 Task: Look for Airbnb options in Szarvas, Hungary from 2nd December, 2023 to 5th December, 2023 for 1 adult.1  bedroom having 1 bed and 1 bathroom. Property type can be hotel. Booking option can be shelf check-in. Look for 3 properties as per requirement.
Action: Mouse moved to (450, 95)
Screenshot: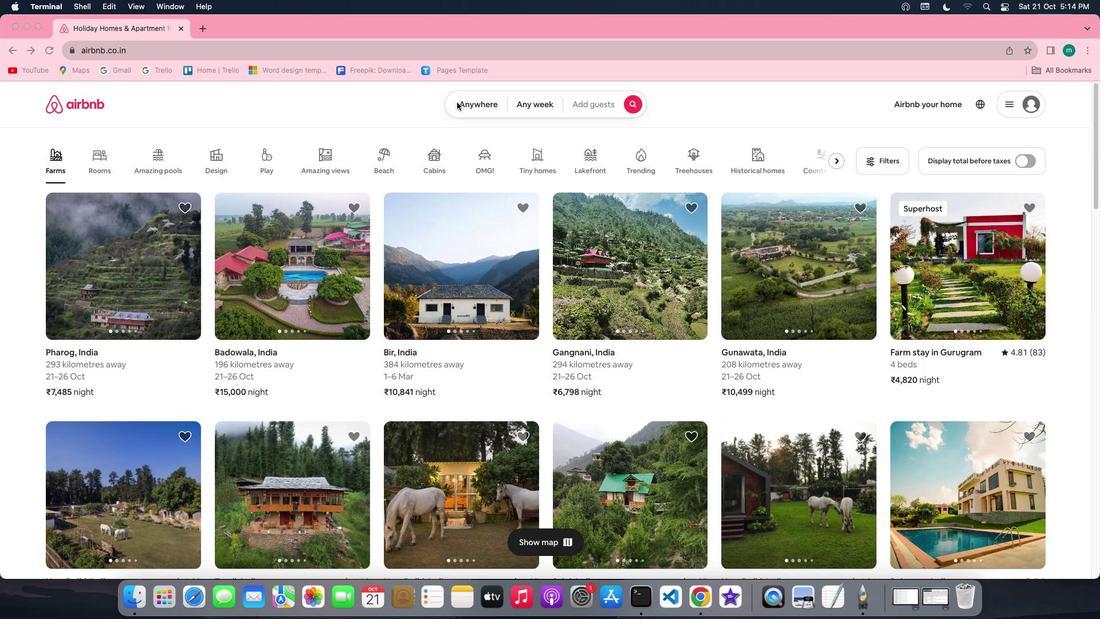 
Action: Mouse pressed left at (450, 95)
Screenshot: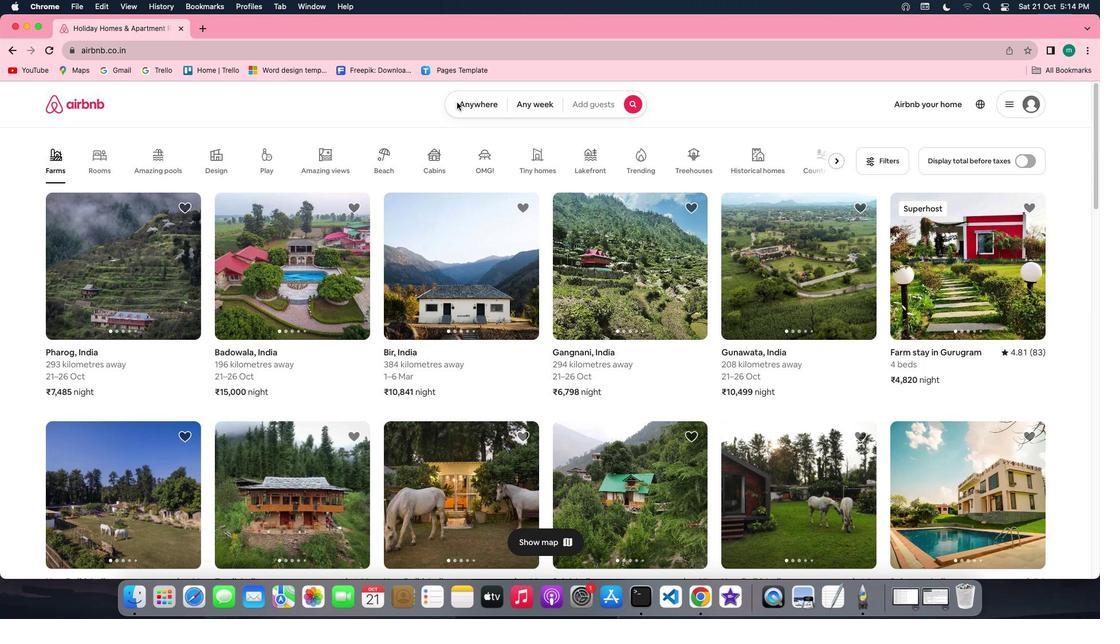 
Action: Mouse pressed left at (450, 95)
Screenshot: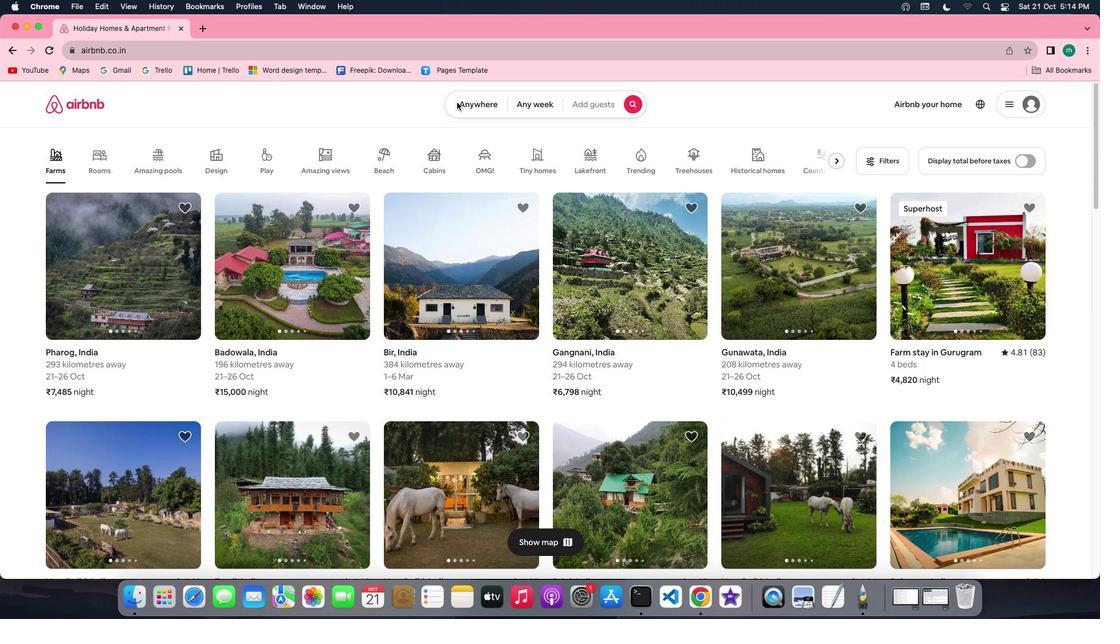 
Action: Mouse moved to (408, 138)
Screenshot: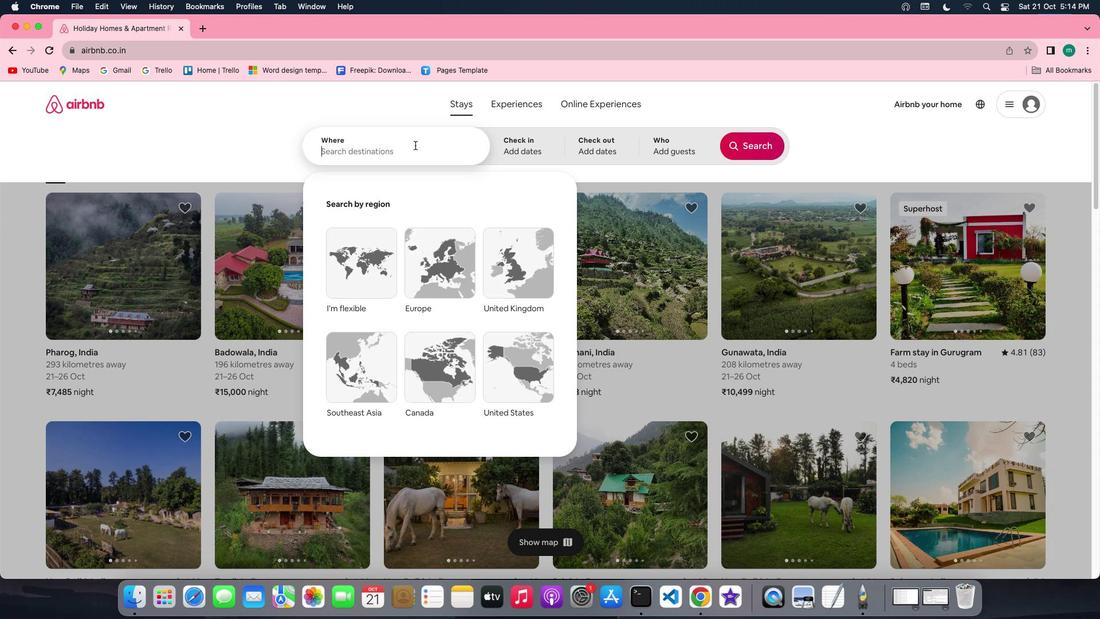 
Action: Mouse pressed left at (408, 138)
Screenshot: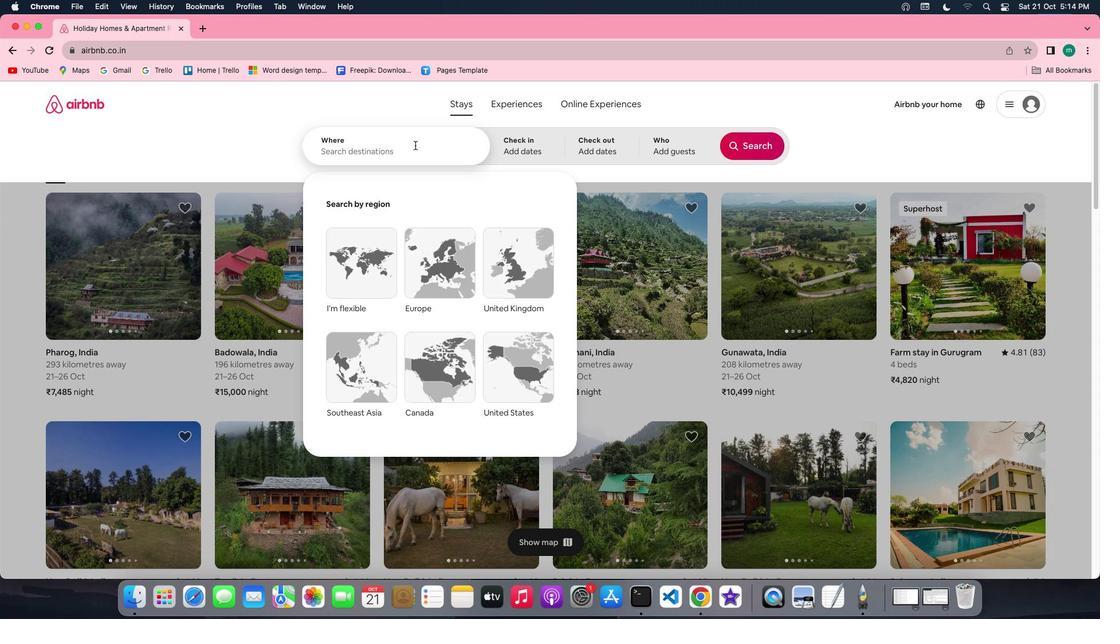 
Action: Key pressed Key.shift'S''z''a''r''v''a''s'','Key.spaceKey.shift'h''u''n''g''a''r''y'
Screenshot: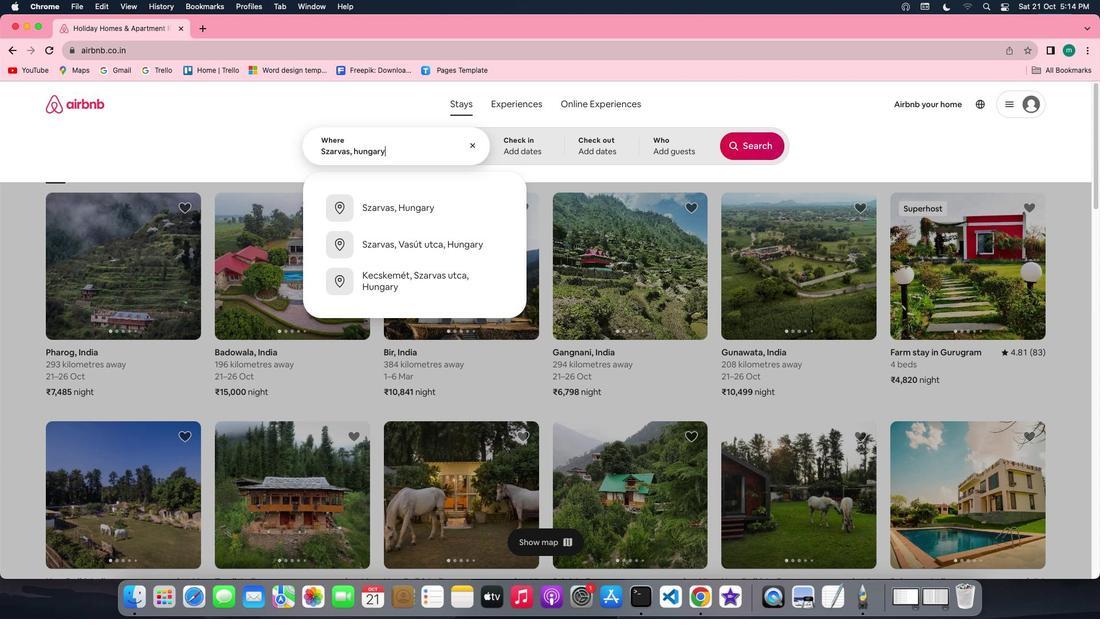 
Action: Mouse moved to (506, 134)
Screenshot: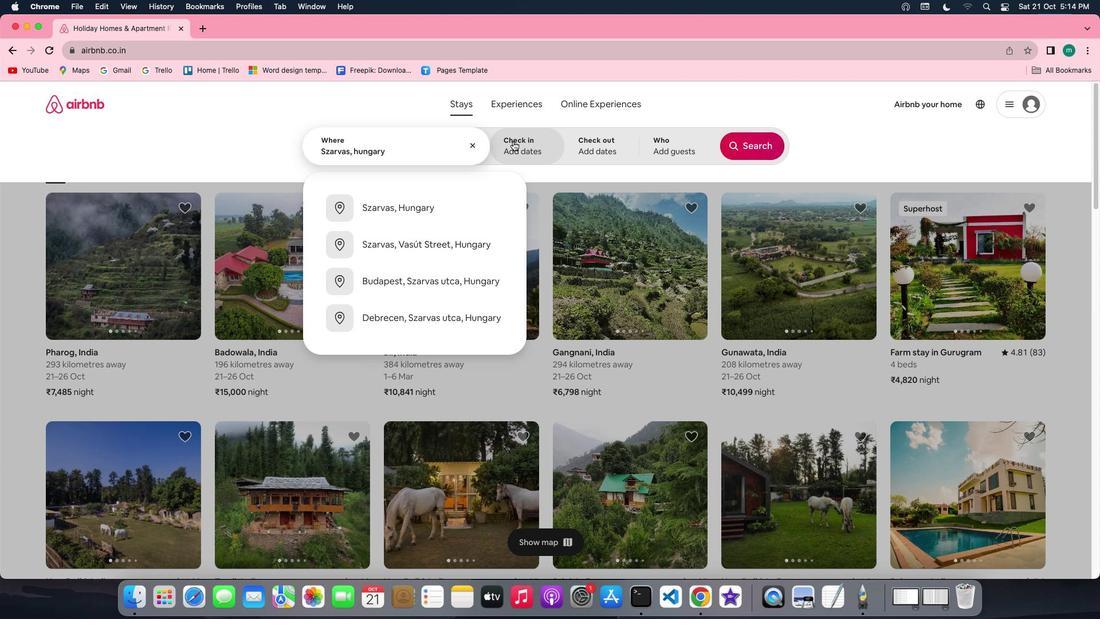 
Action: Mouse pressed left at (506, 134)
Screenshot: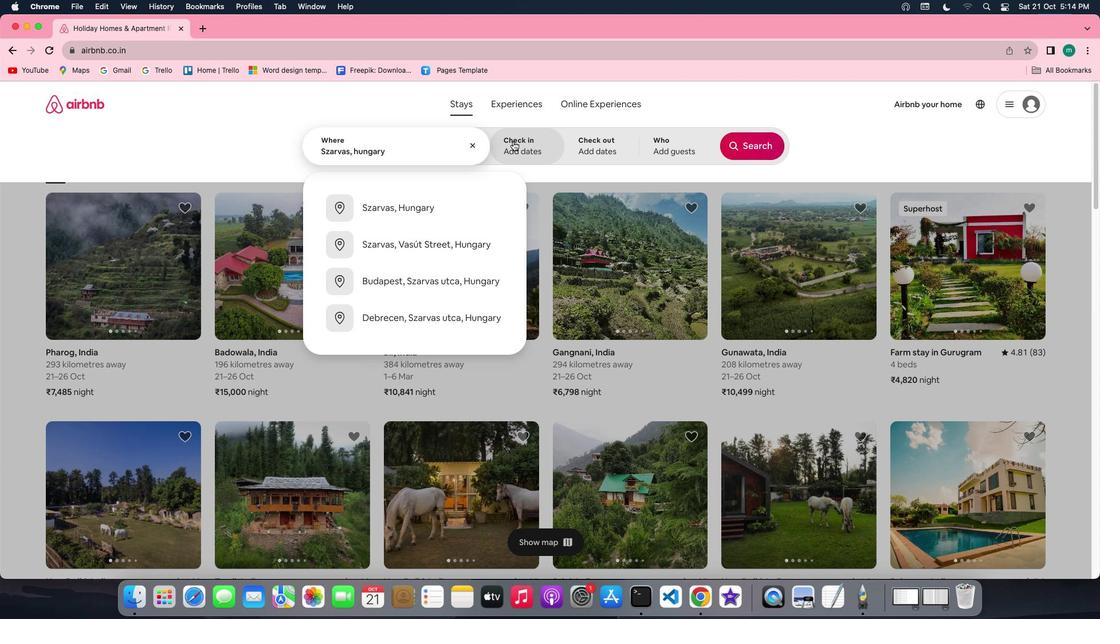 
Action: Mouse moved to (740, 225)
Screenshot: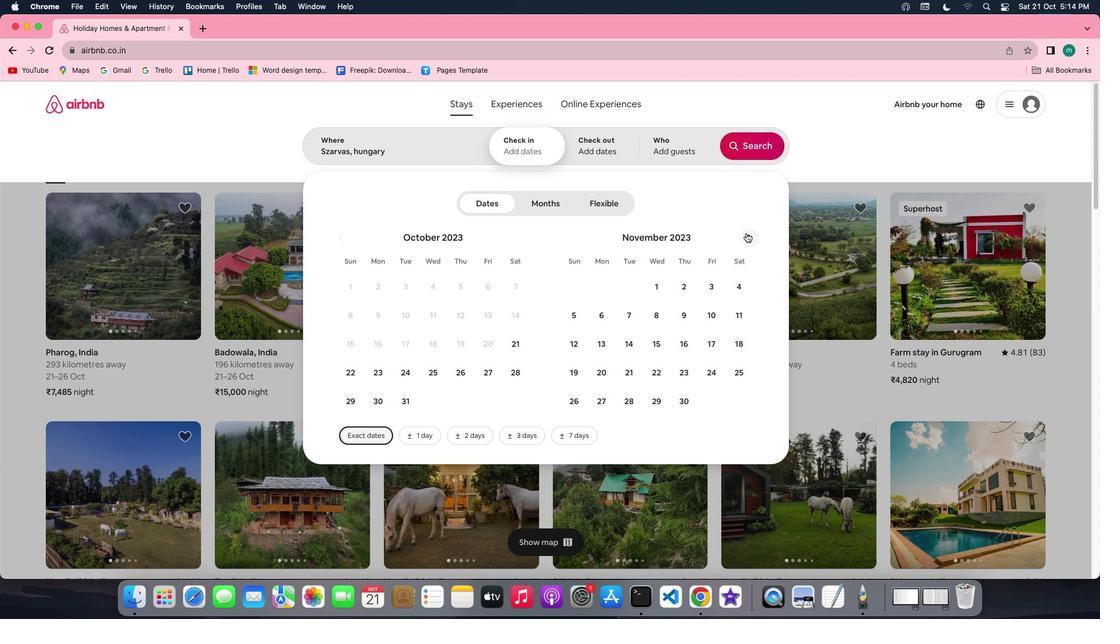 
Action: Mouse pressed left at (740, 225)
Screenshot: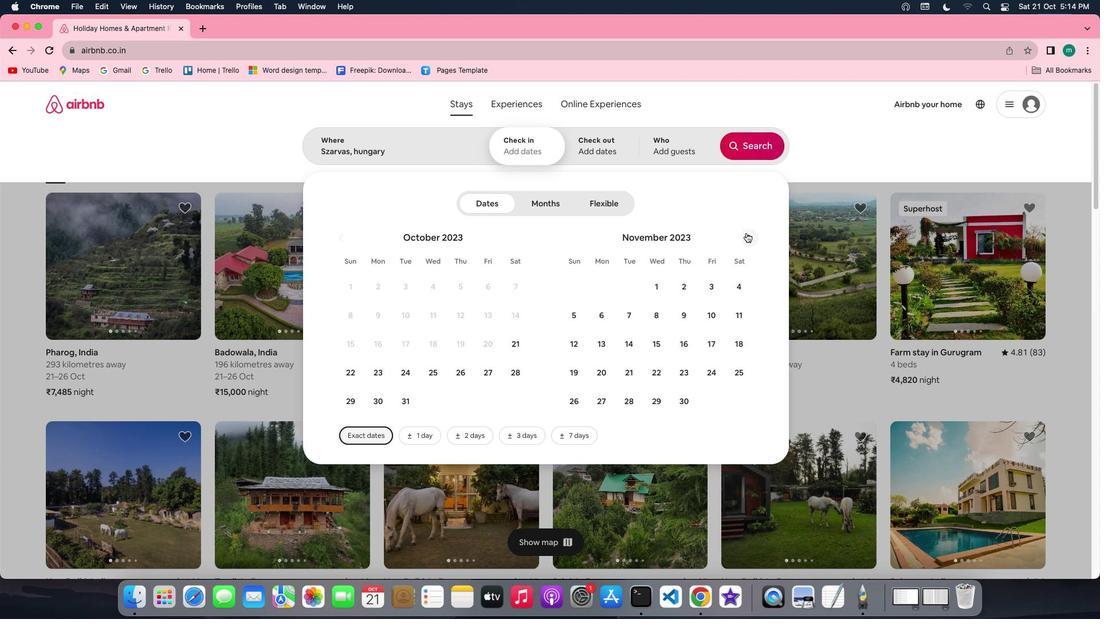 
Action: Mouse moved to (727, 278)
Screenshot: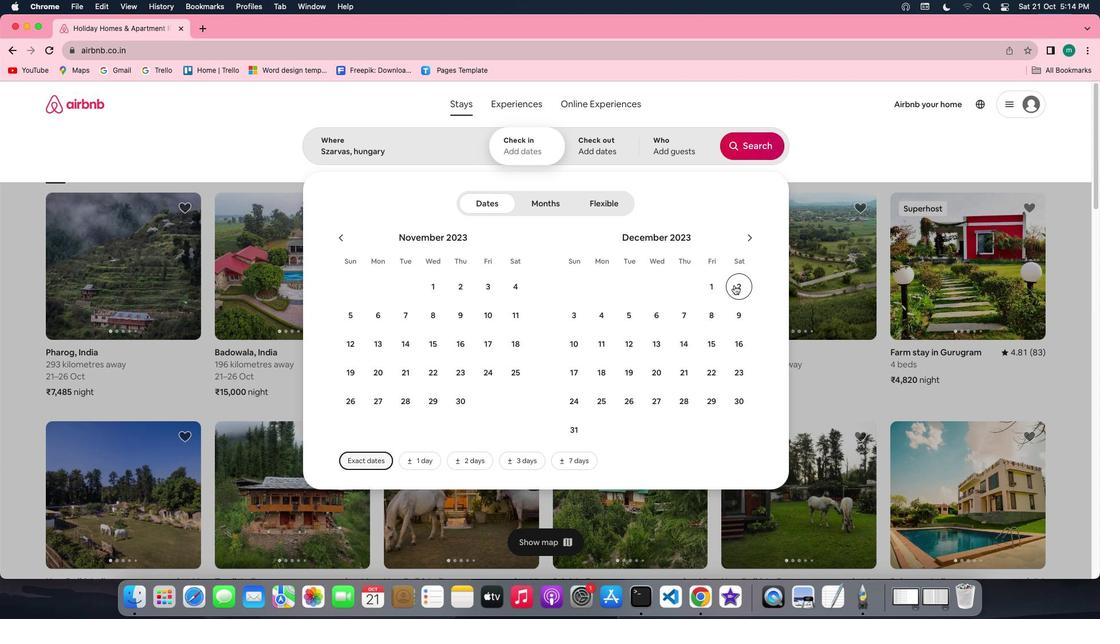 
Action: Mouse pressed left at (727, 278)
Screenshot: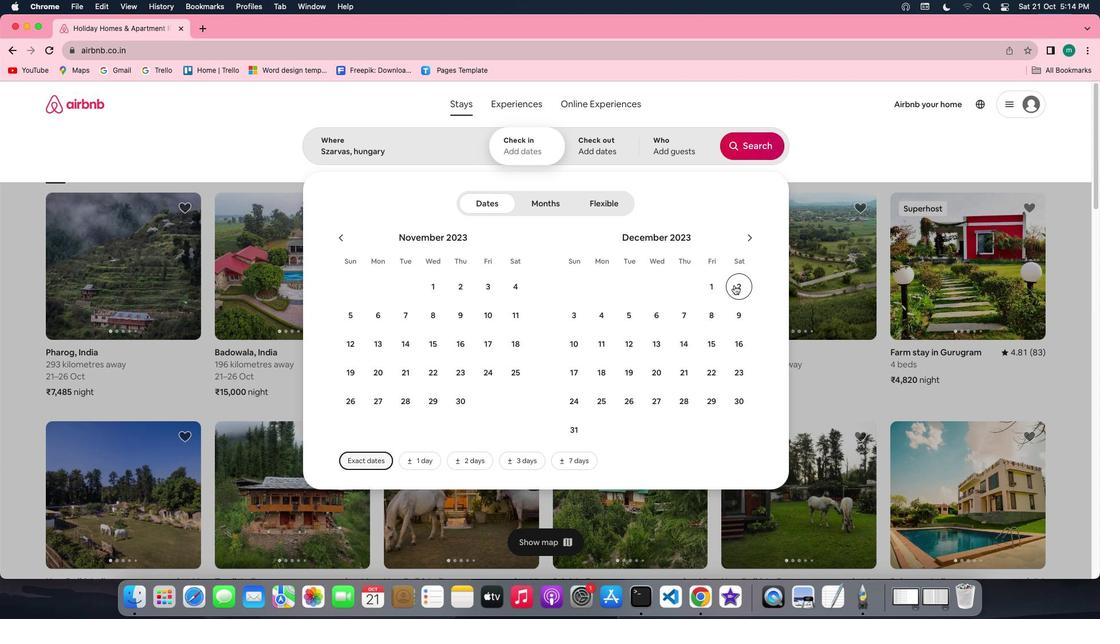
Action: Mouse moved to (638, 305)
Screenshot: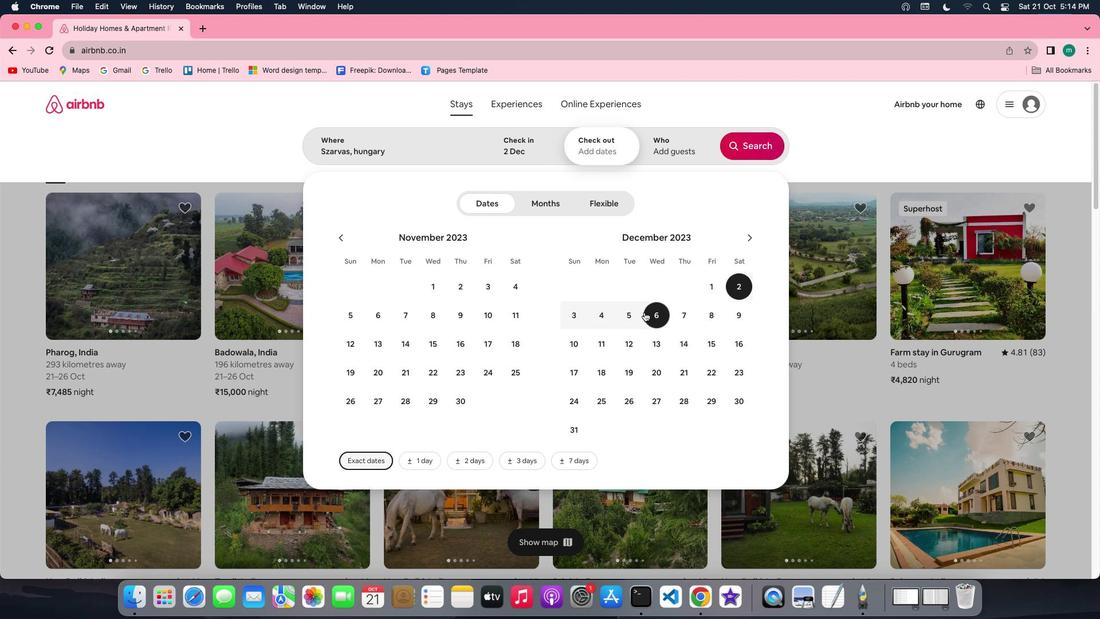 
Action: Mouse pressed left at (638, 305)
Screenshot: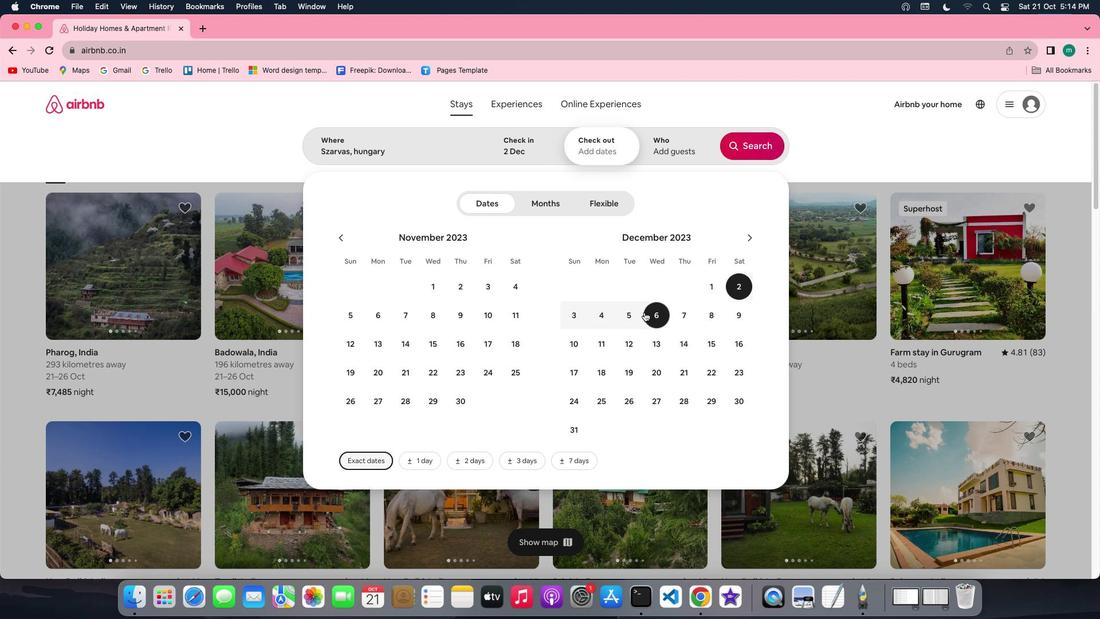 
Action: Mouse moved to (624, 307)
Screenshot: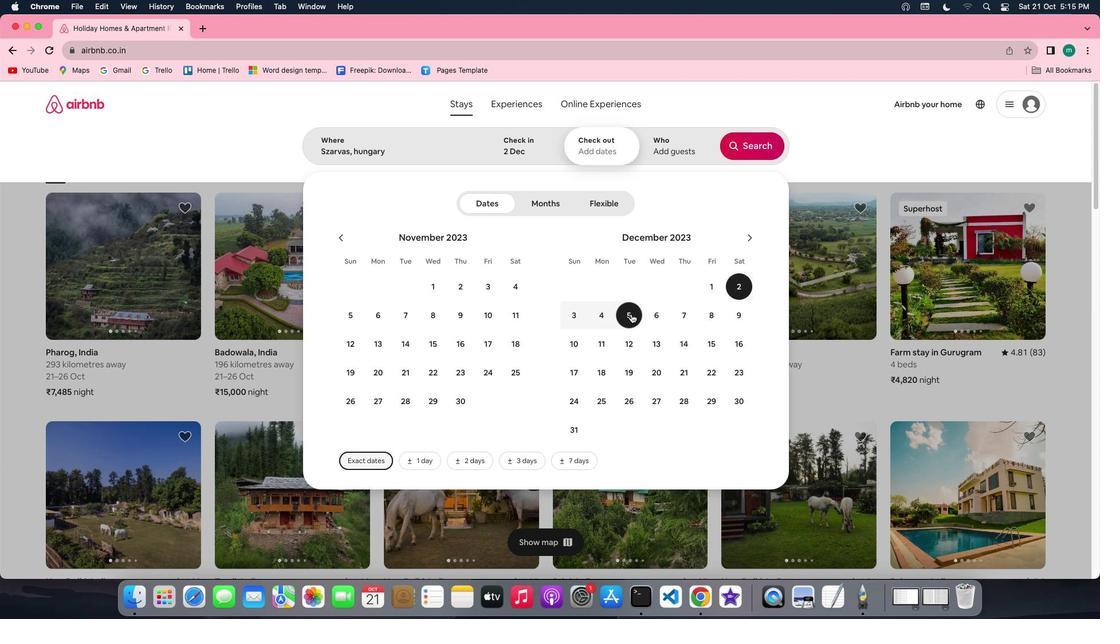 
Action: Mouse pressed left at (624, 307)
Screenshot: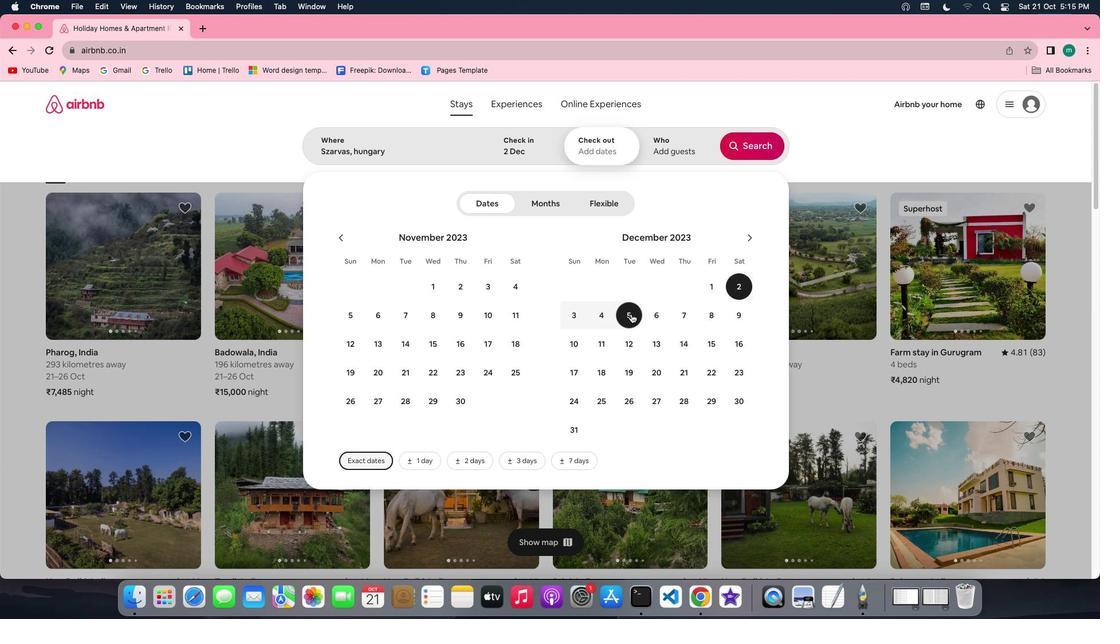 
Action: Mouse moved to (649, 139)
Screenshot: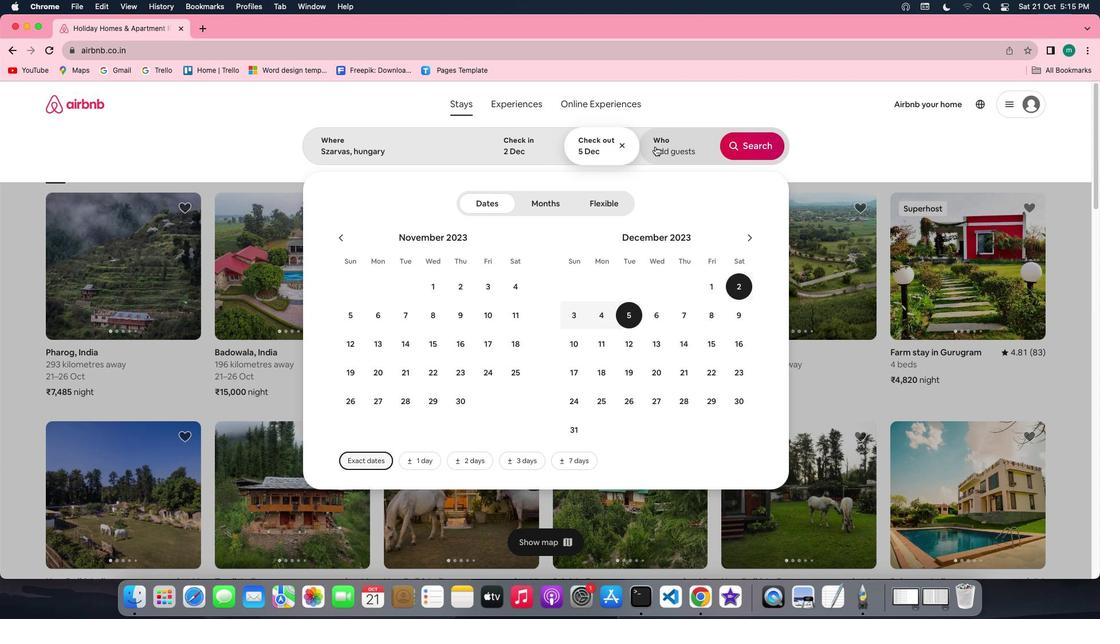 
Action: Mouse pressed left at (649, 139)
Screenshot: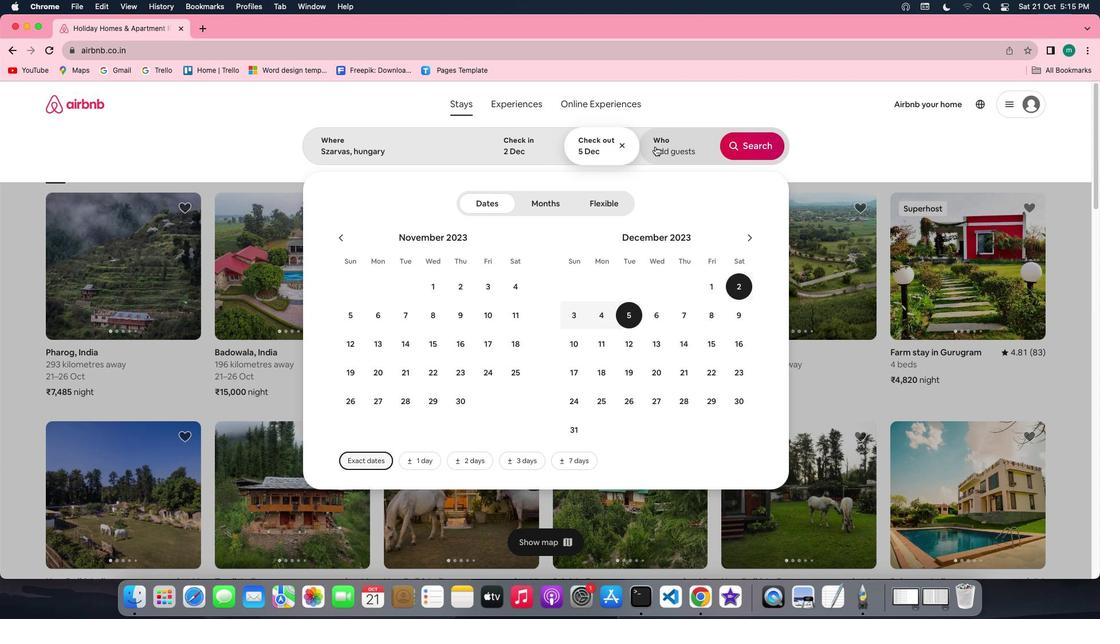 
Action: Mouse moved to (742, 198)
Screenshot: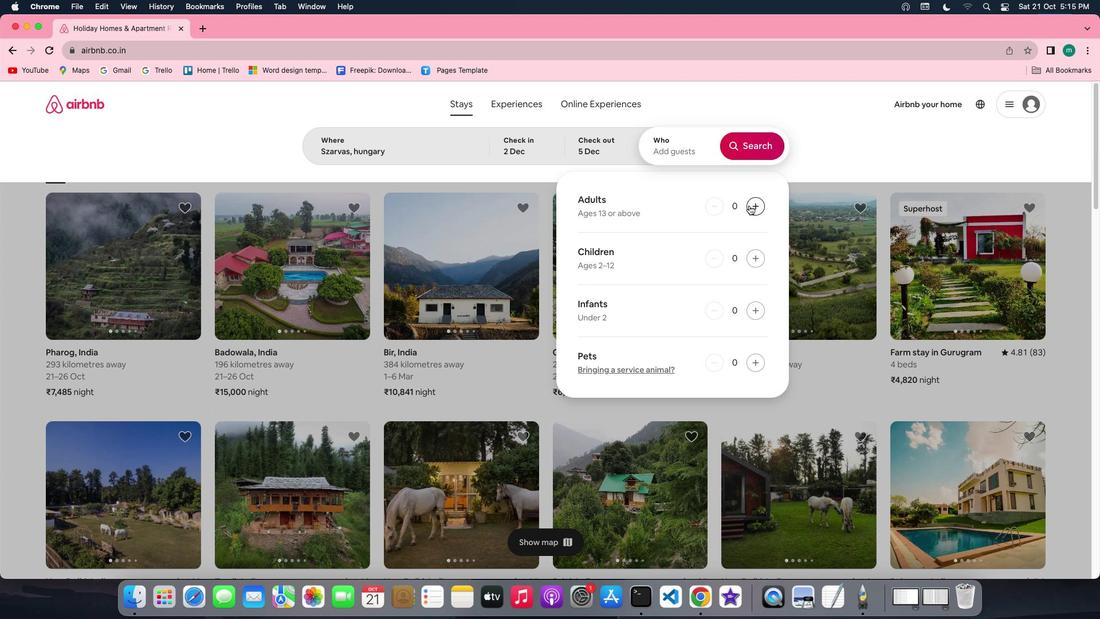 
Action: Mouse pressed left at (742, 198)
Screenshot: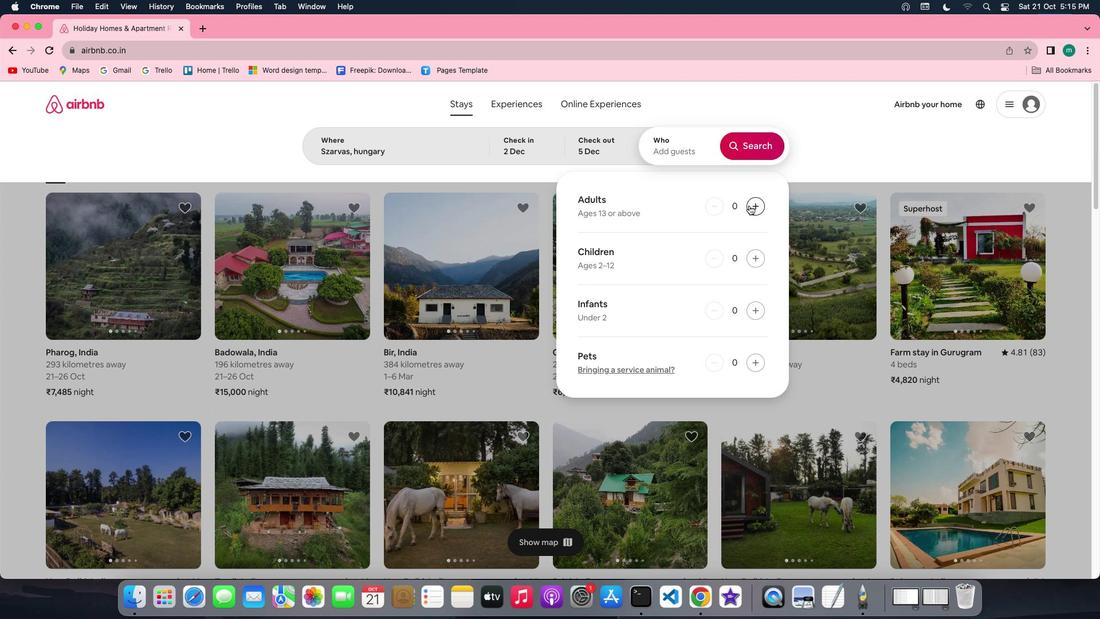 
Action: Mouse moved to (746, 139)
Screenshot: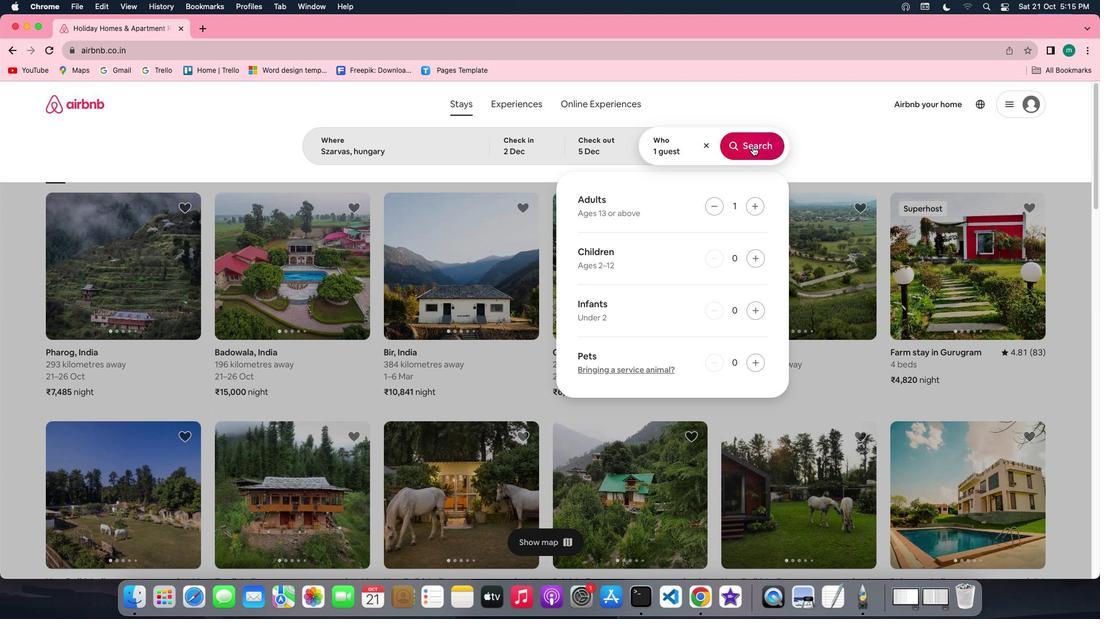 
Action: Mouse pressed left at (746, 139)
Screenshot: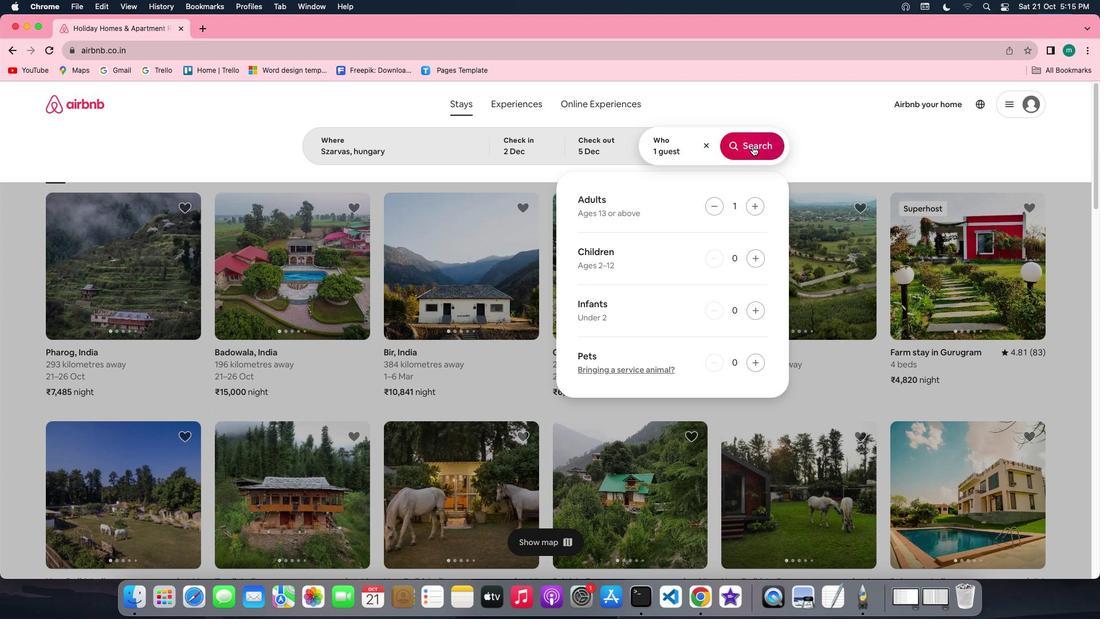 
Action: Mouse moved to (921, 145)
Screenshot: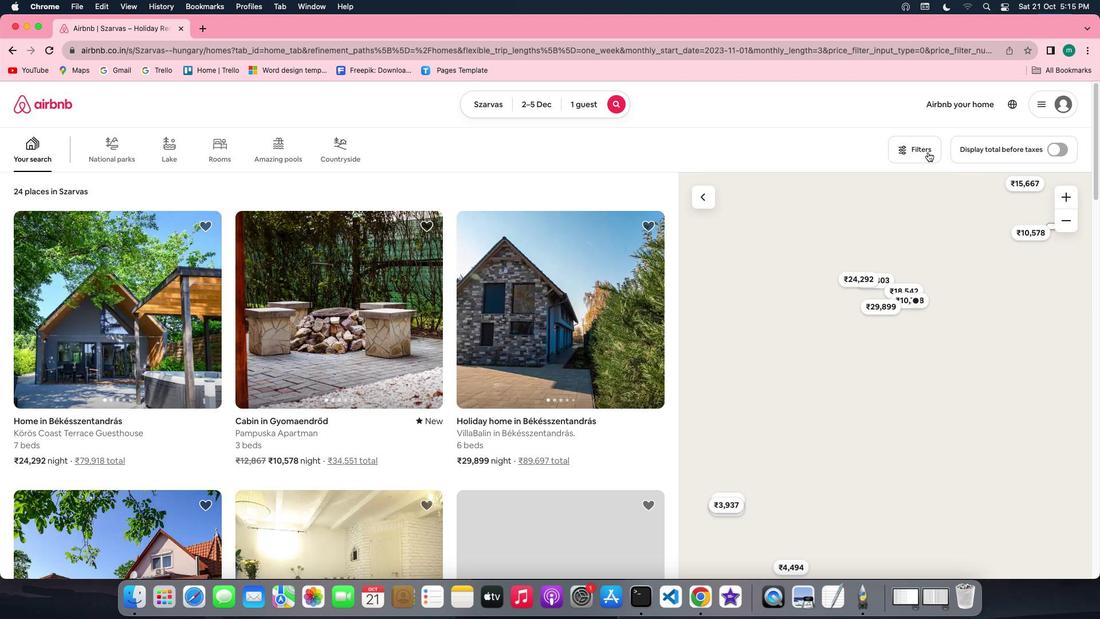 
Action: Mouse pressed left at (921, 145)
Screenshot: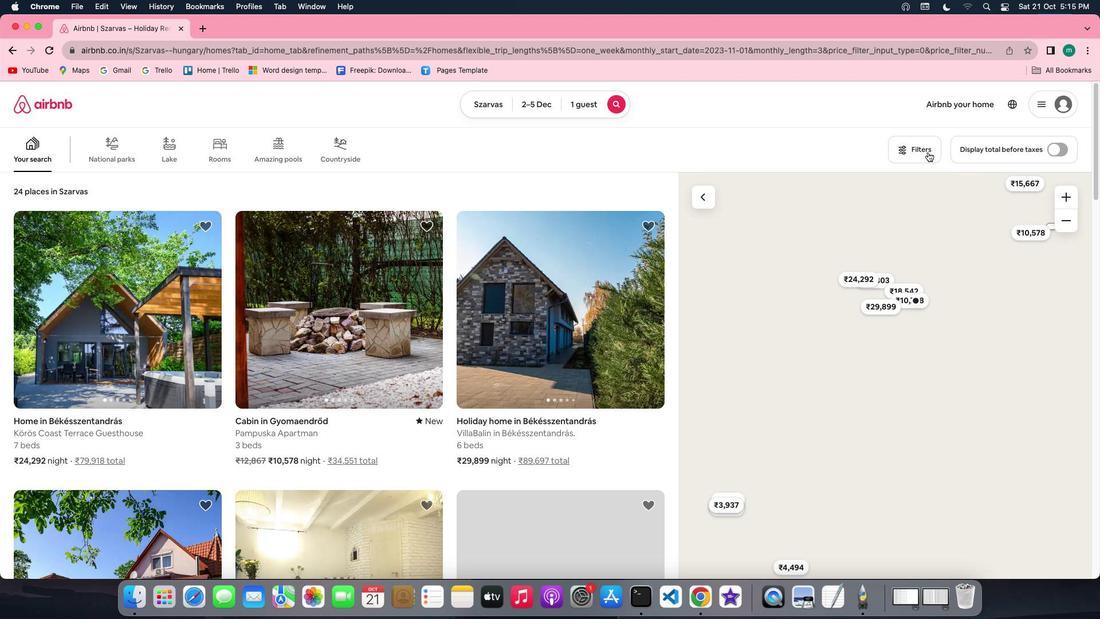 
Action: Mouse moved to (619, 315)
Screenshot: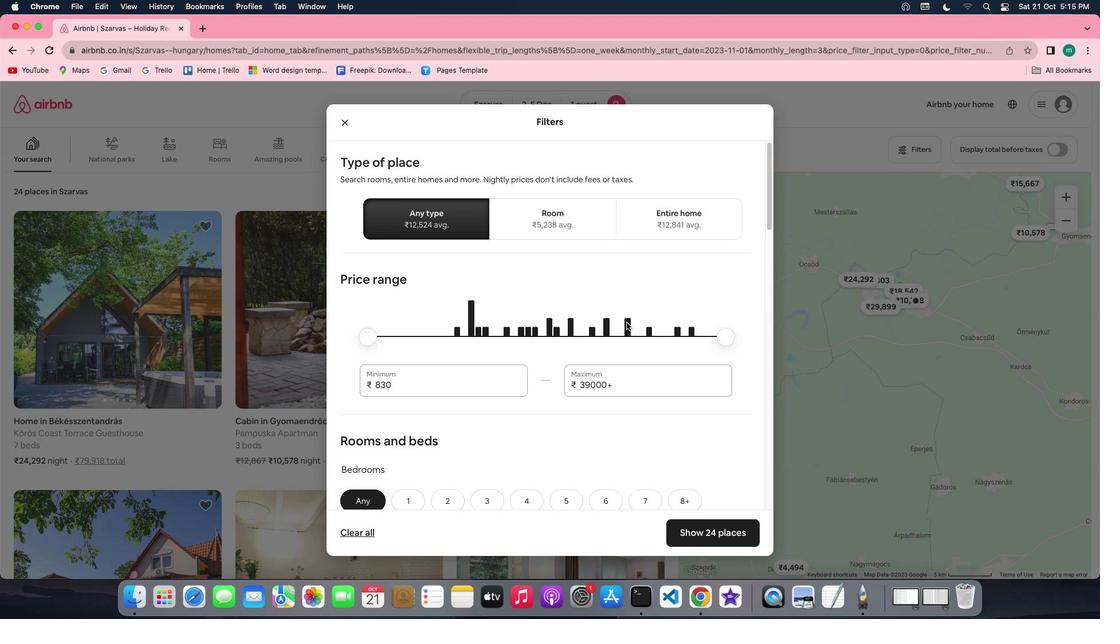 
Action: Mouse scrolled (619, 315) with delta (-6, -6)
Screenshot: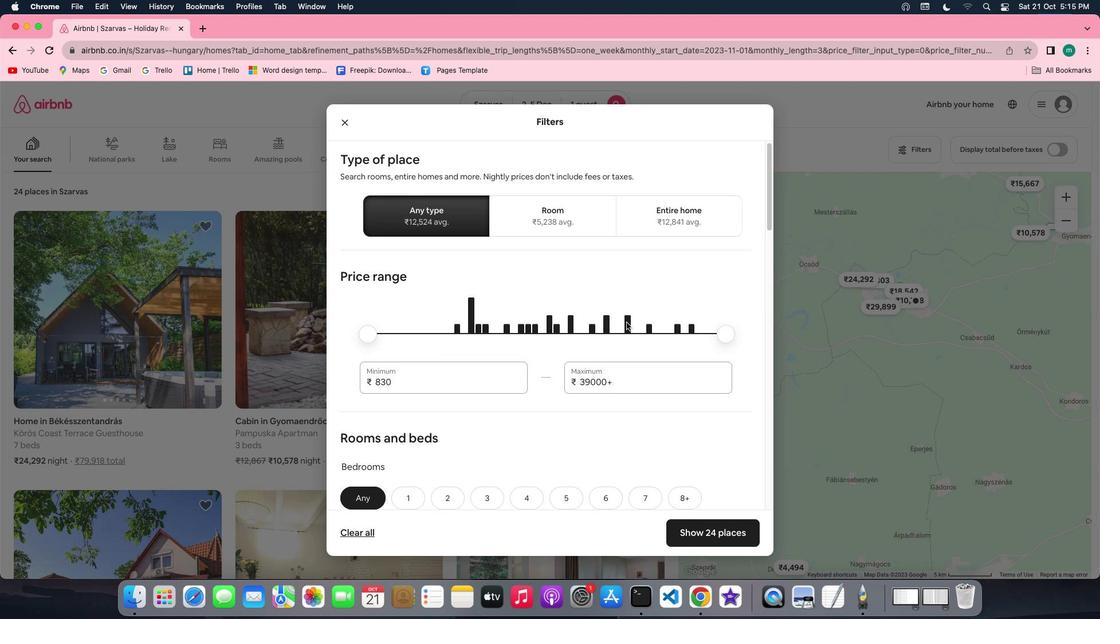 
Action: Mouse scrolled (619, 315) with delta (-6, -6)
Screenshot: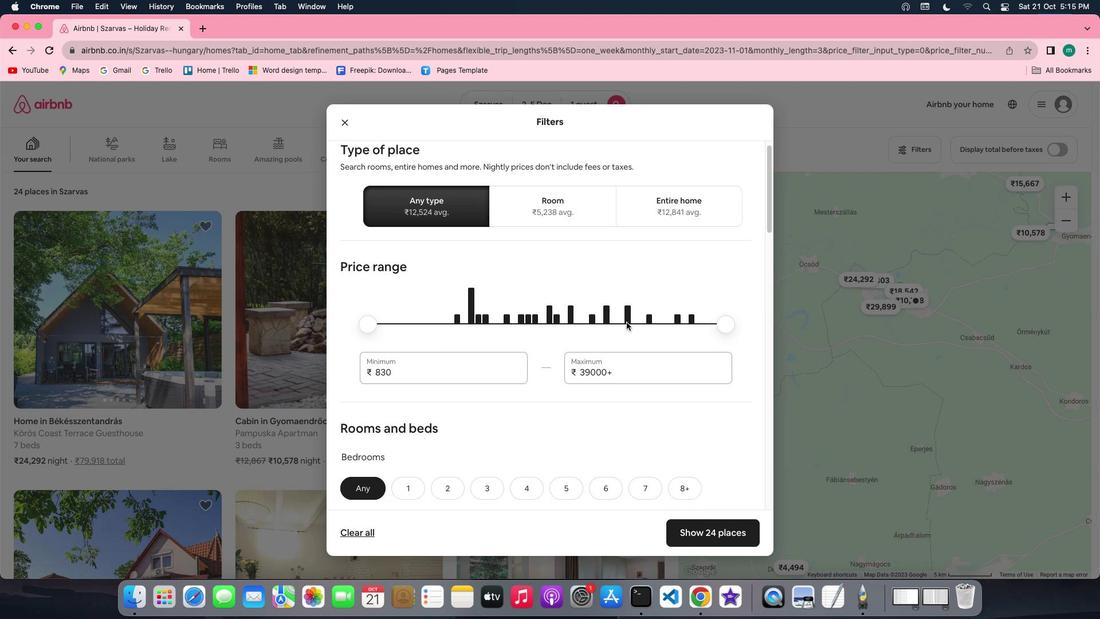 
Action: Mouse scrolled (619, 315) with delta (-6, -8)
Screenshot: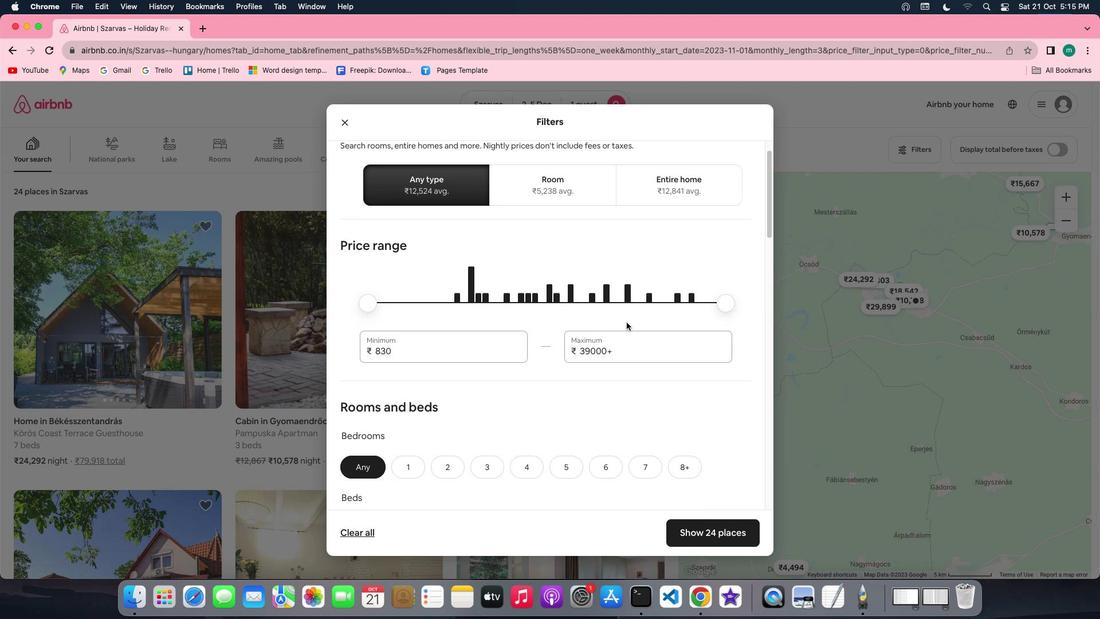 
Action: Mouse scrolled (619, 315) with delta (-6, -8)
Screenshot: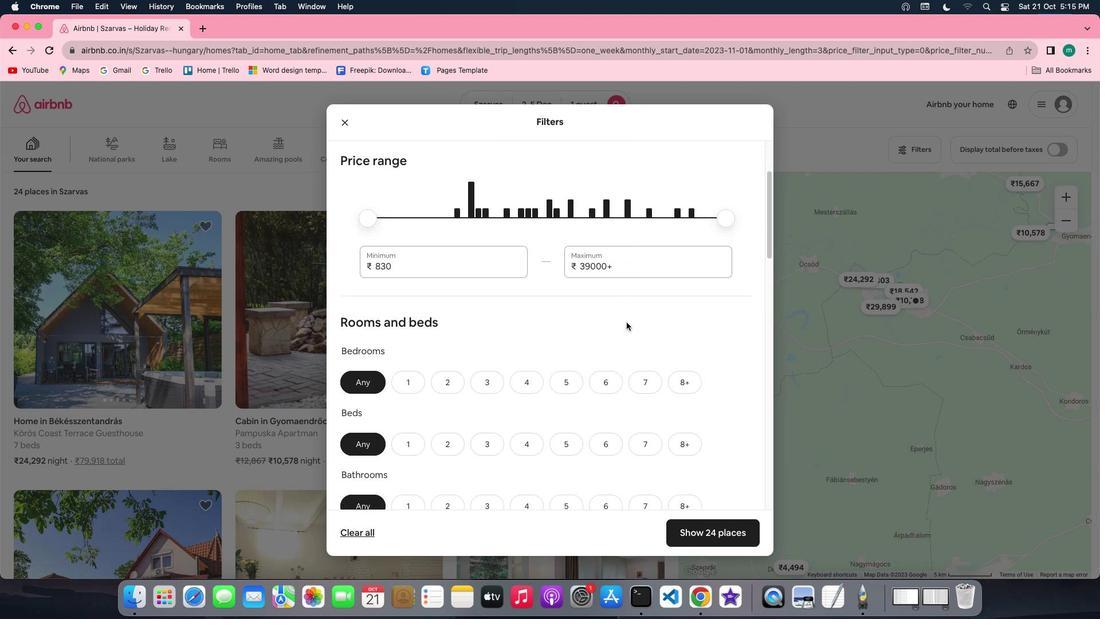 
Action: Mouse scrolled (619, 315) with delta (-6, -6)
Screenshot: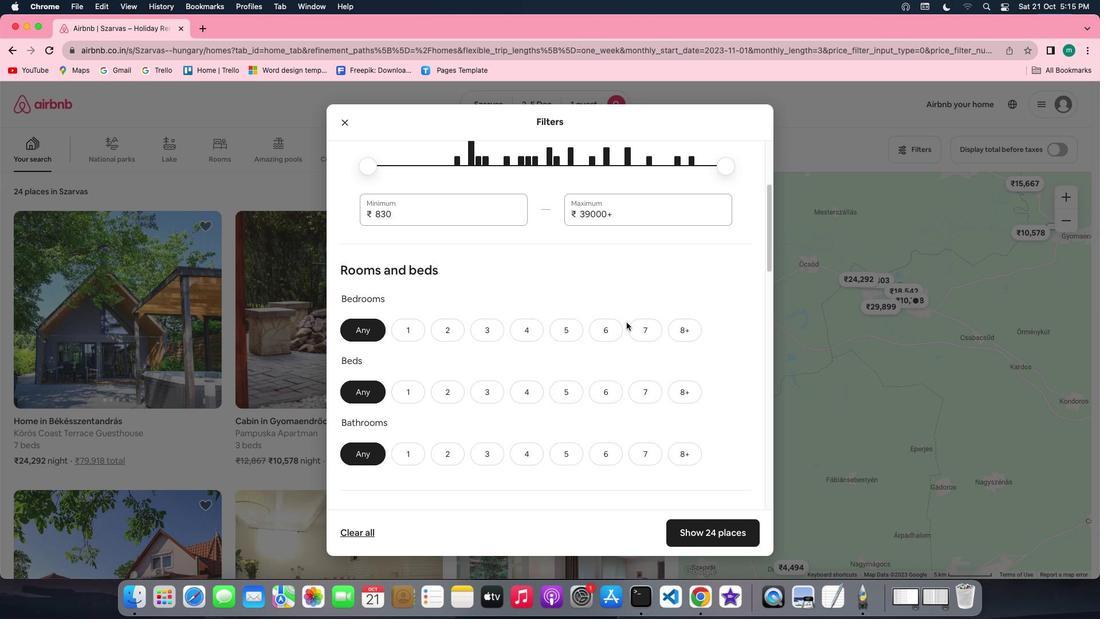 
Action: Mouse scrolled (619, 315) with delta (-6, -6)
Screenshot: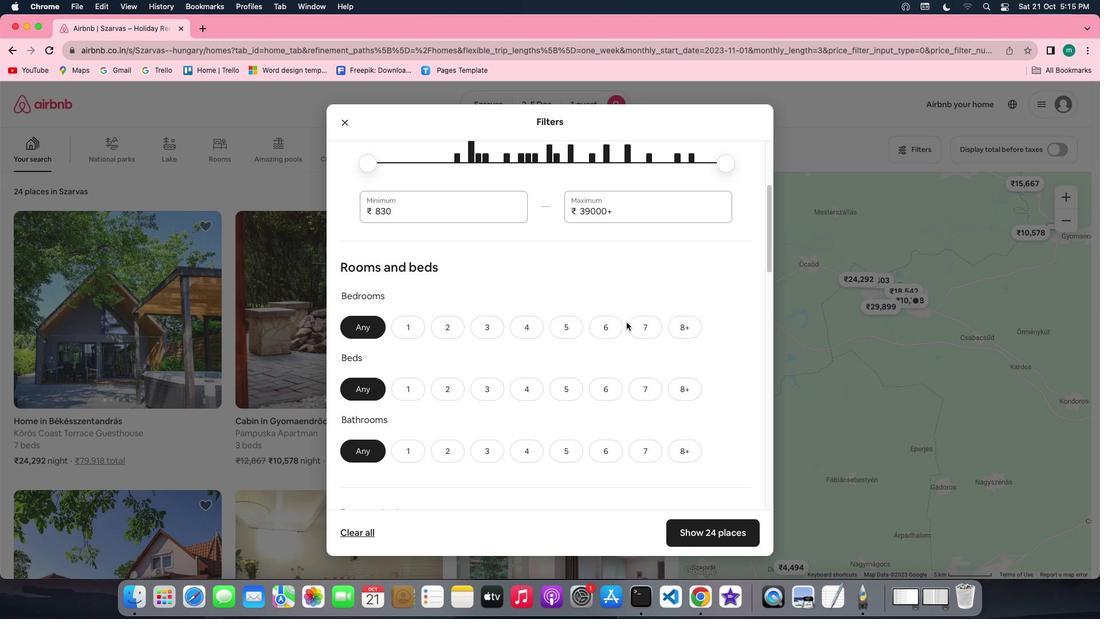 
Action: Mouse scrolled (619, 315) with delta (-6, -6)
Screenshot: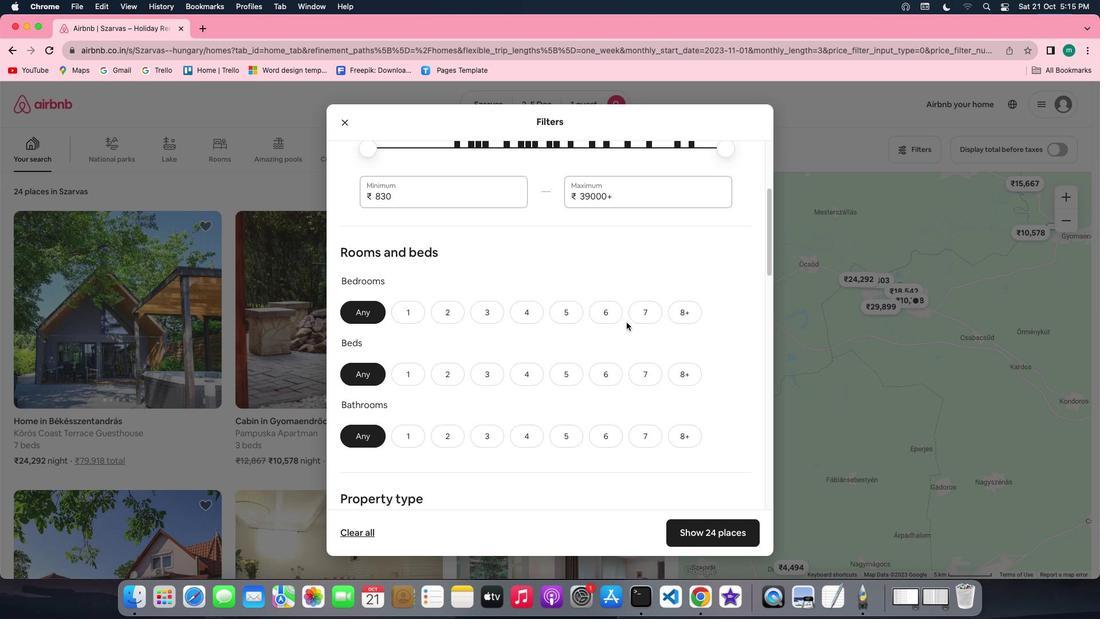 
Action: Mouse scrolled (619, 315) with delta (-6, -6)
Screenshot: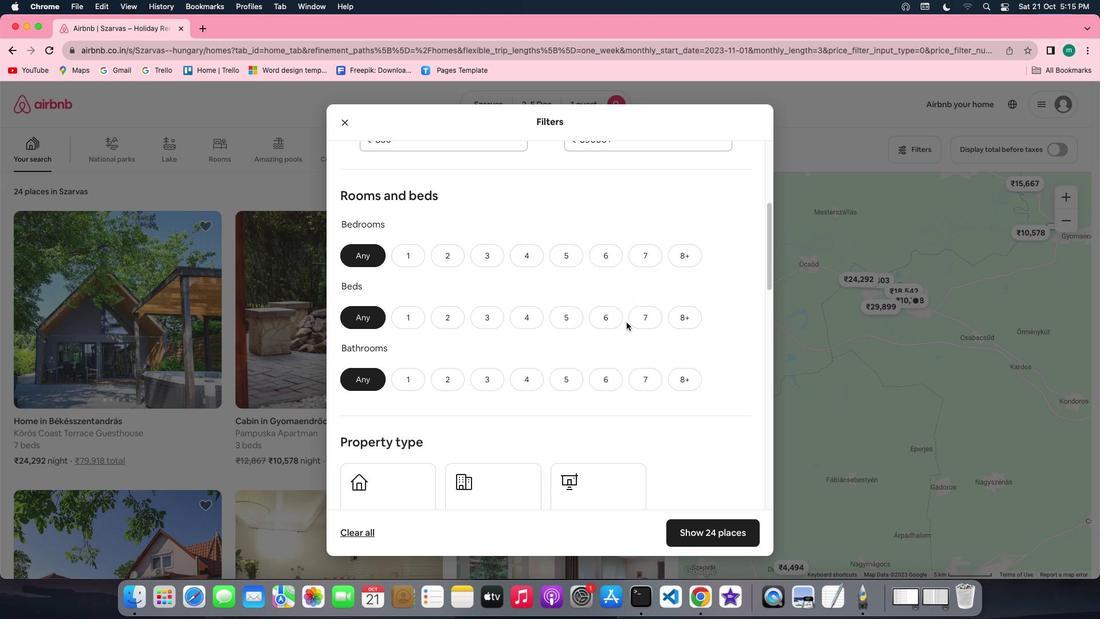 
Action: Mouse moved to (395, 222)
Screenshot: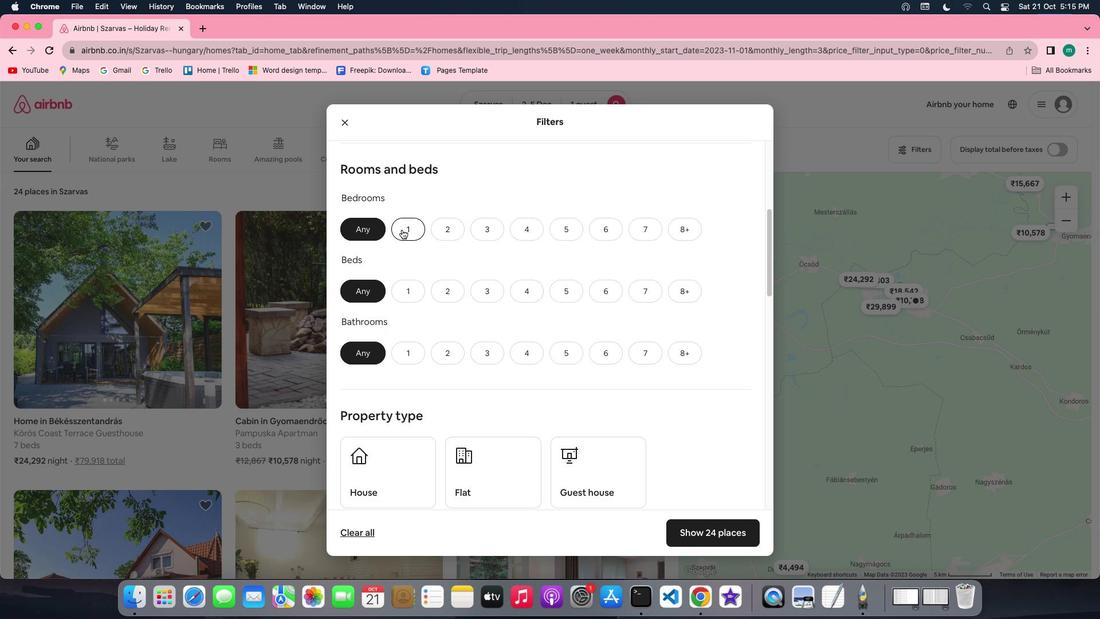 
Action: Mouse pressed left at (395, 222)
Screenshot: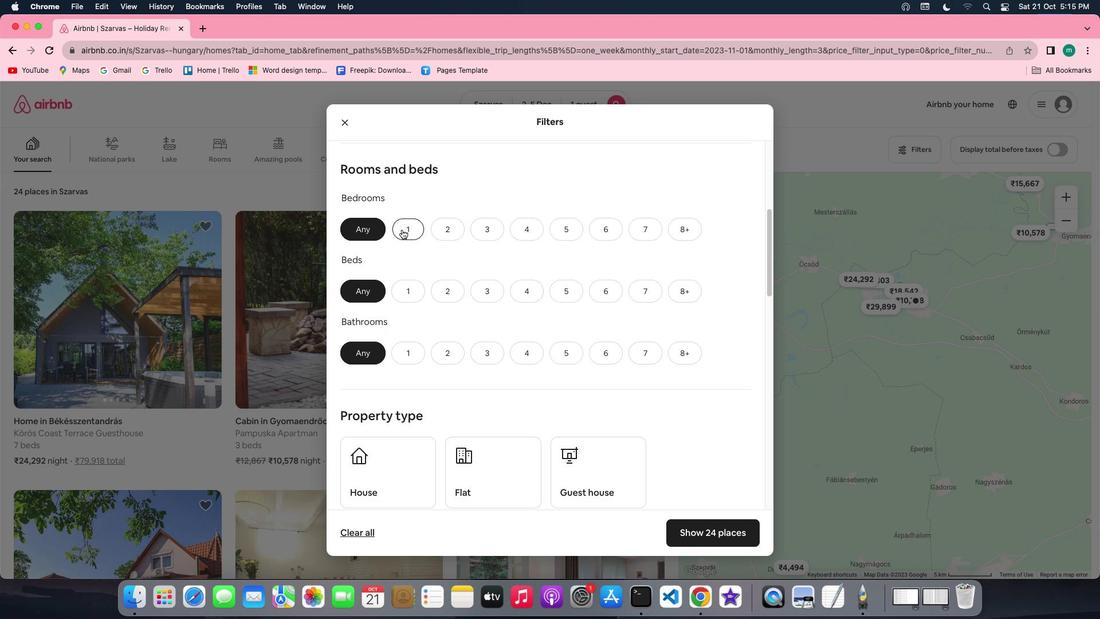 
Action: Mouse moved to (397, 283)
Screenshot: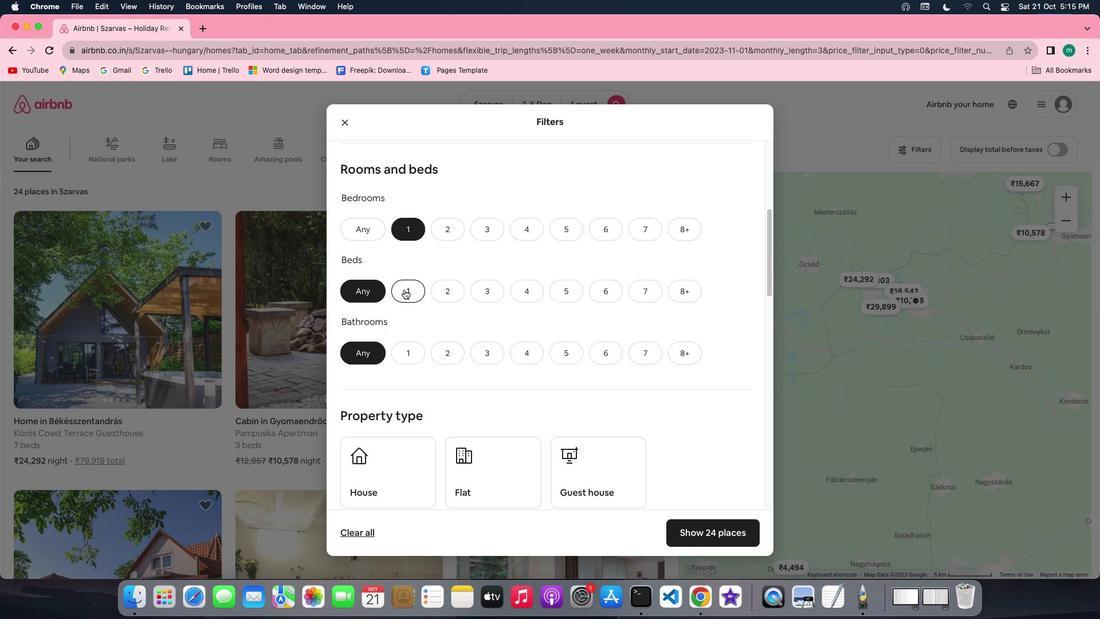 
Action: Mouse pressed left at (397, 283)
Screenshot: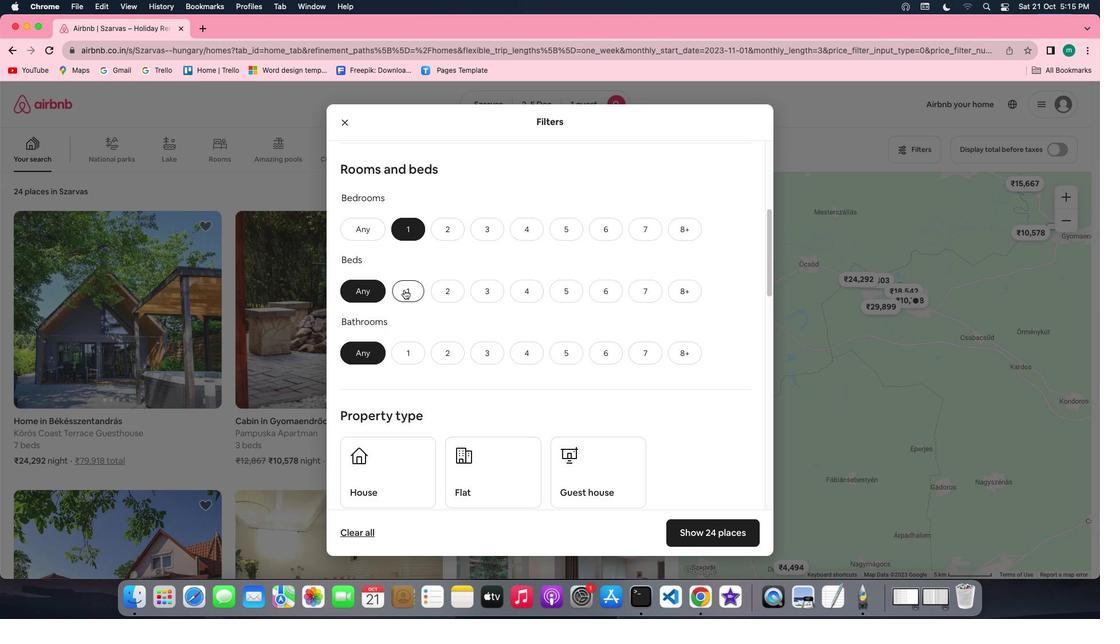 
Action: Mouse moved to (403, 345)
Screenshot: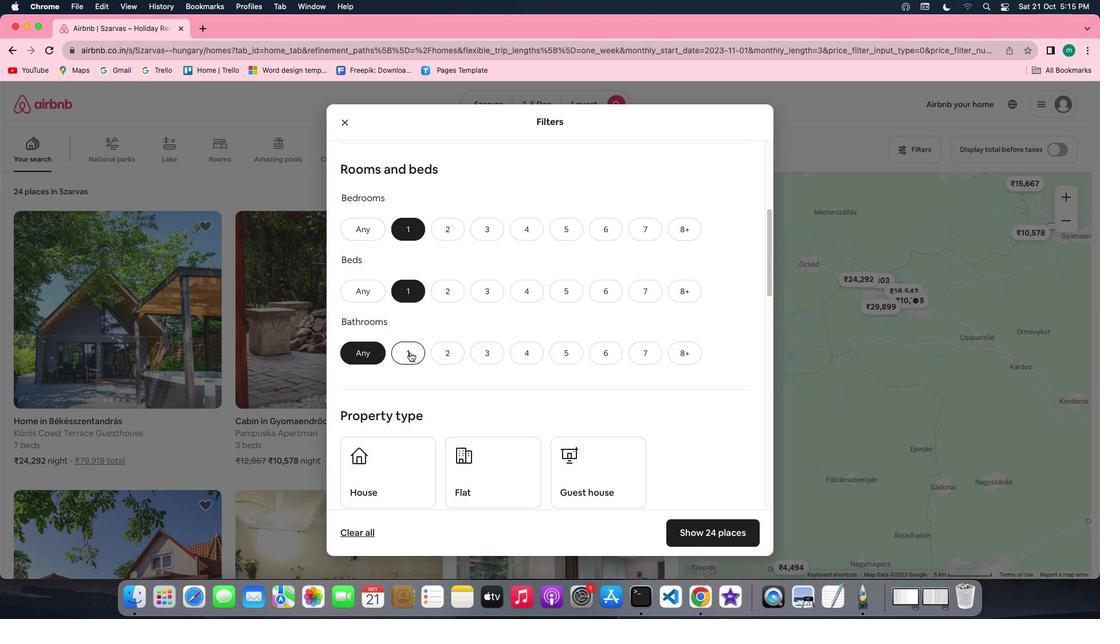 
Action: Mouse pressed left at (403, 345)
Screenshot: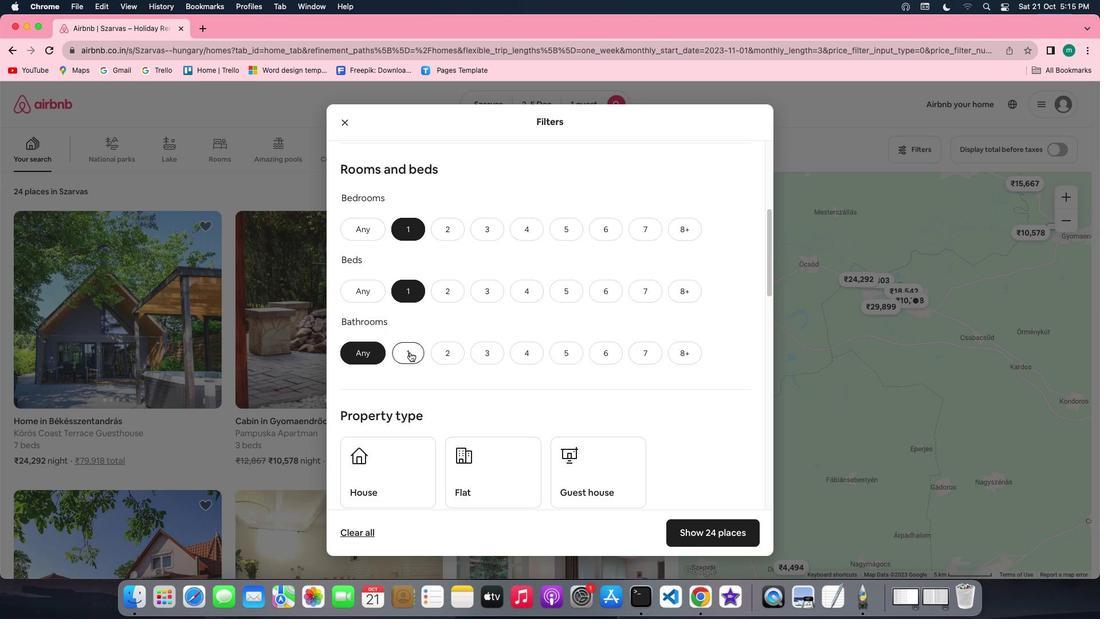 
Action: Mouse moved to (602, 364)
Screenshot: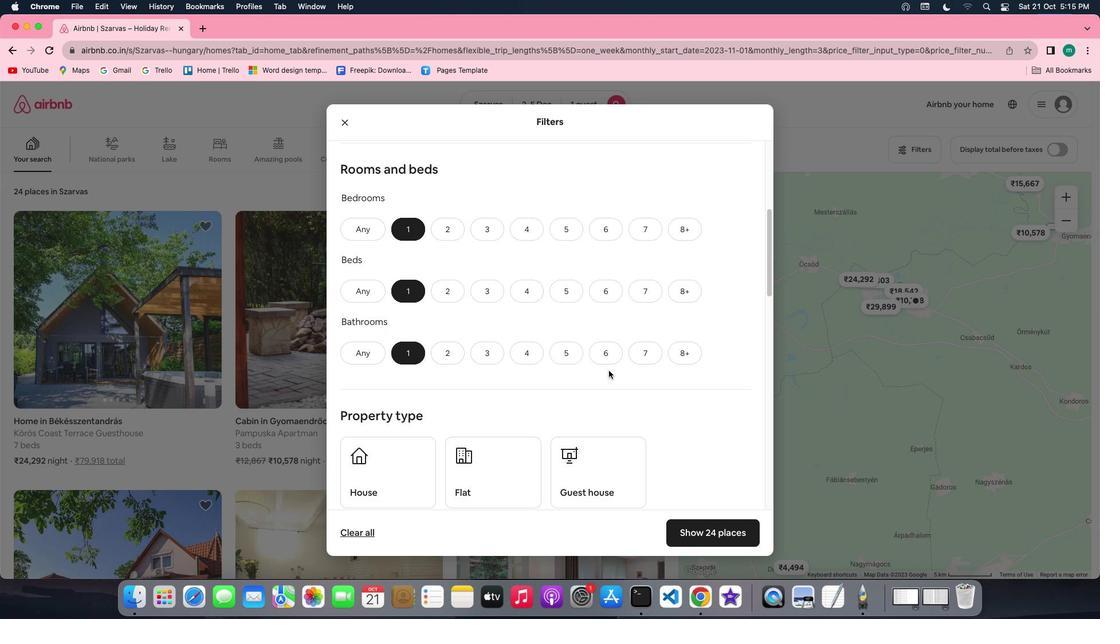 
Action: Mouse scrolled (602, 364) with delta (-6, -6)
Screenshot: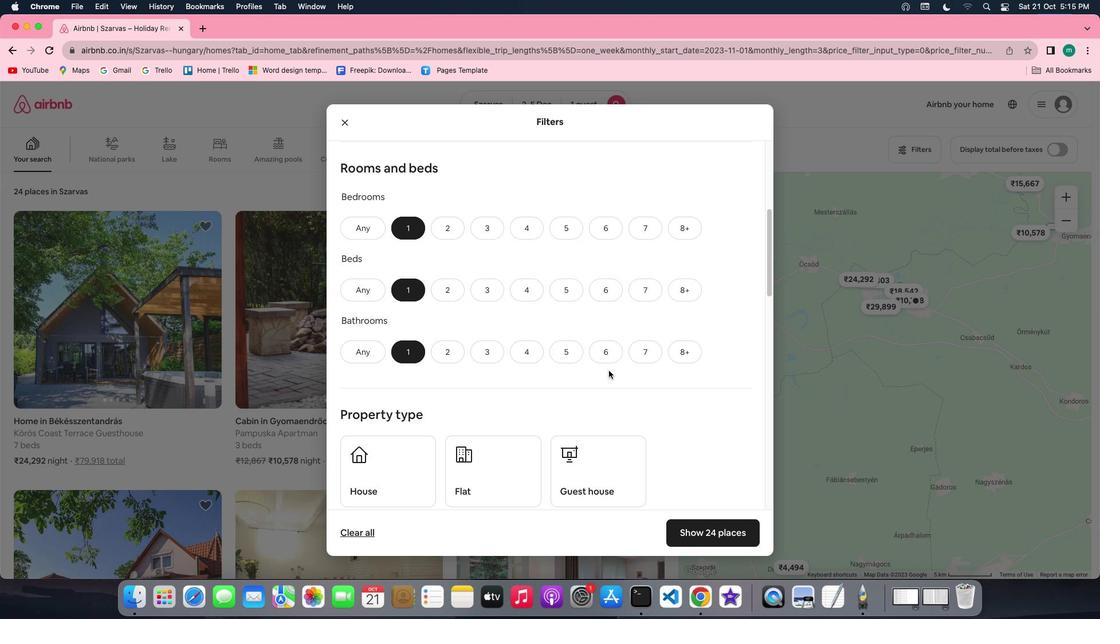 
Action: Mouse scrolled (602, 364) with delta (-6, -6)
Screenshot: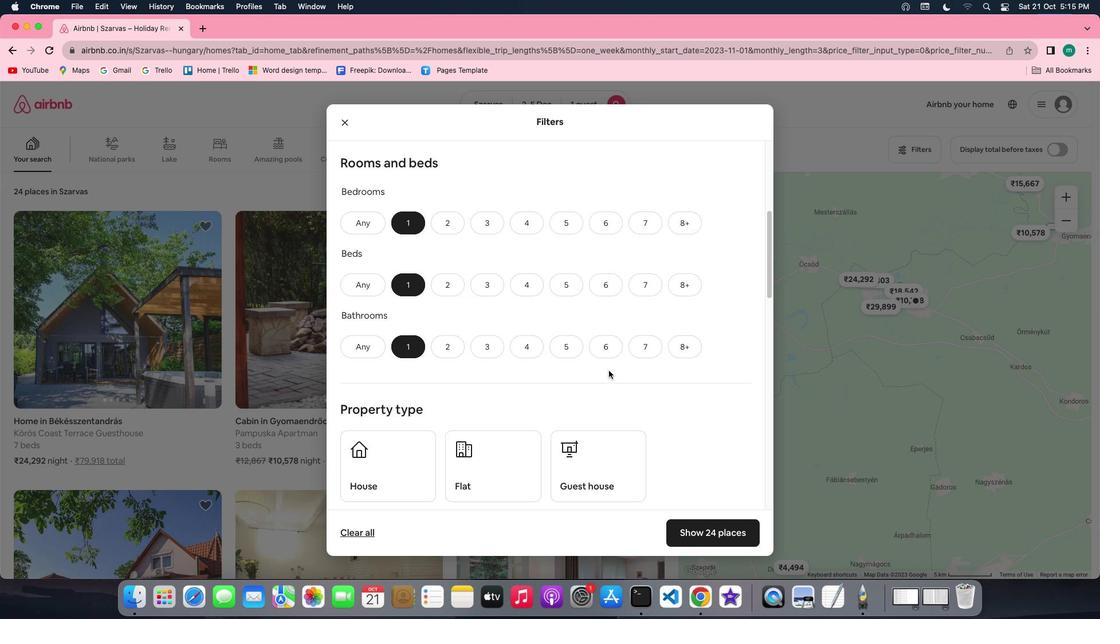 
Action: Mouse scrolled (602, 364) with delta (-6, -6)
Screenshot: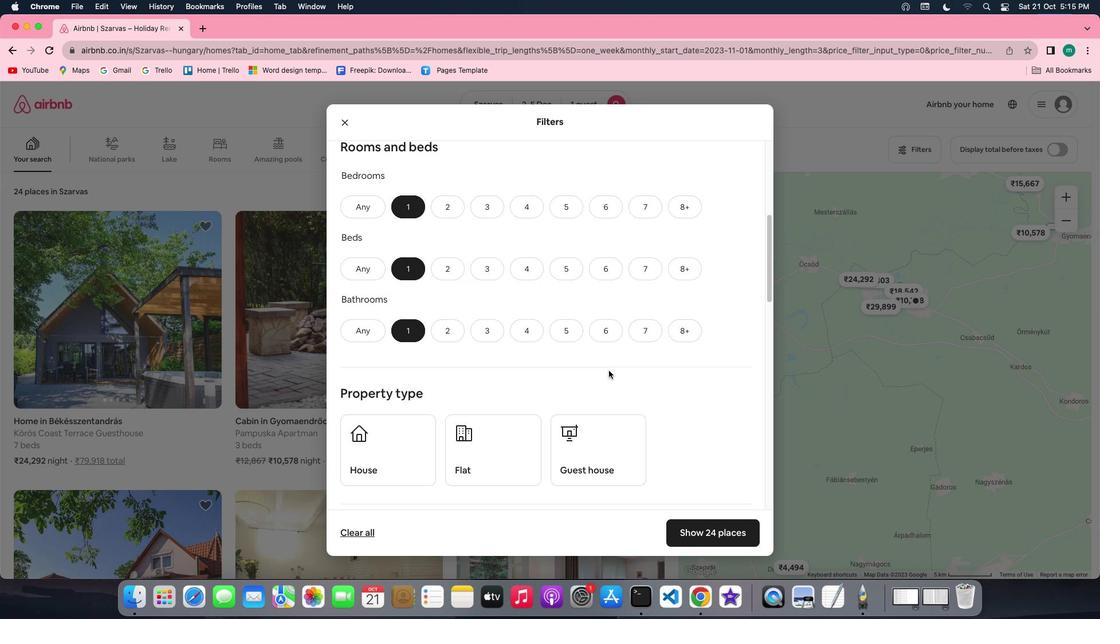 
Action: Mouse scrolled (602, 364) with delta (-6, -6)
Screenshot: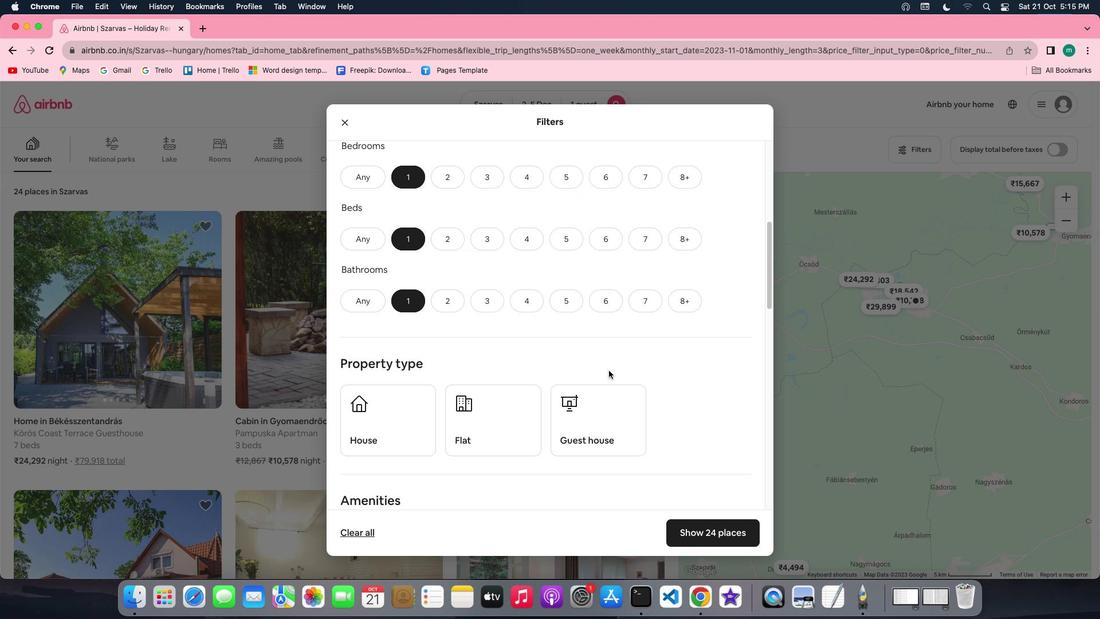 
Action: Mouse scrolled (602, 364) with delta (-6, -6)
Screenshot: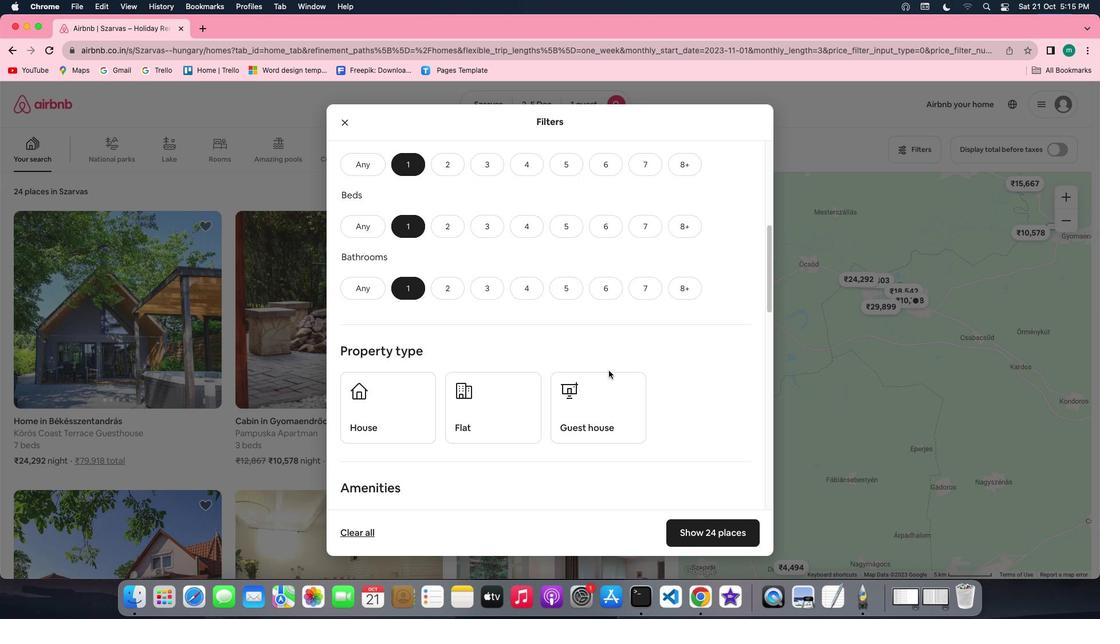 
Action: Mouse scrolled (602, 364) with delta (-6, -6)
Screenshot: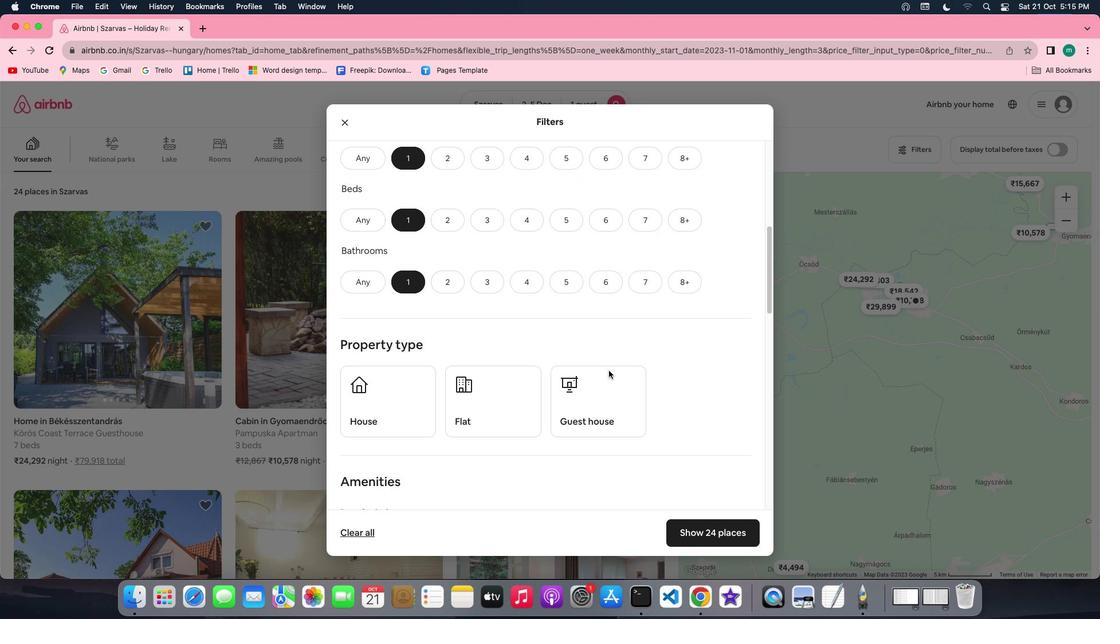 
Action: Mouse scrolled (602, 364) with delta (-6, -6)
Screenshot: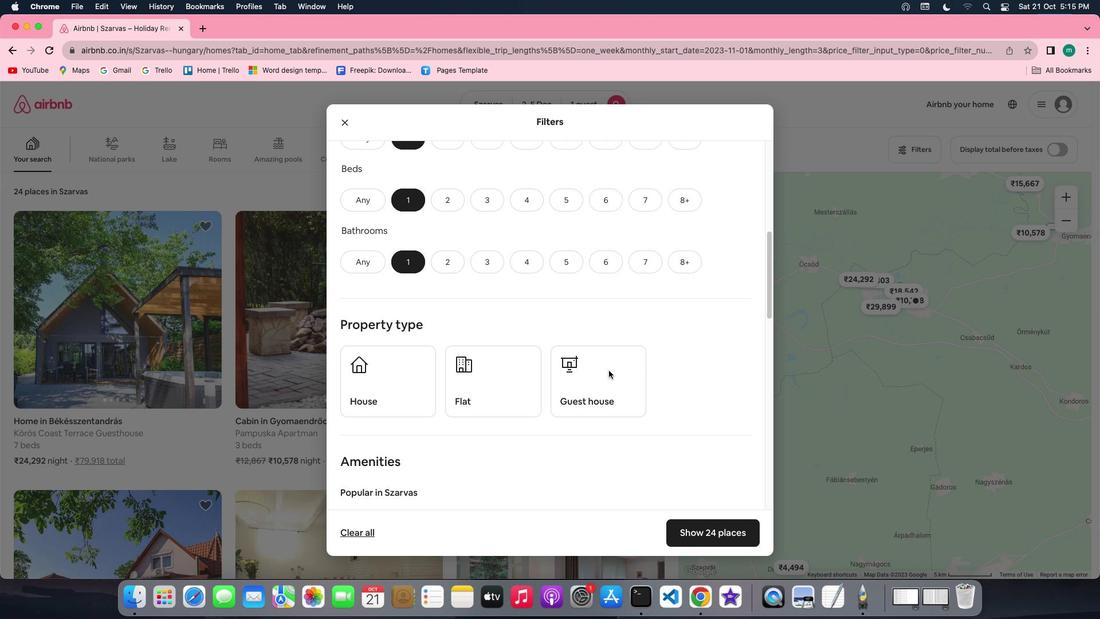 
Action: Mouse scrolled (602, 364) with delta (-6, -6)
Screenshot: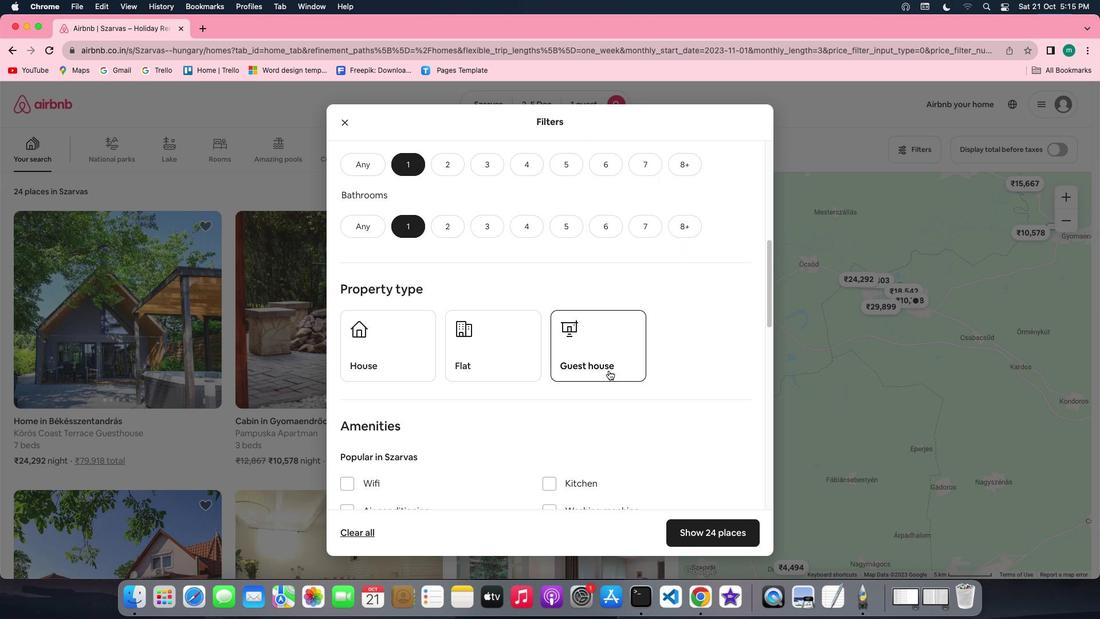 
Action: Mouse scrolled (602, 364) with delta (-6, -6)
Screenshot: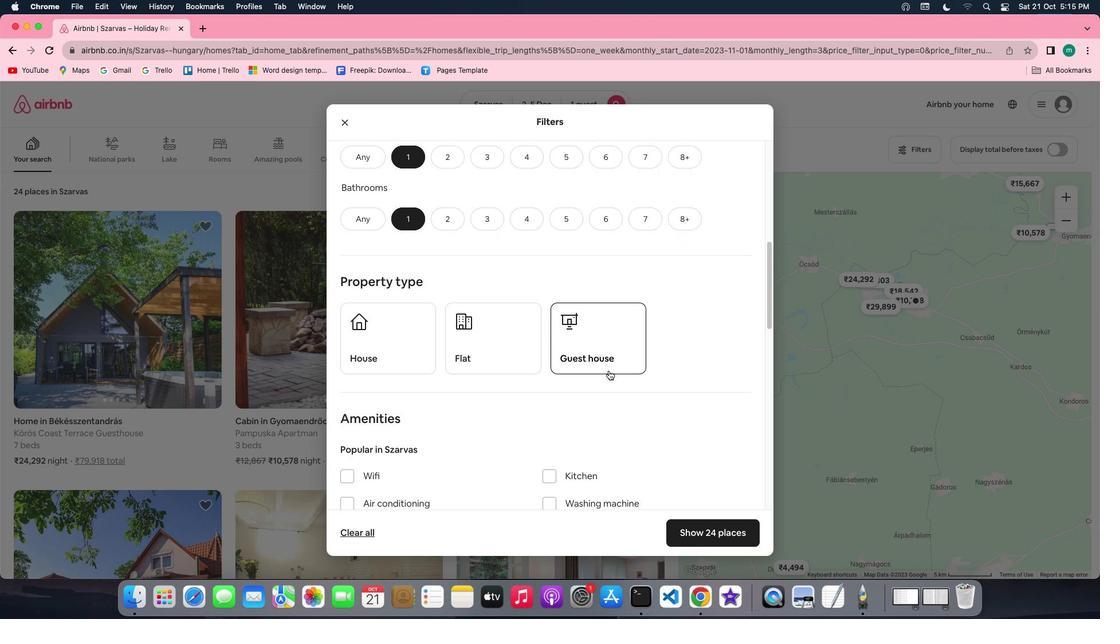 
Action: Mouse scrolled (602, 364) with delta (-6, -7)
Screenshot: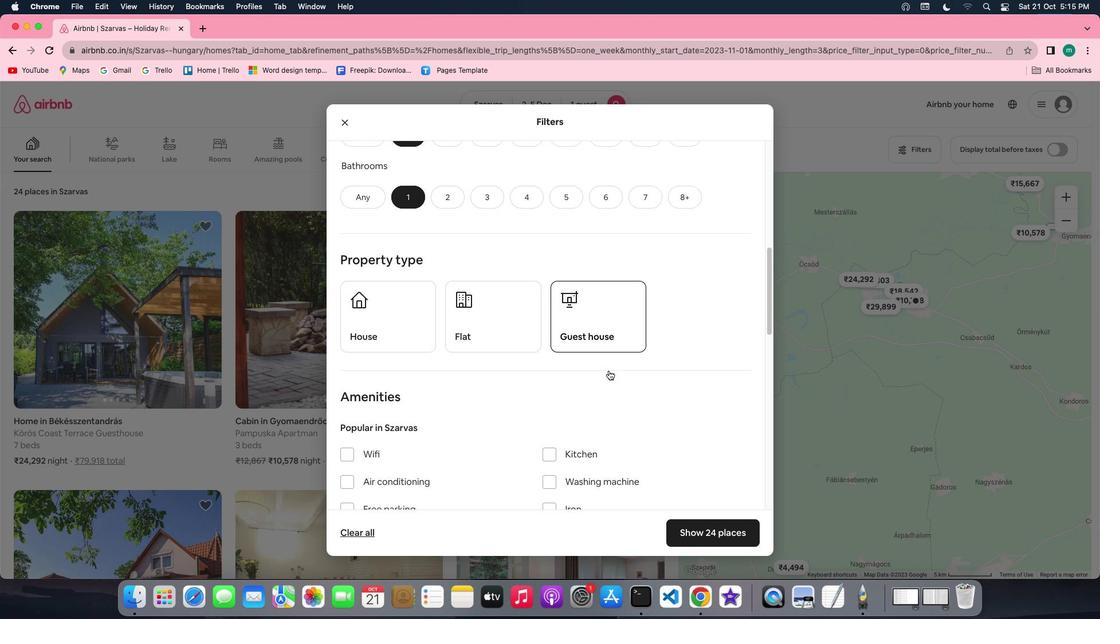 
Action: Mouse moved to (681, 344)
Screenshot: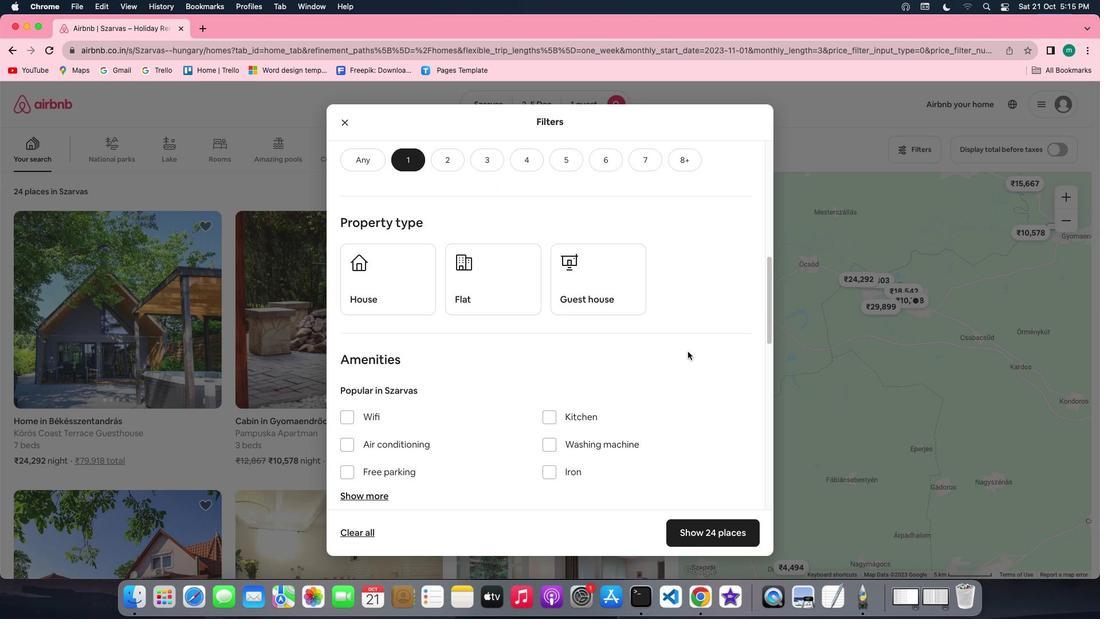 
Action: Mouse scrolled (681, 344) with delta (-6, -6)
Screenshot: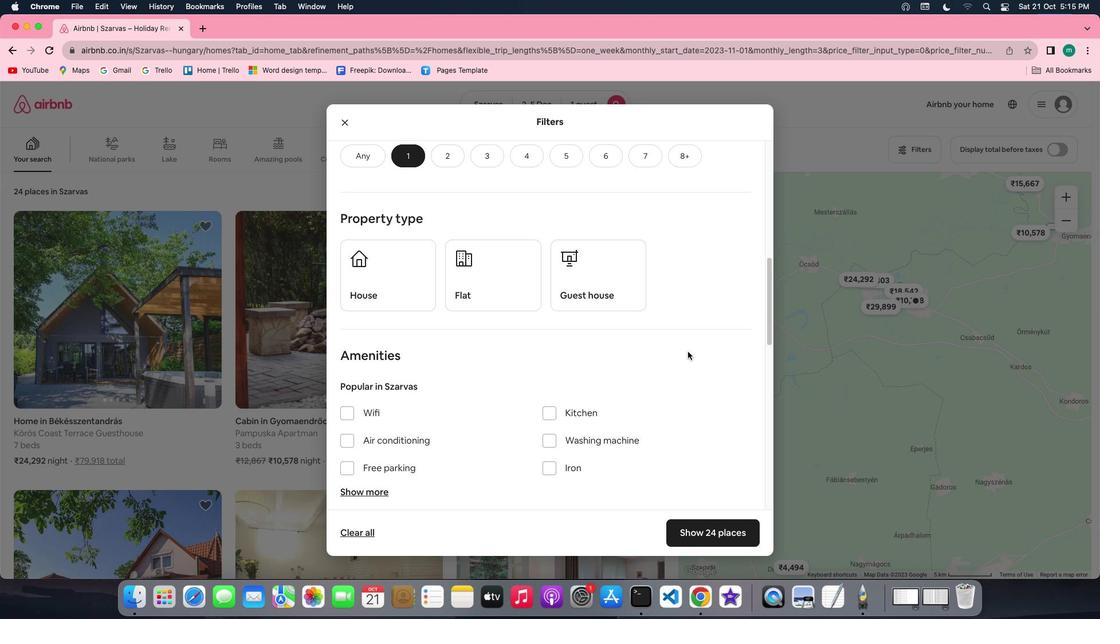 
Action: Mouse scrolled (681, 344) with delta (-6, -6)
Screenshot: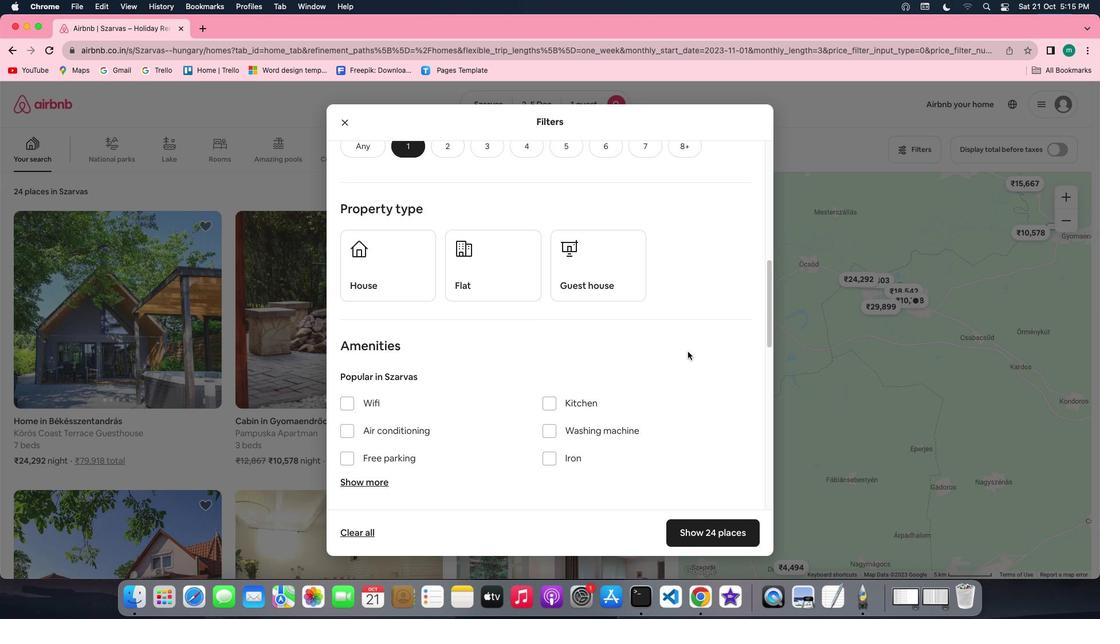 
Action: Mouse scrolled (681, 344) with delta (-6, -7)
Screenshot: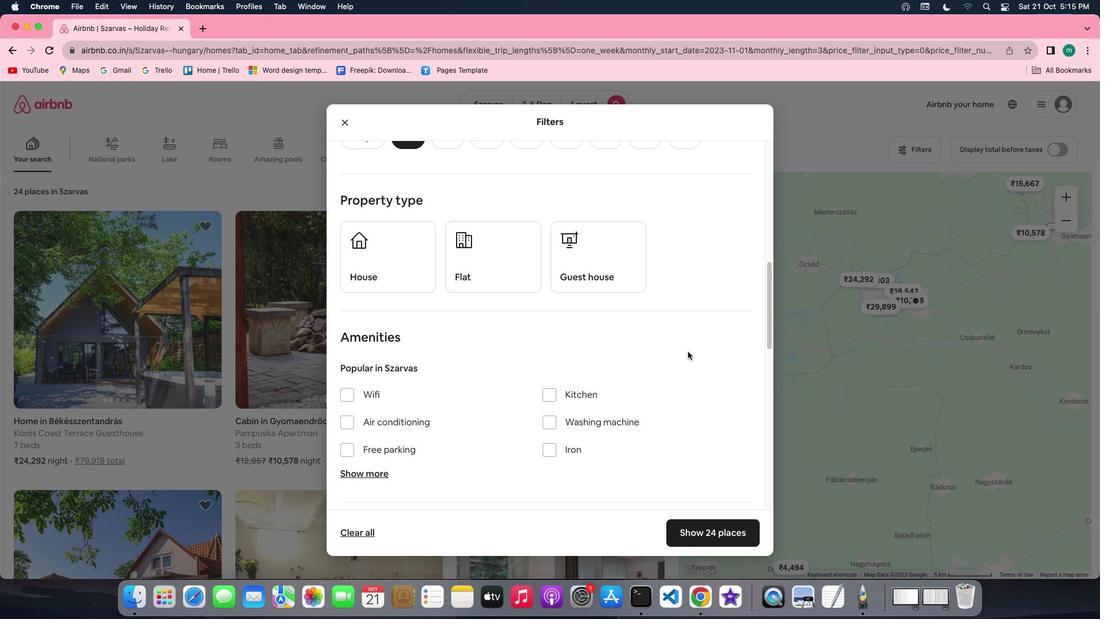 
Action: Mouse scrolled (681, 344) with delta (-6, -8)
Screenshot: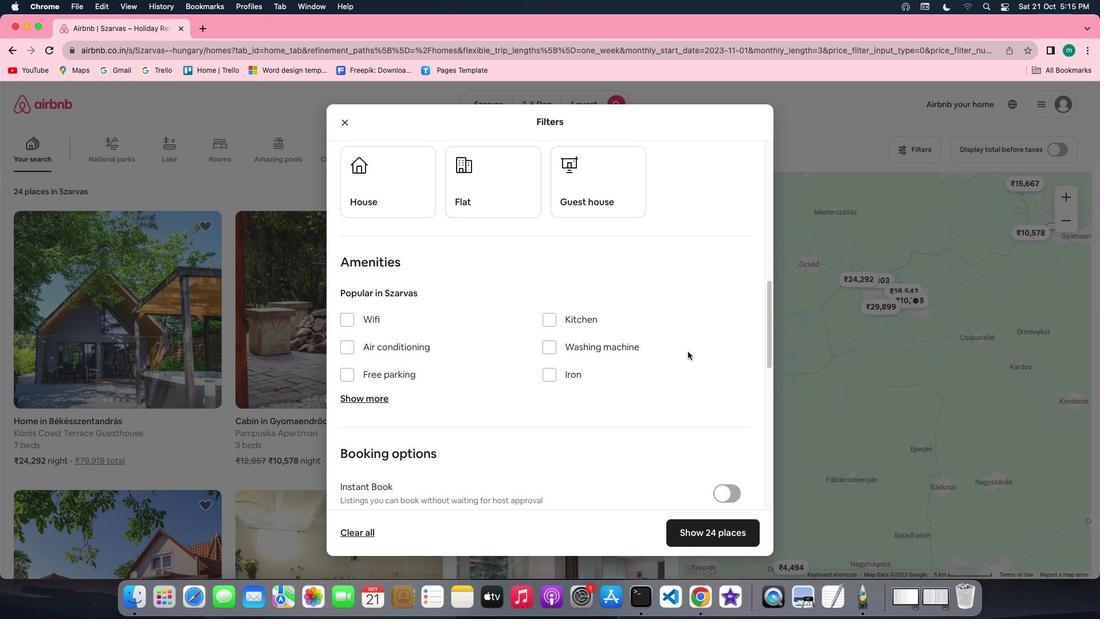 
Action: Mouse moved to (710, 335)
Screenshot: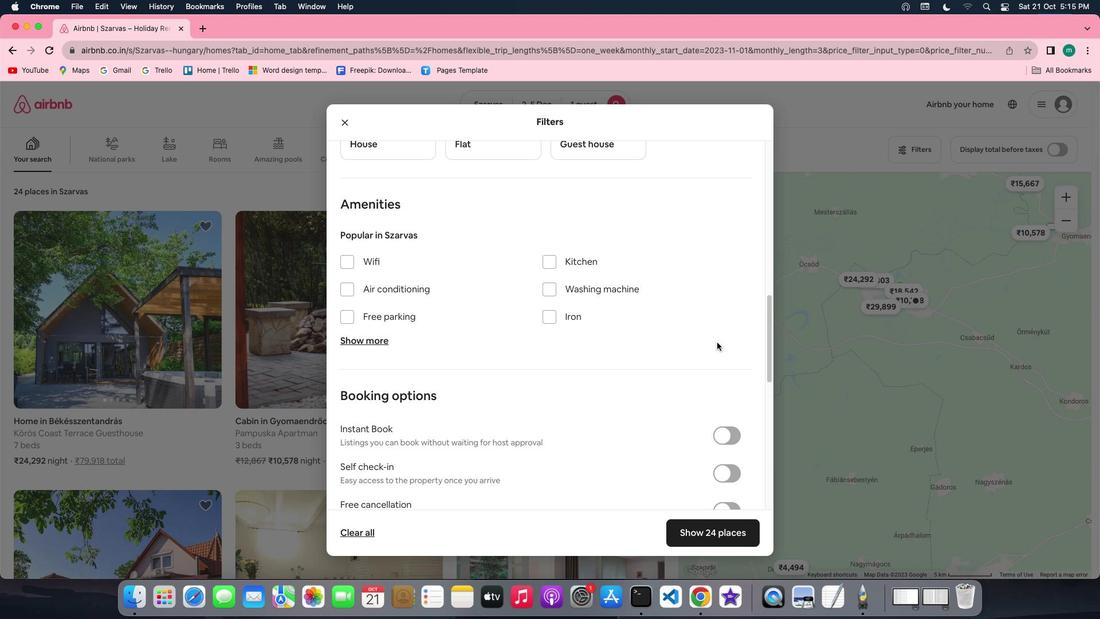 
Action: Mouse scrolled (710, 335) with delta (-6, -6)
Screenshot: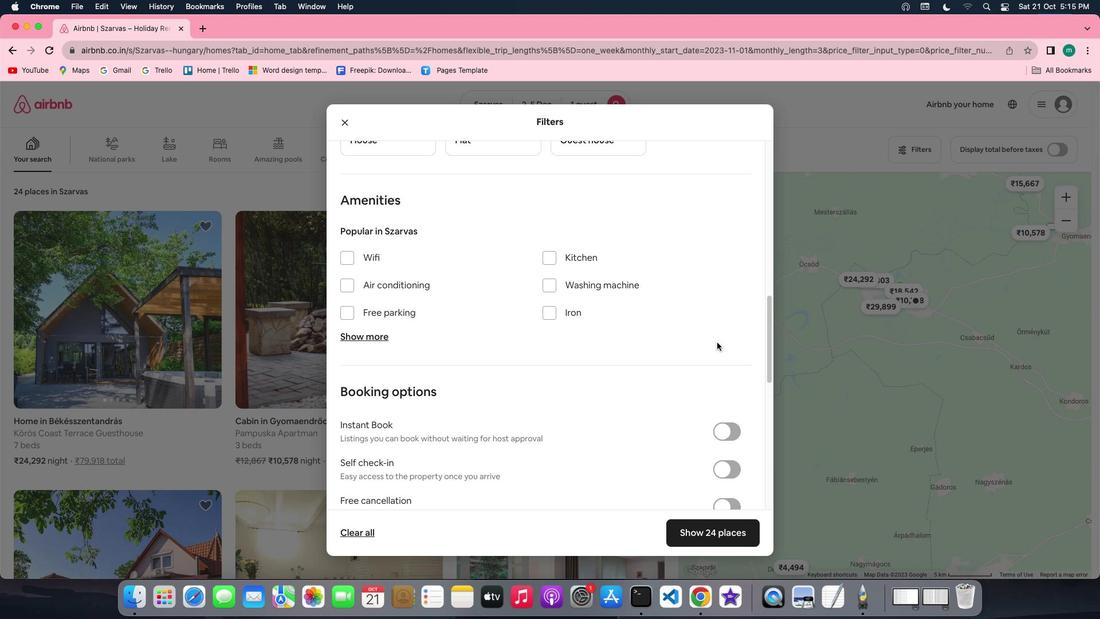 
Action: Mouse scrolled (710, 335) with delta (-6, -6)
Screenshot: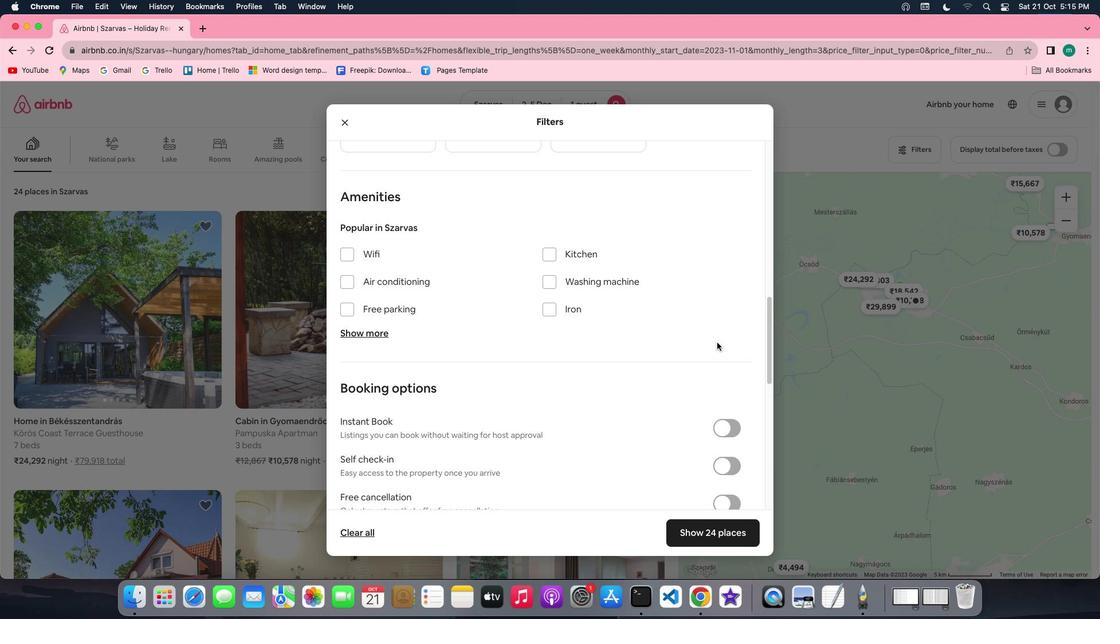 
Action: Mouse scrolled (710, 335) with delta (-6, -7)
Screenshot: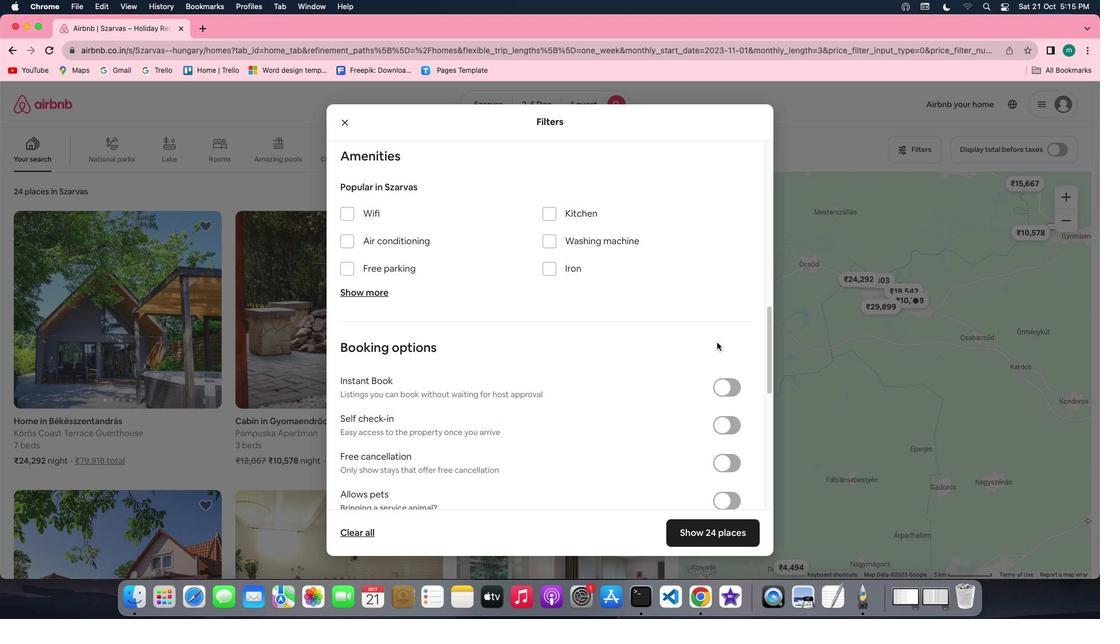 
Action: Mouse scrolled (710, 335) with delta (-6, -6)
Screenshot: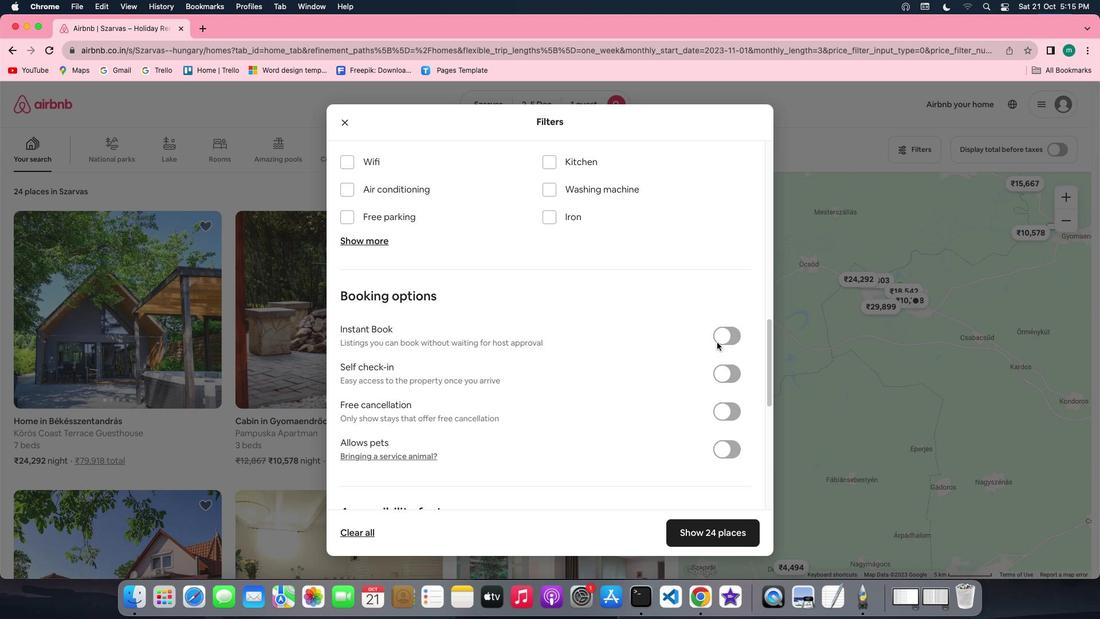 
Action: Mouse scrolled (710, 335) with delta (-6, -5)
Screenshot: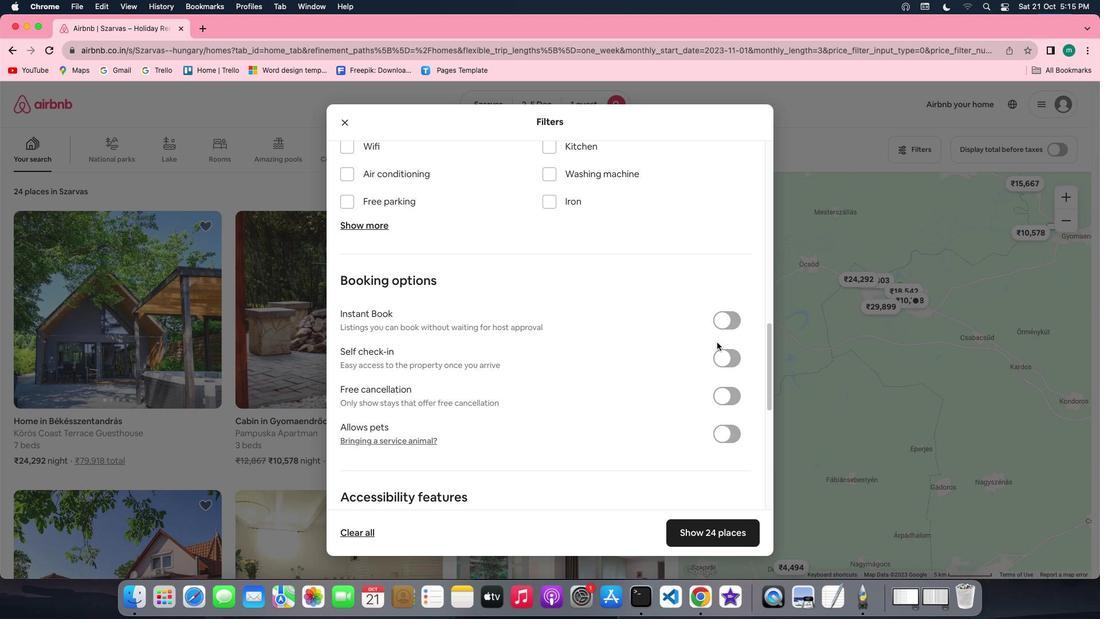 
Action: Mouse scrolled (710, 335) with delta (-6, -5)
Screenshot: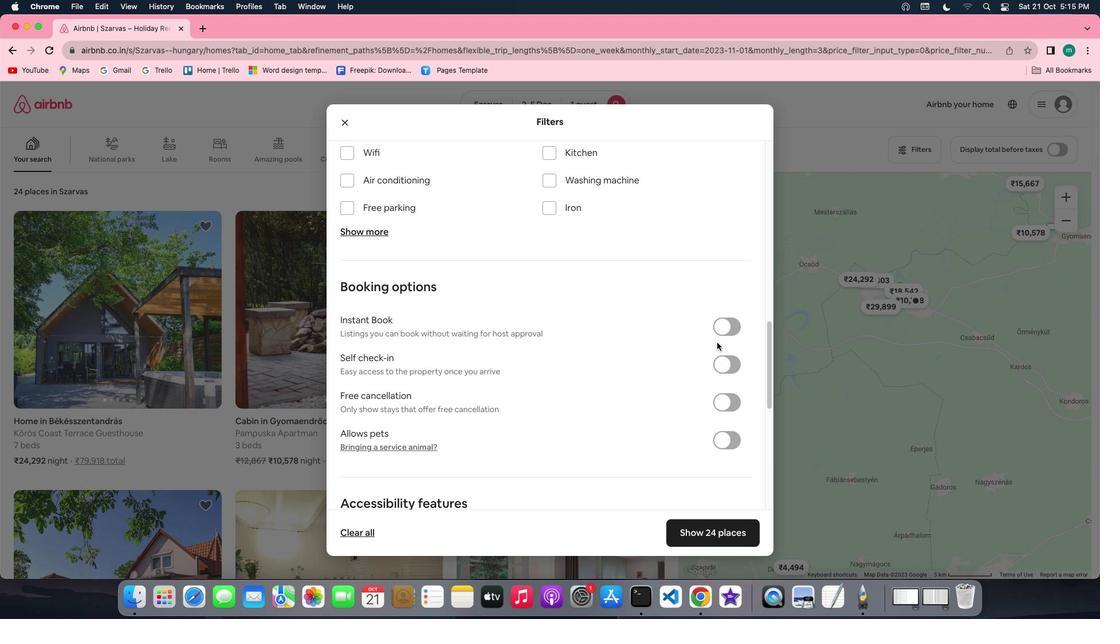 
Action: Mouse moved to (710, 335)
Screenshot: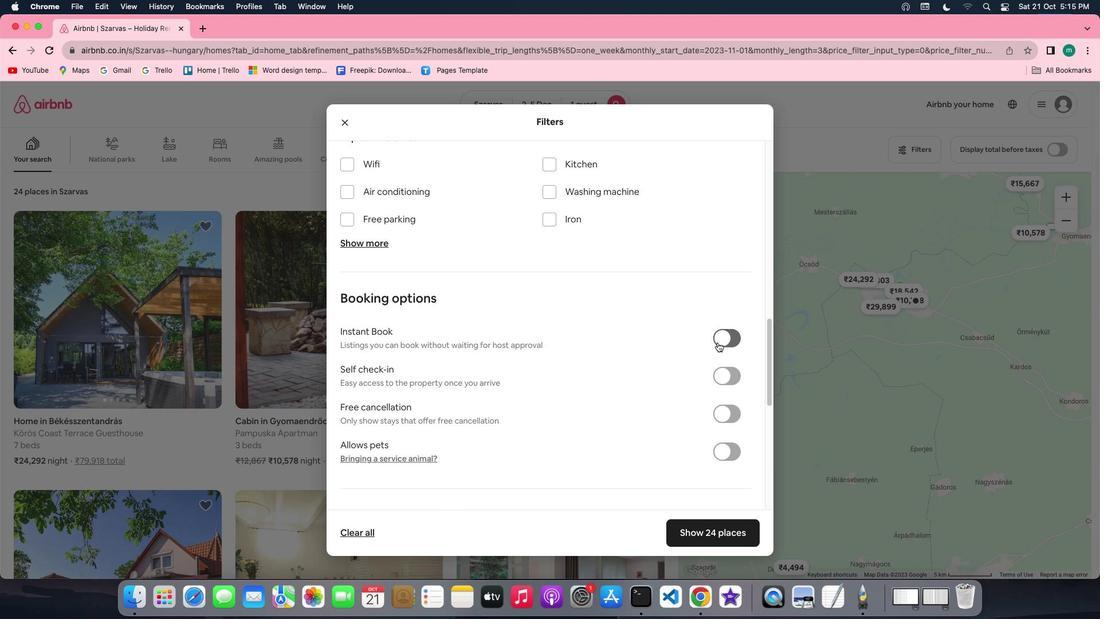 
Action: Mouse scrolled (710, 335) with delta (-6, -5)
Screenshot: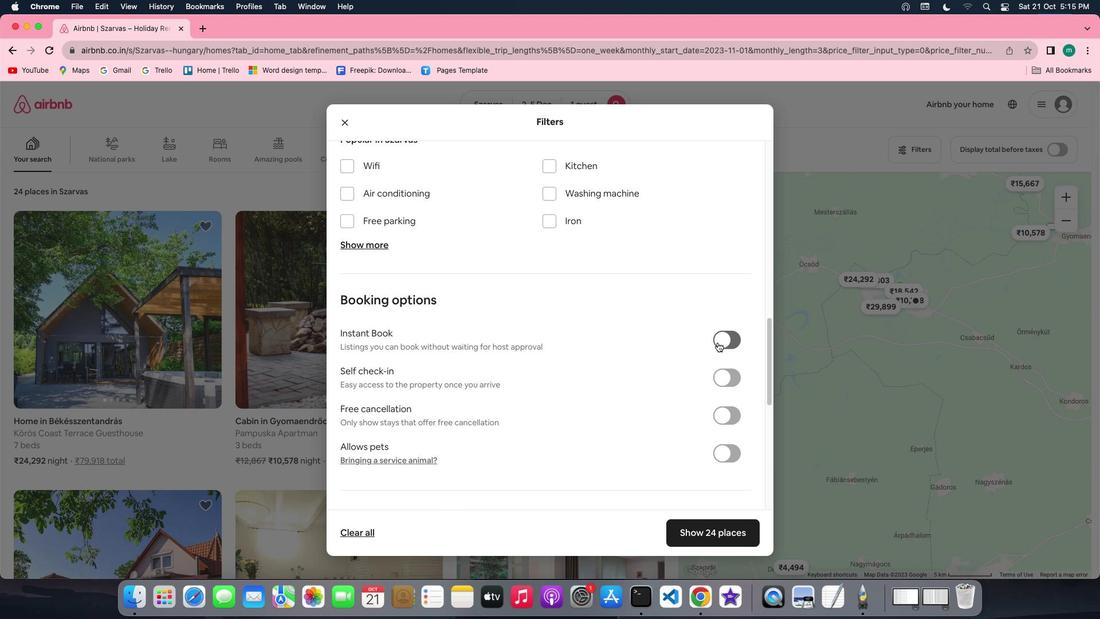 
Action: Mouse scrolled (710, 335) with delta (-6, -5)
Screenshot: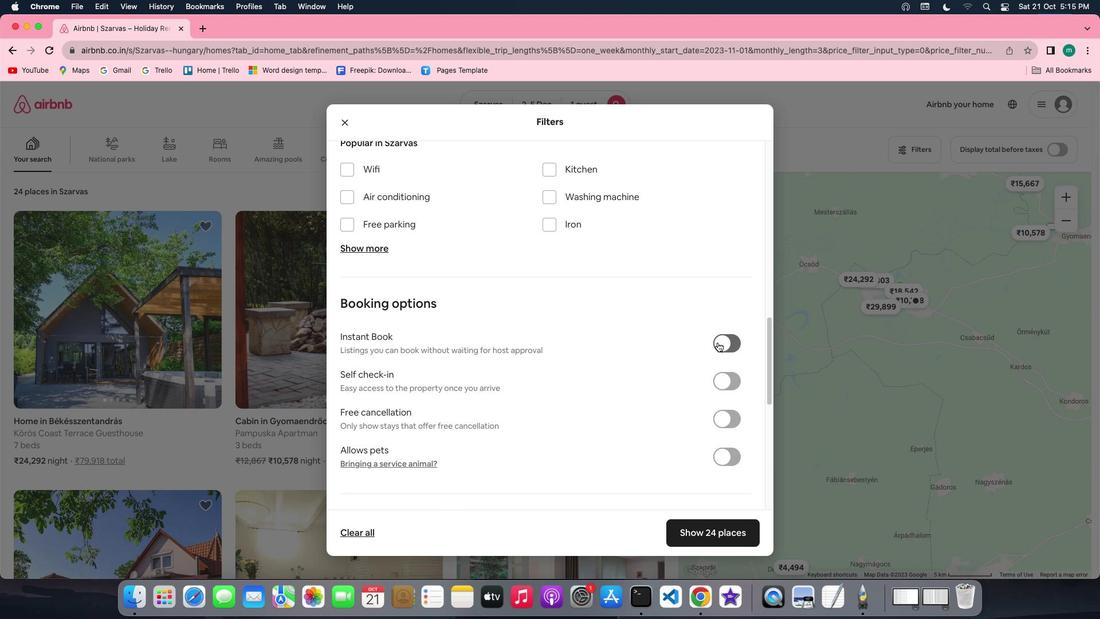 
Action: Mouse scrolled (710, 335) with delta (-6, -6)
Screenshot: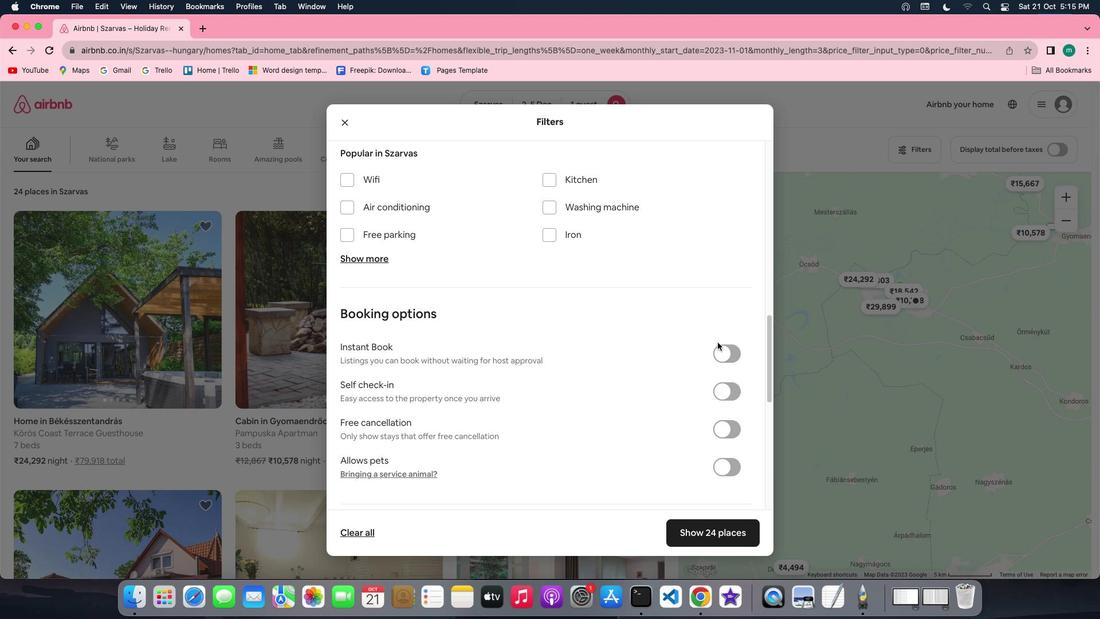 
Action: Mouse scrolled (710, 335) with delta (-6, -6)
Screenshot: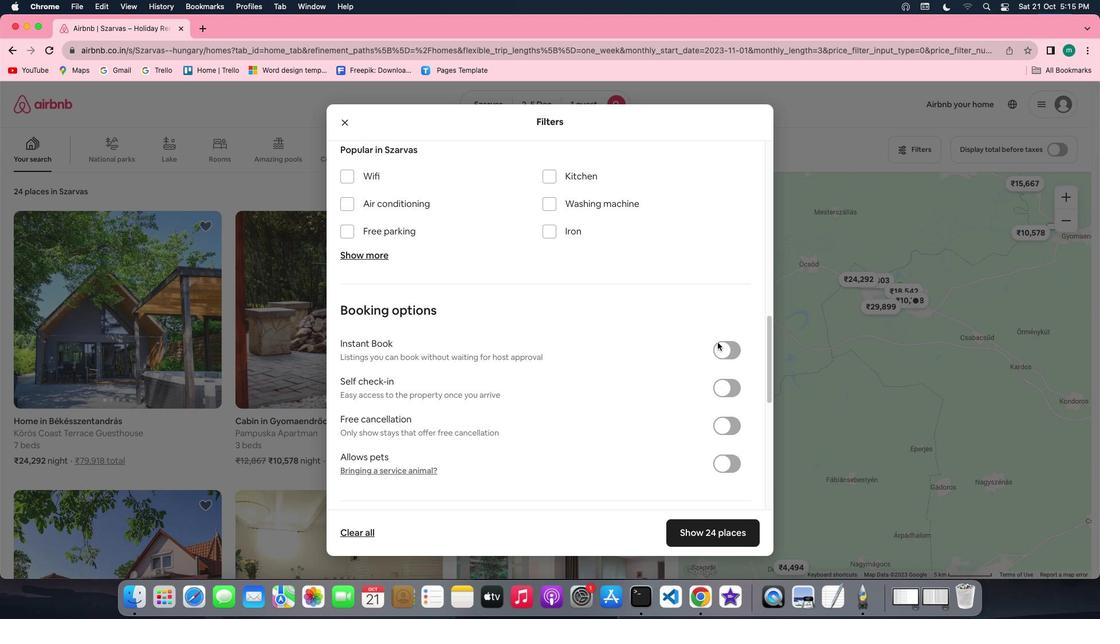 
Action: Mouse scrolled (710, 335) with delta (-6, -6)
Screenshot: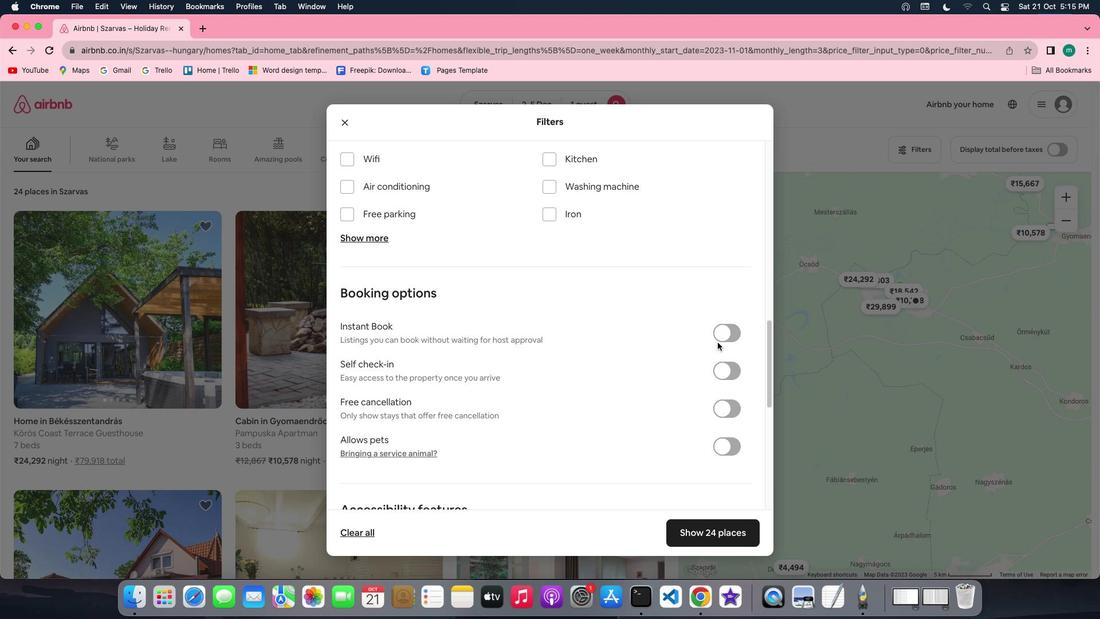 
Action: Mouse scrolled (710, 335) with delta (-6, -6)
Screenshot: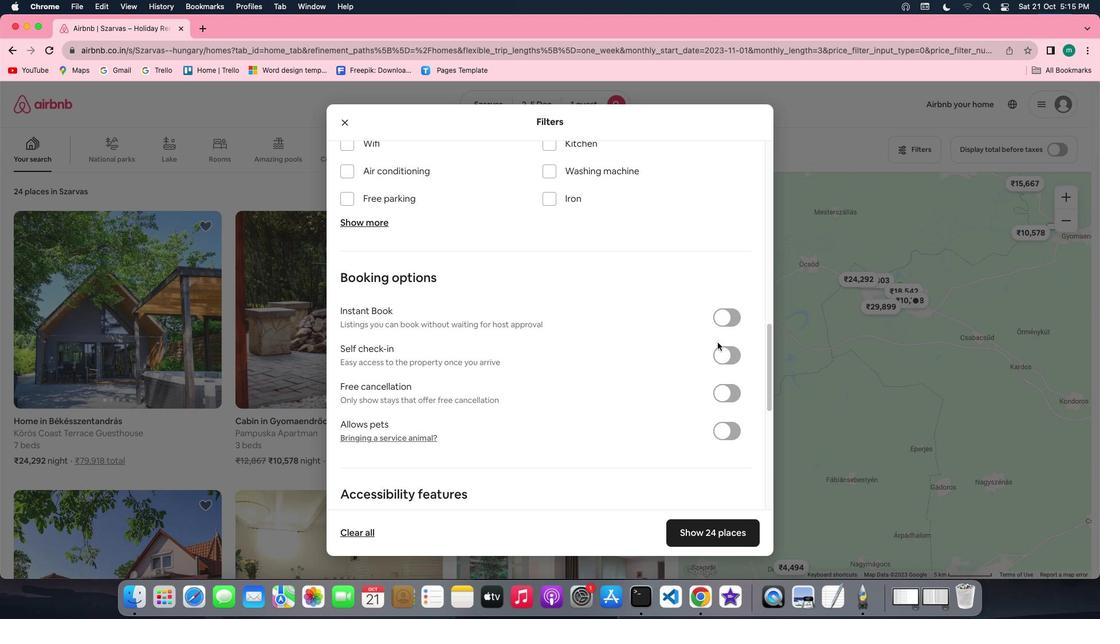 
Action: Mouse scrolled (710, 335) with delta (-6, -6)
Screenshot: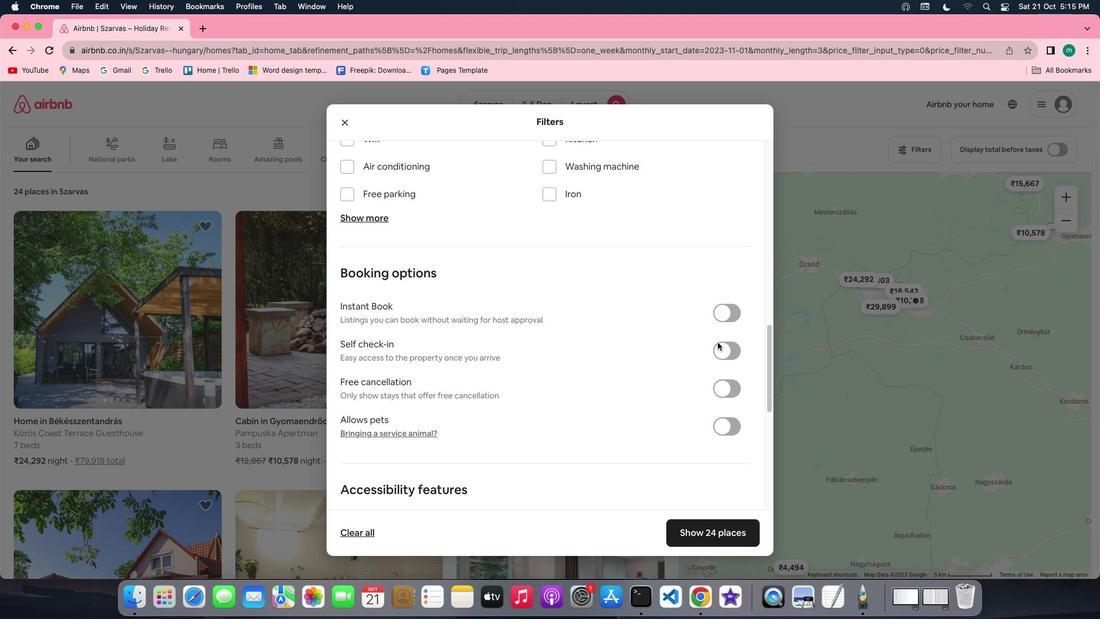 
Action: Mouse scrolled (710, 335) with delta (-6, -6)
Screenshot: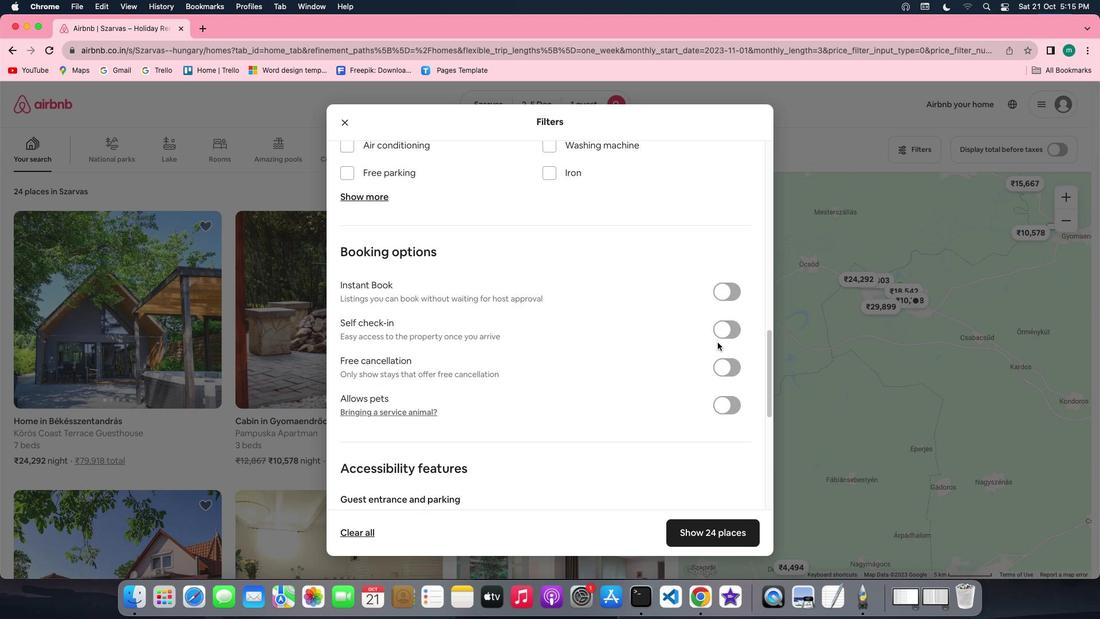 
Action: Mouse moved to (716, 282)
Screenshot: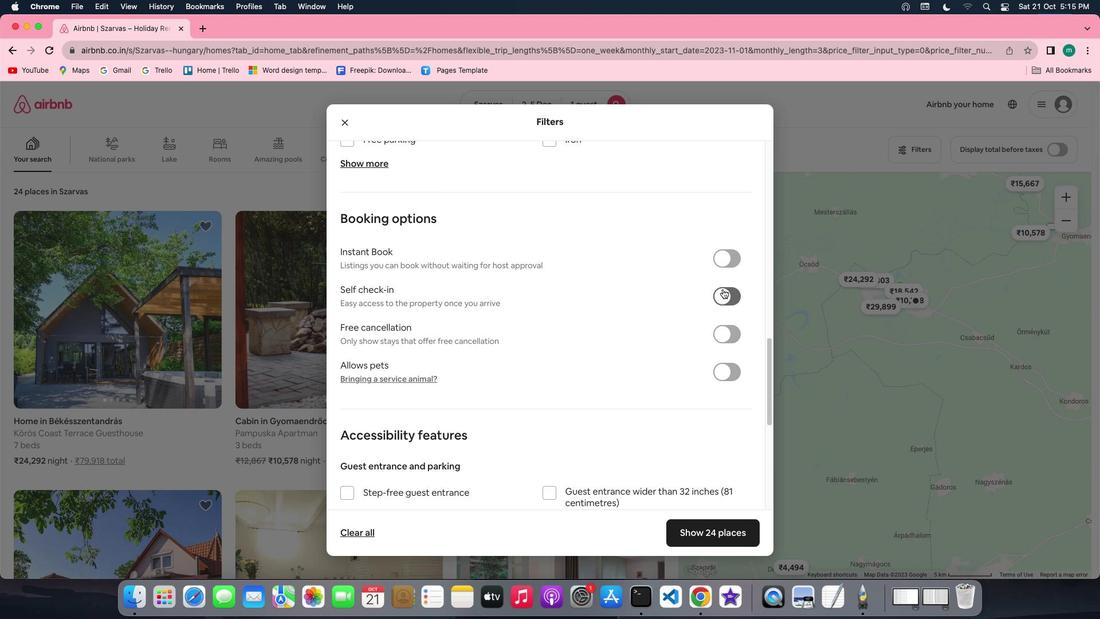 
Action: Mouse pressed left at (716, 282)
Screenshot: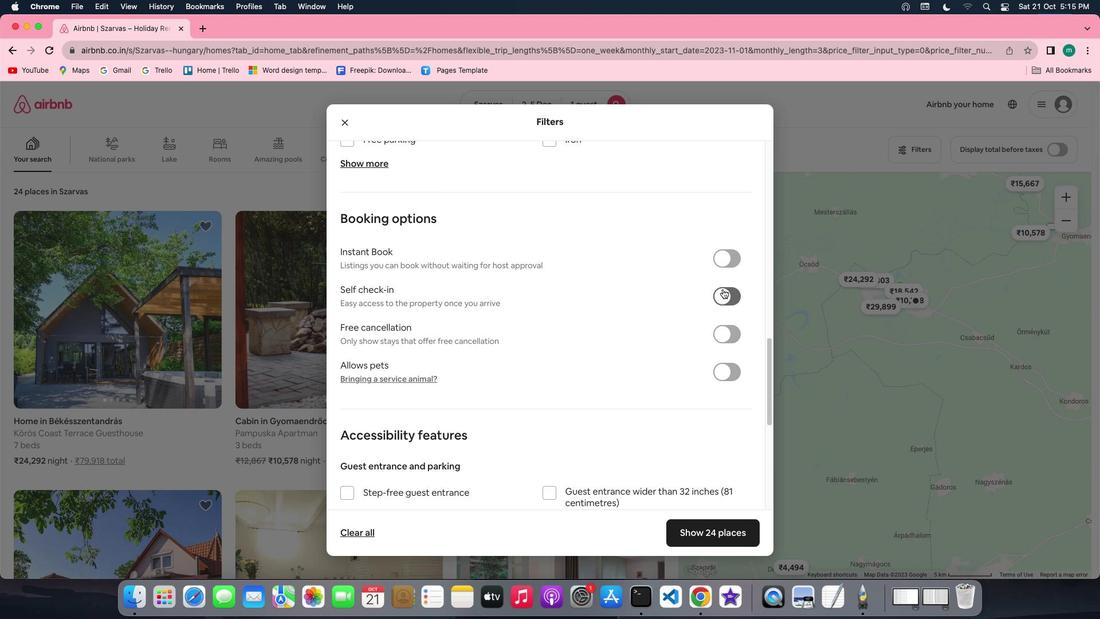
Action: Mouse moved to (657, 370)
Screenshot: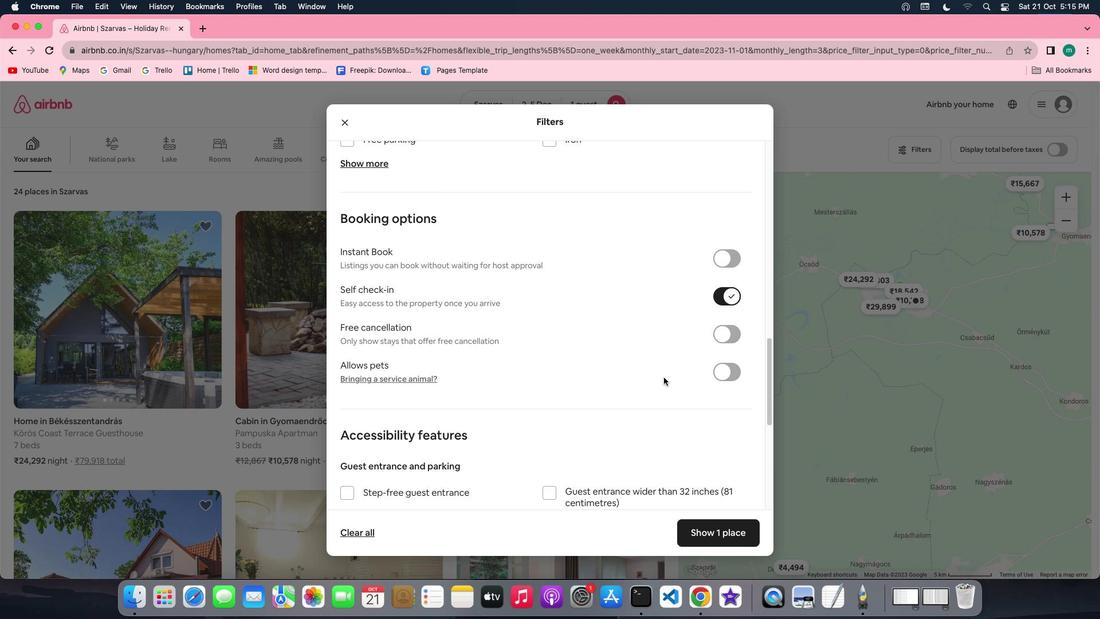 
Action: Mouse scrolled (657, 370) with delta (-6, -6)
Screenshot: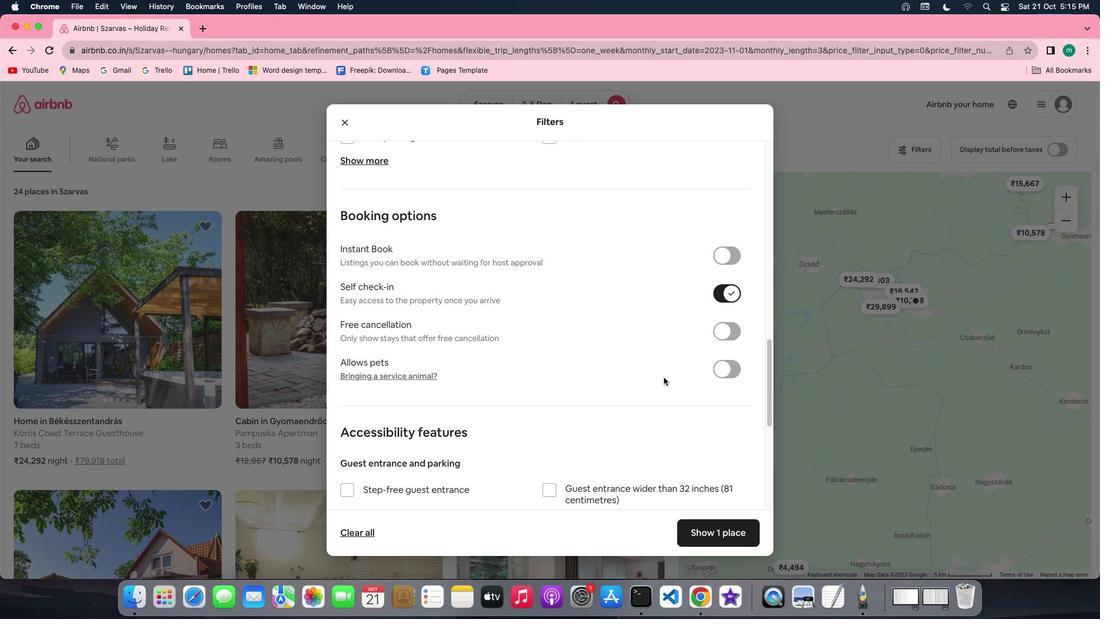 
Action: Mouse scrolled (657, 370) with delta (-6, -6)
Screenshot: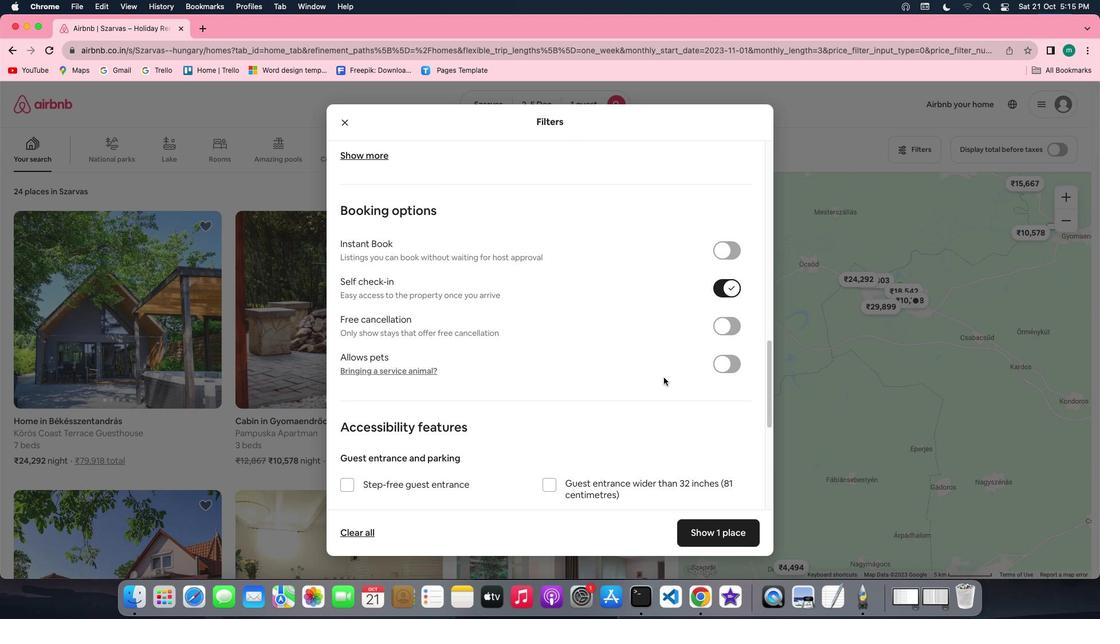 
Action: Mouse scrolled (657, 370) with delta (-6, -7)
Screenshot: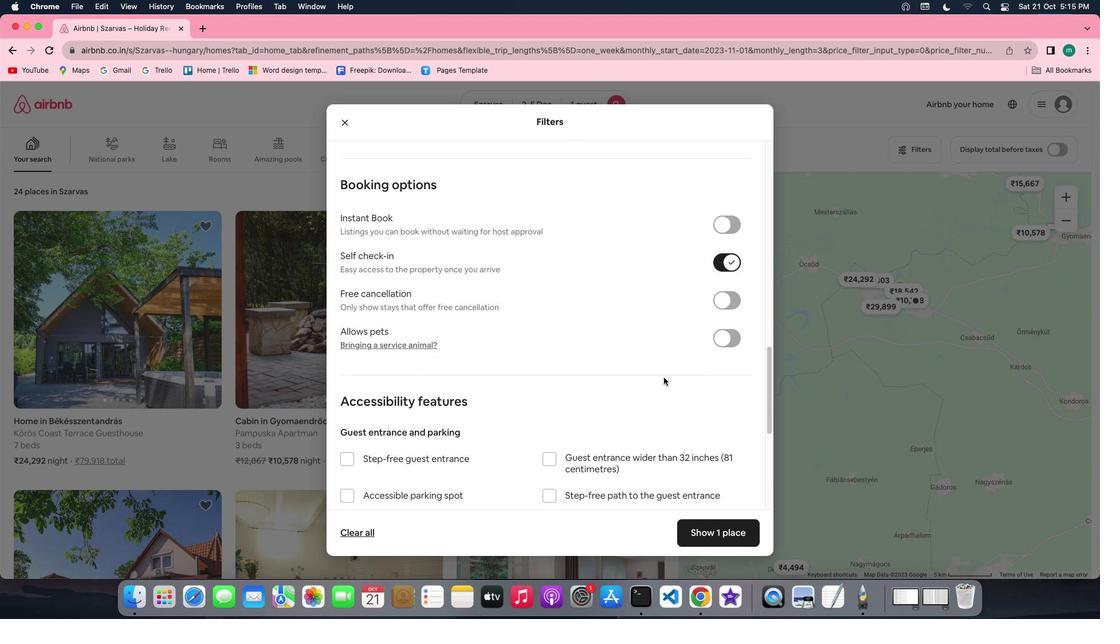 
Action: Mouse scrolled (657, 370) with delta (-6, -6)
Screenshot: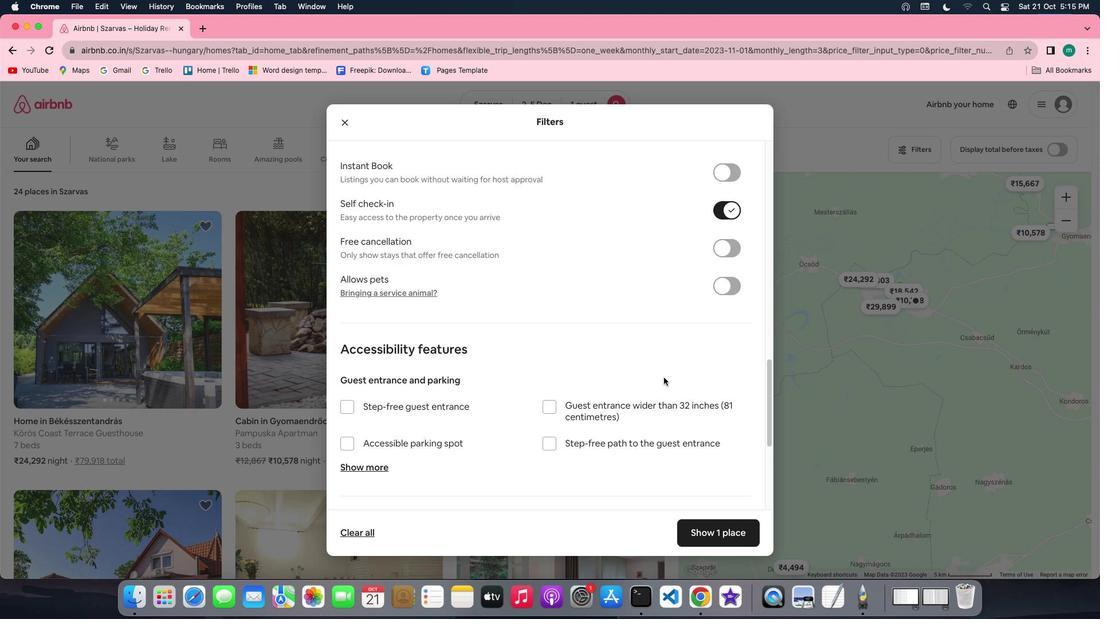 
Action: Mouse scrolled (657, 370) with delta (-6, -6)
Screenshot: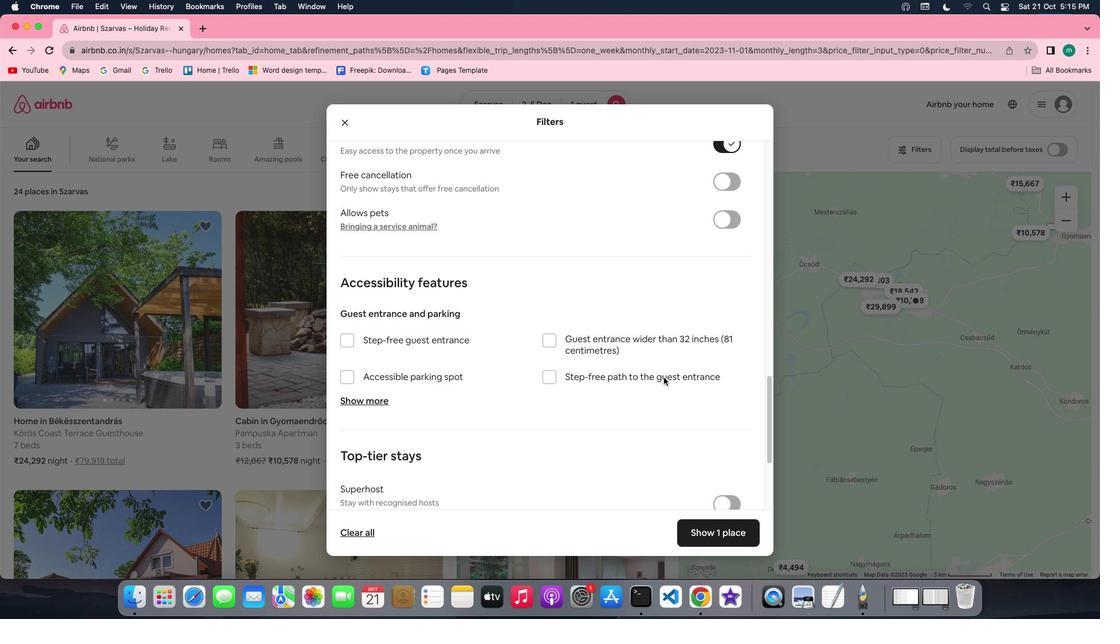 
Action: Mouse scrolled (657, 370) with delta (-6, -8)
Screenshot: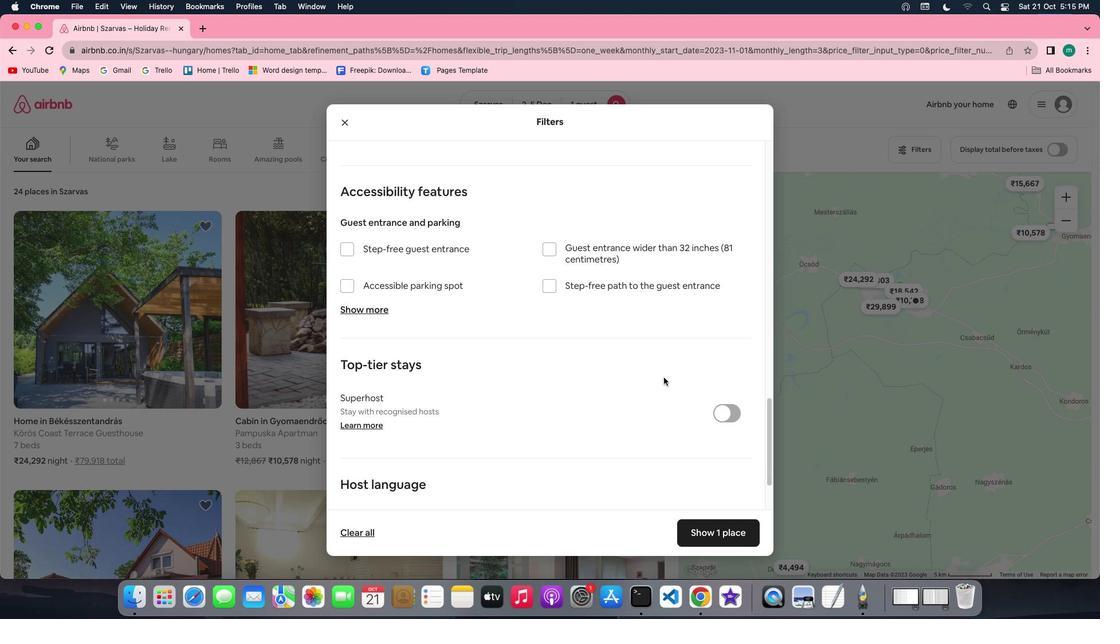 
Action: Mouse scrolled (657, 370) with delta (-6, -9)
Screenshot: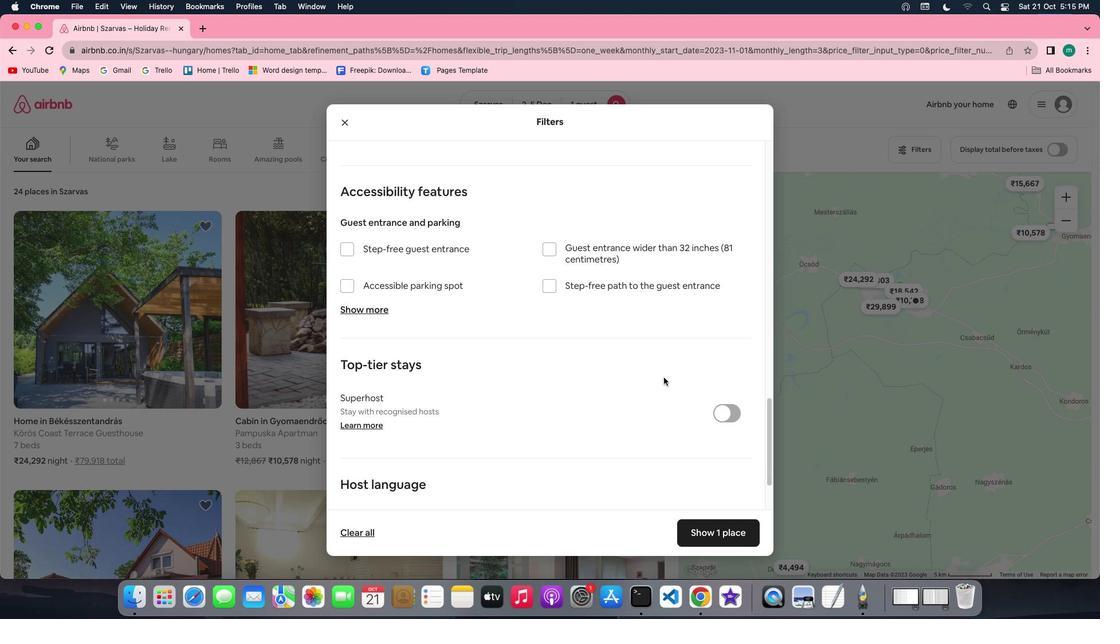 
Action: Mouse scrolled (657, 370) with delta (-6, -9)
Screenshot: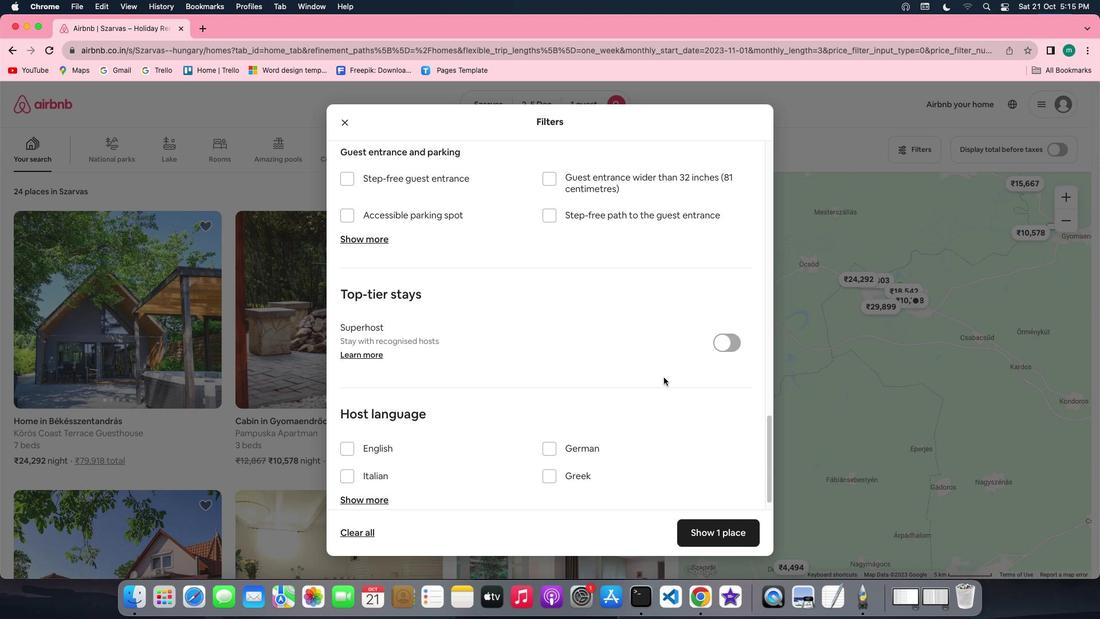 
Action: Mouse scrolled (657, 370) with delta (-6, -9)
Screenshot: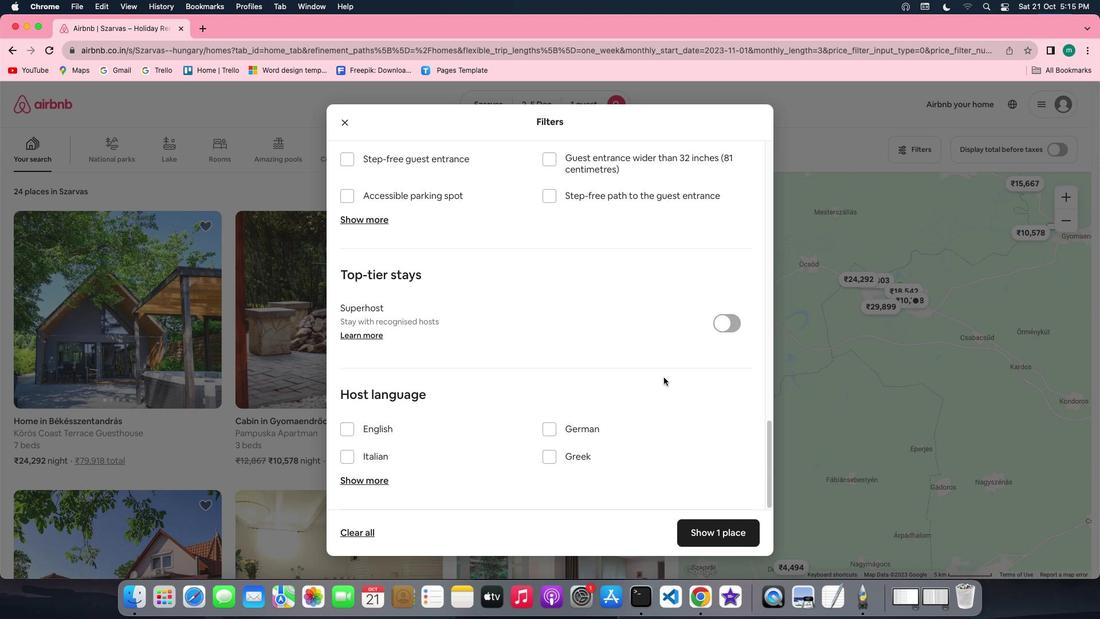 
Action: Mouse scrolled (657, 370) with delta (-6, -6)
Screenshot: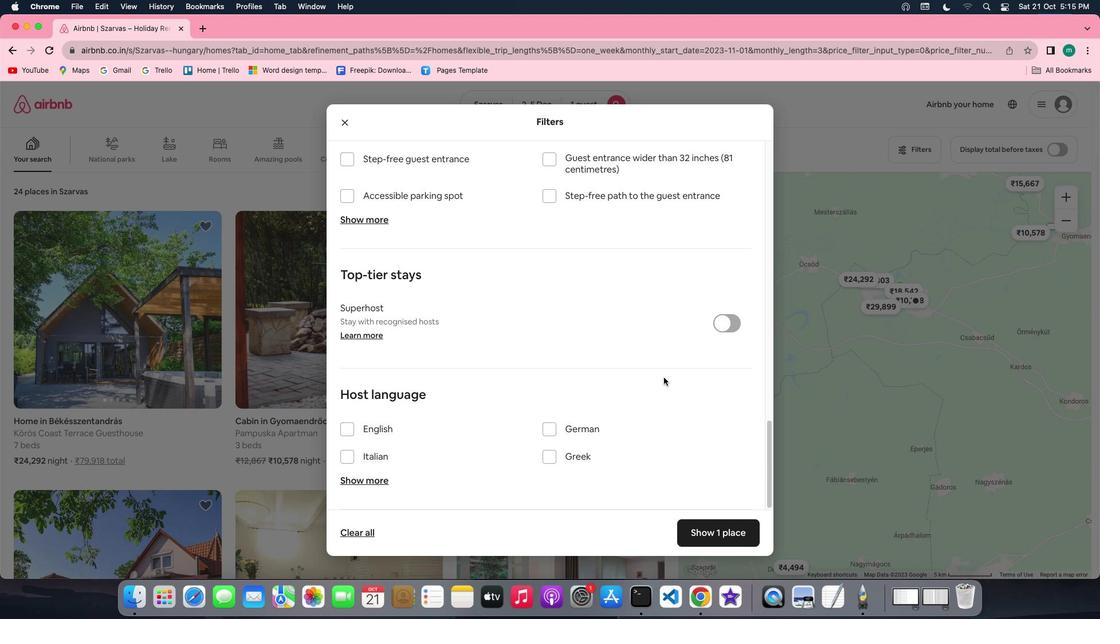 
Action: Mouse scrolled (657, 370) with delta (-6, -6)
Screenshot: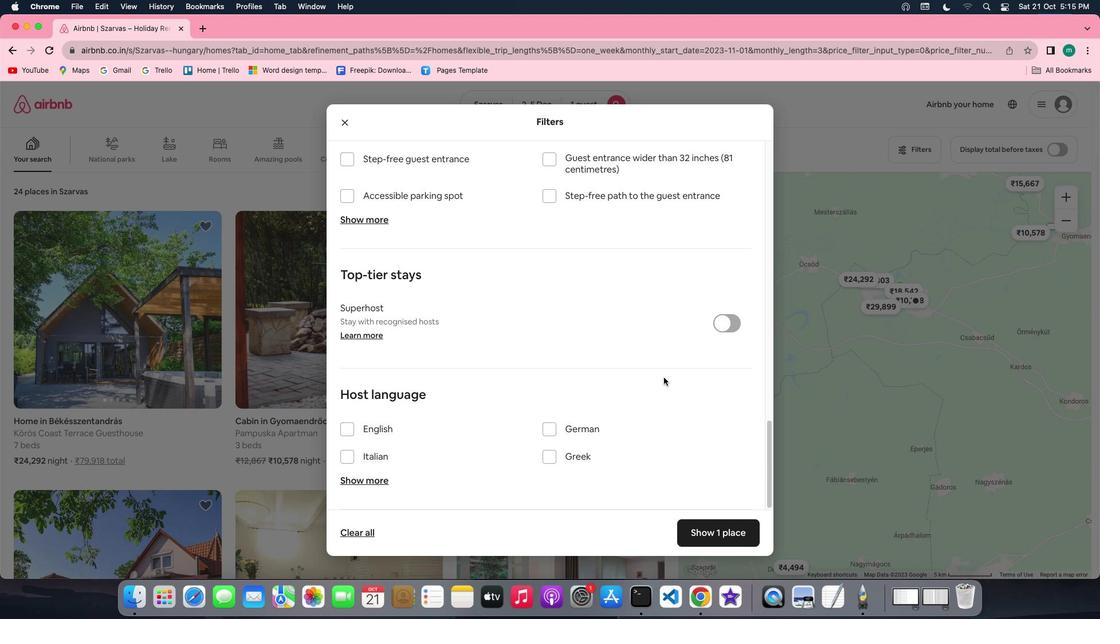 
Action: Mouse scrolled (657, 370) with delta (-6, -8)
Screenshot: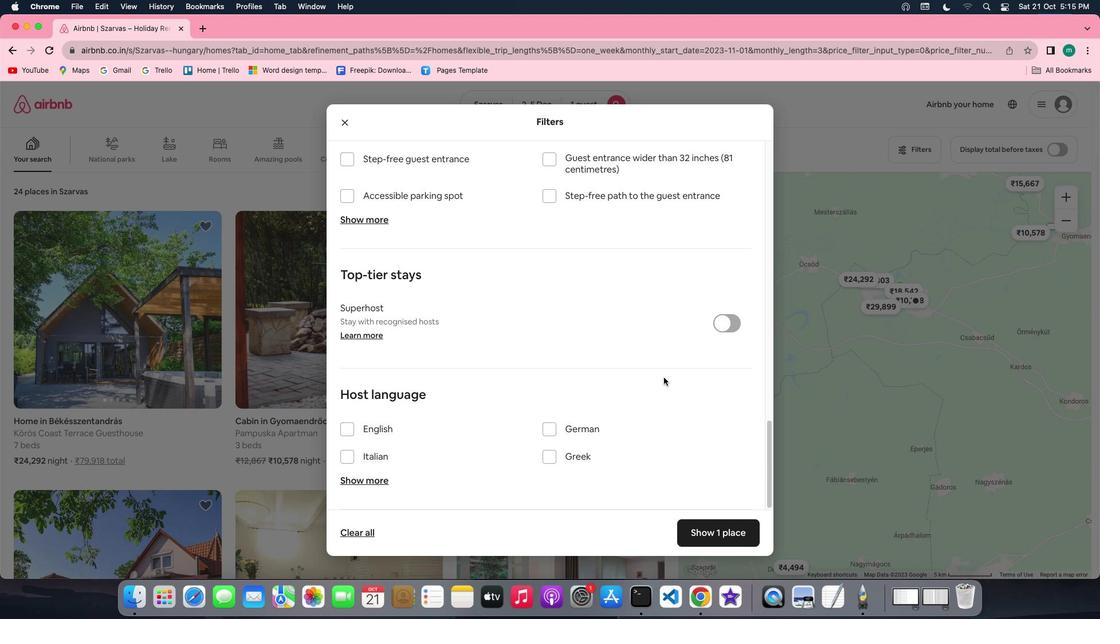 
Action: Mouse scrolled (657, 370) with delta (-6, -9)
Screenshot: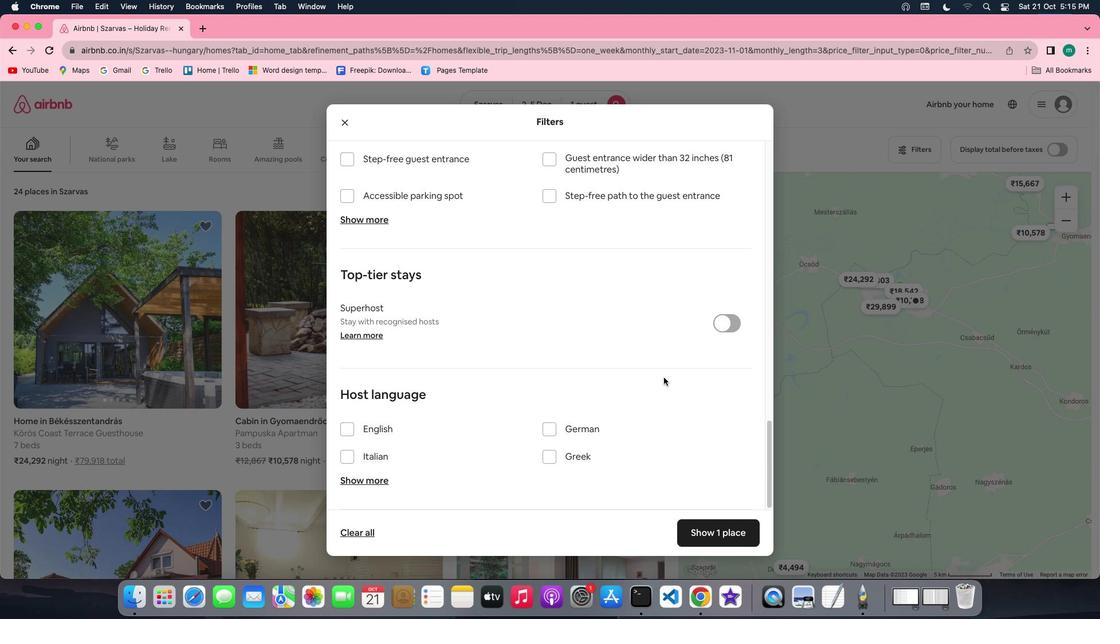 
Action: Mouse moved to (706, 526)
Screenshot: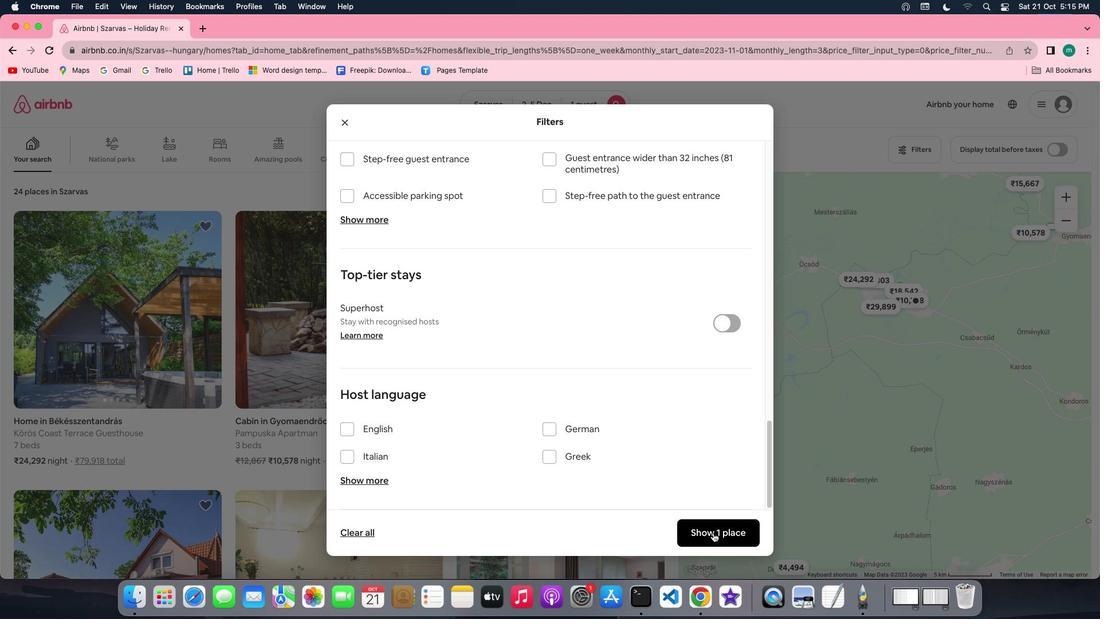 
Action: Mouse pressed left at (706, 526)
Screenshot: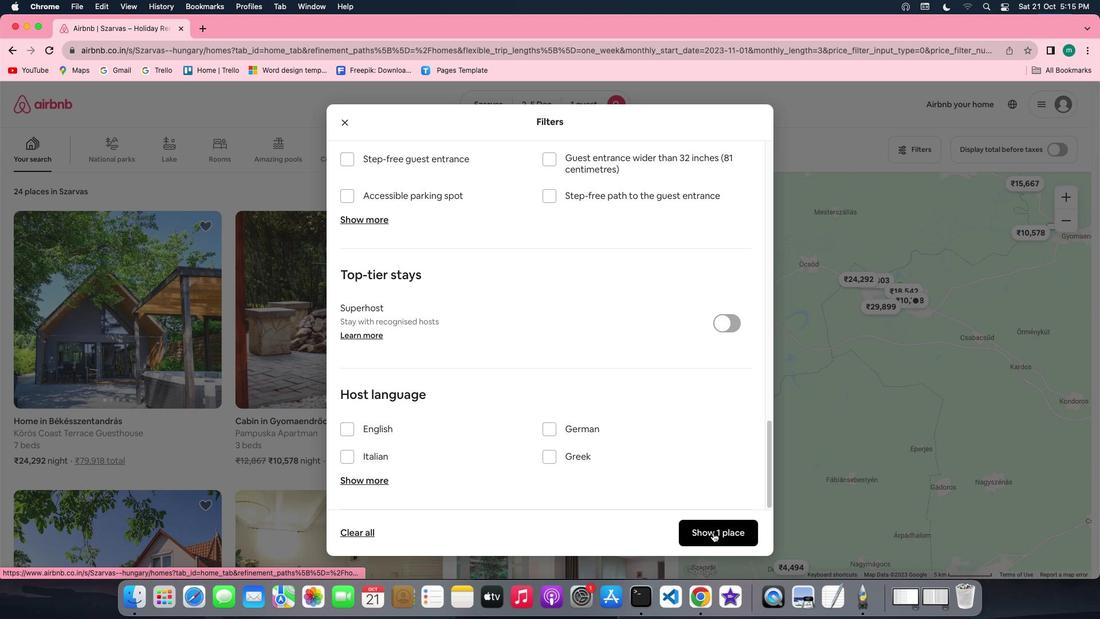 
Action: Mouse moved to (135, 300)
Screenshot: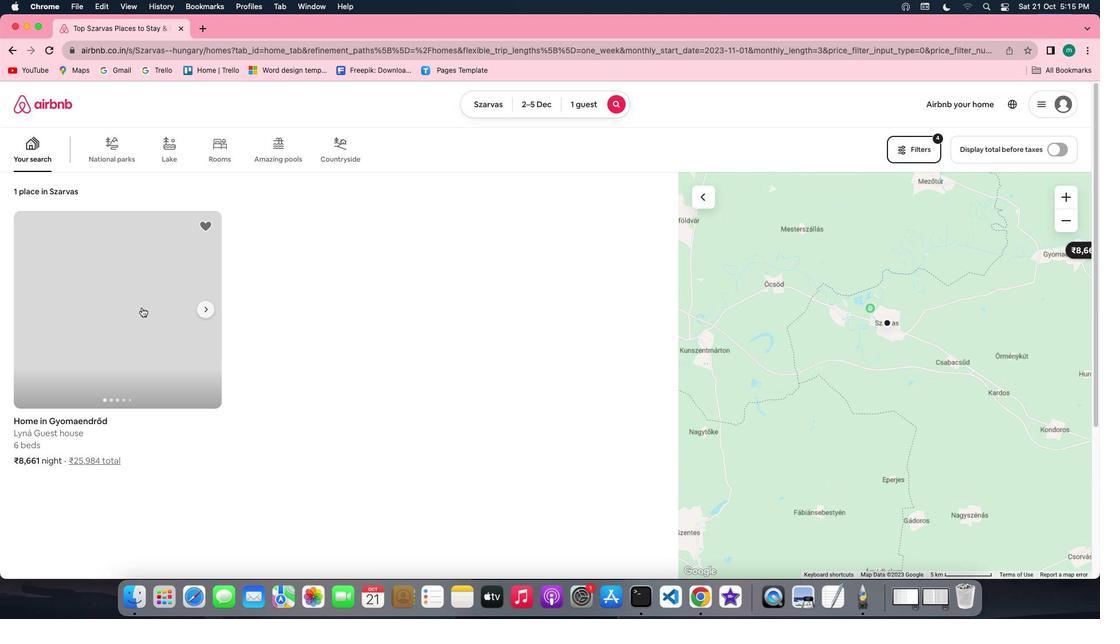 
Action: Mouse pressed left at (135, 300)
Screenshot: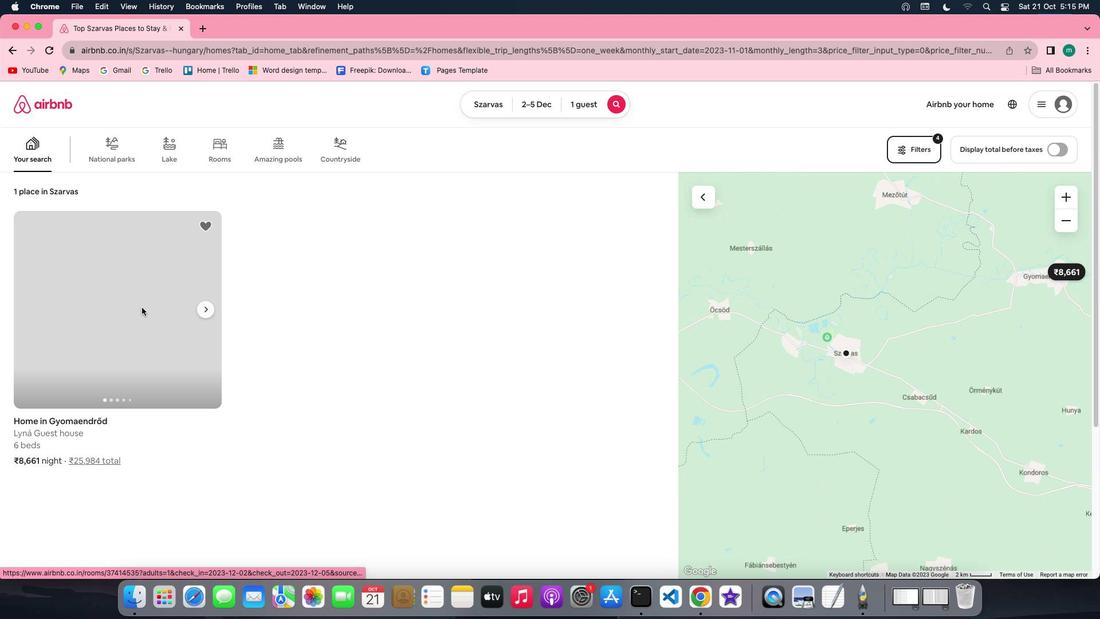 
Action: Mouse moved to (835, 425)
Screenshot: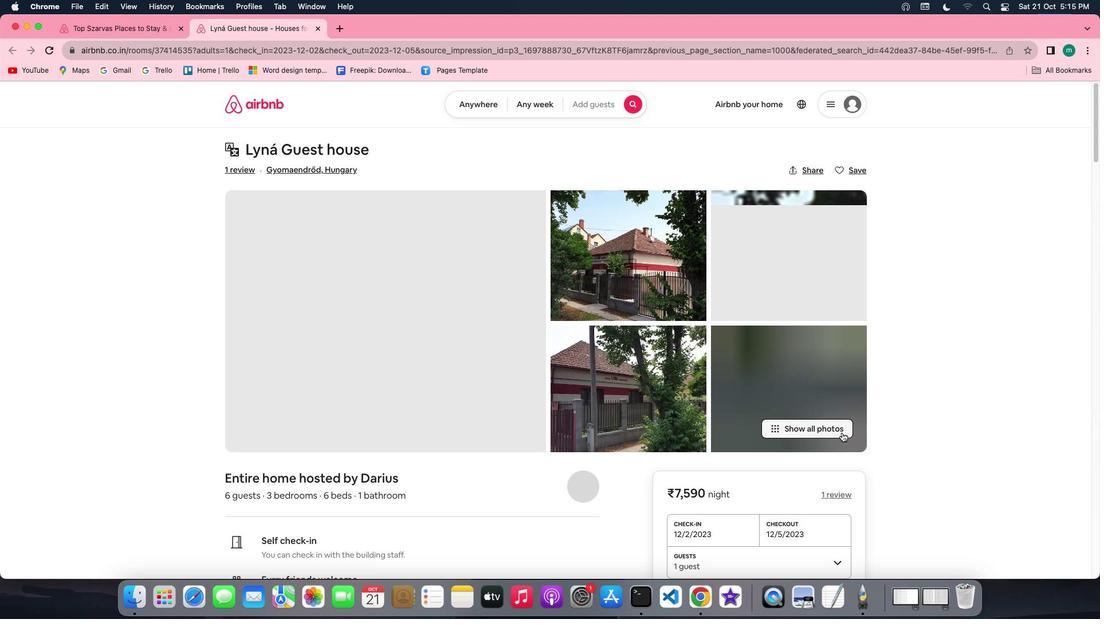 
Action: Mouse pressed left at (835, 425)
Screenshot: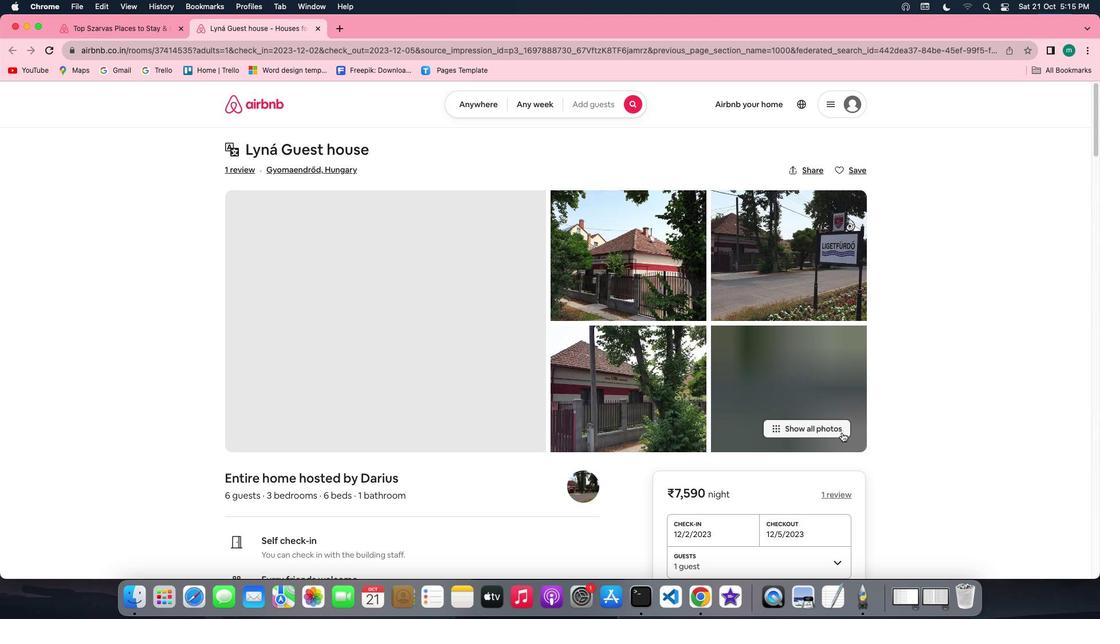 
Action: Mouse moved to (596, 321)
Screenshot: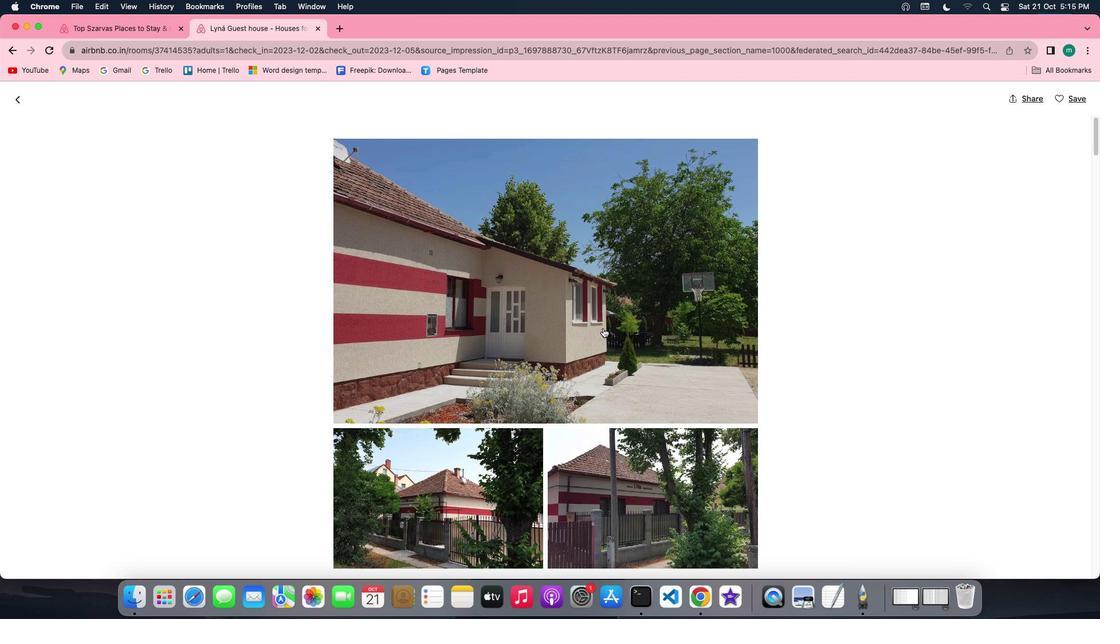 
Action: Mouse scrolled (596, 321) with delta (-6, -6)
Screenshot: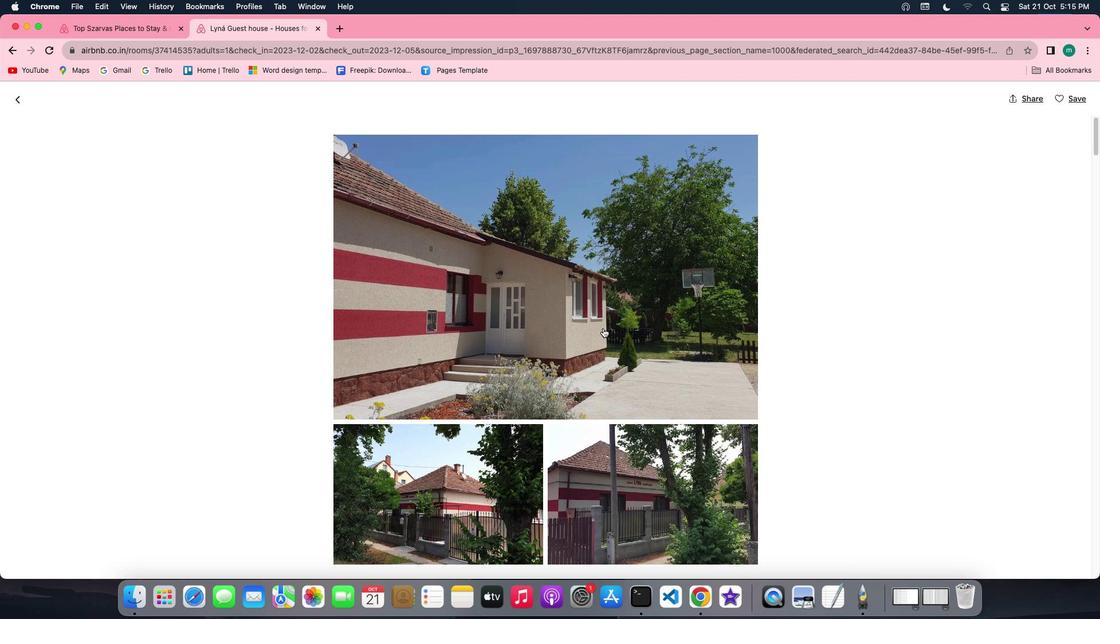 
Action: Mouse scrolled (596, 321) with delta (-6, -6)
Screenshot: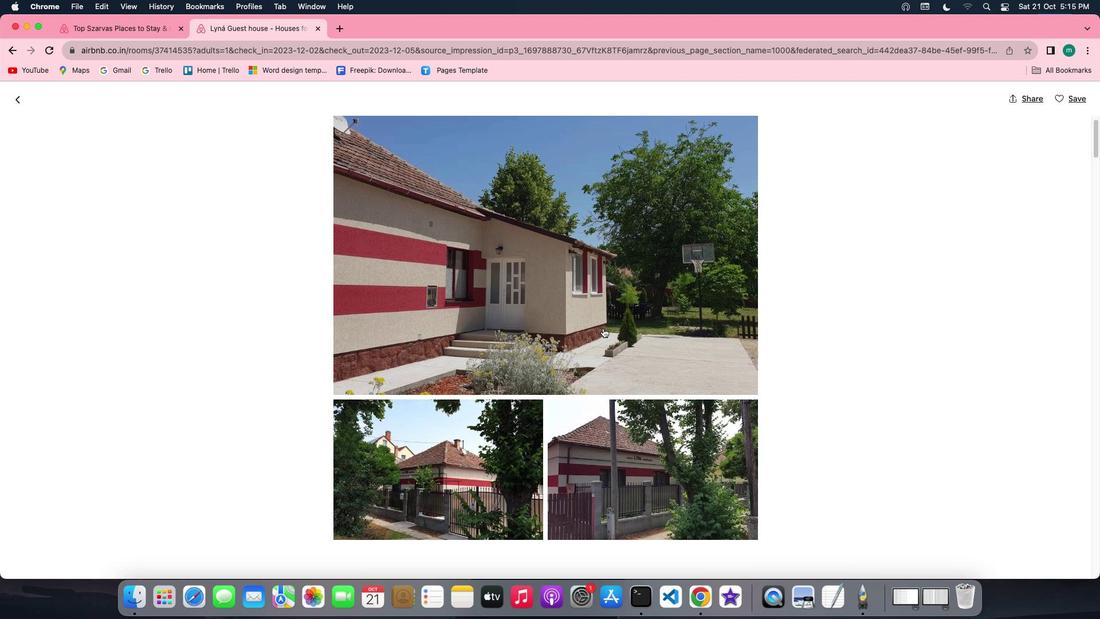 
Action: Mouse scrolled (596, 321) with delta (-6, -8)
Screenshot: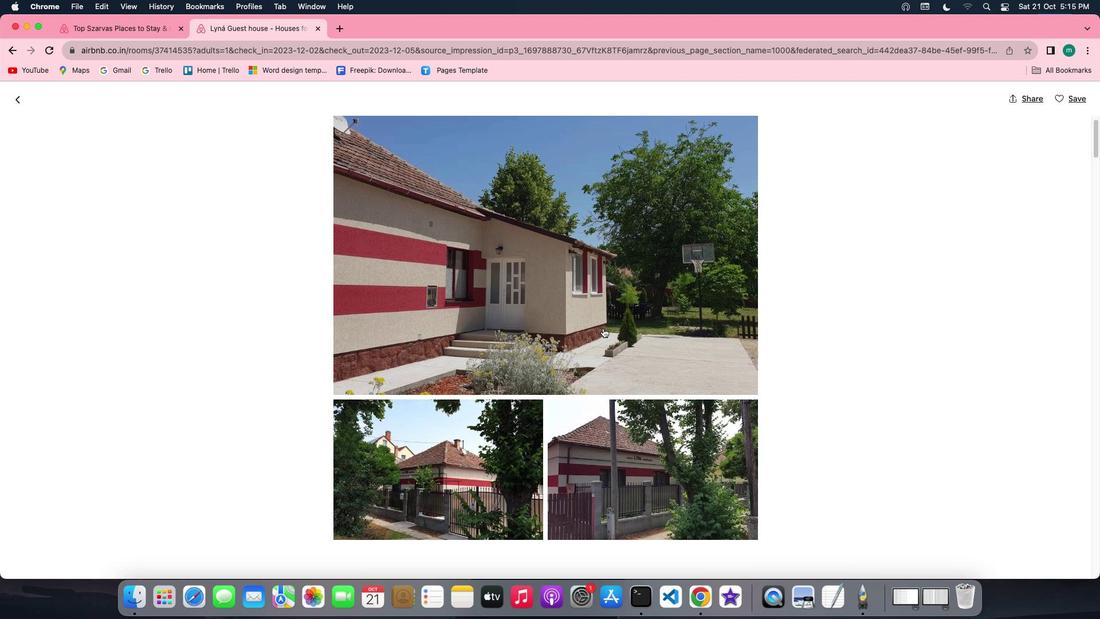 
Action: Mouse scrolled (596, 321) with delta (-6, -9)
Screenshot: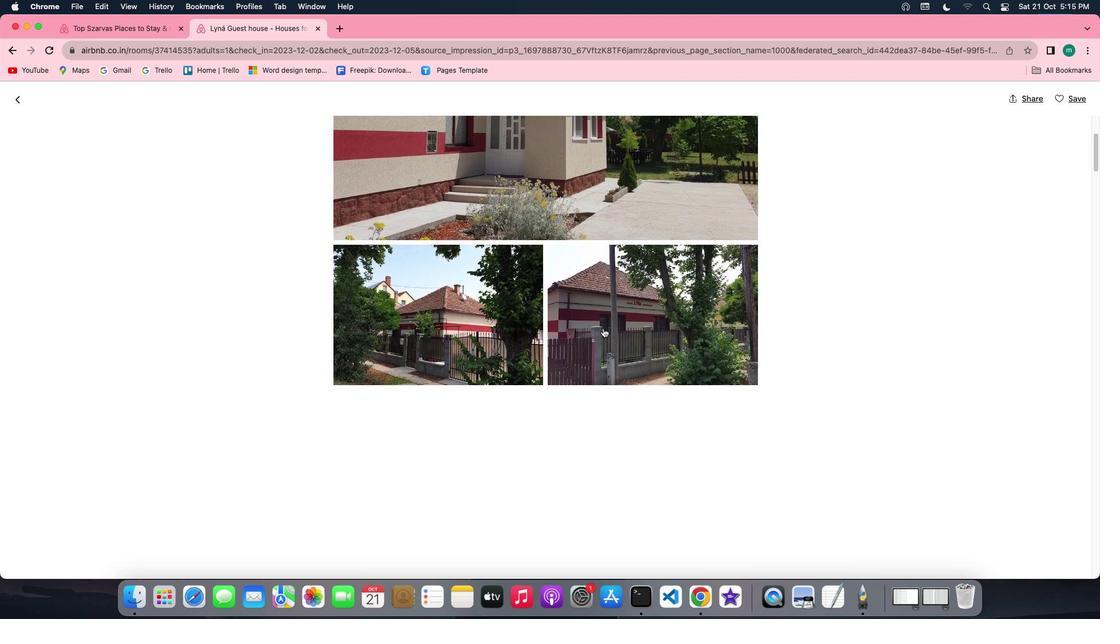 
Action: Mouse scrolled (596, 321) with delta (-6, -8)
Screenshot: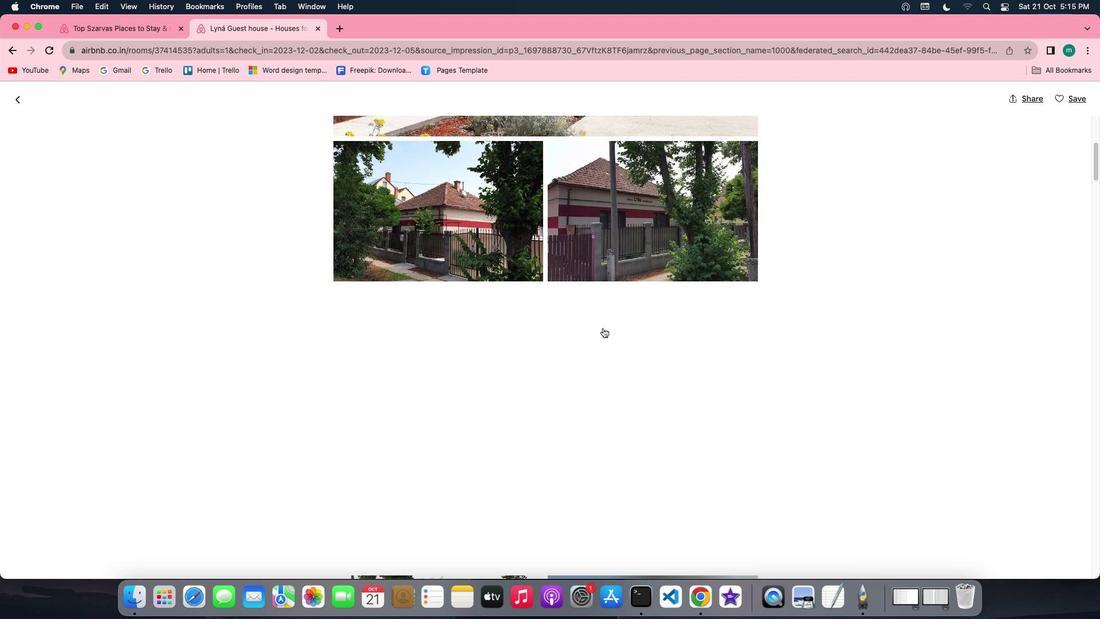 
Action: Mouse moved to (596, 321)
Screenshot: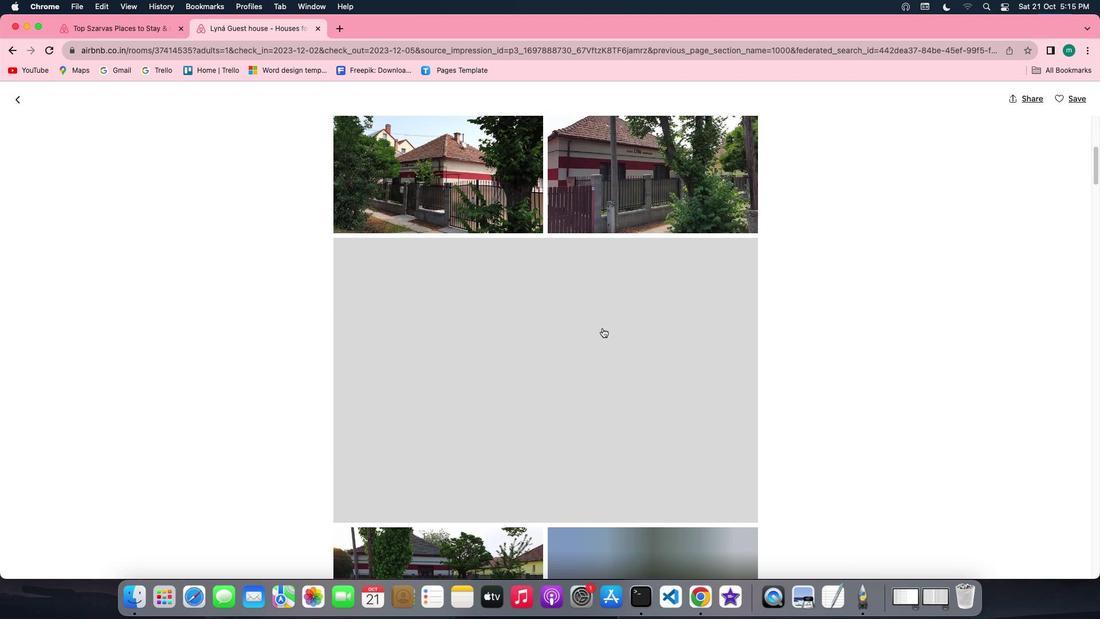 
Action: Mouse scrolled (596, 321) with delta (-6, -6)
Screenshot: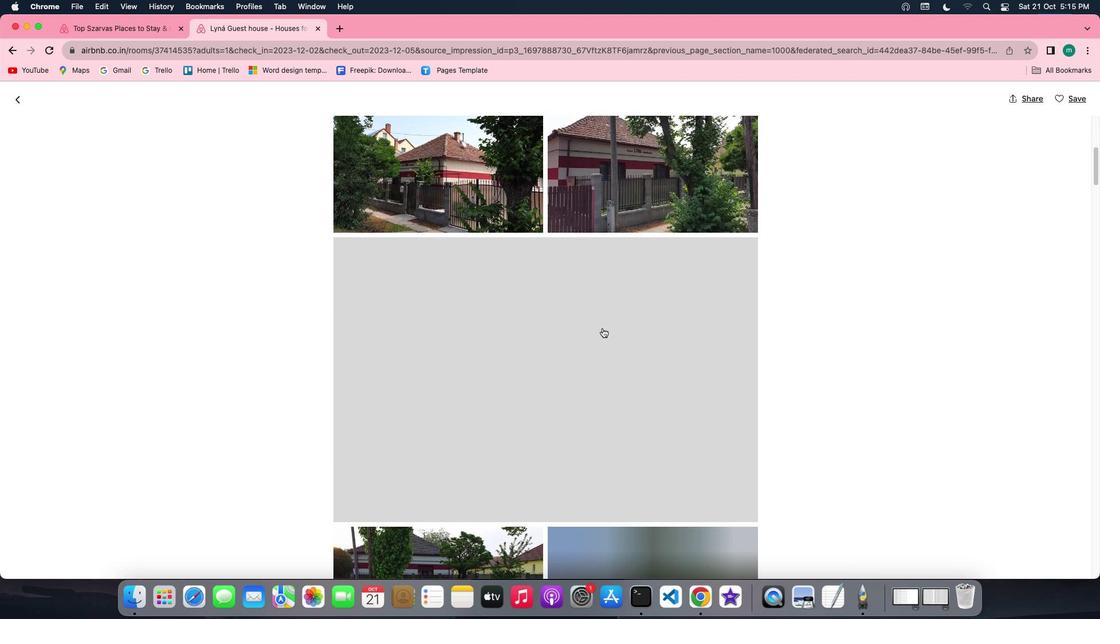 
Action: Mouse moved to (602, 352)
Screenshot: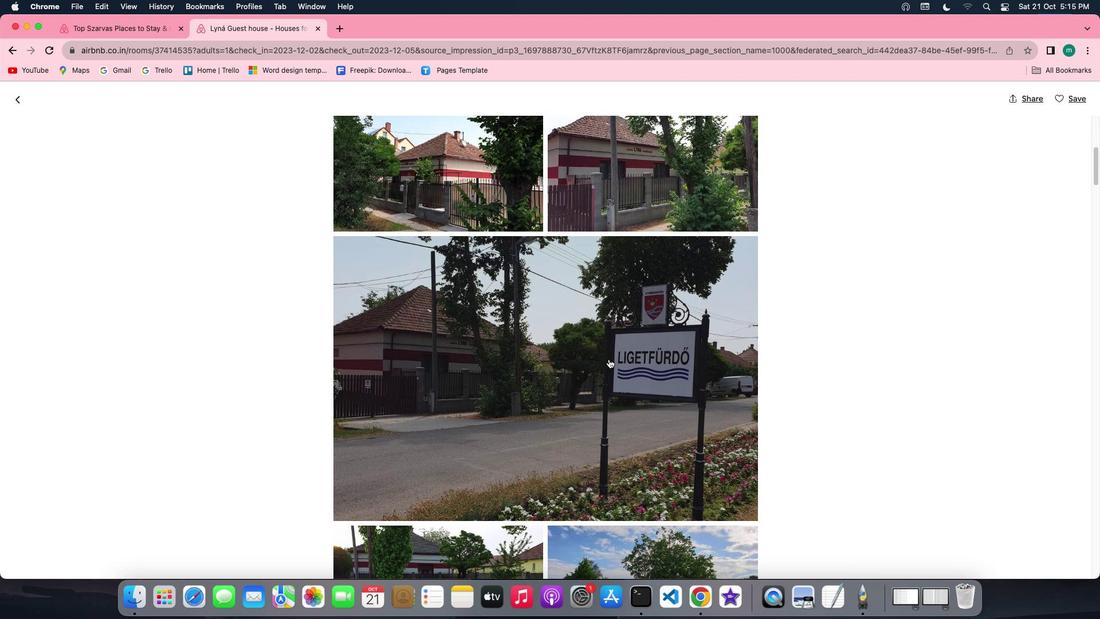 
Action: Mouse scrolled (602, 352) with delta (-6, -6)
Screenshot: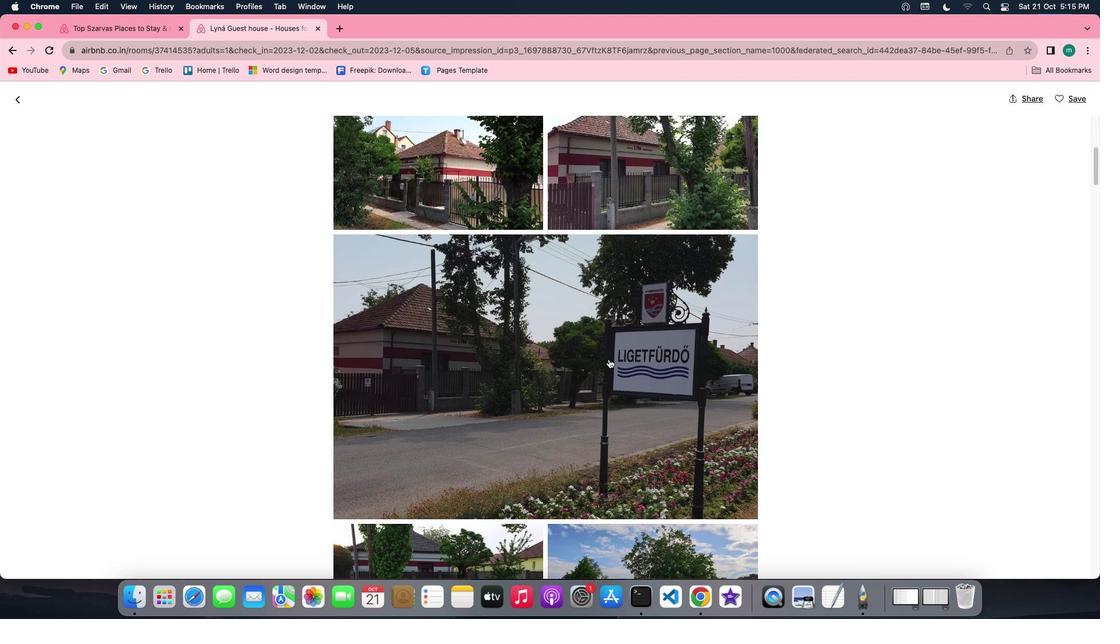 
Action: Mouse scrolled (602, 352) with delta (-6, -6)
Screenshot: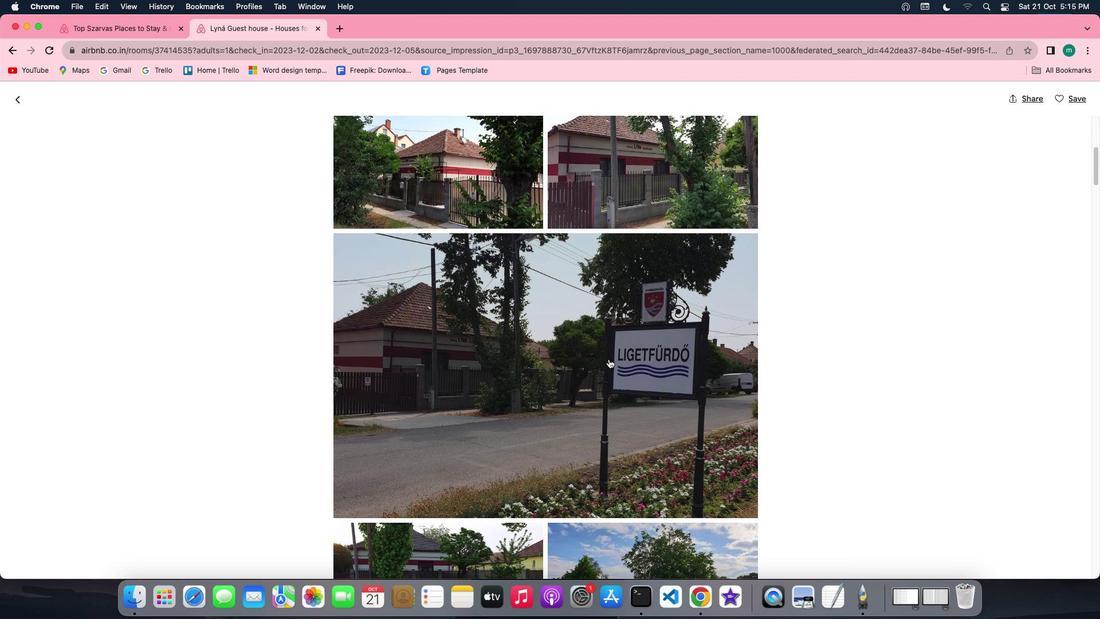 
Action: Mouse scrolled (602, 352) with delta (-6, -7)
Screenshot: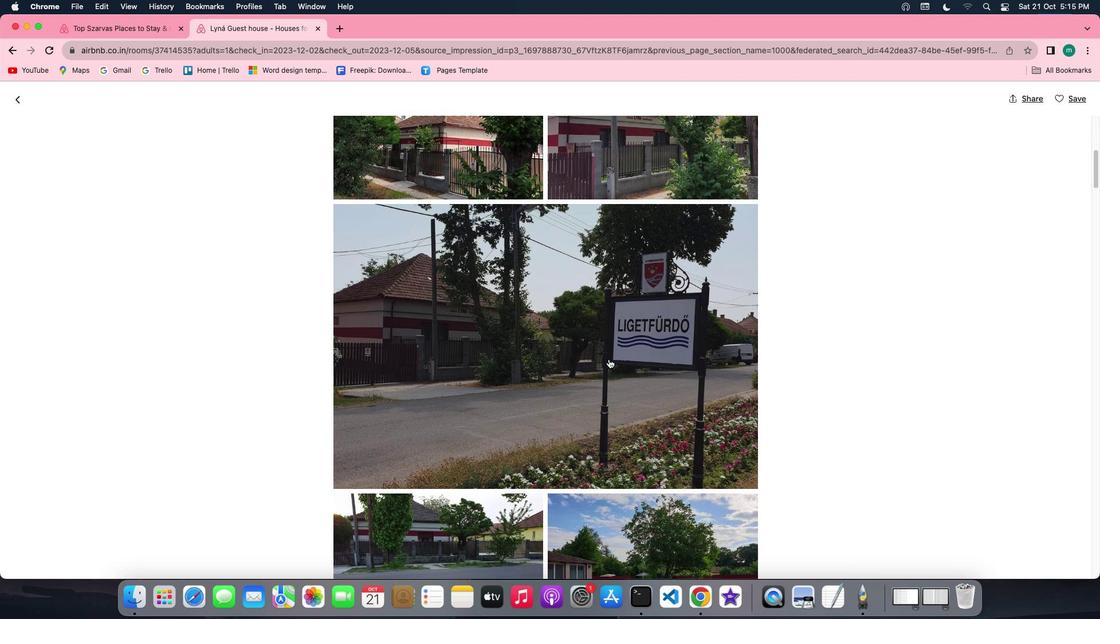 
Action: Mouse scrolled (602, 352) with delta (-6, -8)
Screenshot: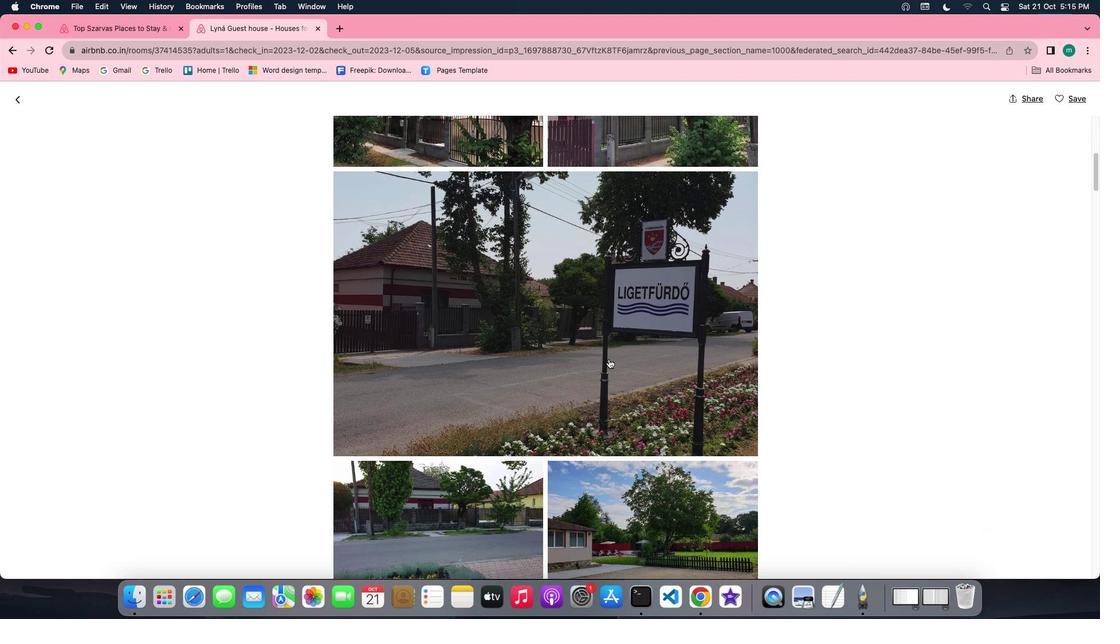 
Action: Mouse scrolled (602, 352) with delta (-6, -8)
Screenshot: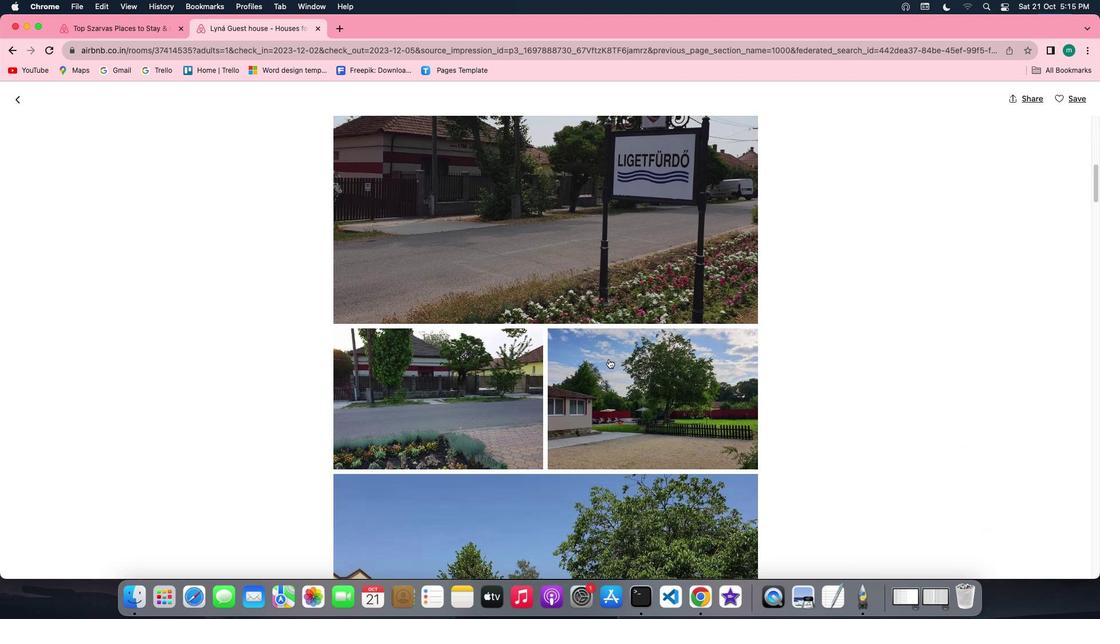 
Action: Mouse scrolled (602, 352) with delta (-6, -6)
Screenshot: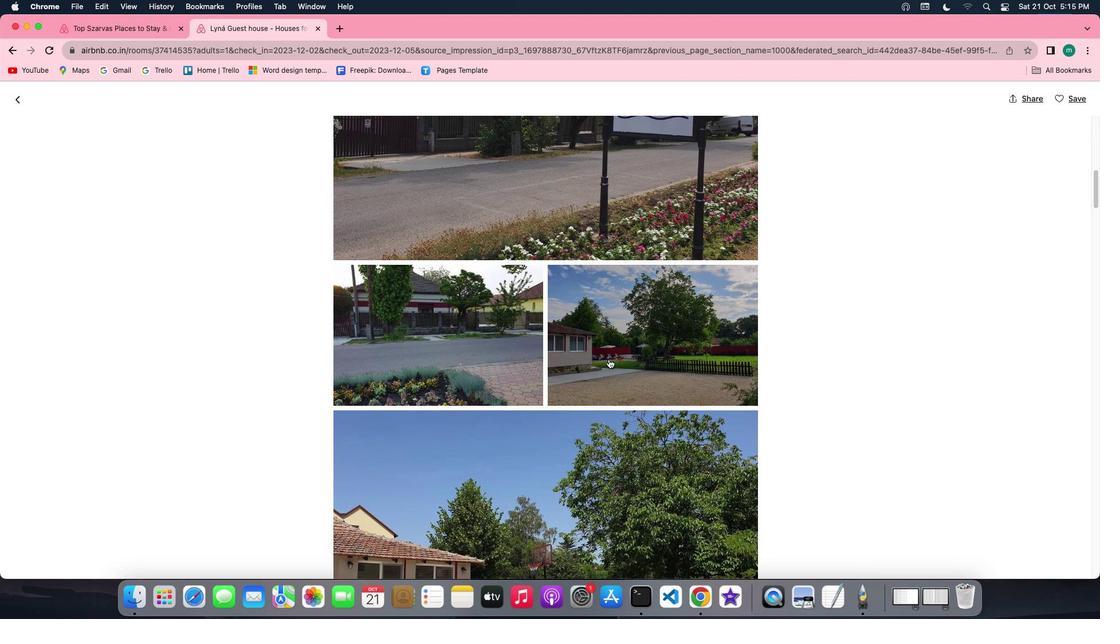 
Action: Mouse scrolled (602, 352) with delta (-6, -6)
Screenshot: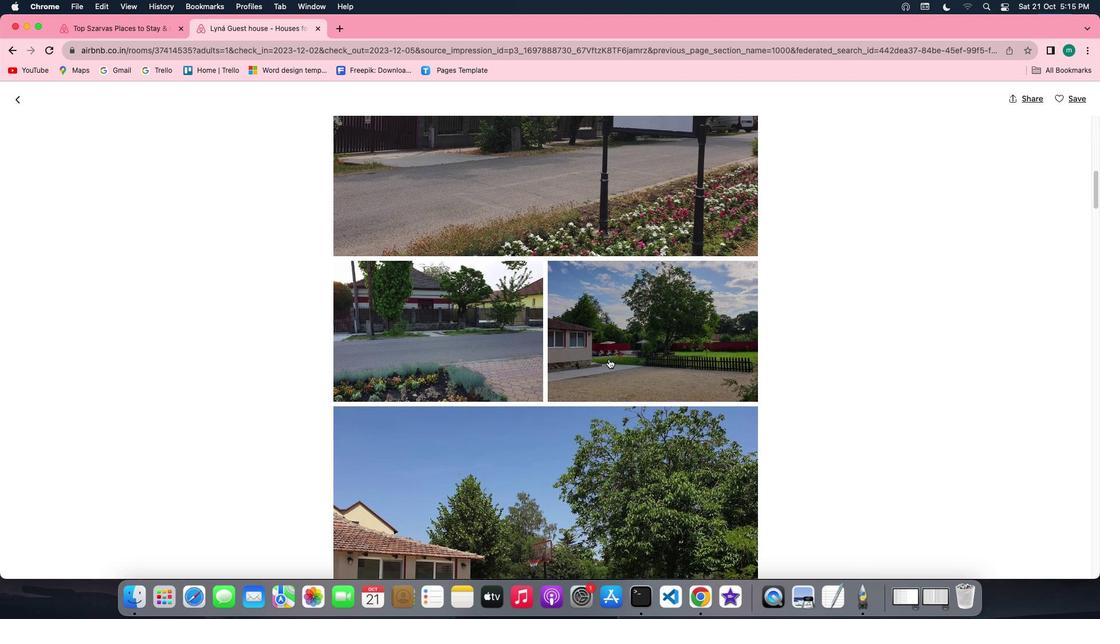 
Action: Mouse scrolled (602, 352) with delta (-6, -7)
Screenshot: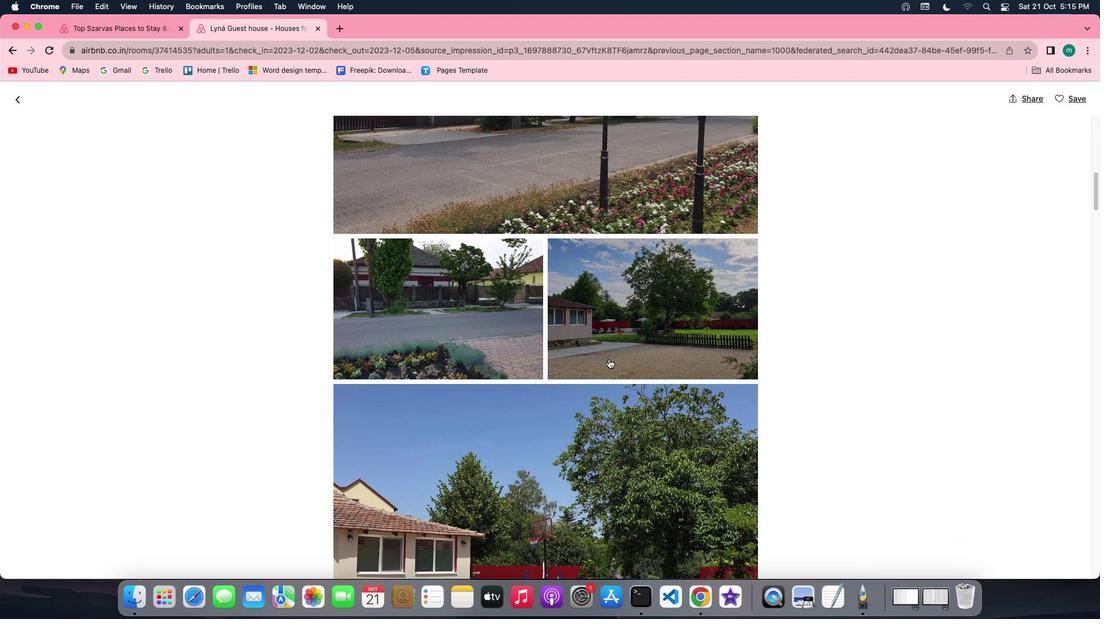 
Action: Mouse scrolled (602, 352) with delta (-6, -6)
Screenshot: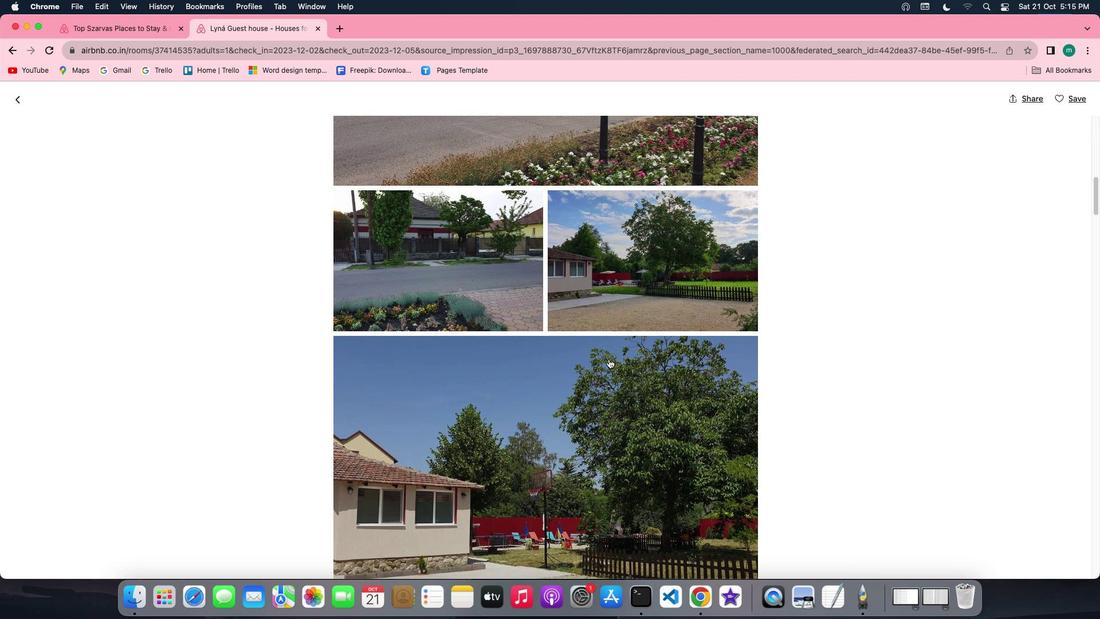 
Action: Mouse scrolled (602, 352) with delta (-6, -6)
Screenshot: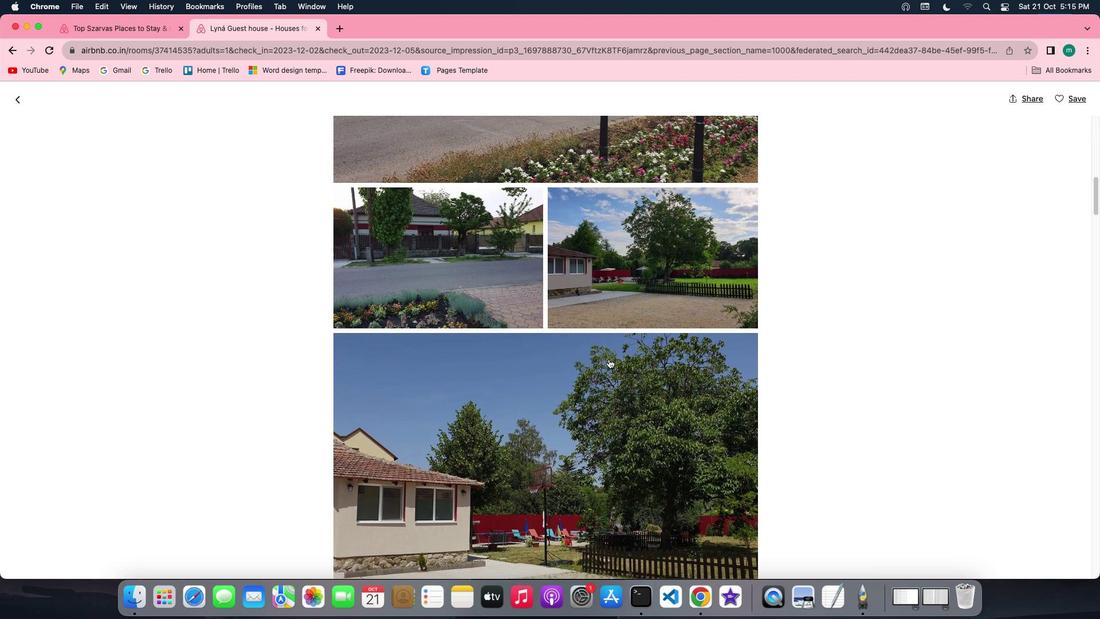 
Action: Mouse scrolled (602, 352) with delta (-6, -6)
Screenshot: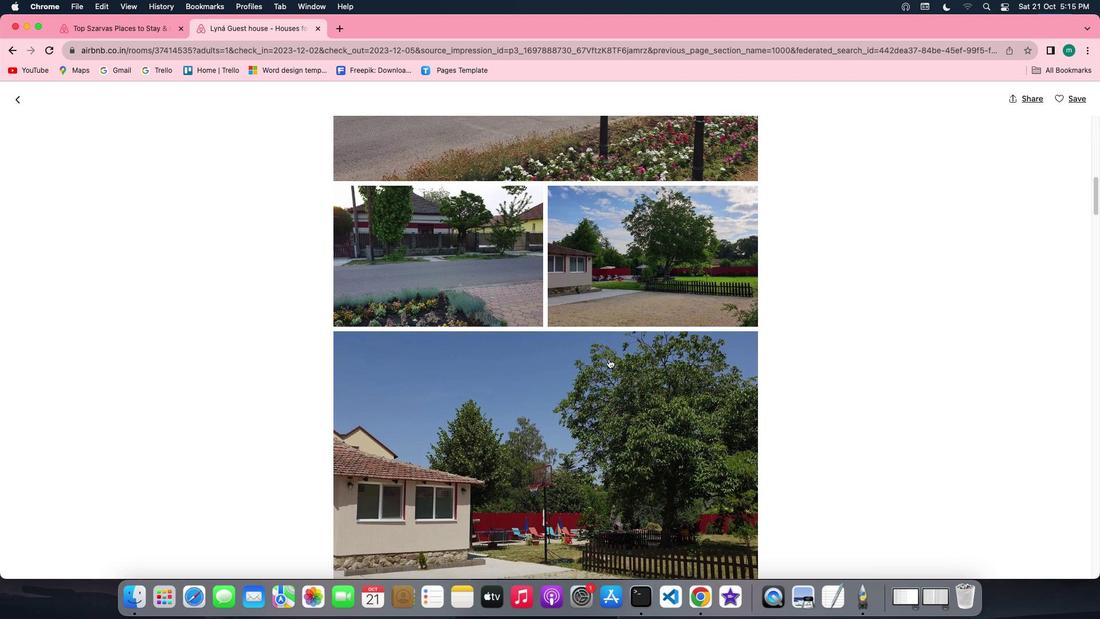 
Action: Mouse scrolled (602, 352) with delta (-6, -6)
Screenshot: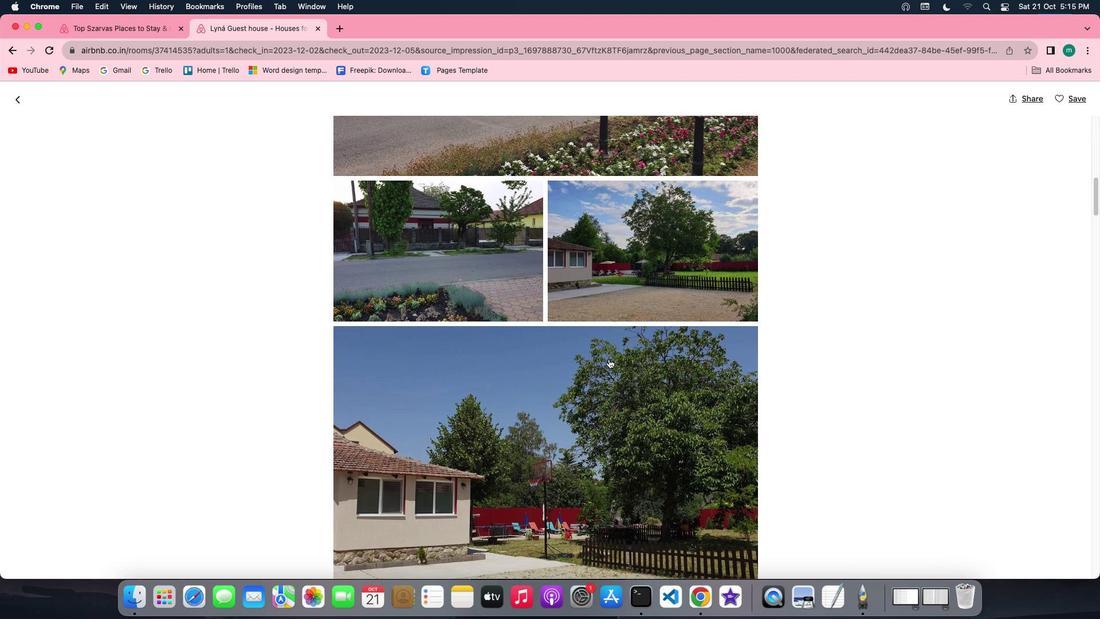 
Action: Mouse moved to (604, 347)
Screenshot: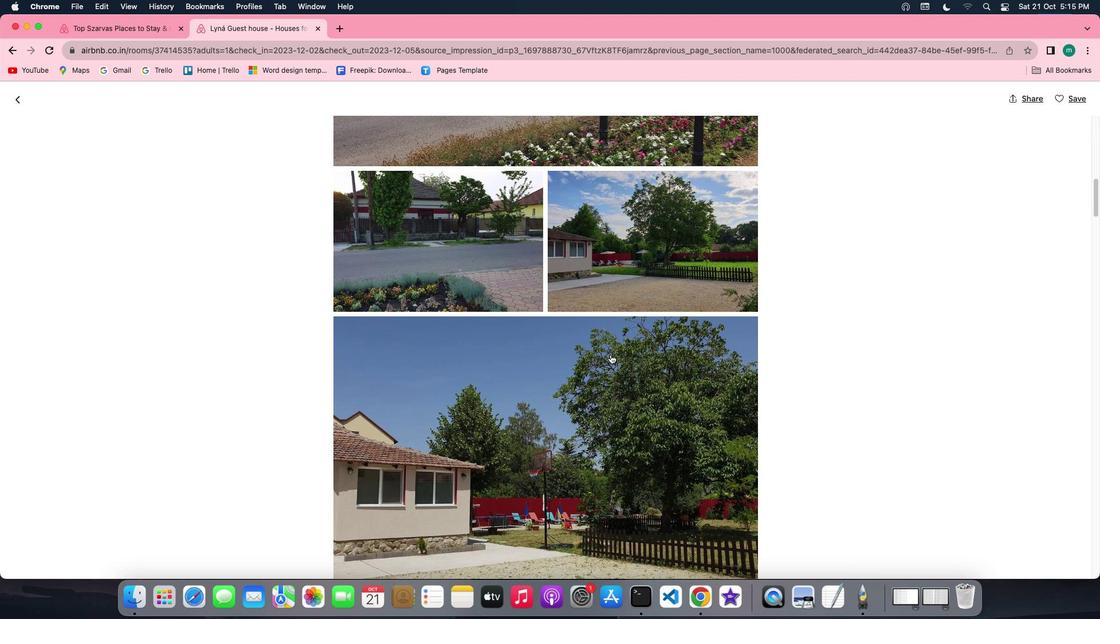 
Action: Mouse scrolled (604, 347) with delta (-6, -6)
Screenshot: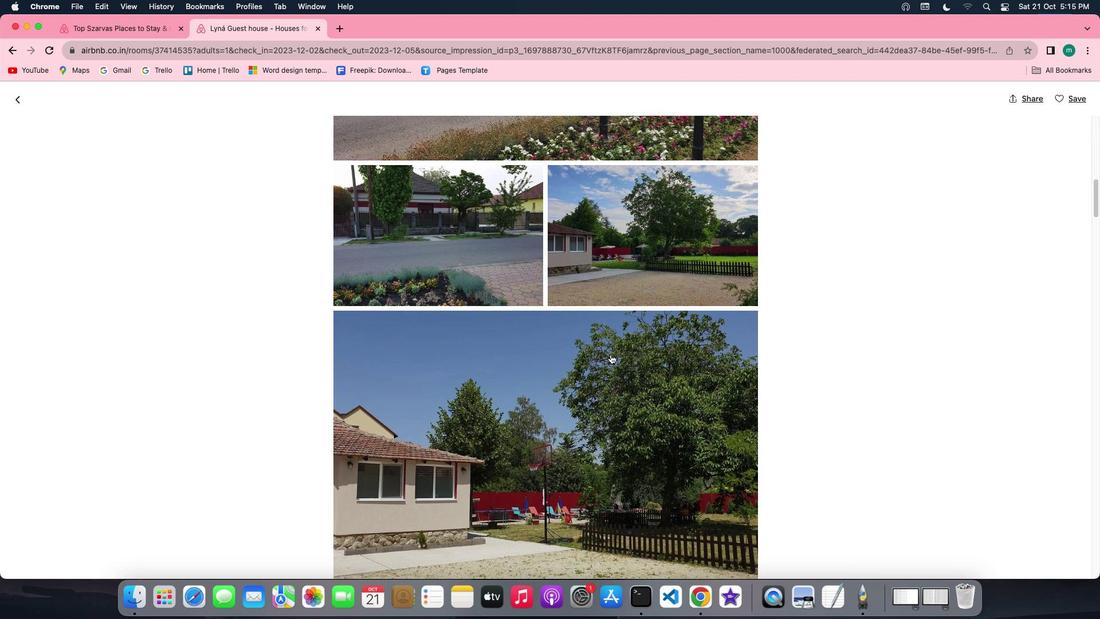 
Action: Mouse scrolled (604, 347) with delta (-6, -6)
Screenshot: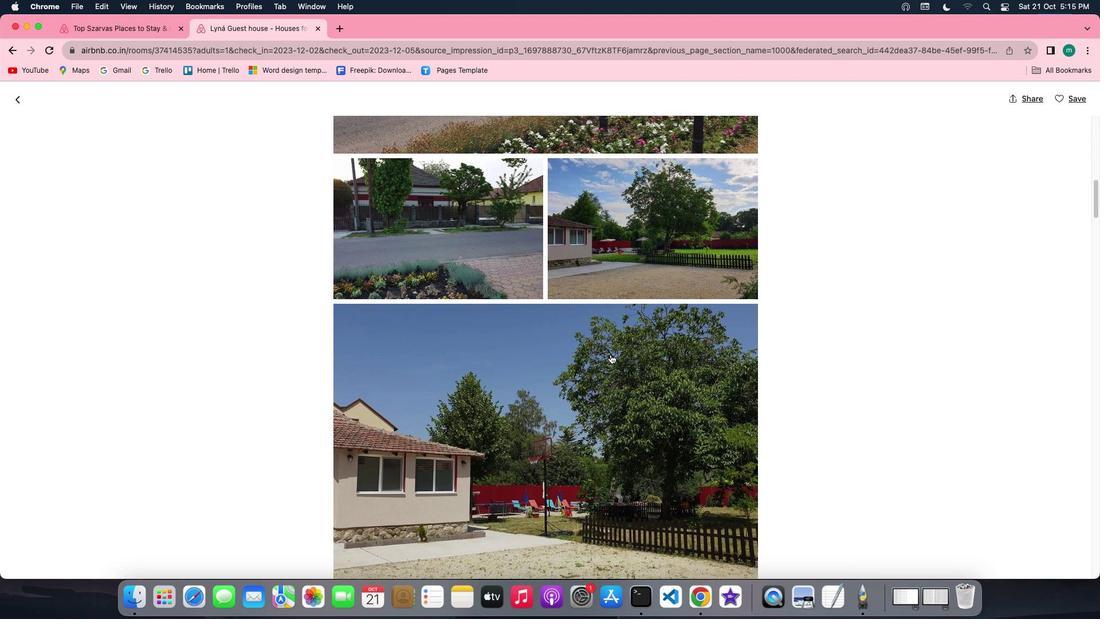 
Action: Mouse scrolled (604, 347) with delta (-6, -8)
Screenshot: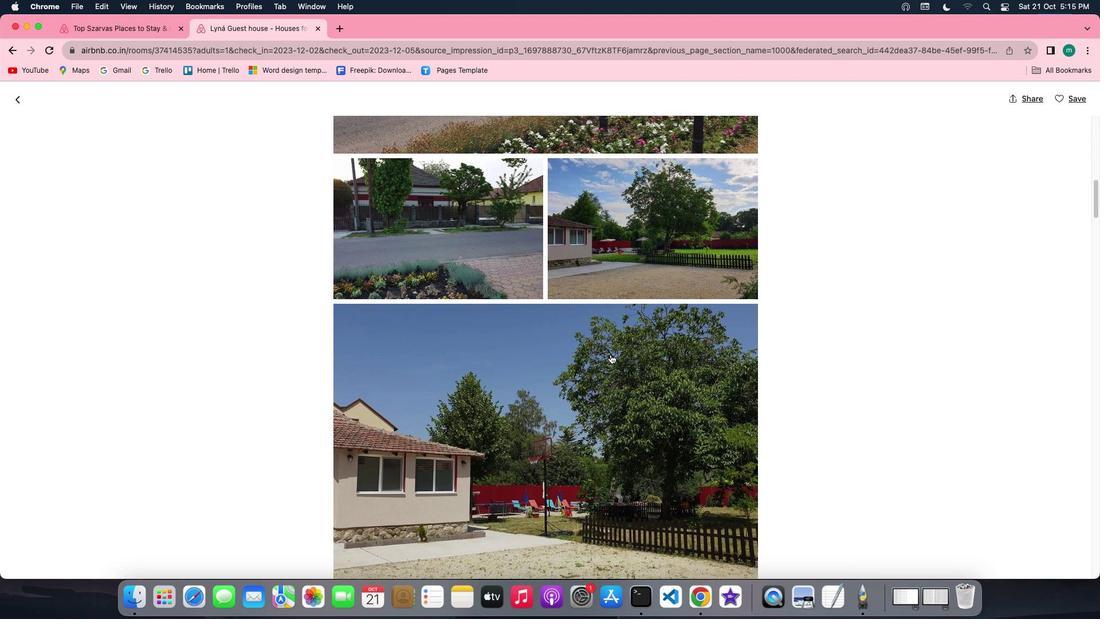 
Action: Mouse scrolled (604, 347) with delta (-6, -8)
Screenshot: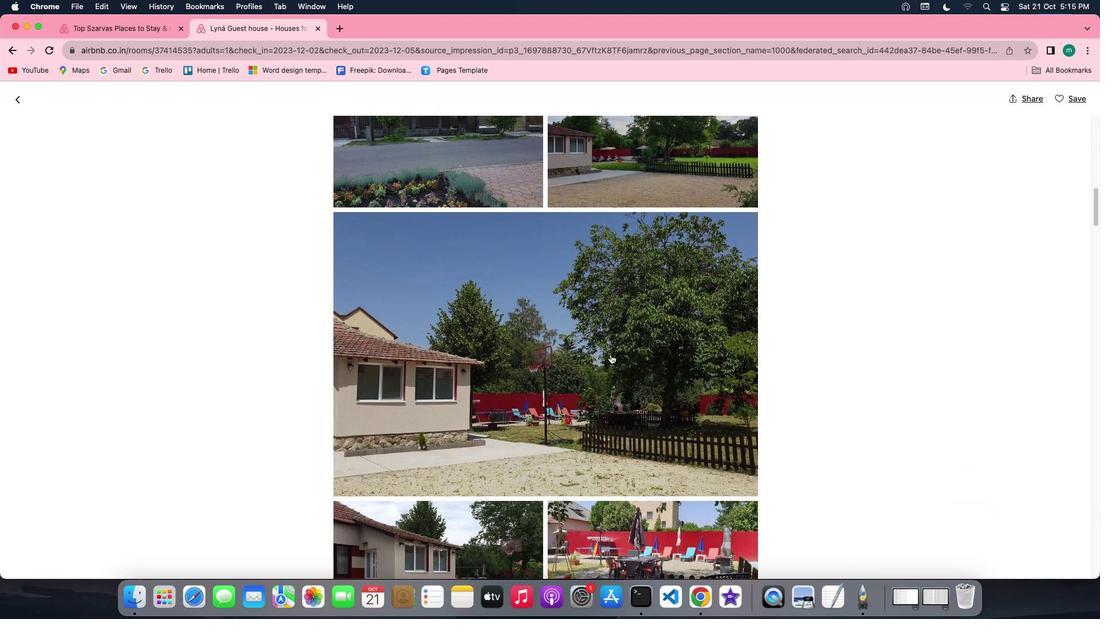 
Action: Mouse scrolled (604, 347) with delta (-6, -8)
Screenshot: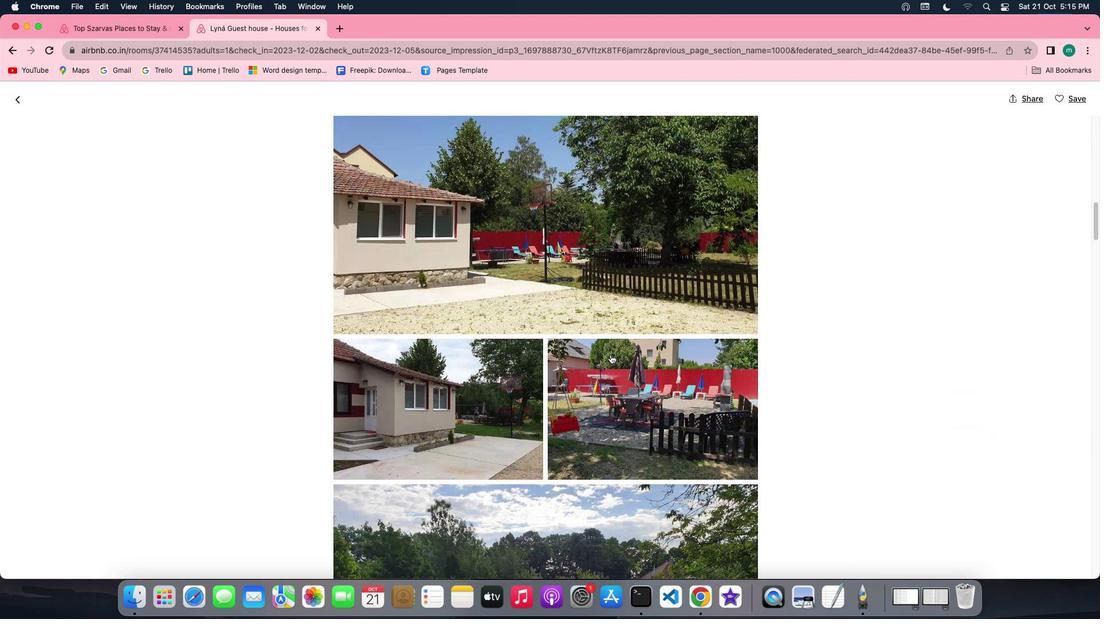 
Action: Mouse moved to (604, 347)
Screenshot: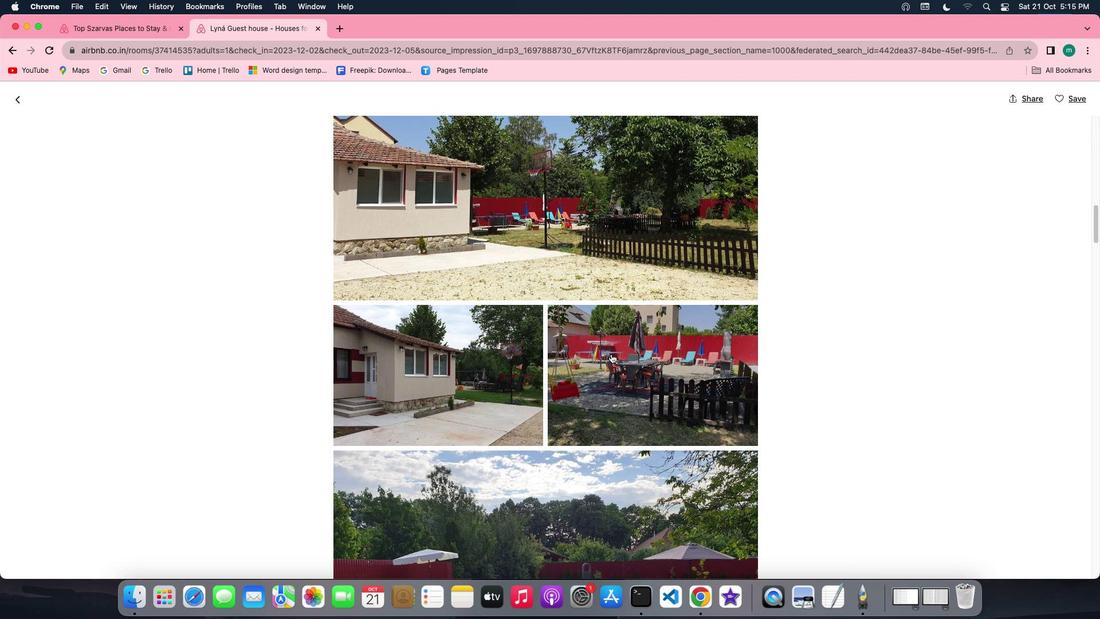 
Action: Mouse scrolled (604, 347) with delta (-6, -6)
Screenshot: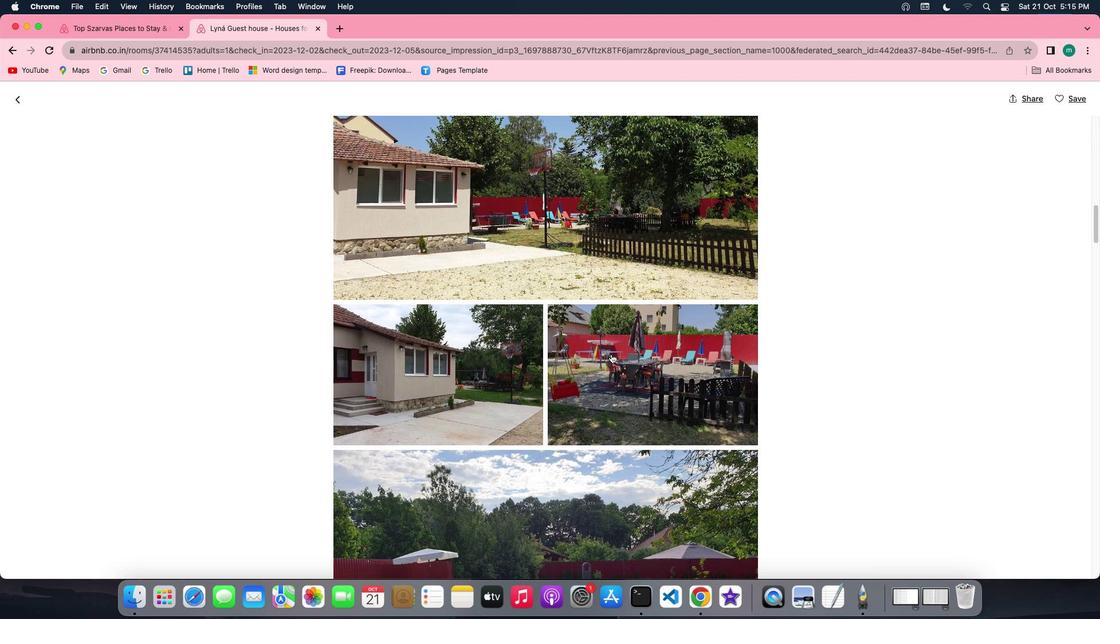 
Action: Mouse scrolled (604, 347) with delta (-6, -6)
Screenshot: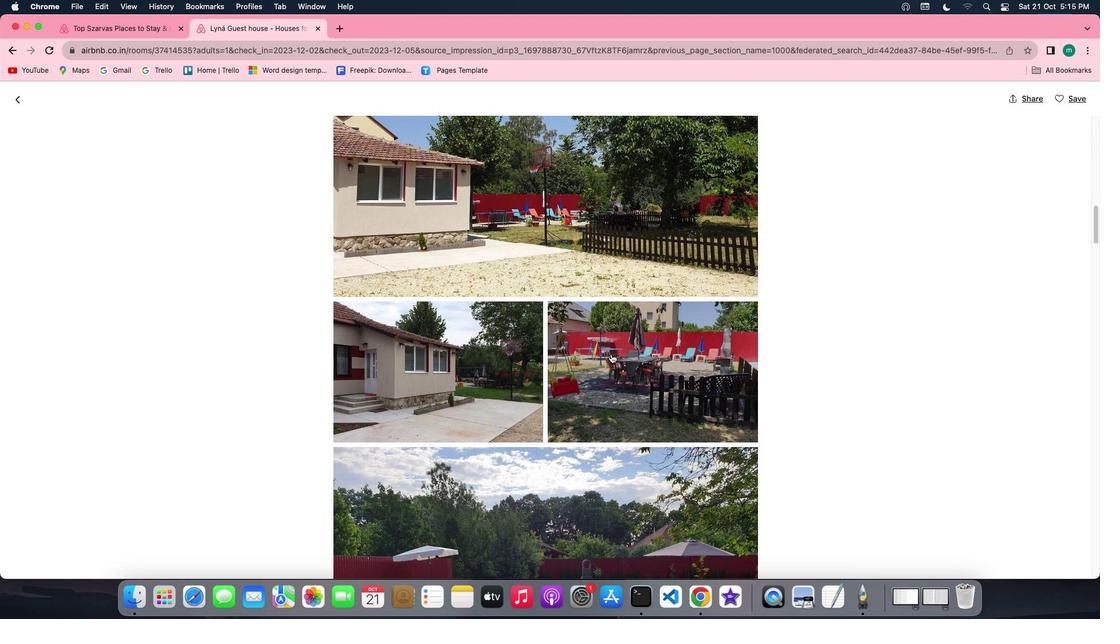 
Action: Mouse scrolled (604, 347) with delta (-6, -7)
Screenshot: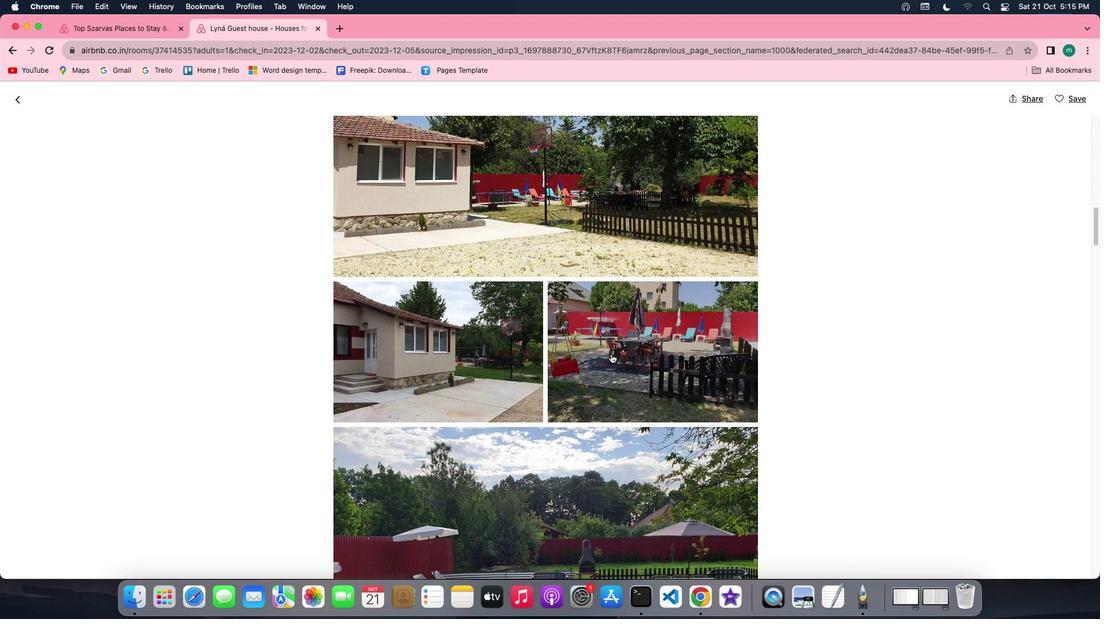 
Action: Mouse moved to (606, 330)
Screenshot: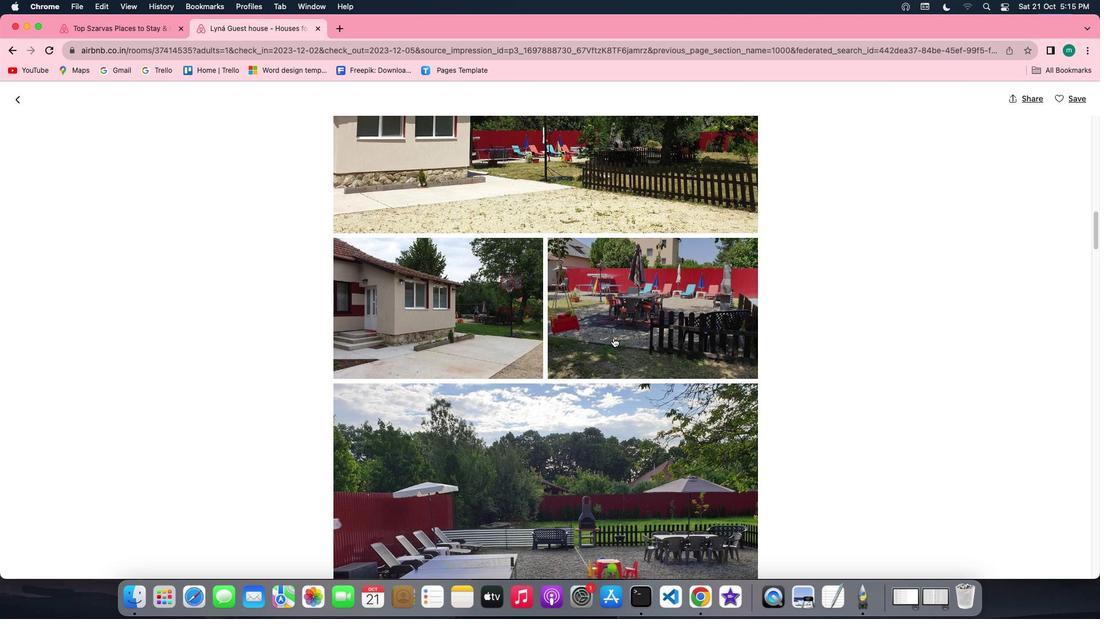 
Action: Mouse scrolled (606, 330) with delta (-6, -6)
Screenshot: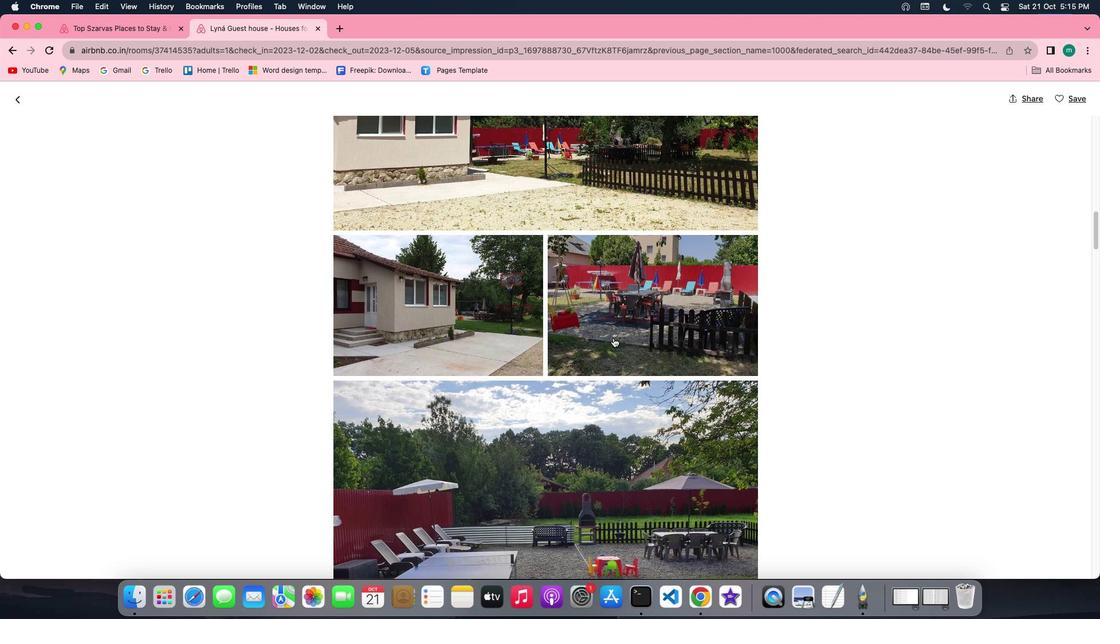 
Action: Mouse scrolled (606, 330) with delta (-6, -6)
Screenshot: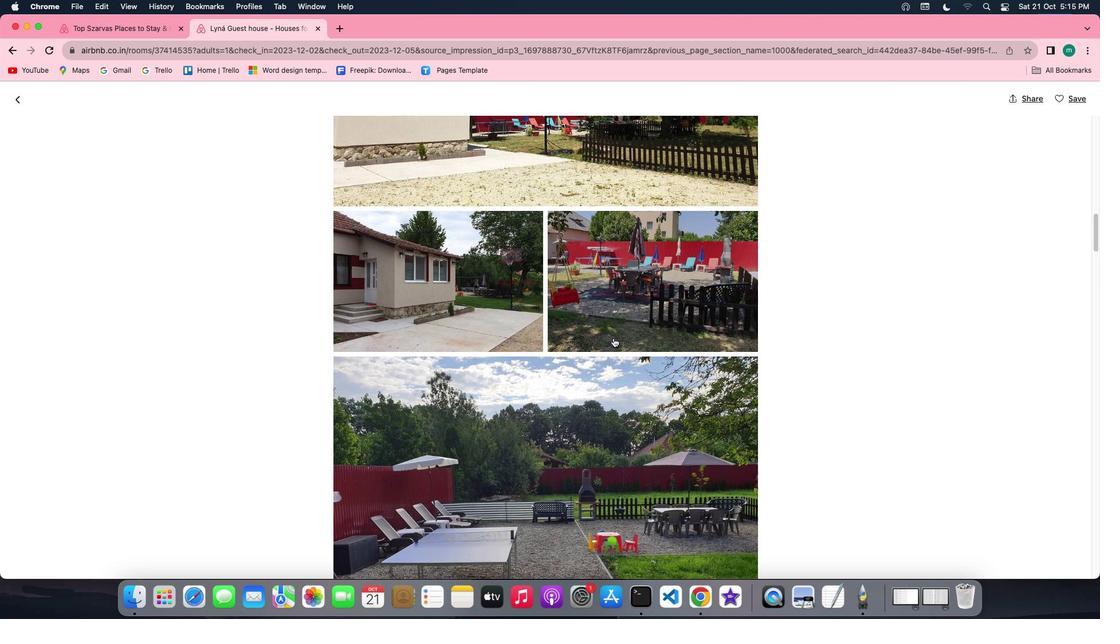 
Action: Mouse scrolled (606, 330) with delta (-6, -8)
Screenshot: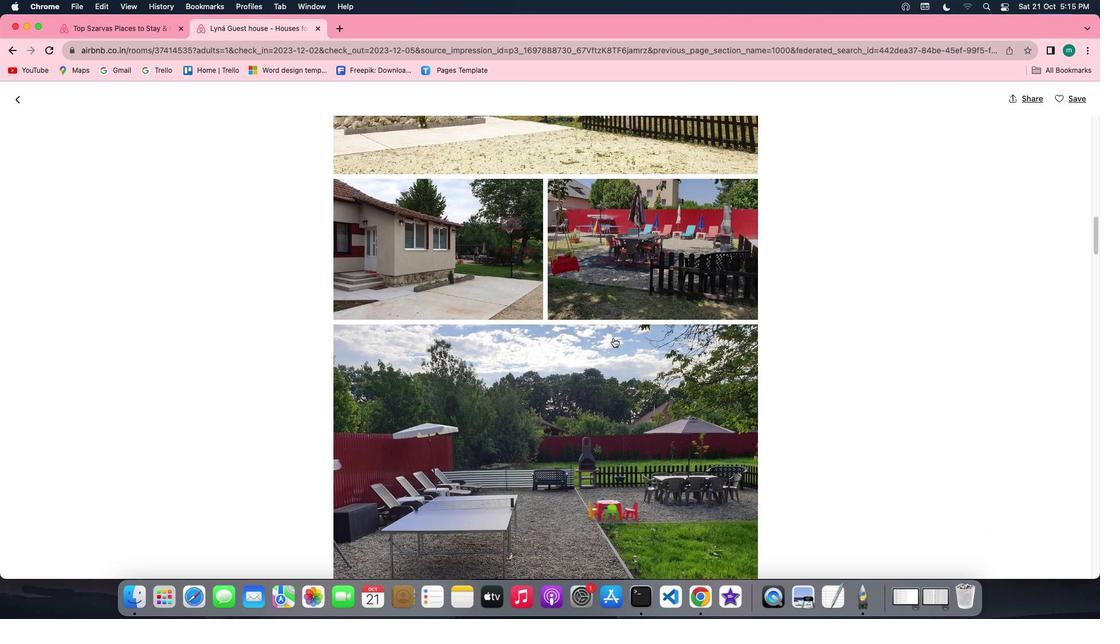 
Action: Mouse scrolled (606, 330) with delta (-6, -9)
Screenshot: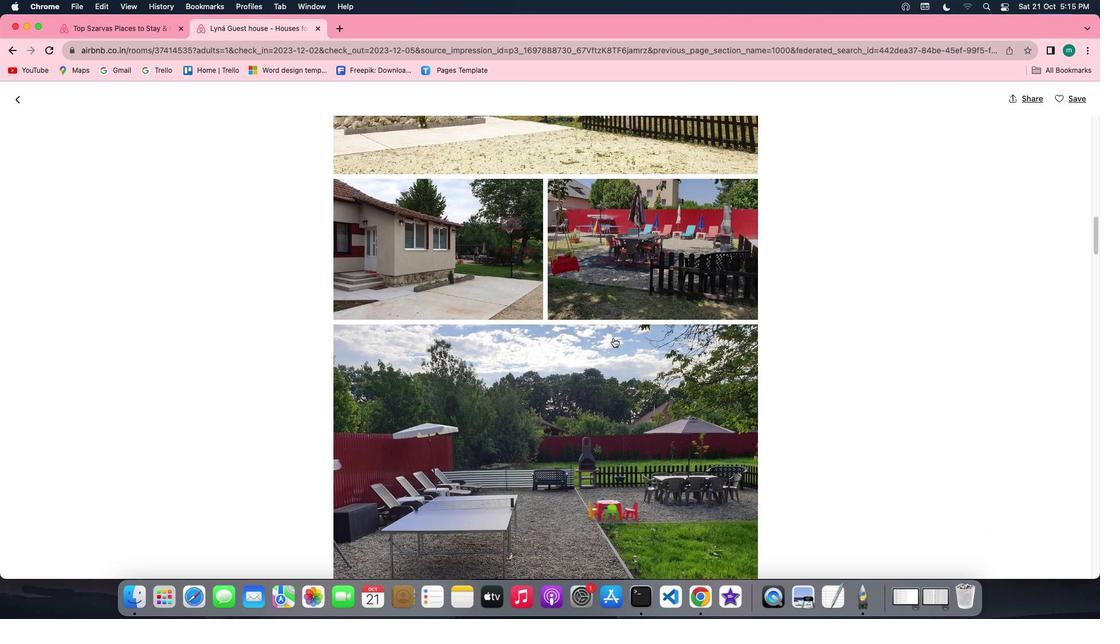 
Action: Mouse moved to (602, 335)
Screenshot: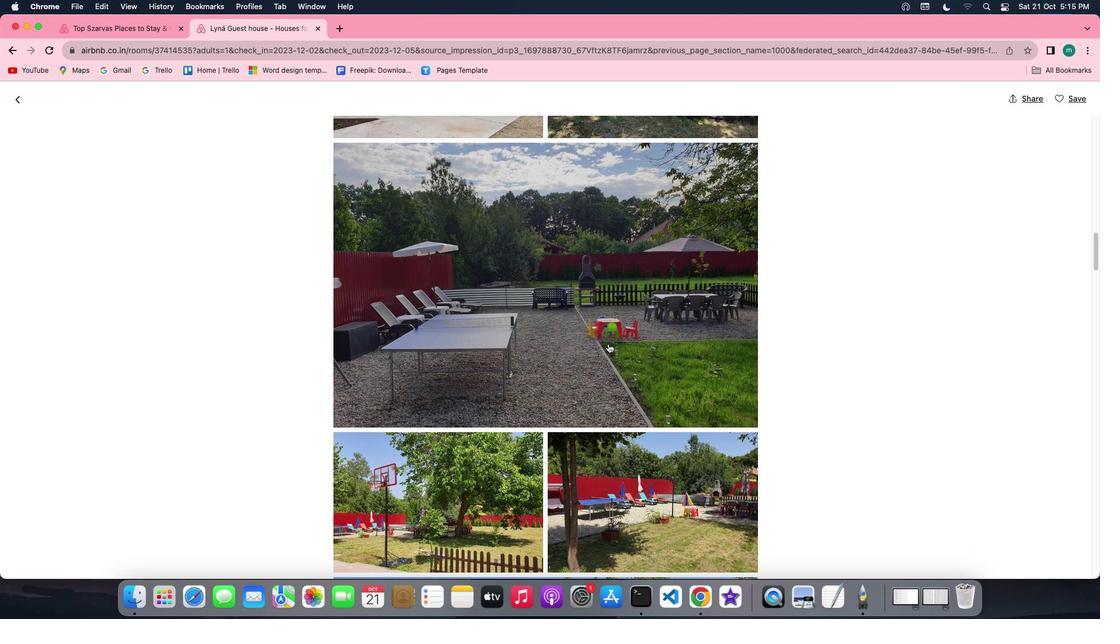 
Action: Mouse scrolled (602, 335) with delta (-6, -6)
Screenshot: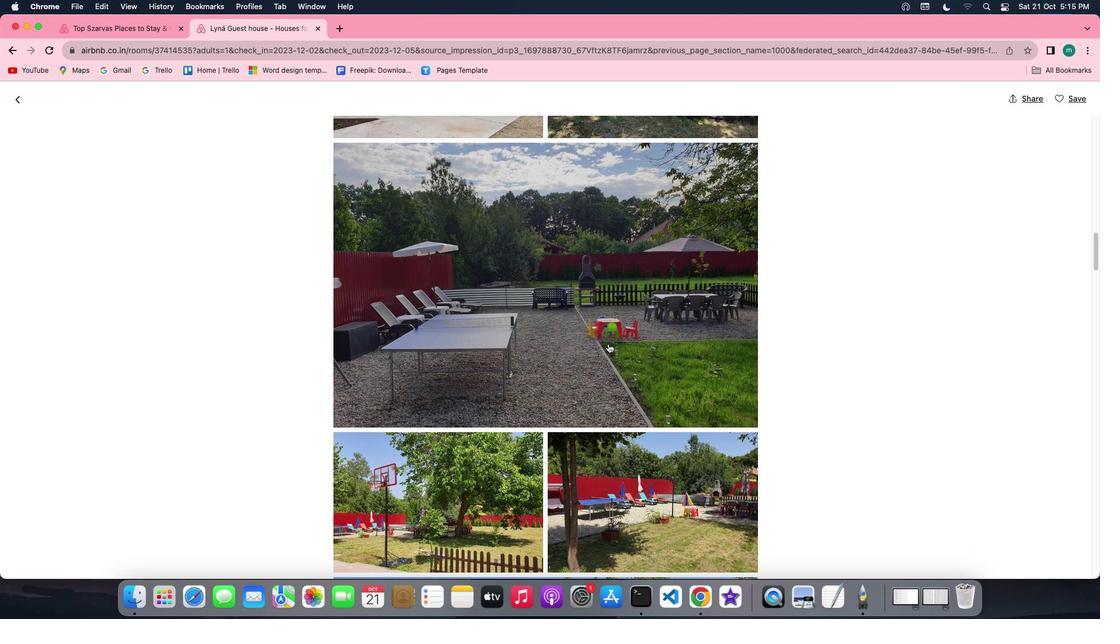 
Action: Mouse moved to (602, 335)
Screenshot: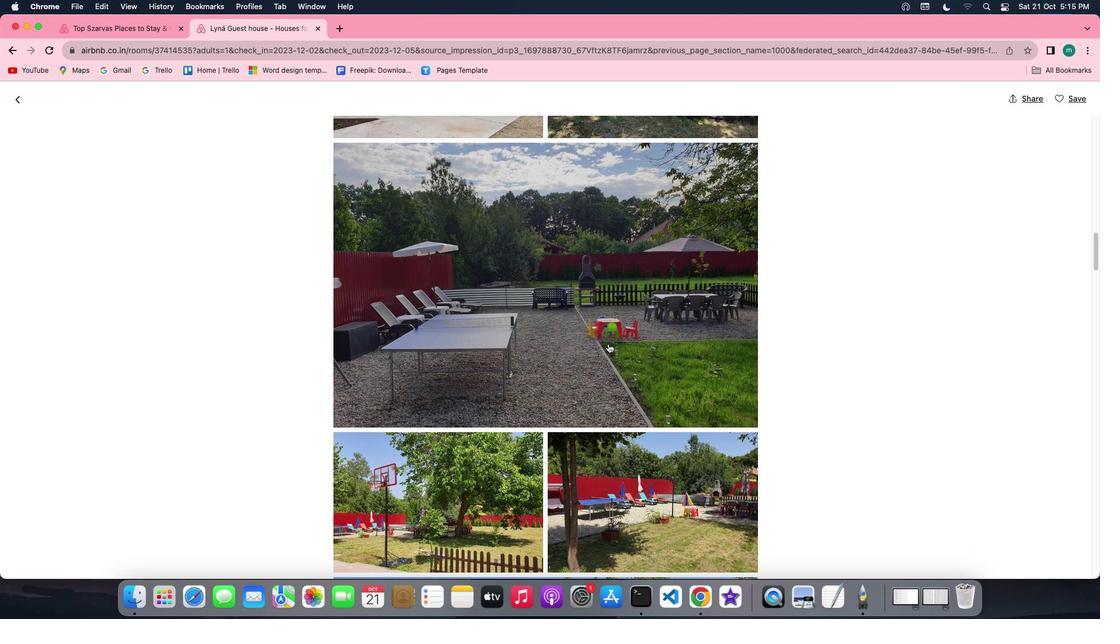 
Action: Mouse scrolled (602, 335) with delta (-6, -6)
Screenshot: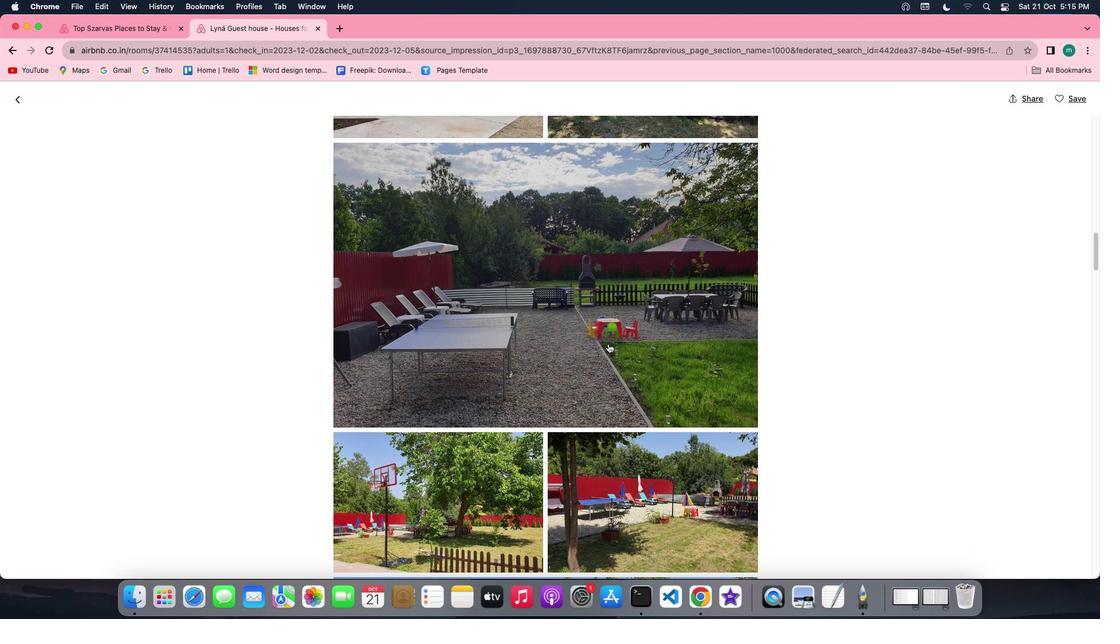 
Action: Mouse moved to (602, 336)
Screenshot: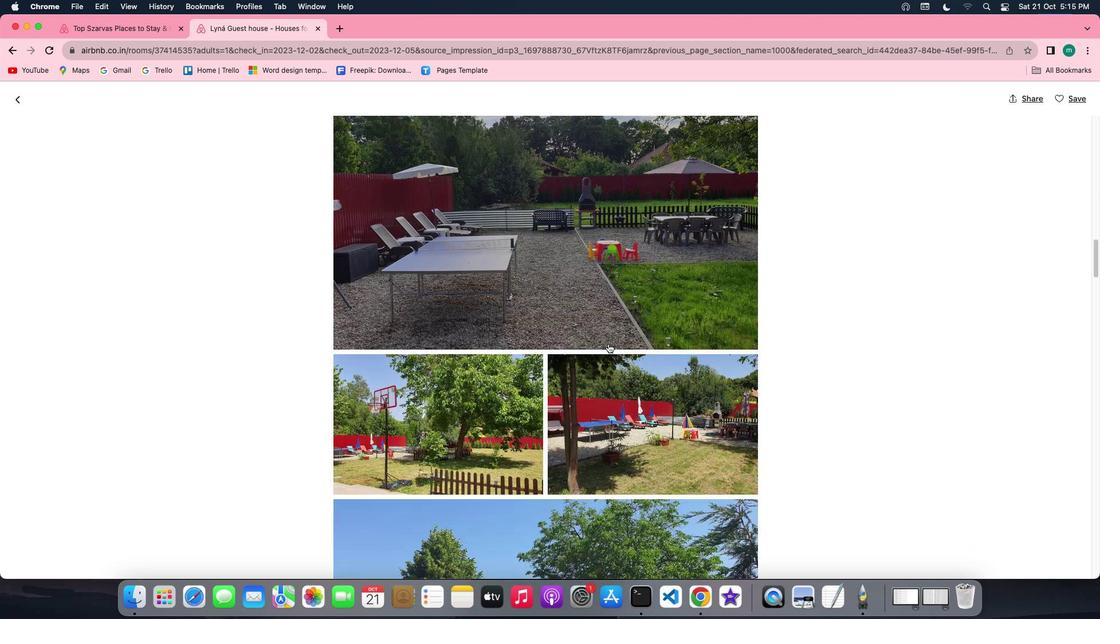 
Action: Mouse scrolled (602, 336) with delta (-6, -8)
Screenshot: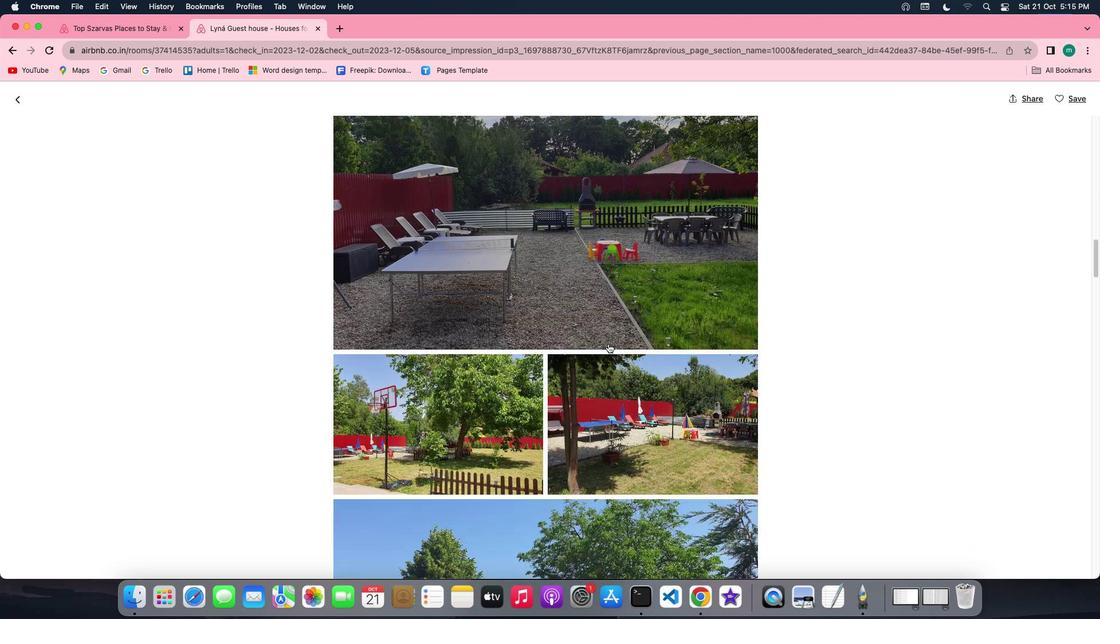 
Action: Mouse moved to (601, 336)
Screenshot: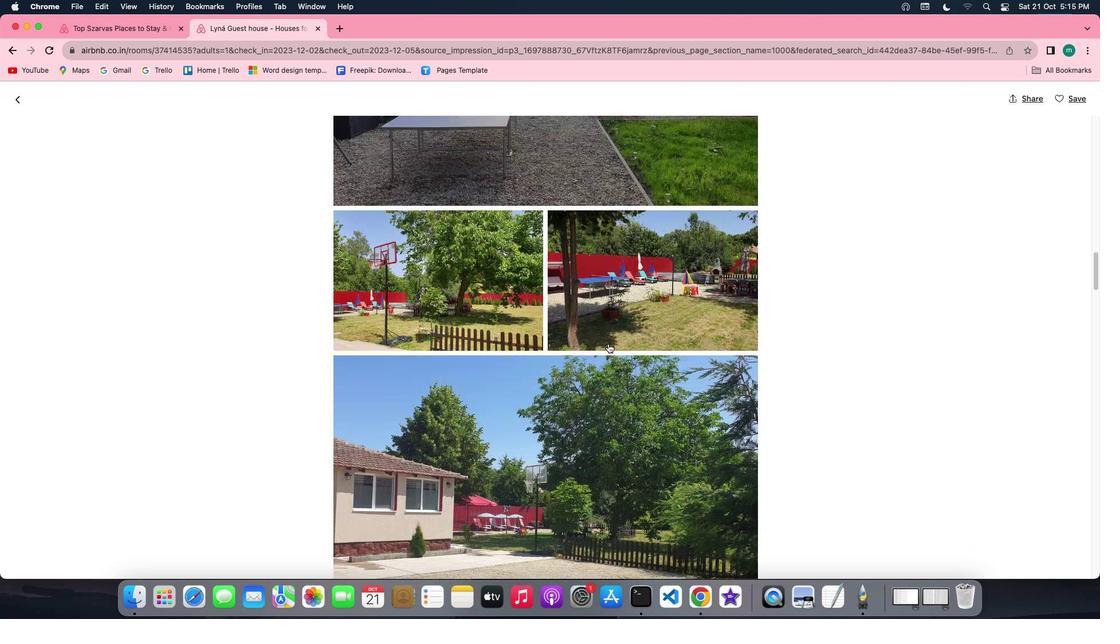 
Action: Mouse scrolled (601, 336) with delta (-6, -9)
Screenshot: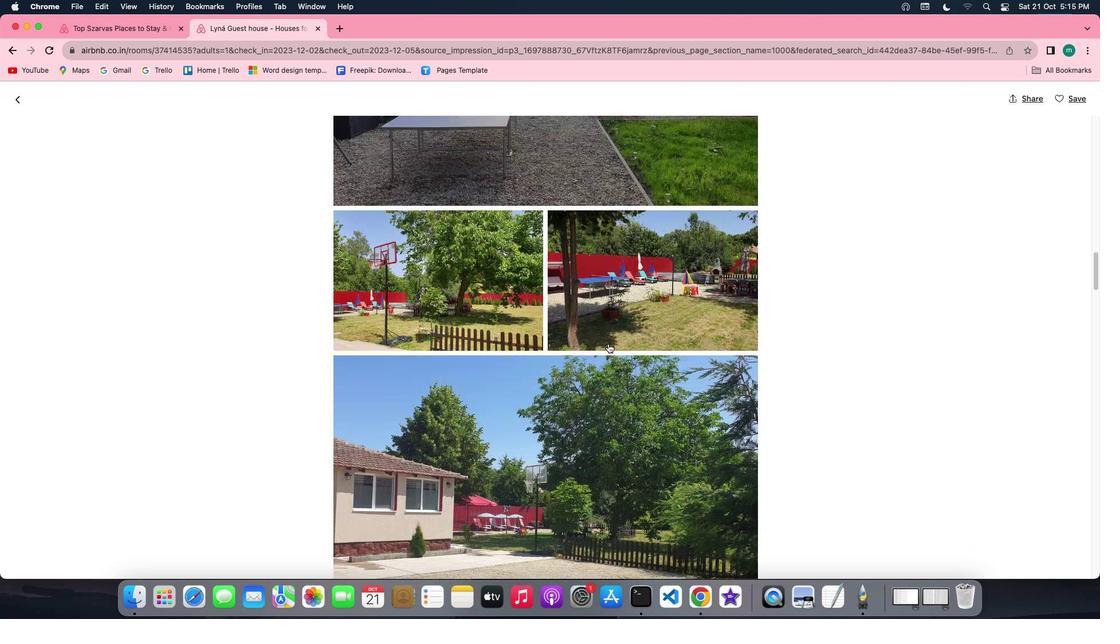 
Action: Mouse scrolled (601, 336) with delta (-6, -9)
Screenshot: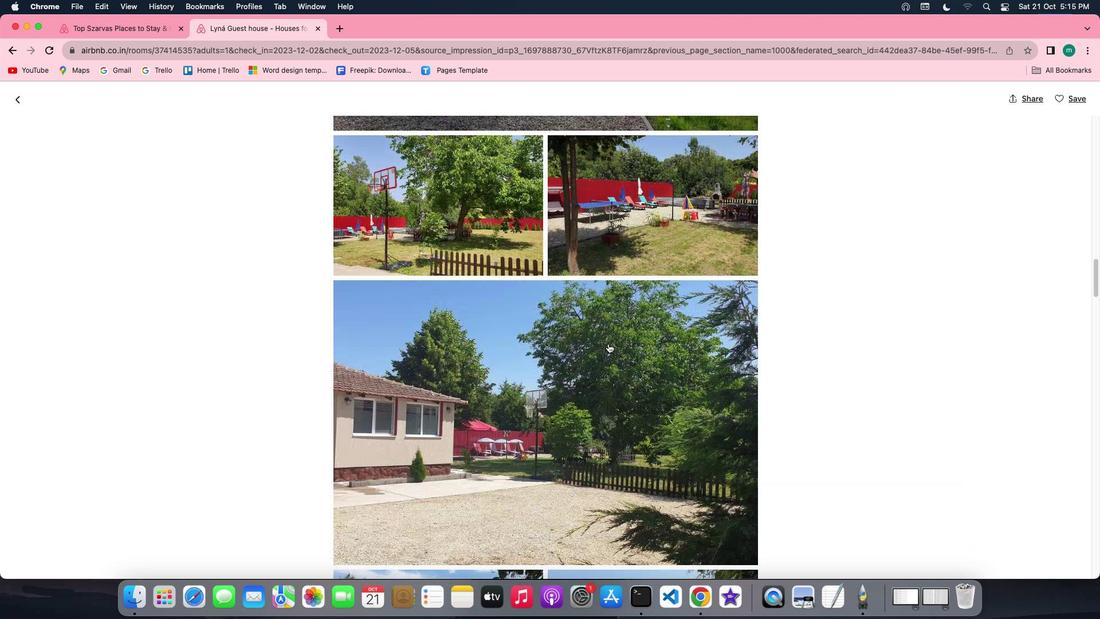 
Action: Mouse scrolled (601, 336) with delta (-6, -6)
Screenshot: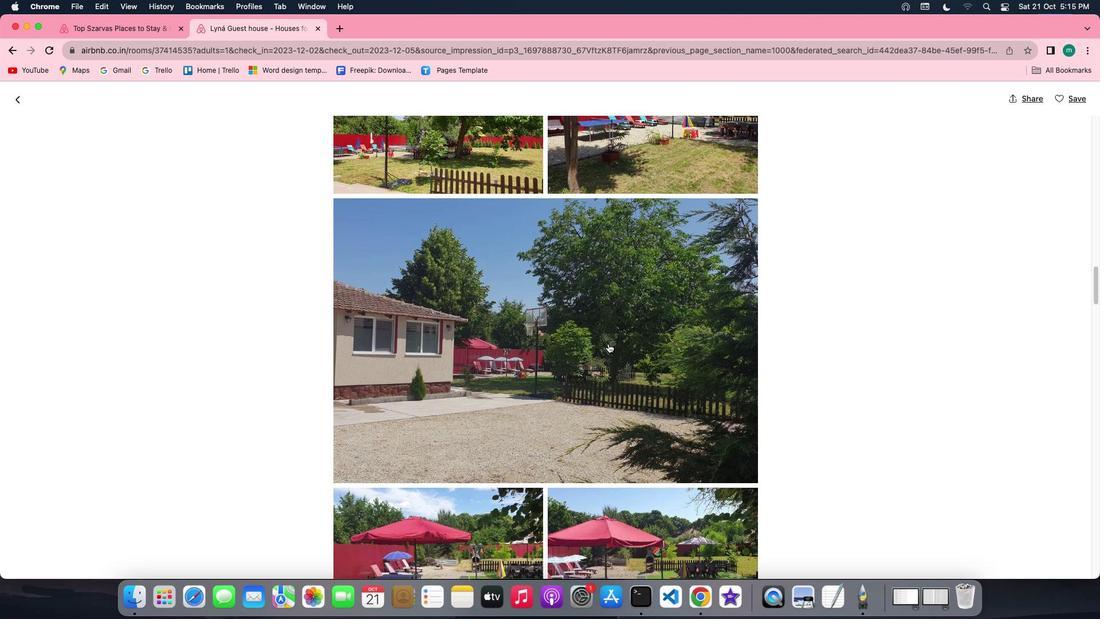 
Action: Mouse scrolled (601, 336) with delta (-6, -6)
Screenshot: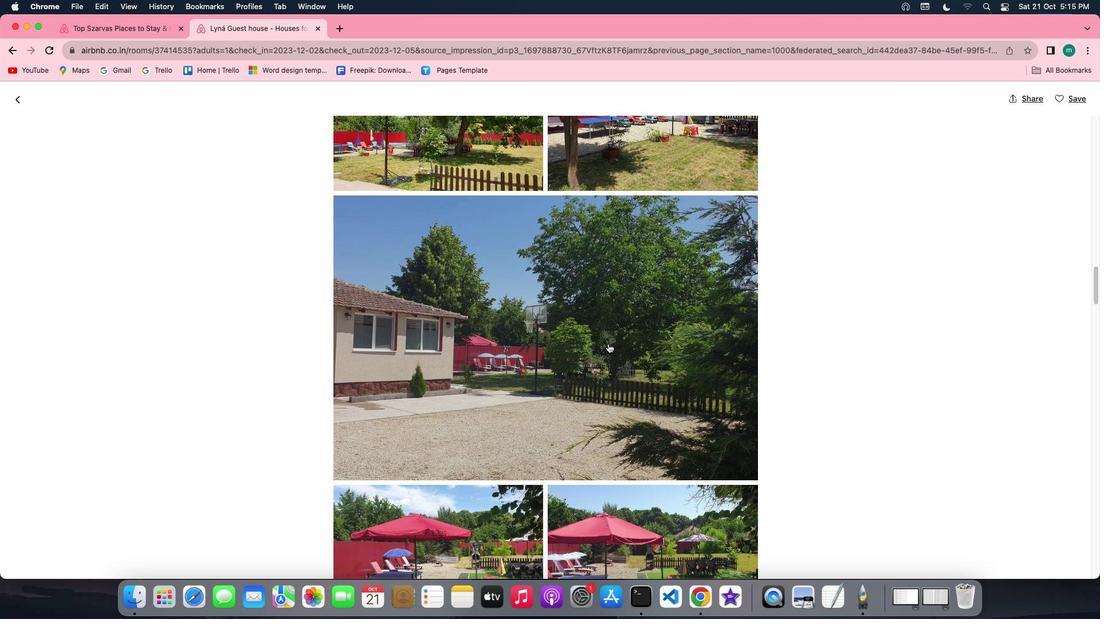 
Action: Mouse scrolled (601, 336) with delta (-6, -7)
Screenshot: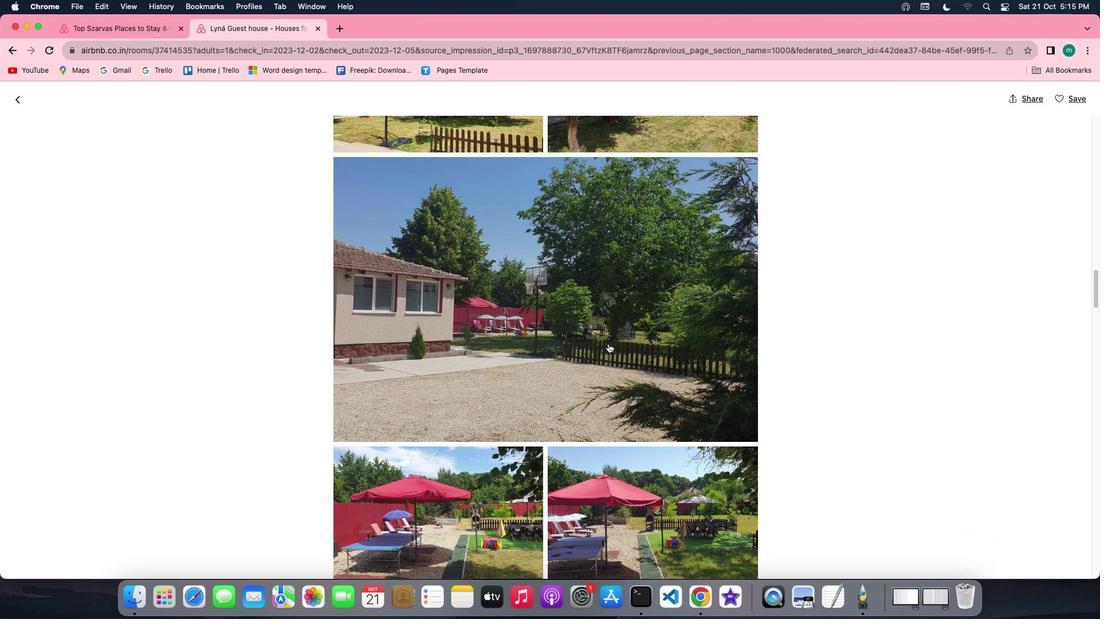 
Action: Mouse scrolled (601, 336) with delta (-6, -8)
Screenshot: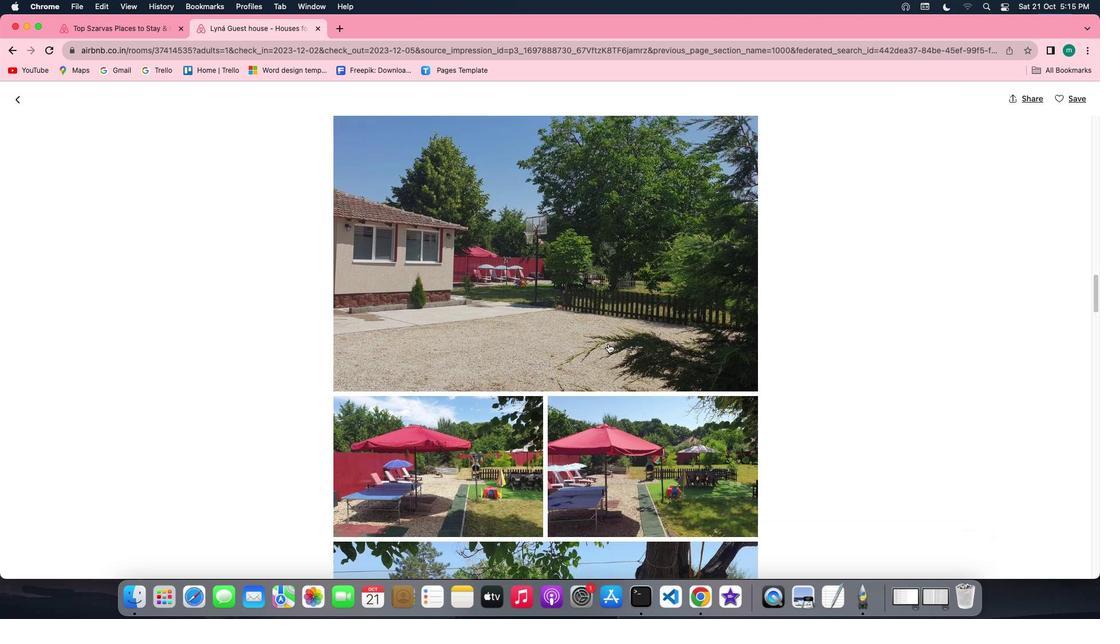 
Action: Mouse scrolled (601, 336) with delta (-6, -8)
Screenshot: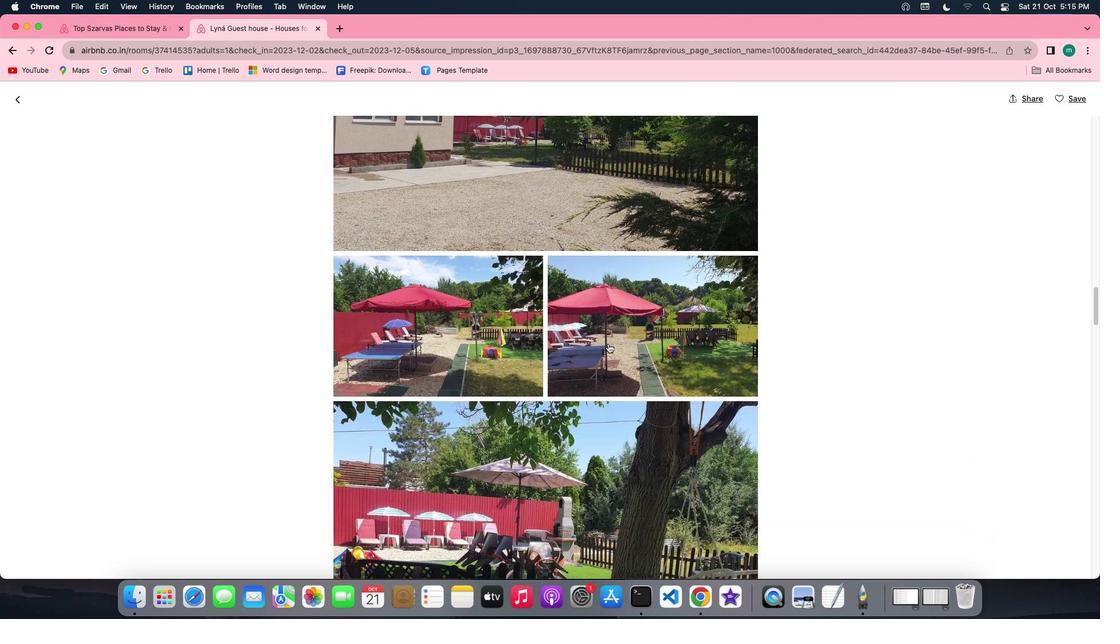 
Action: Mouse moved to (602, 336)
Screenshot: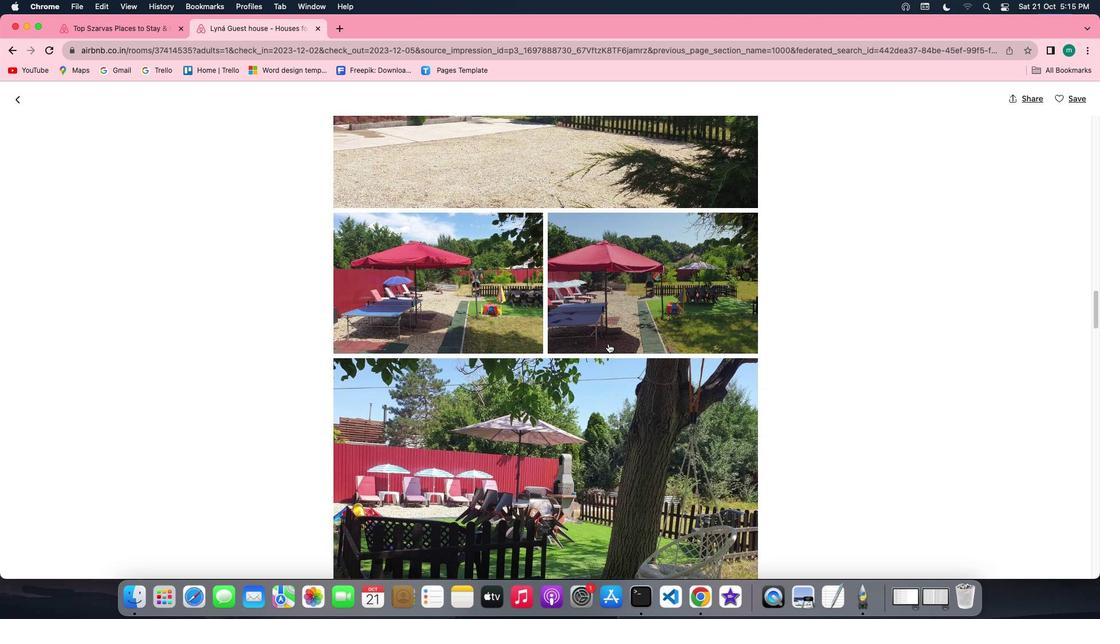 
Action: Mouse scrolled (602, 336) with delta (-6, -6)
Screenshot: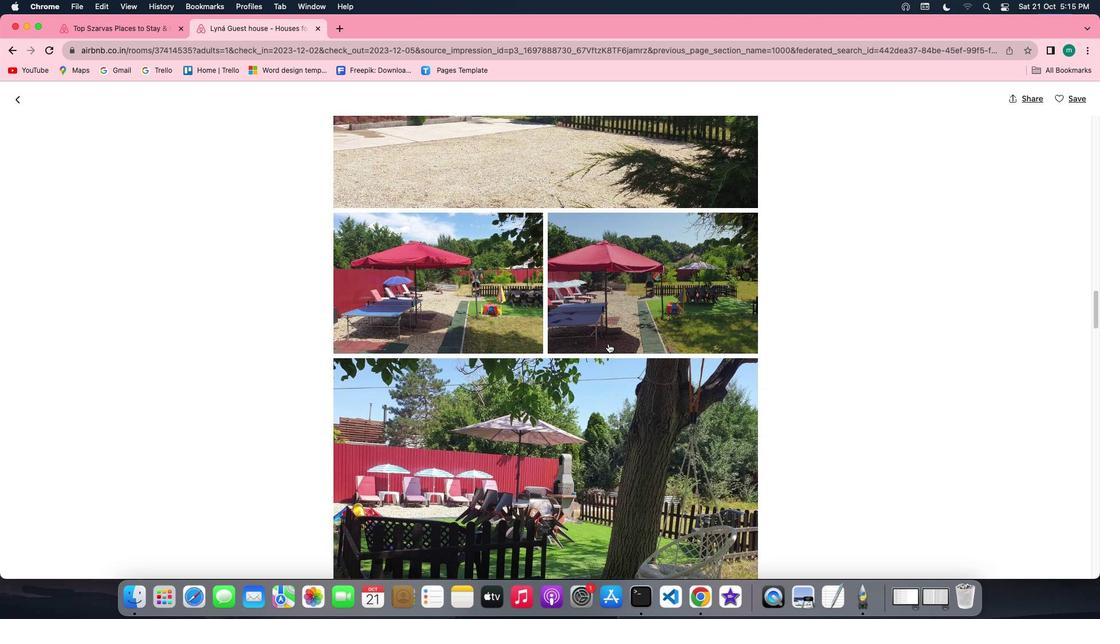 
Action: Mouse scrolled (602, 336) with delta (-6, -6)
Screenshot: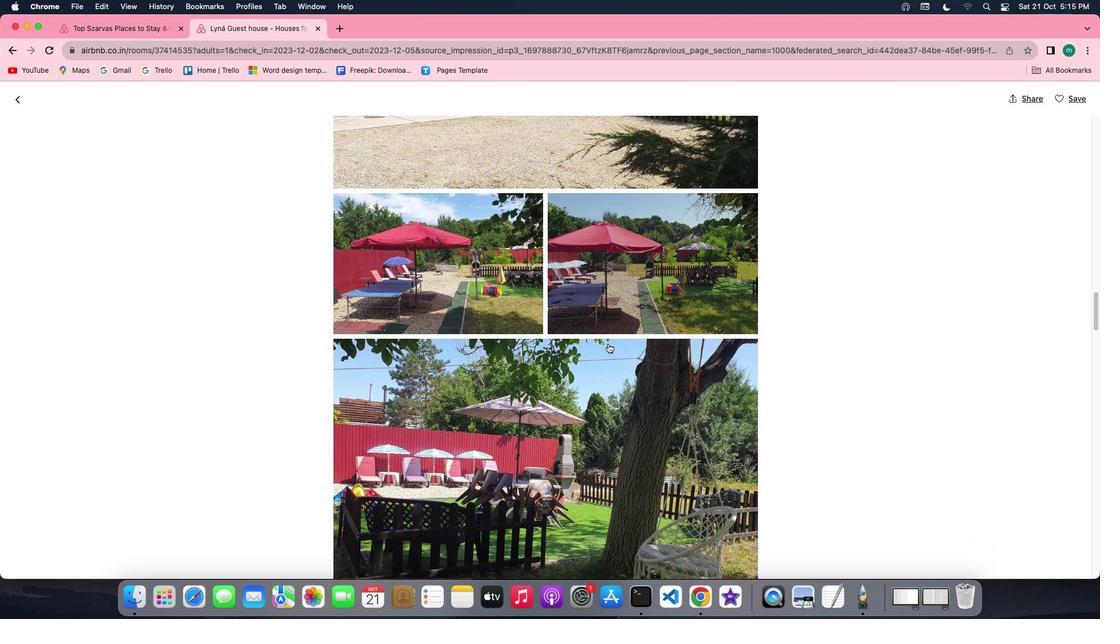 
Action: Mouse scrolled (602, 336) with delta (-6, -8)
Screenshot: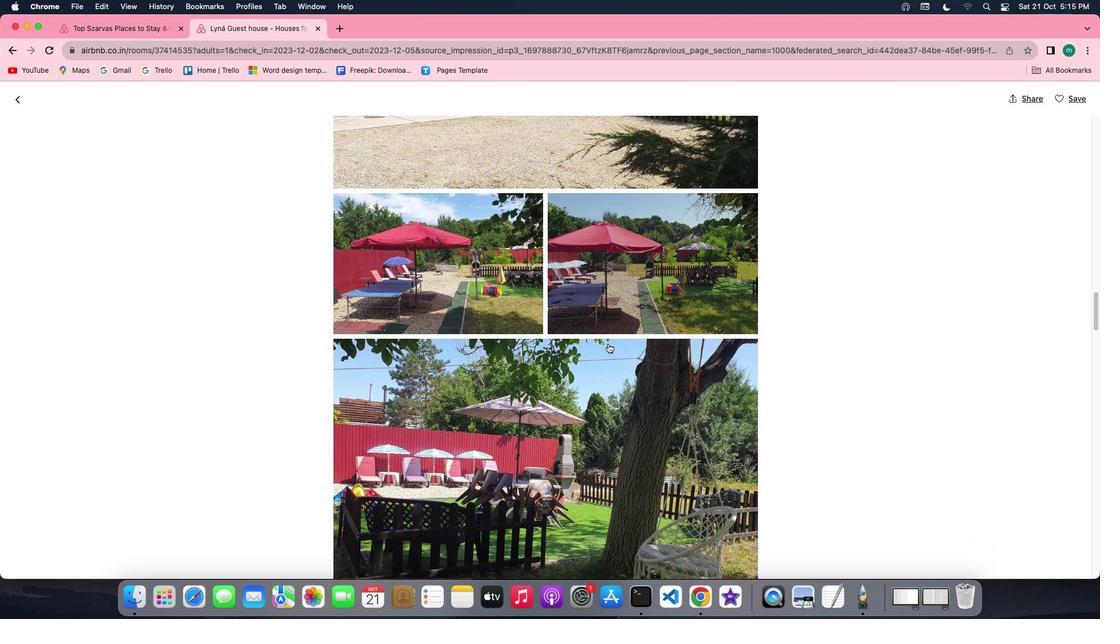 
Action: Mouse scrolled (602, 336) with delta (-6, -8)
Screenshot: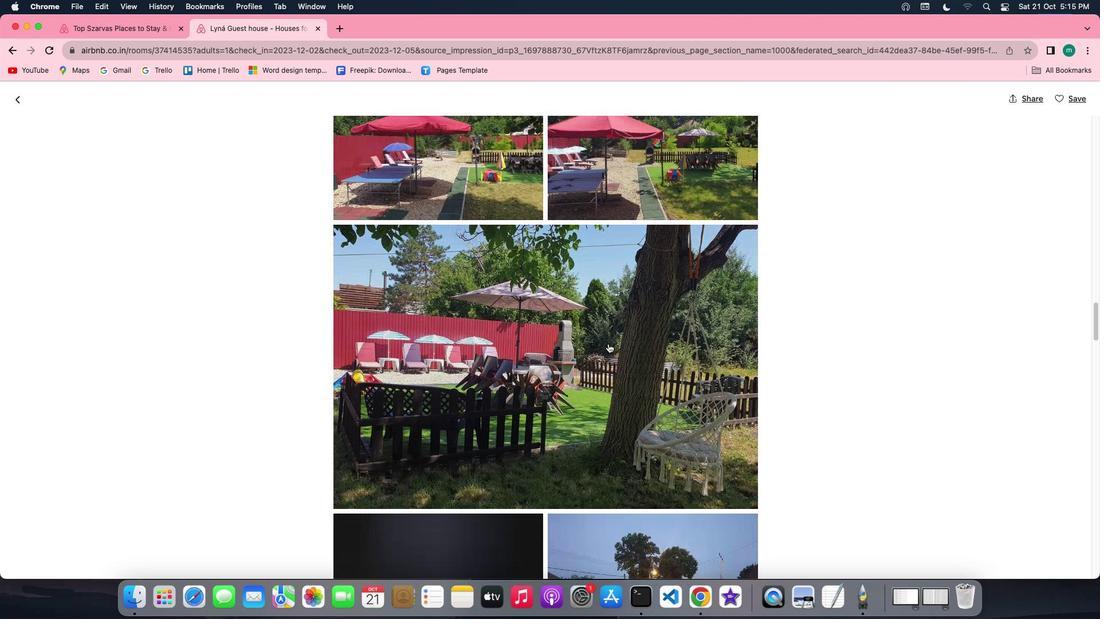 
Action: Mouse scrolled (602, 336) with delta (-6, -8)
Screenshot: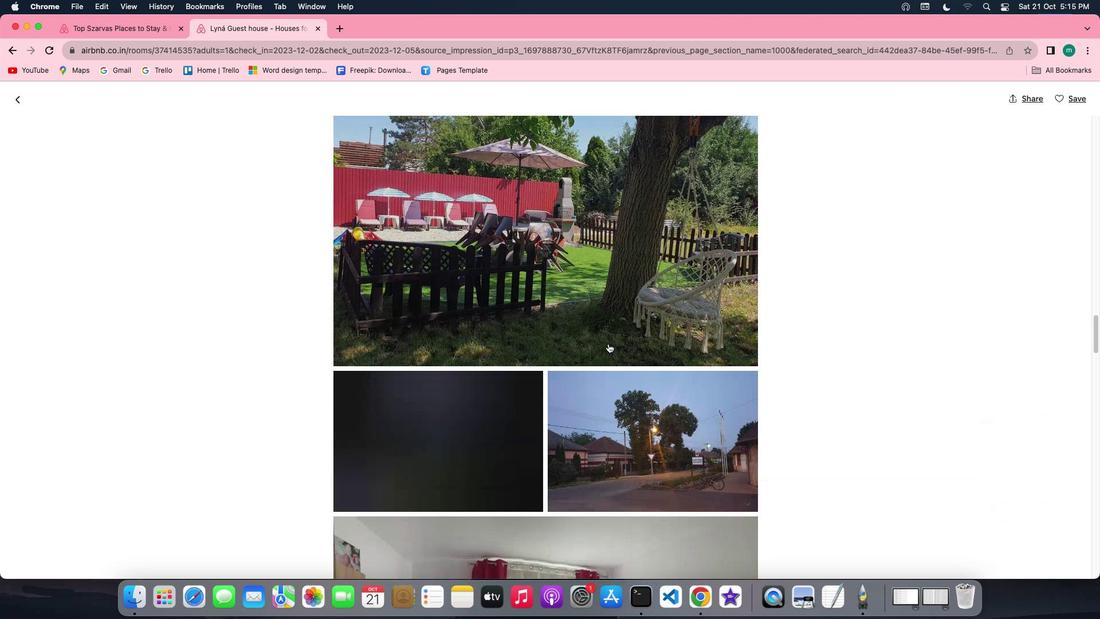 
Action: Mouse scrolled (602, 336) with delta (-6, -6)
Screenshot: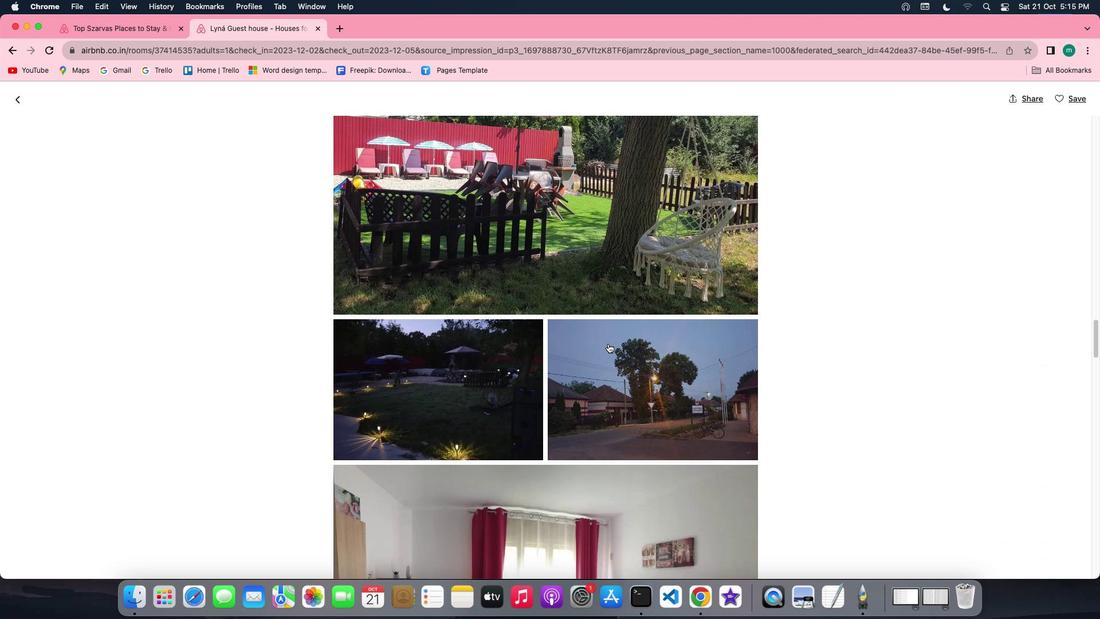 
Action: Mouse scrolled (602, 336) with delta (-6, -6)
Screenshot: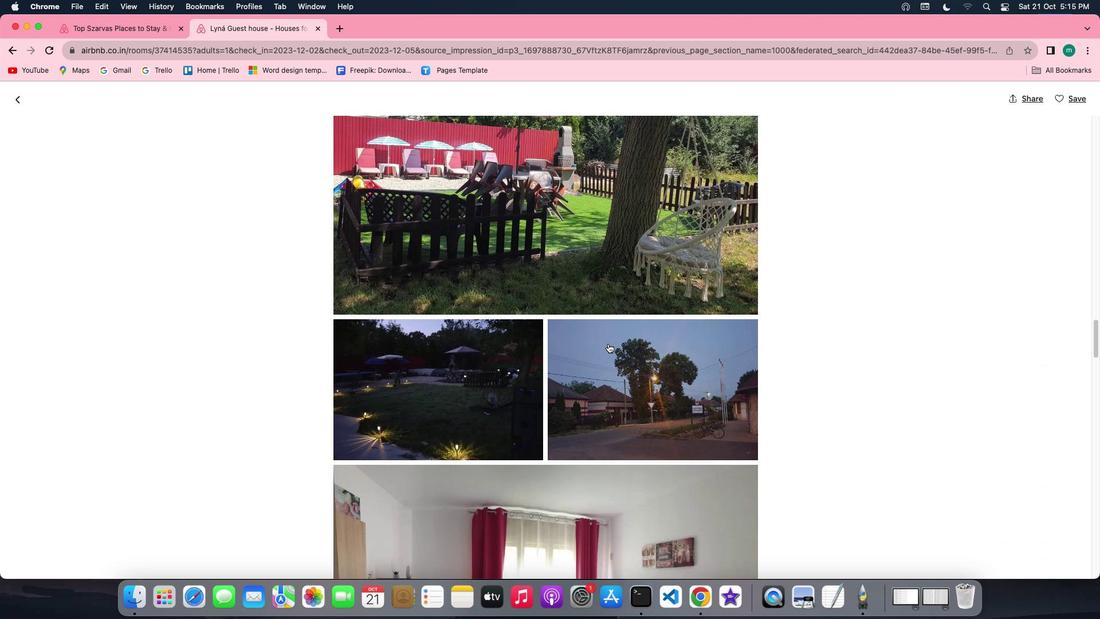 
Action: Mouse scrolled (602, 336) with delta (-6, -8)
Screenshot: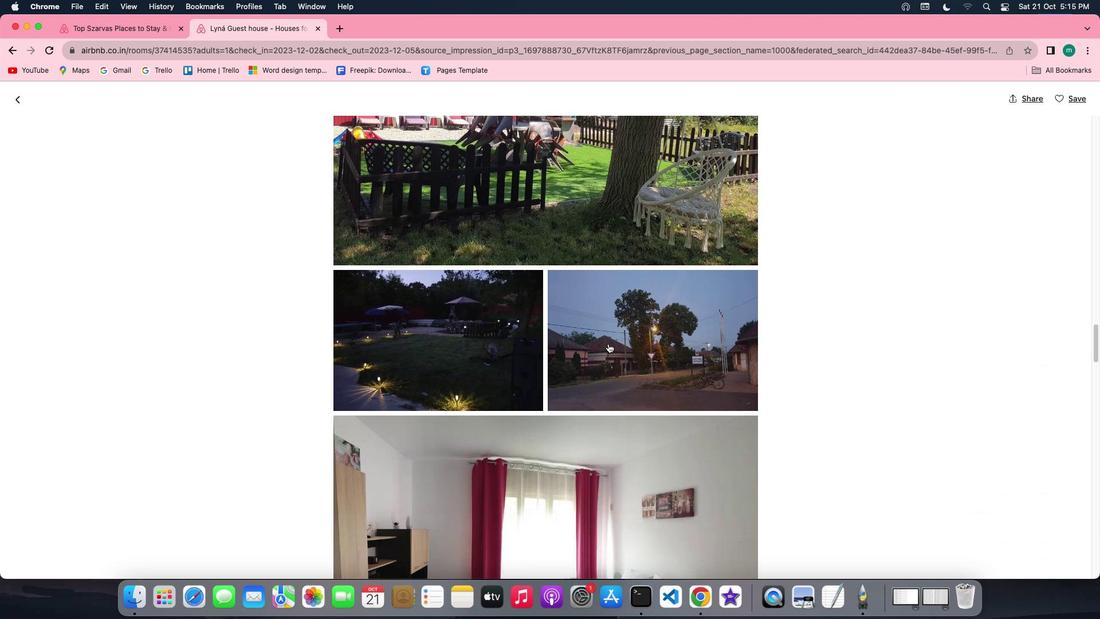 
Action: Mouse scrolled (602, 336) with delta (-6, -9)
Screenshot: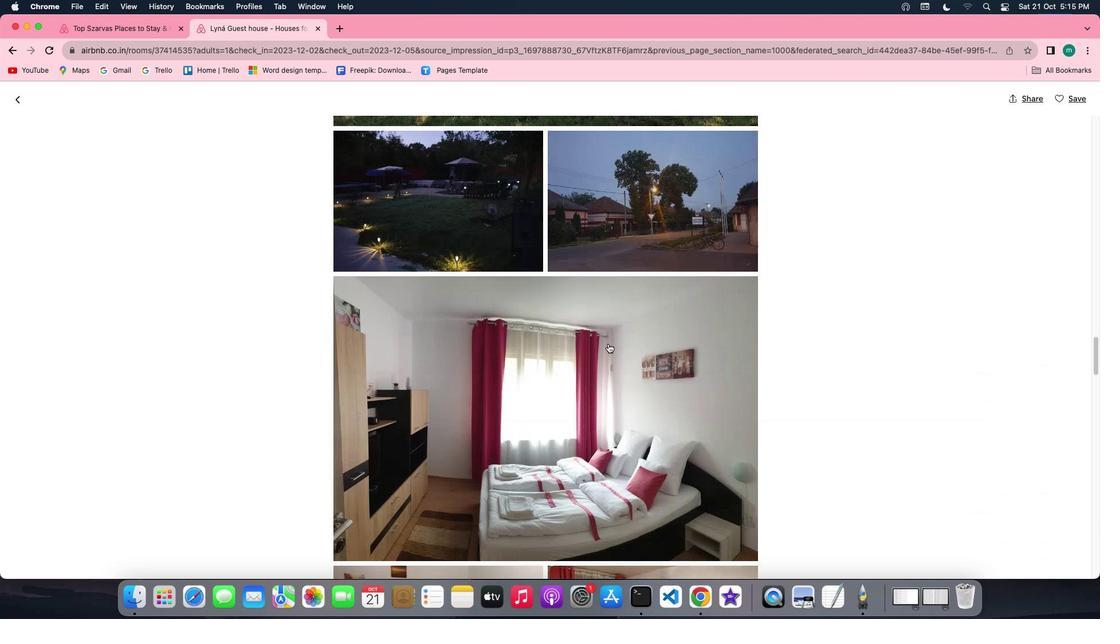 
Action: Mouse scrolled (602, 336) with delta (-6, -9)
Screenshot: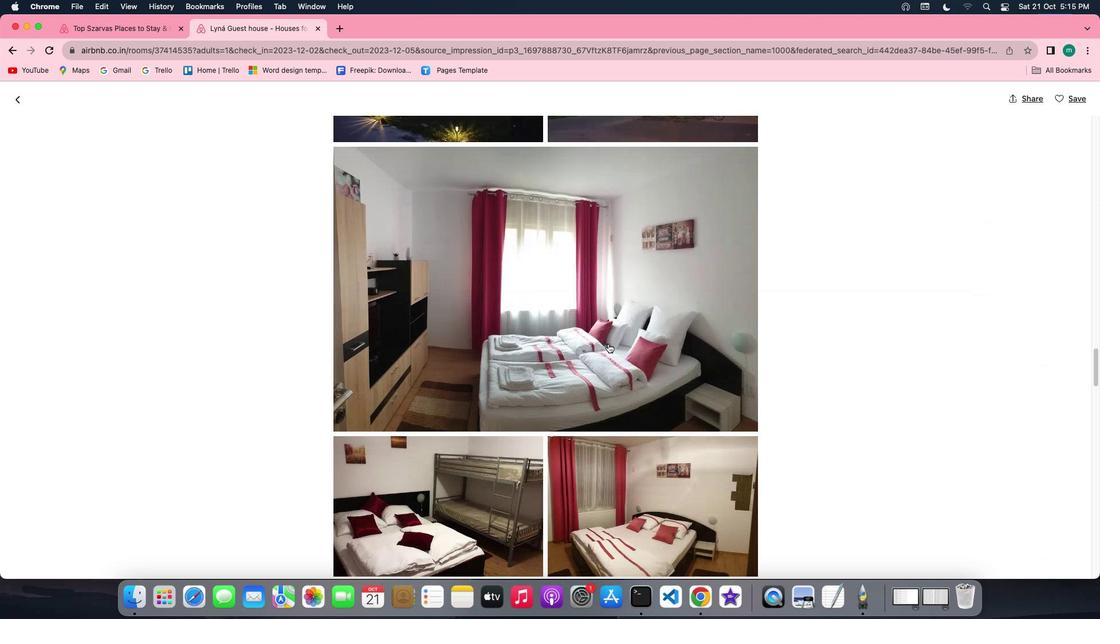 
Action: Mouse scrolled (602, 336) with delta (-6, -6)
Screenshot: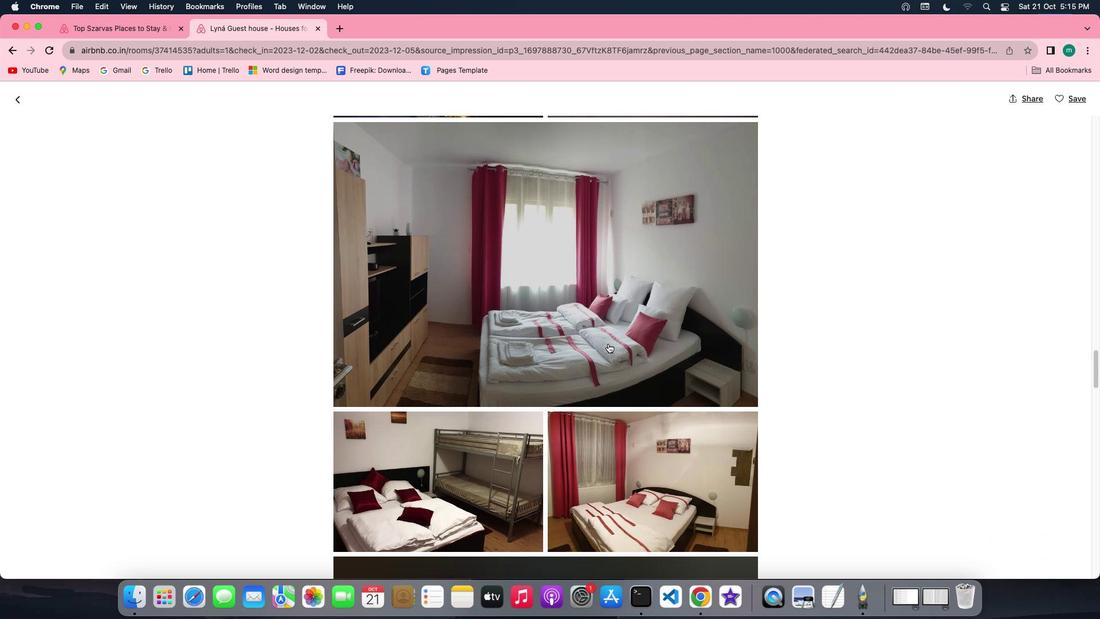 
Action: Mouse scrolled (602, 336) with delta (-6, -6)
Screenshot: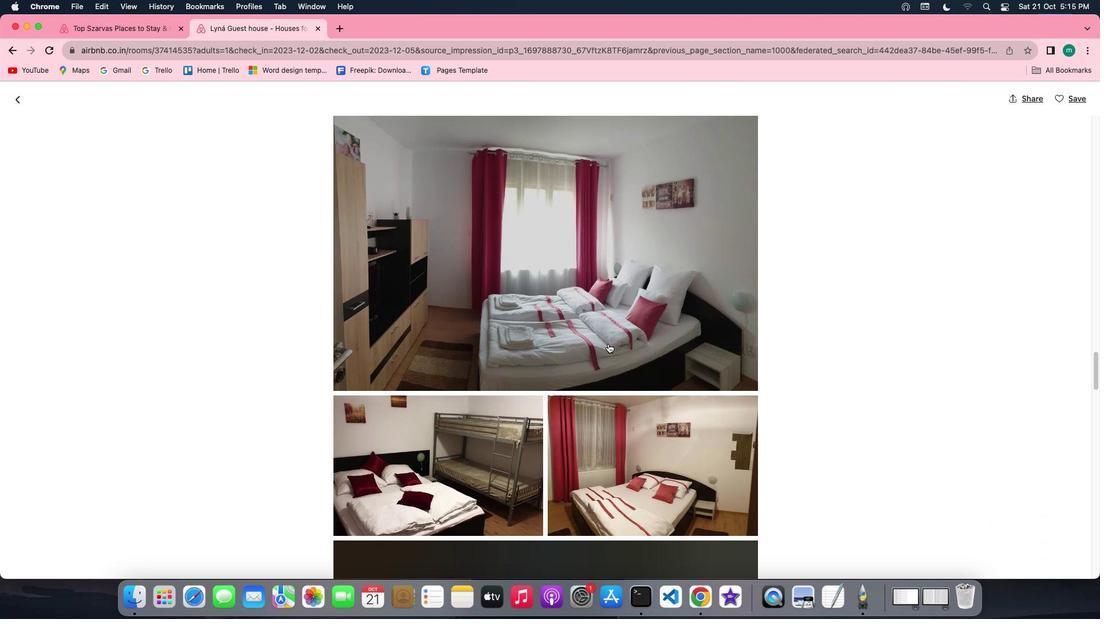 
Action: Mouse scrolled (602, 336) with delta (-6, -8)
Screenshot: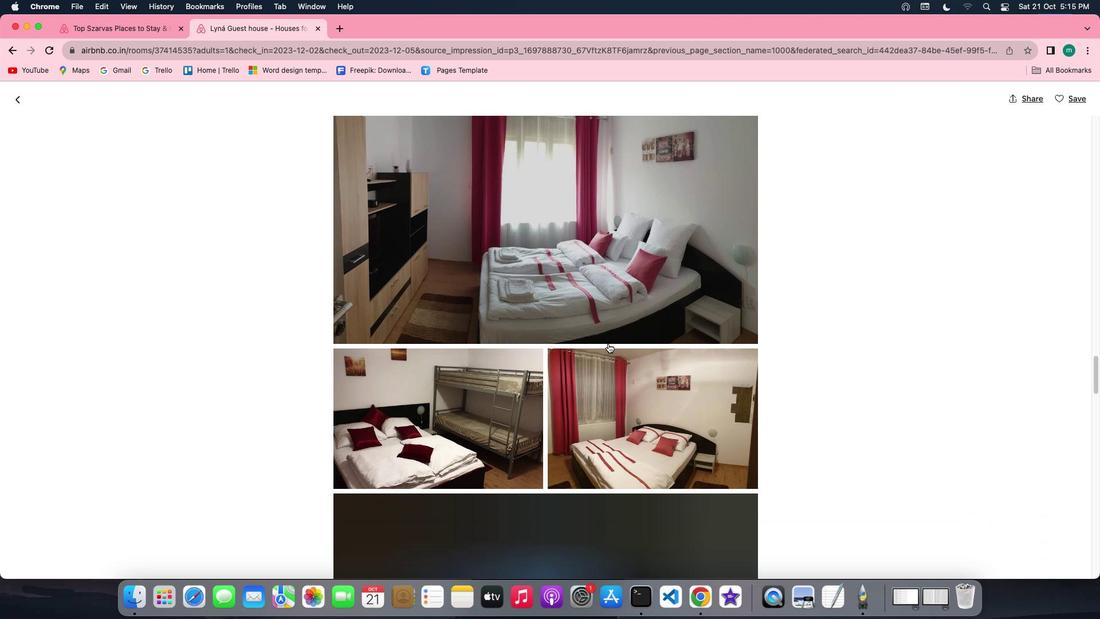 
Action: Mouse scrolled (602, 336) with delta (-6, -8)
Screenshot: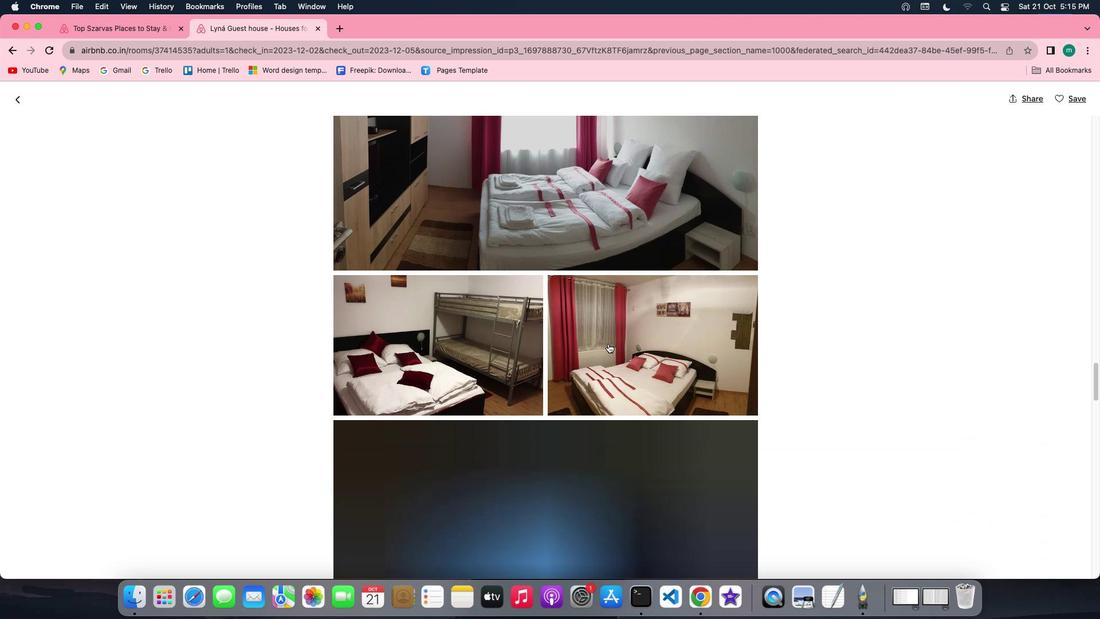 
Action: Mouse scrolled (602, 336) with delta (-6, -8)
Screenshot: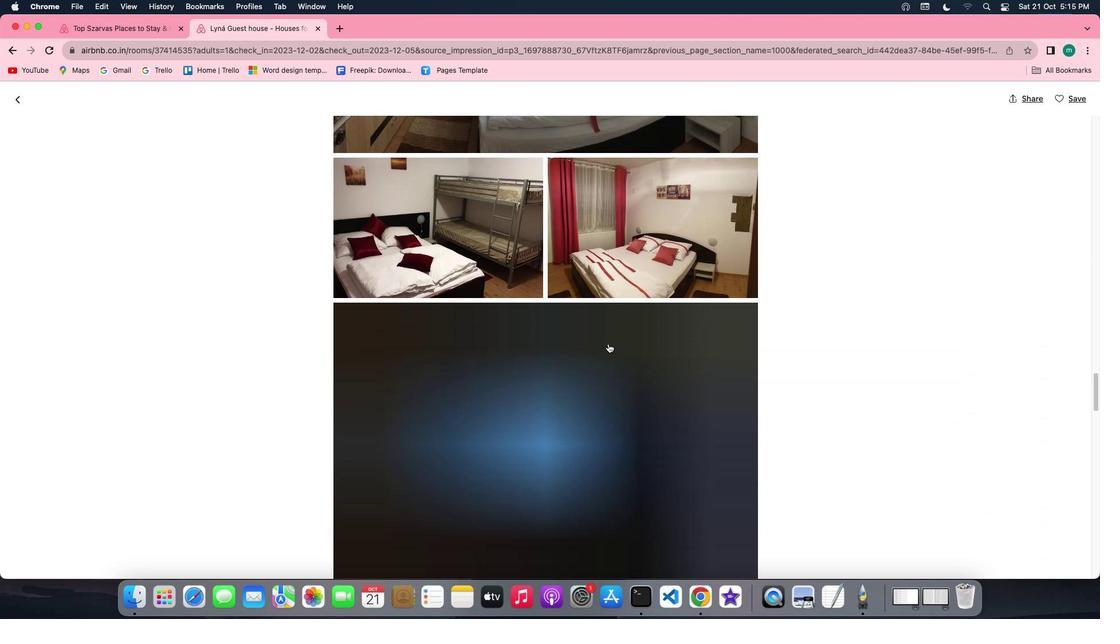 
Action: Mouse scrolled (602, 336) with delta (-6, -6)
Screenshot: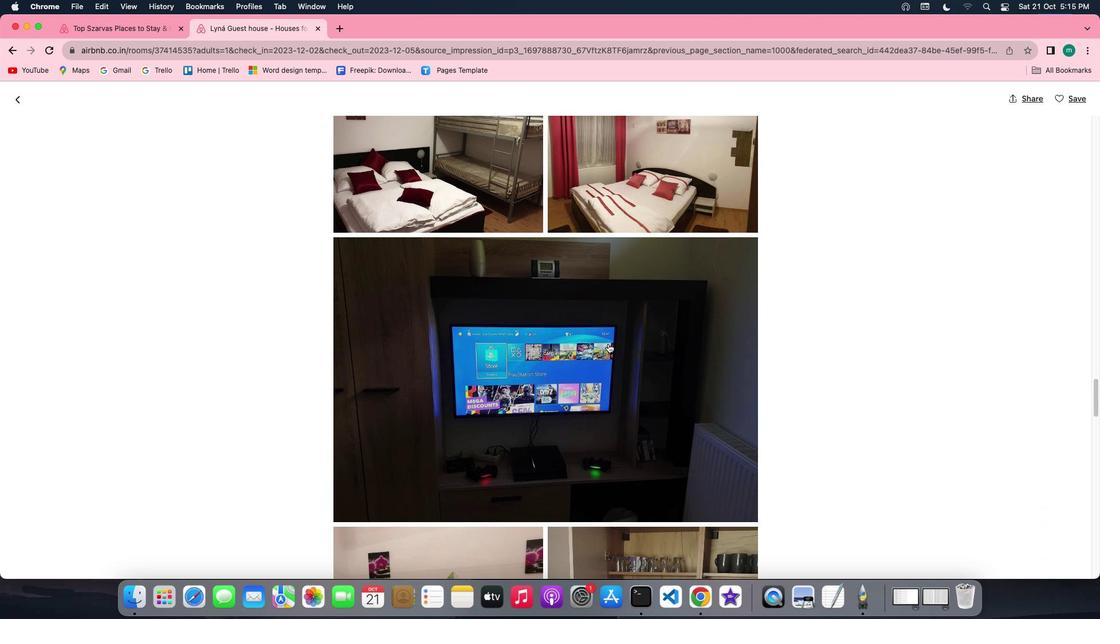 
Action: Mouse scrolled (602, 336) with delta (-6, -6)
Screenshot: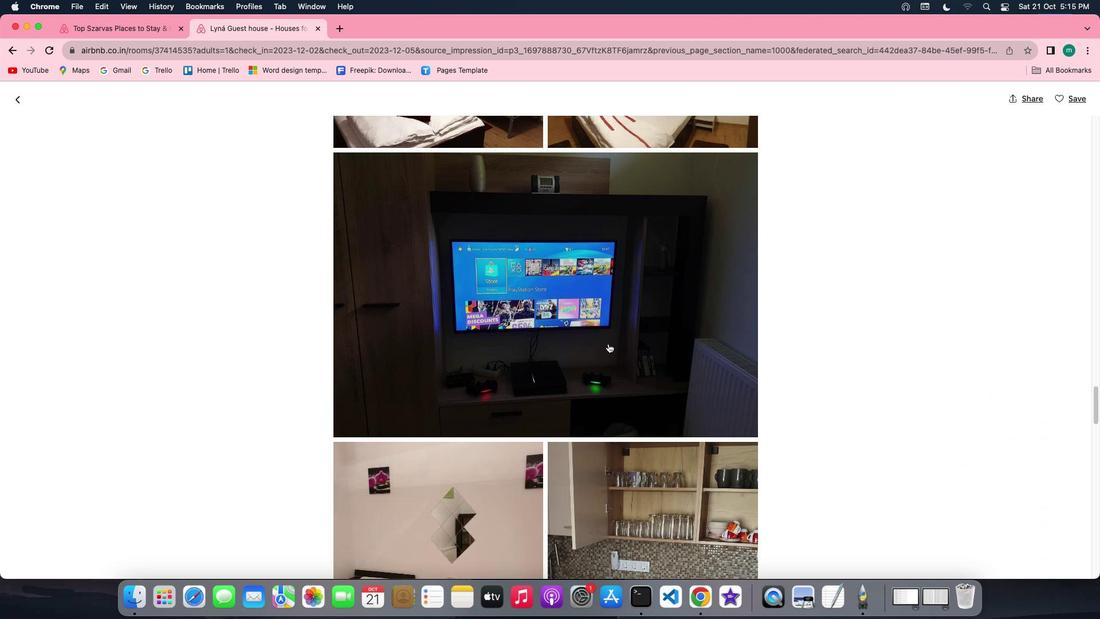 
Action: Mouse scrolled (602, 336) with delta (-6, -8)
Screenshot: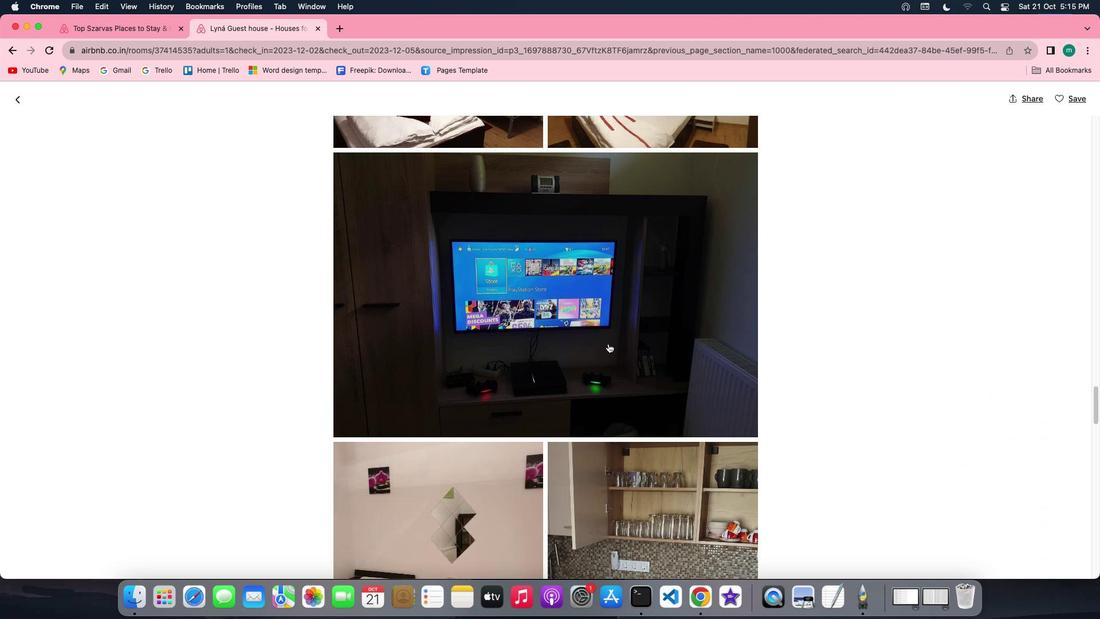 
Action: Mouse scrolled (602, 336) with delta (-6, -9)
Screenshot: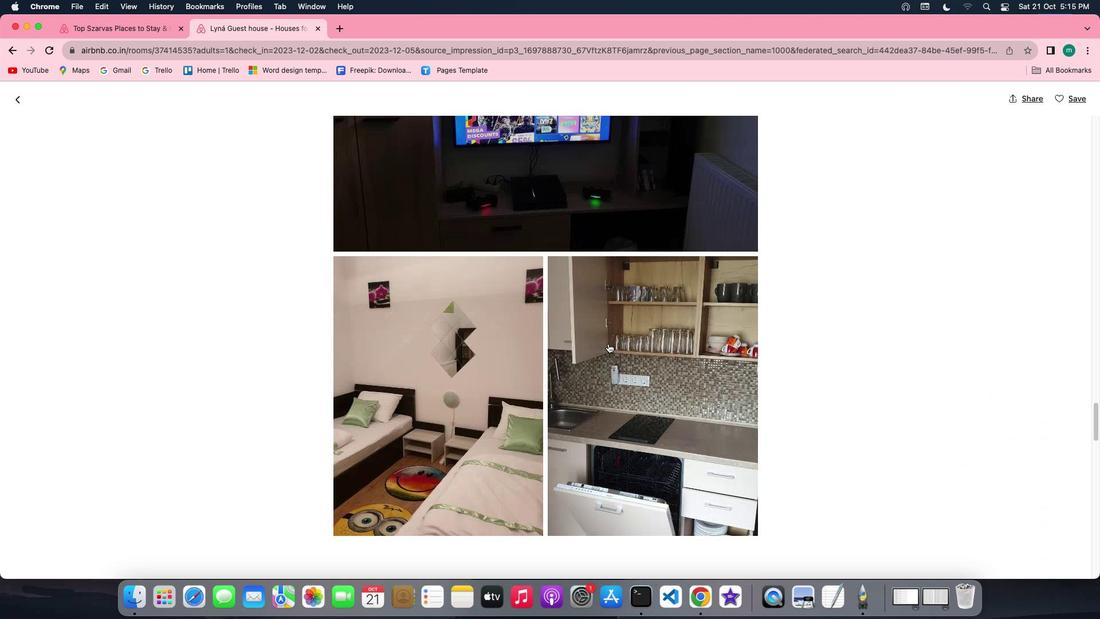 
Action: Mouse scrolled (602, 336) with delta (-6, -9)
Screenshot: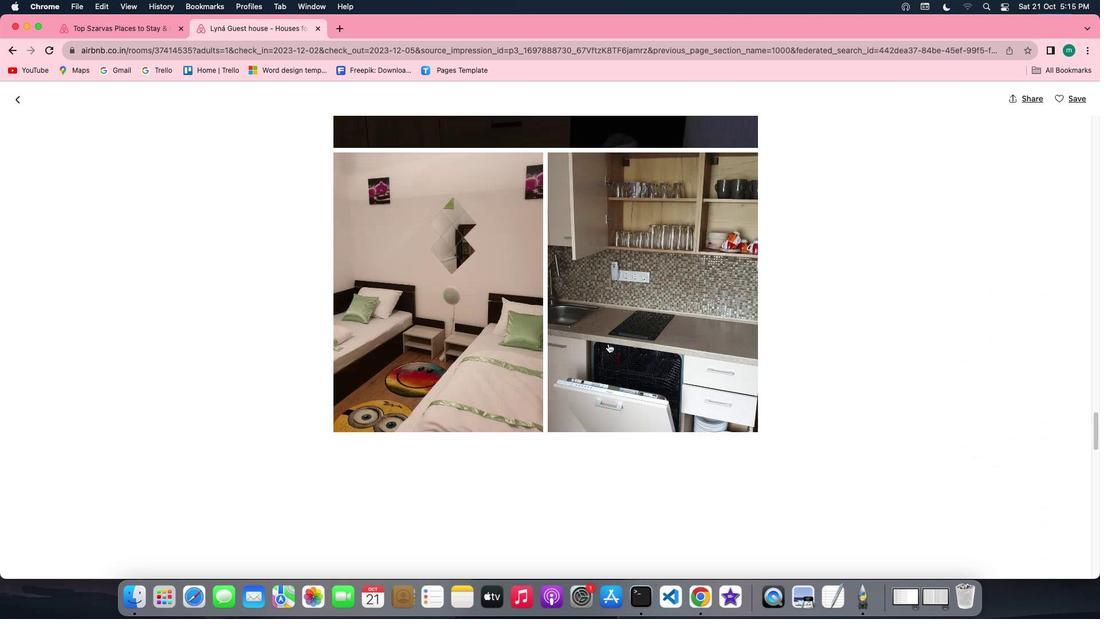 
Action: Mouse scrolled (602, 336) with delta (-6, -9)
Screenshot: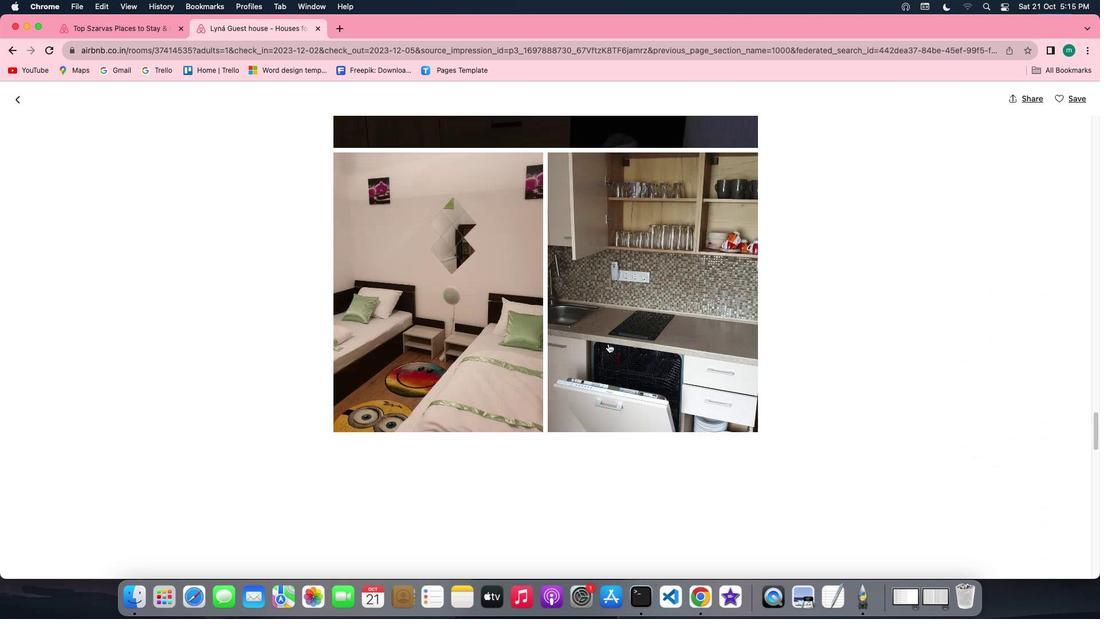 
Action: Mouse scrolled (602, 336) with delta (-6, -9)
Screenshot: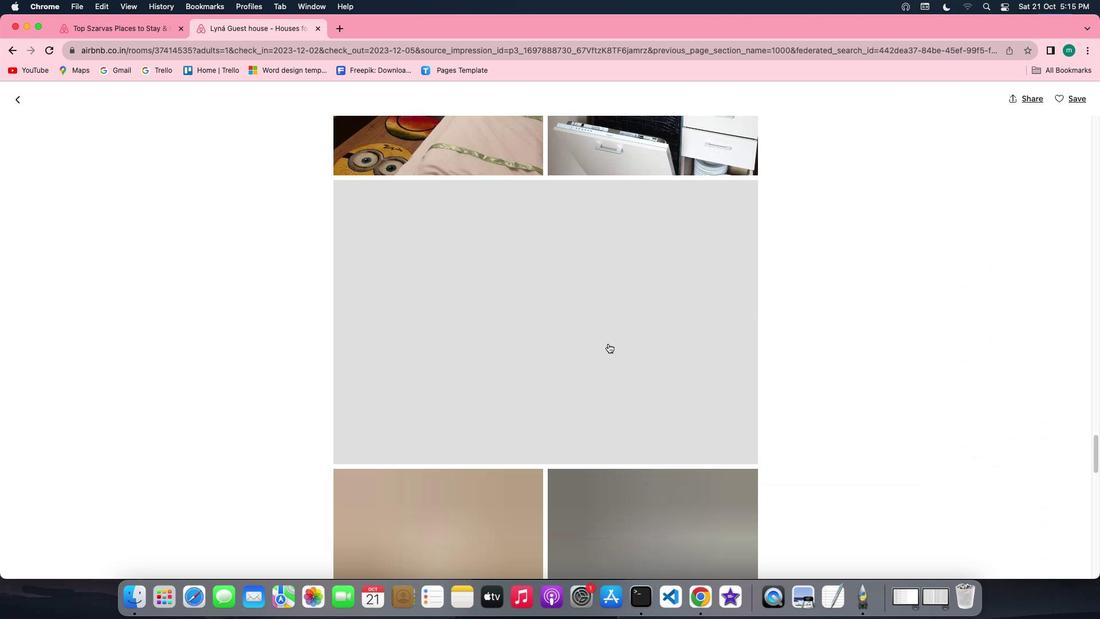 
Action: Mouse moved to (642, 395)
Screenshot: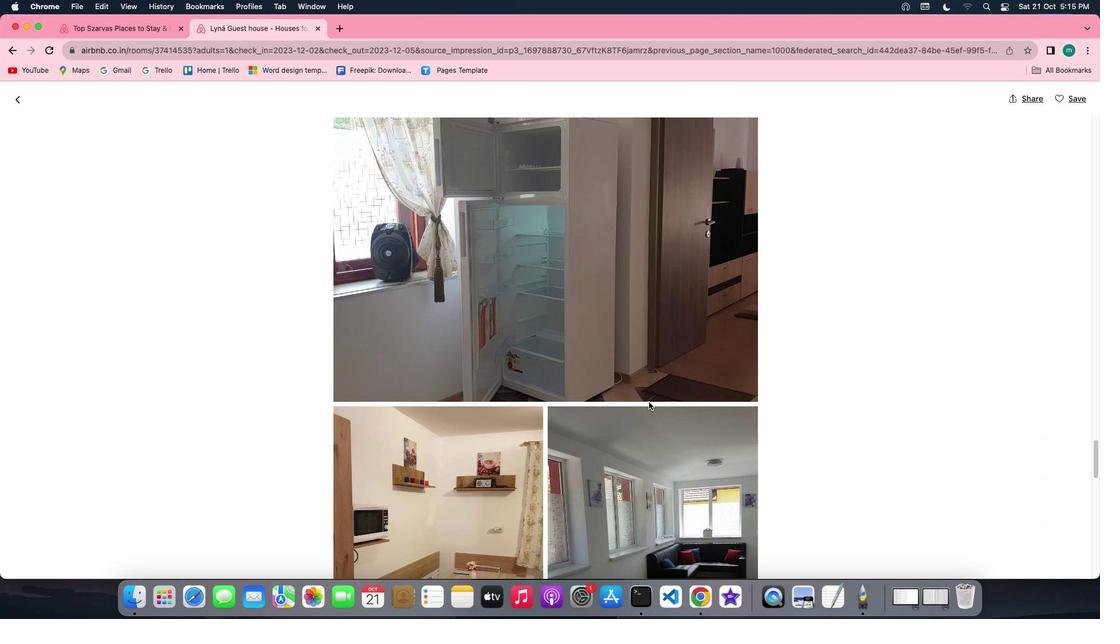 
Action: Mouse scrolled (642, 395) with delta (-6, -6)
Screenshot: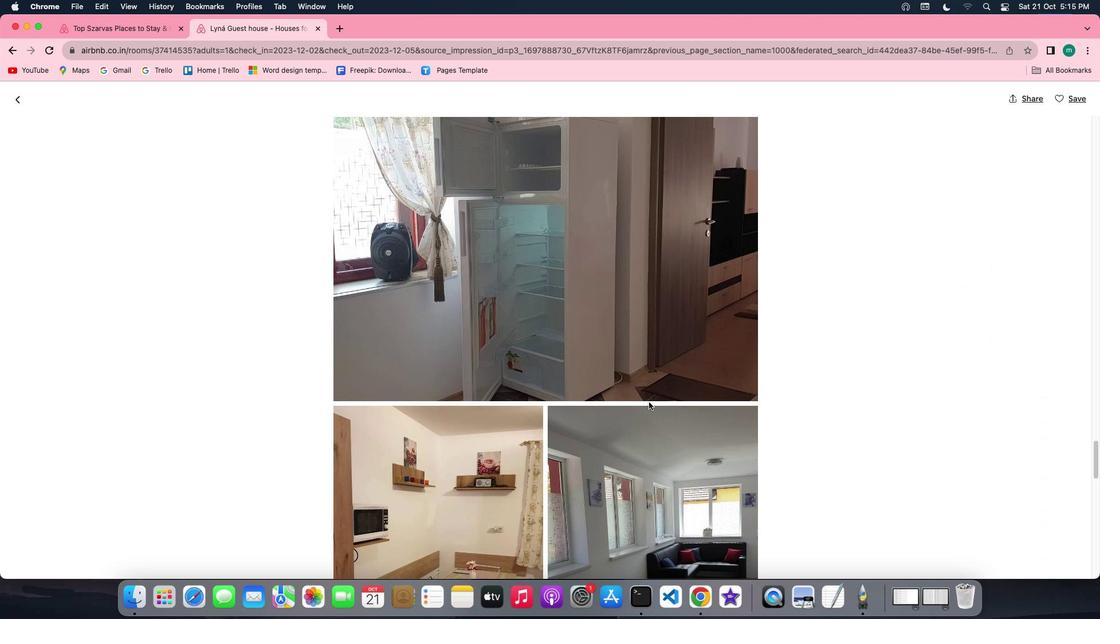 
Action: Mouse scrolled (642, 395) with delta (-6, -6)
Screenshot: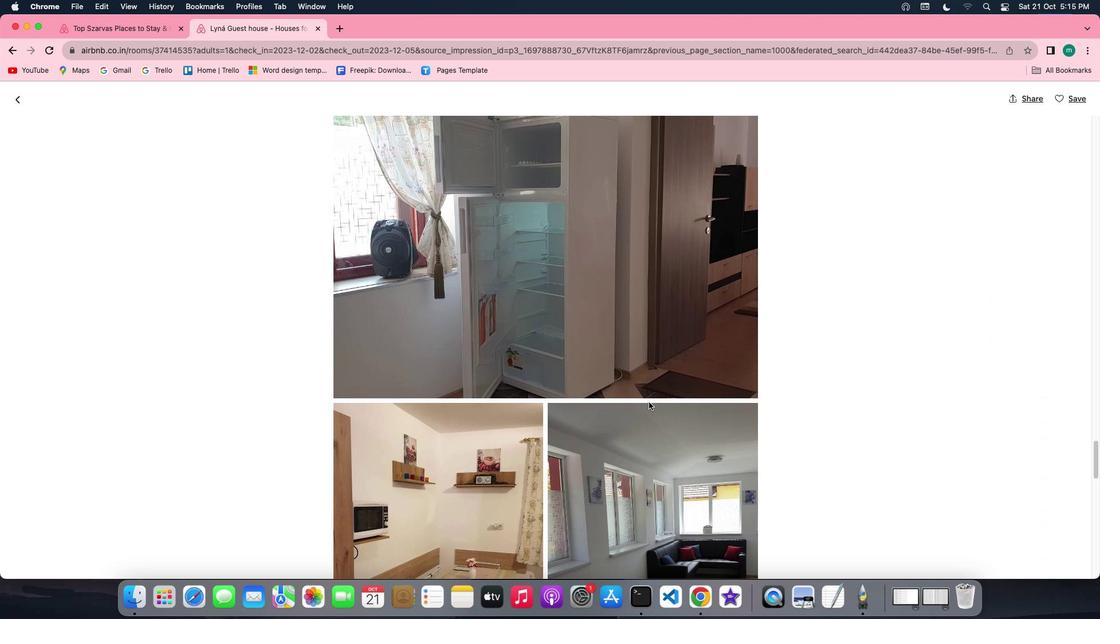 
Action: Mouse moved to (640, 395)
Screenshot: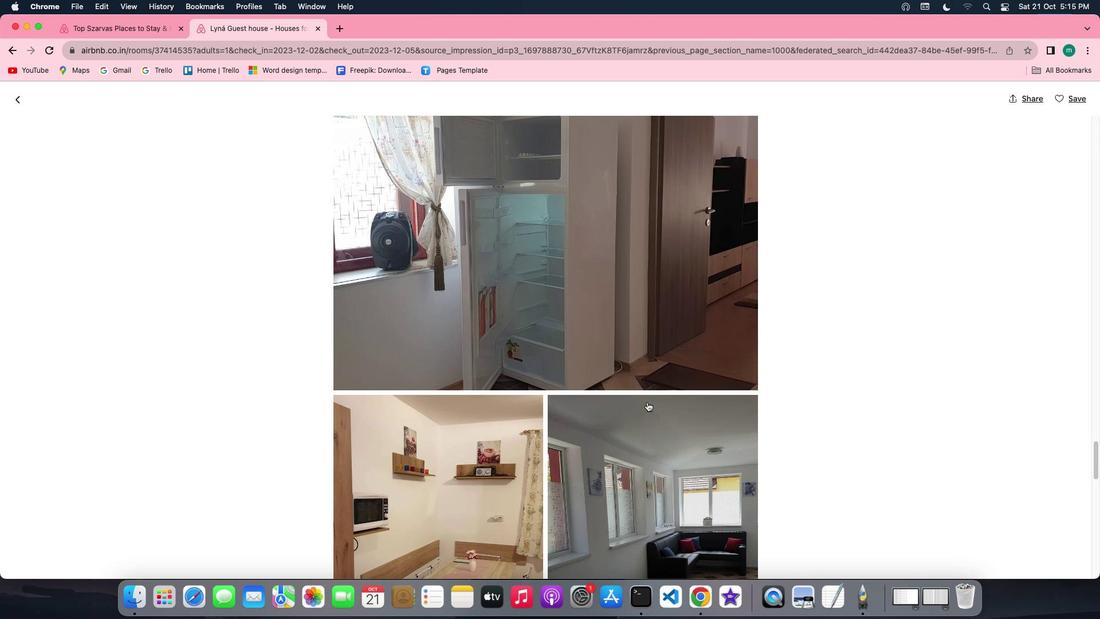 
Action: Mouse scrolled (640, 395) with delta (-6, -6)
Screenshot: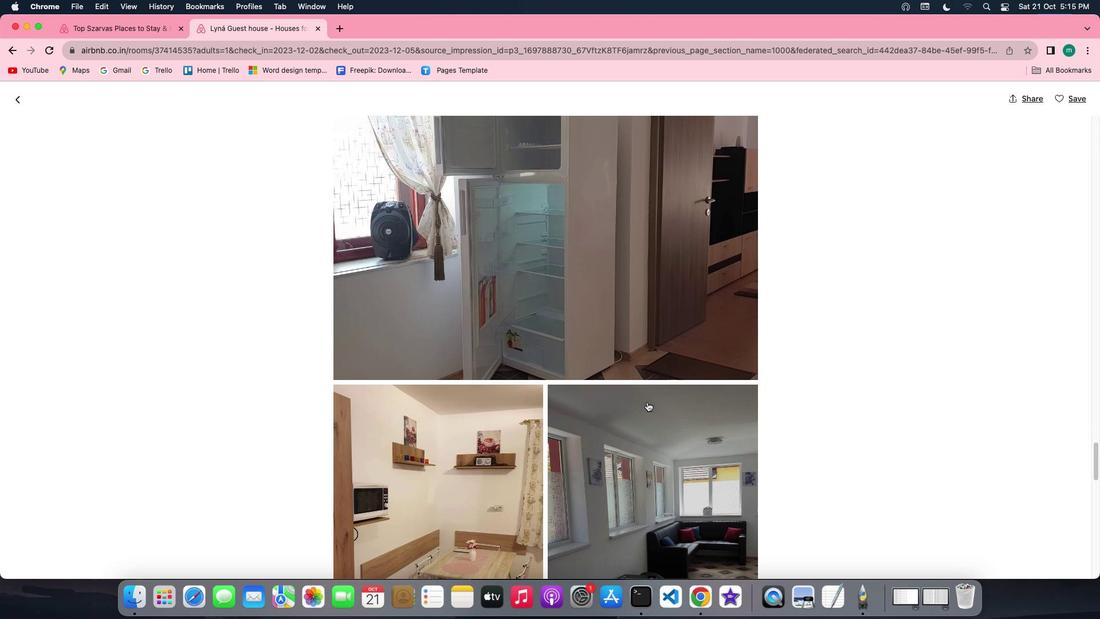 
Action: Mouse scrolled (640, 395) with delta (-6, -6)
Screenshot: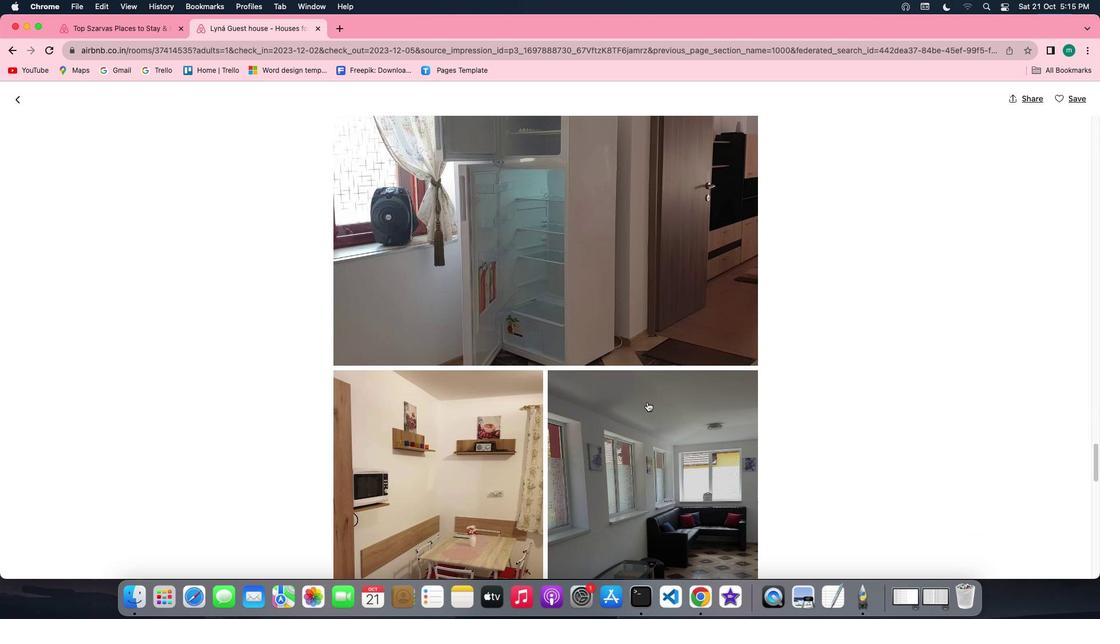 
Action: Mouse scrolled (640, 395) with delta (-6, -8)
Screenshot: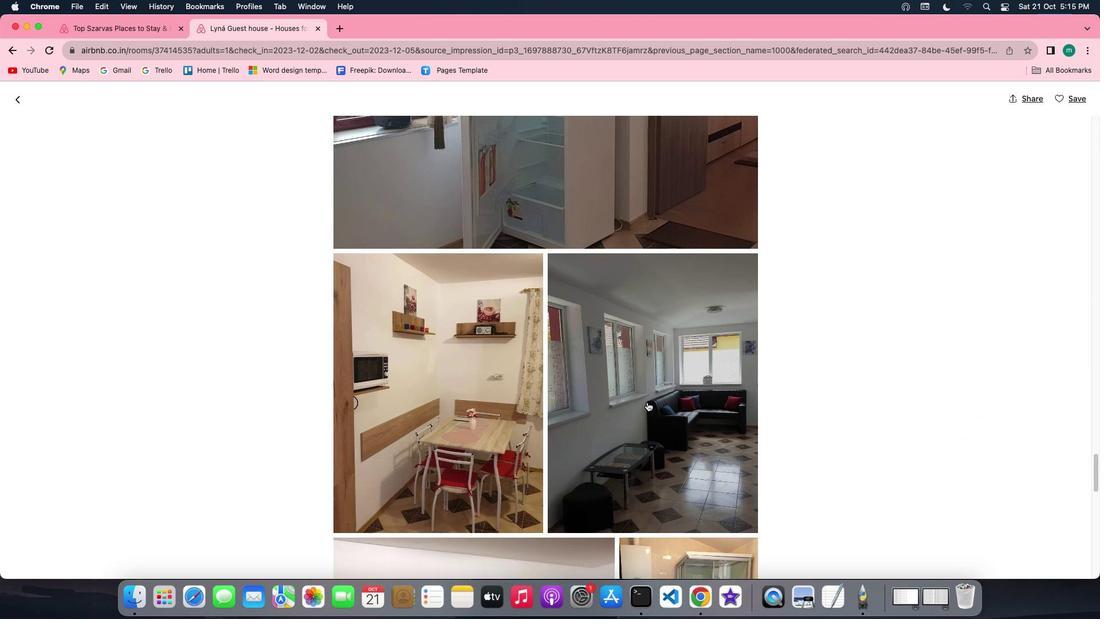
Action: Mouse scrolled (640, 395) with delta (-6, -9)
Screenshot: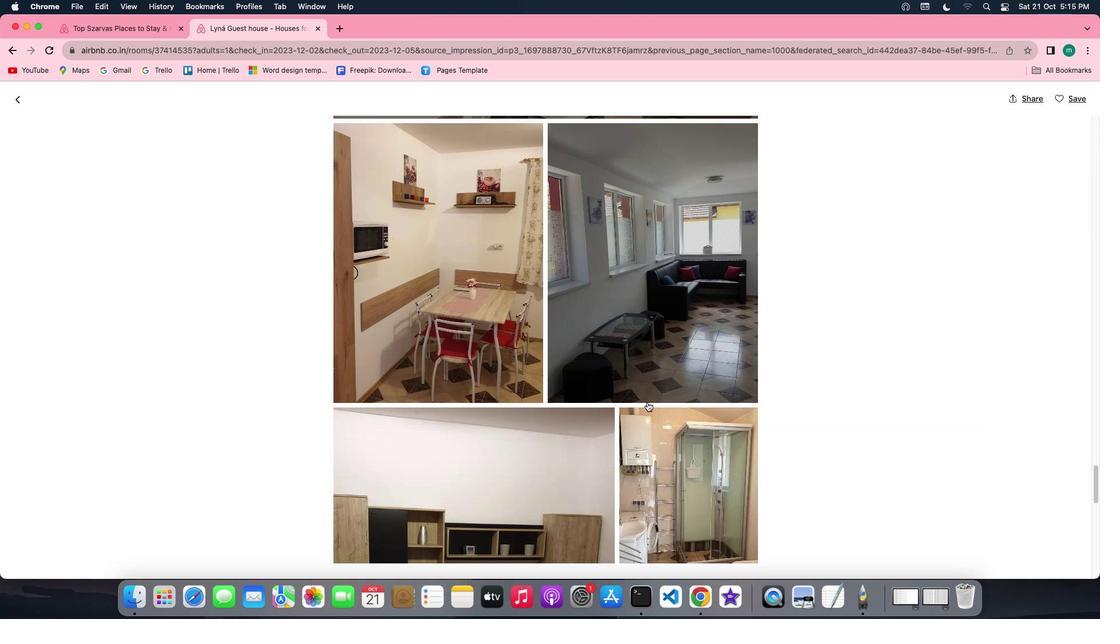 
Action: Mouse scrolled (640, 395) with delta (-6, -9)
Screenshot: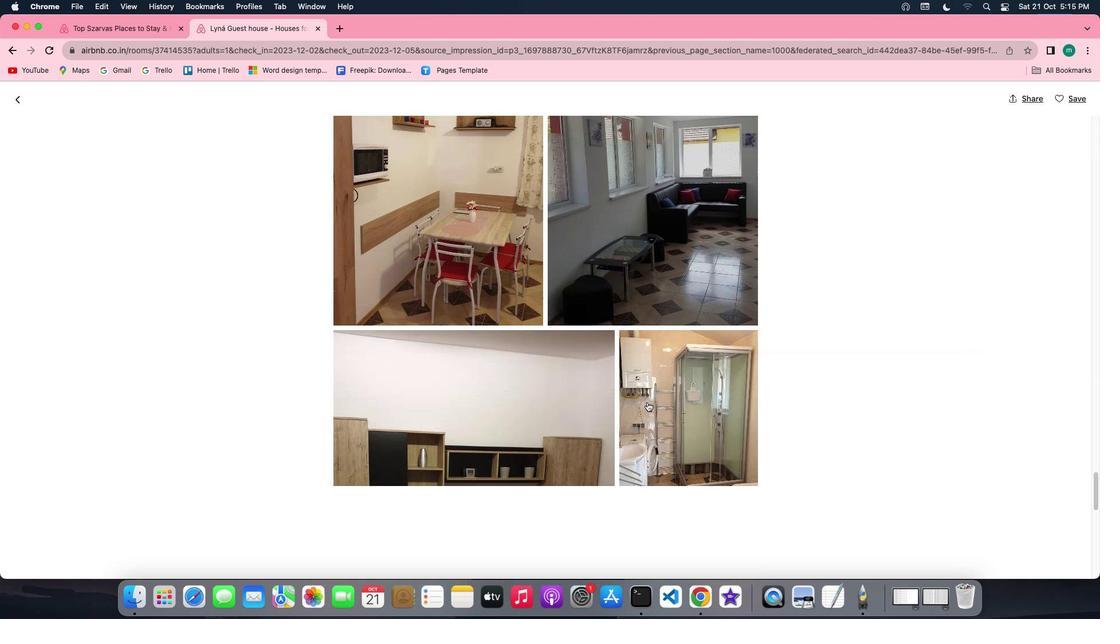 
Action: Mouse scrolled (640, 395) with delta (-6, -6)
Screenshot: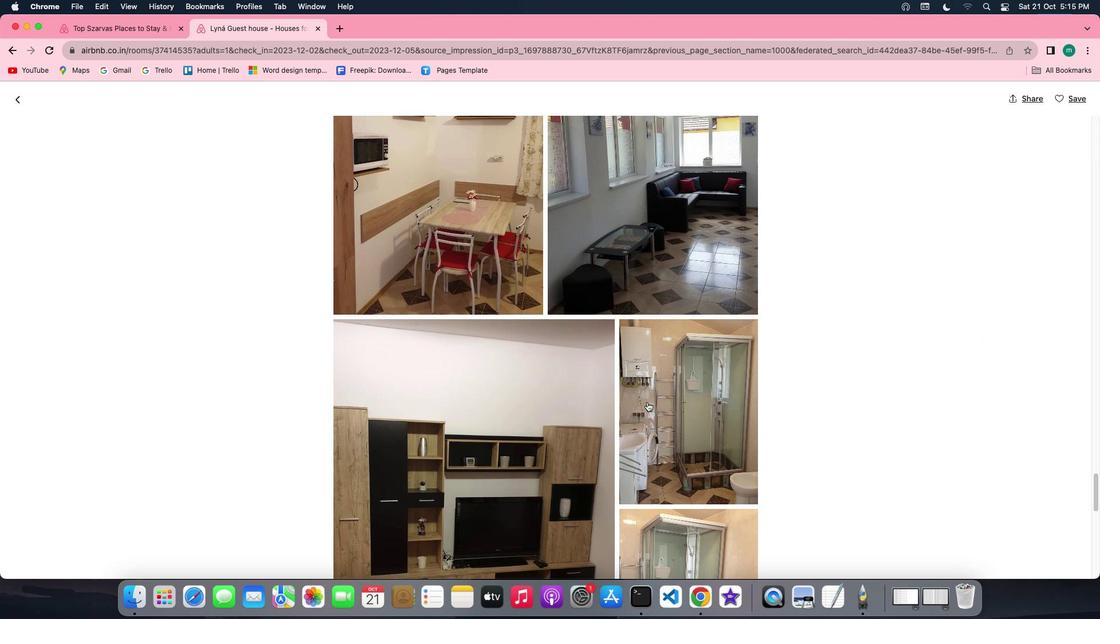 
Action: Mouse scrolled (640, 395) with delta (-6, -6)
Screenshot: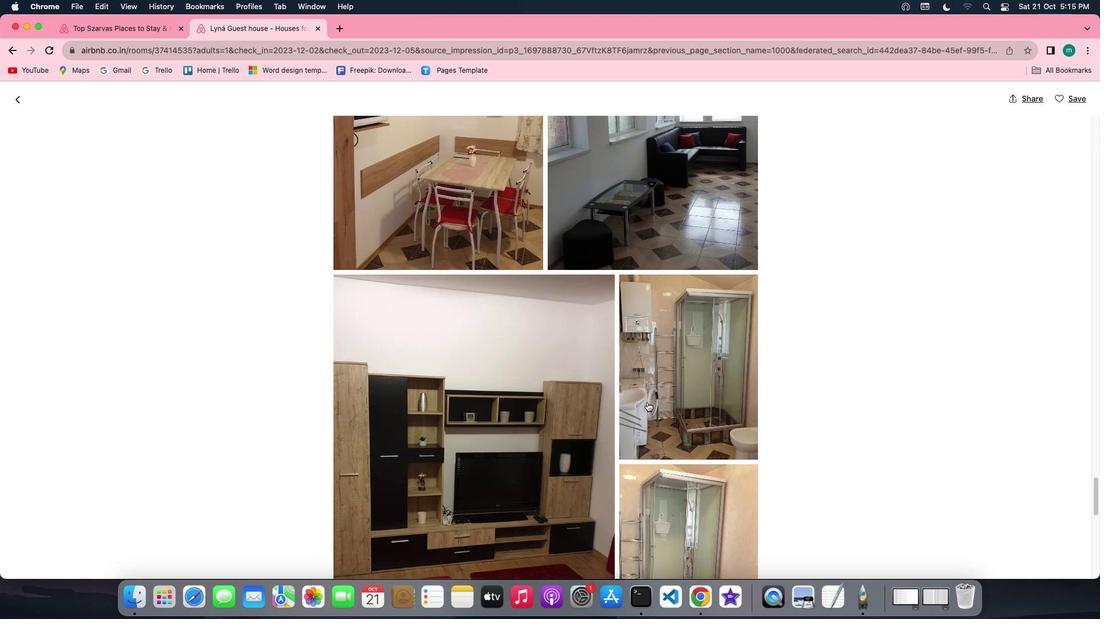 
Action: Mouse scrolled (640, 395) with delta (-6, -8)
Screenshot: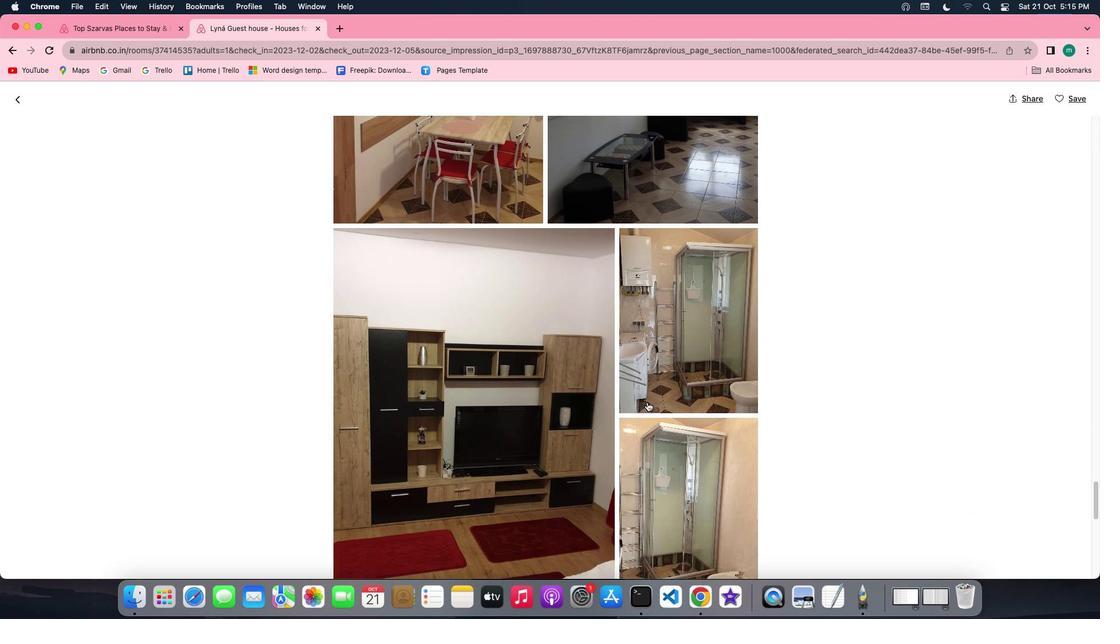 
Action: Mouse scrolled (640, 395) with delta (-6, -9)
Screenshot: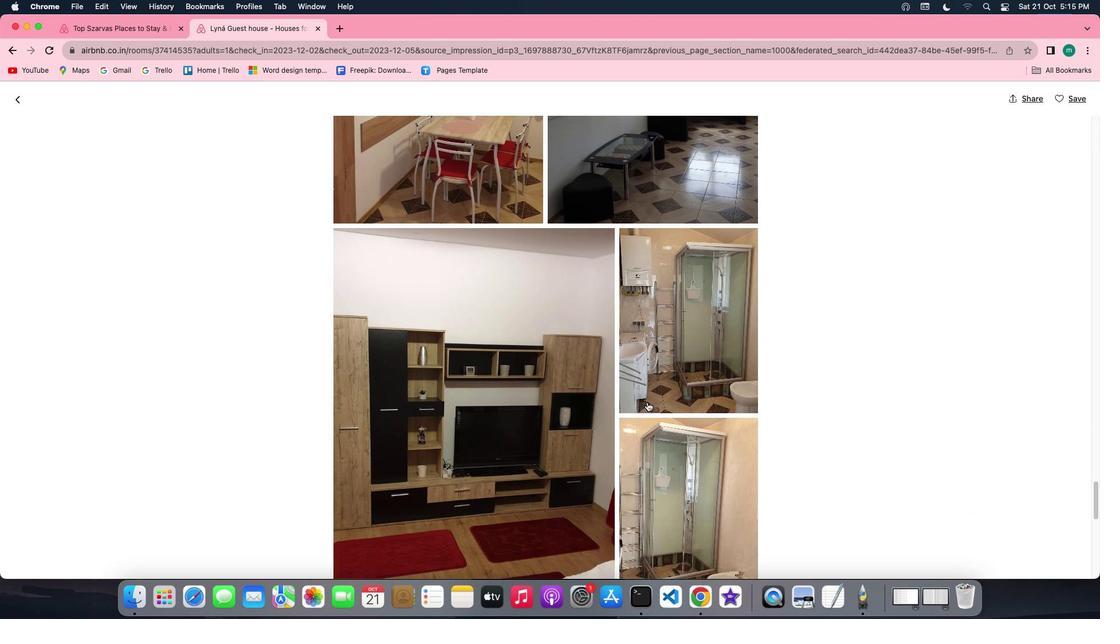 
Action: Mouse scrolled (640, 395) with delta (-6, -9)
Screenshot: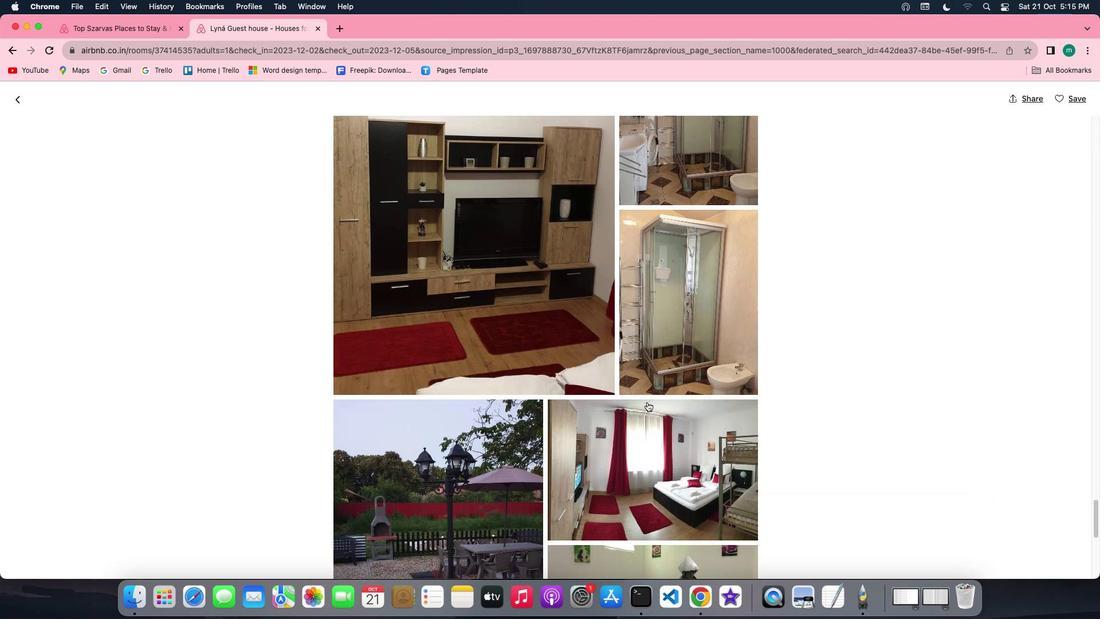 
Action: Mouse scrolled (640, 395) with delta (-6, -6)
Screenshot: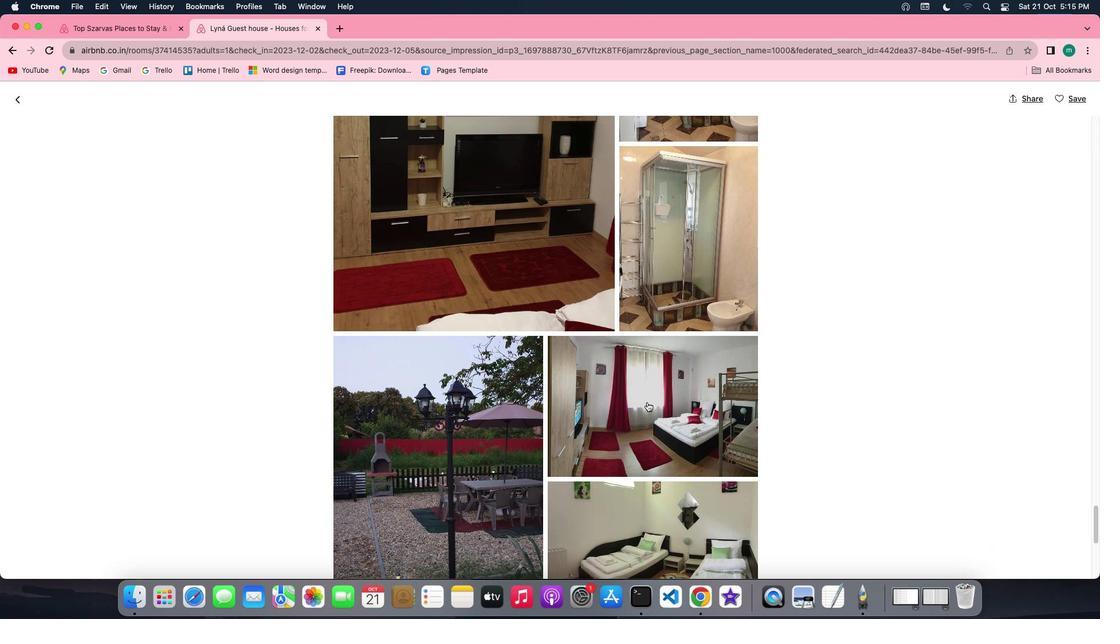 
Action: Mouse scrolled (640, 395) with delta (-6, -6)
Screenshot: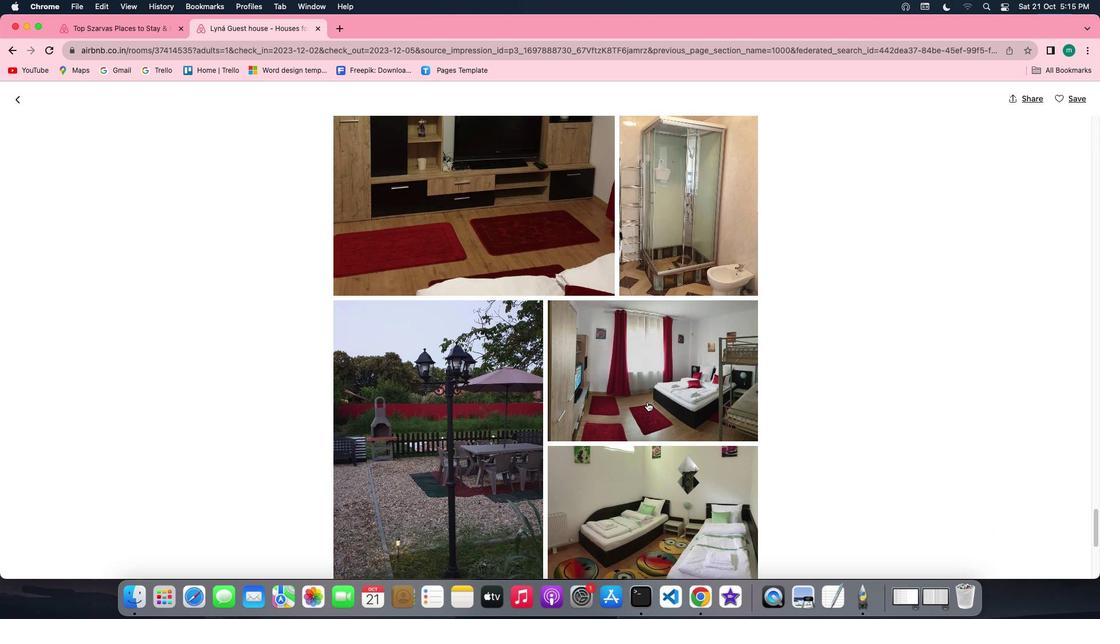 
Action: Mouse scrolled (640, 395) with delta (-6, -8)
Screenshot: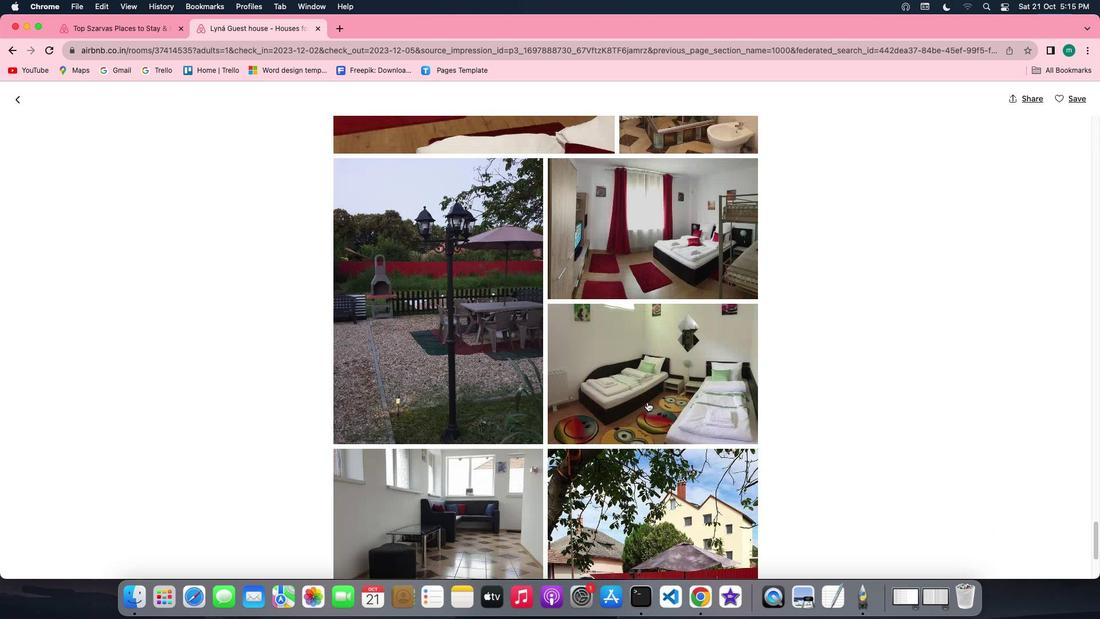 
Action: Mouse scrolled (640, 395) with delta (-6, -9)
Screenshot: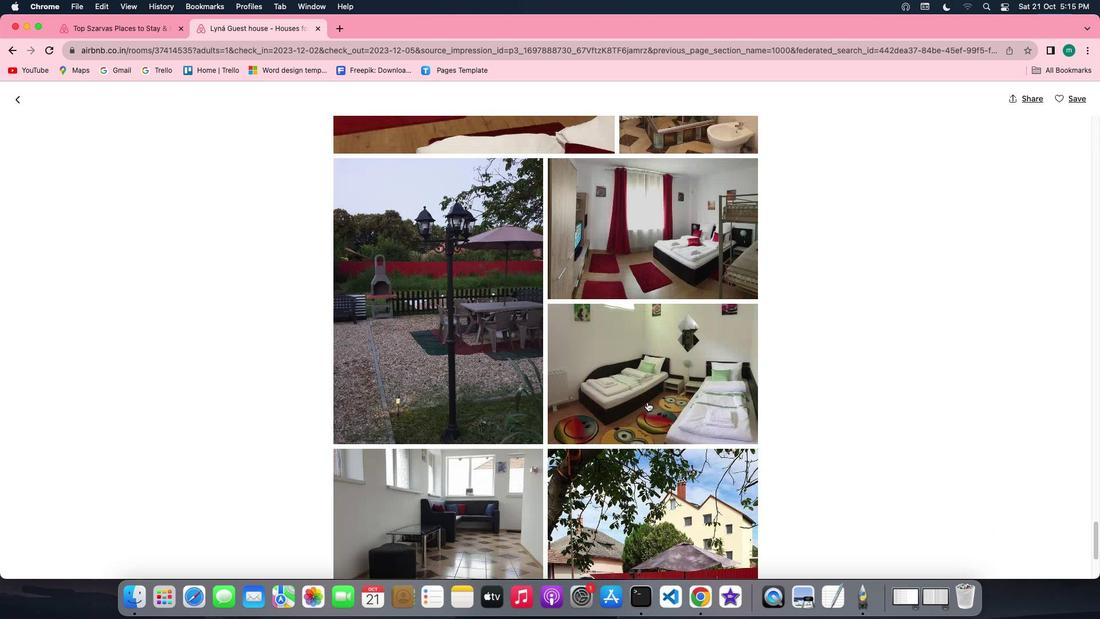 
Action: Mouse scrolled (640, 395) with delta (-6, -9)
Screenshot: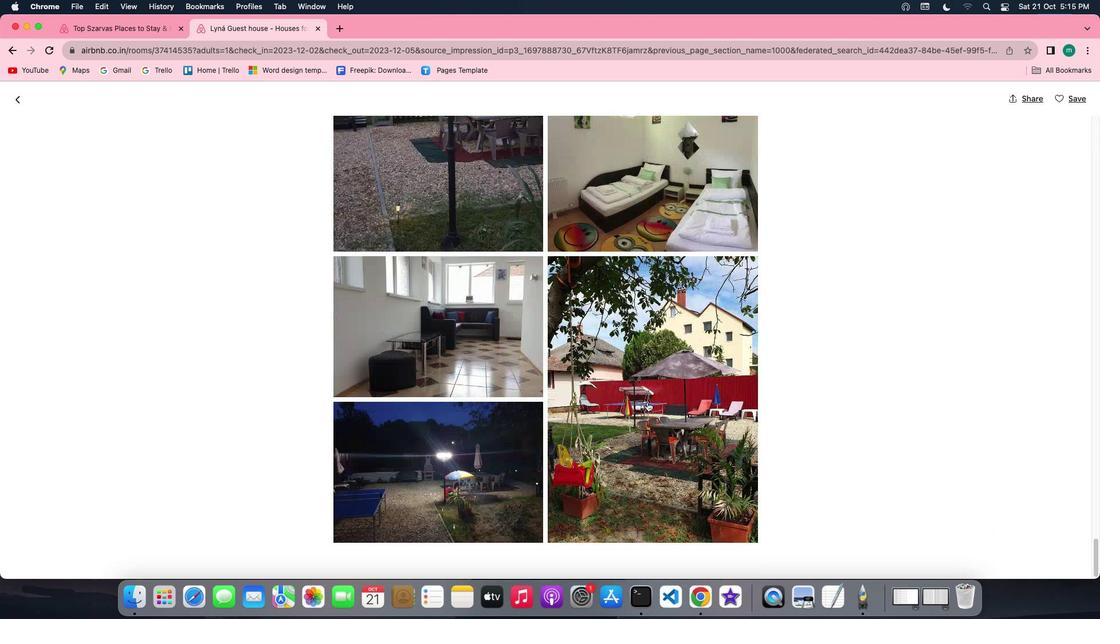 
Action: Mouse scrolled (640, 395) with delta (-6, -10)
Screenshot: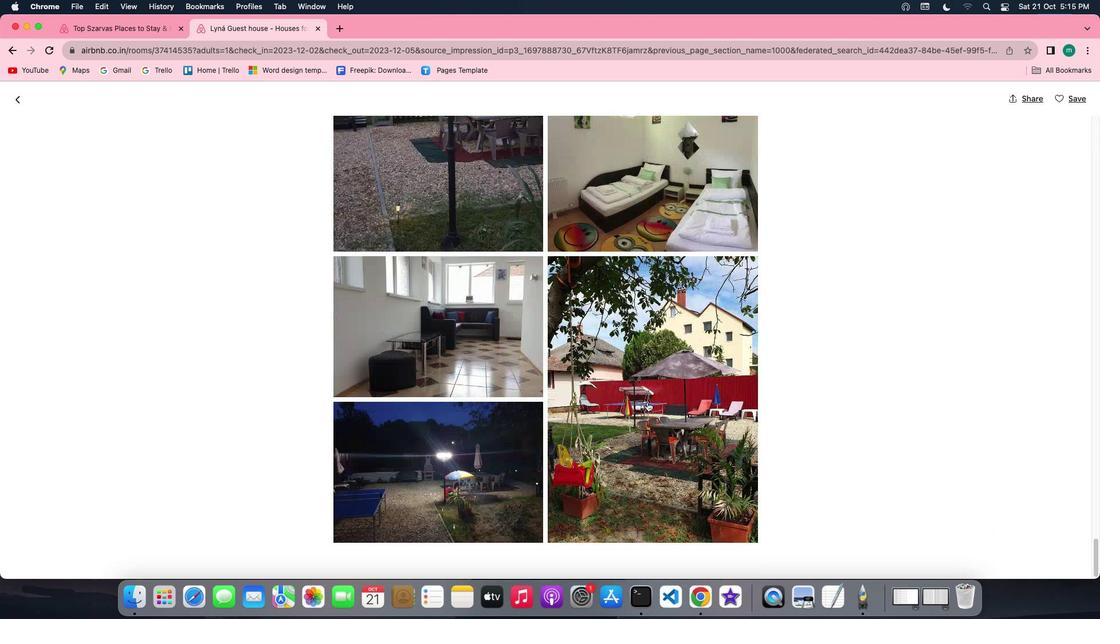
Action: Mouse scrolled (640, 395) with delta (-6, -10)
Screenshot: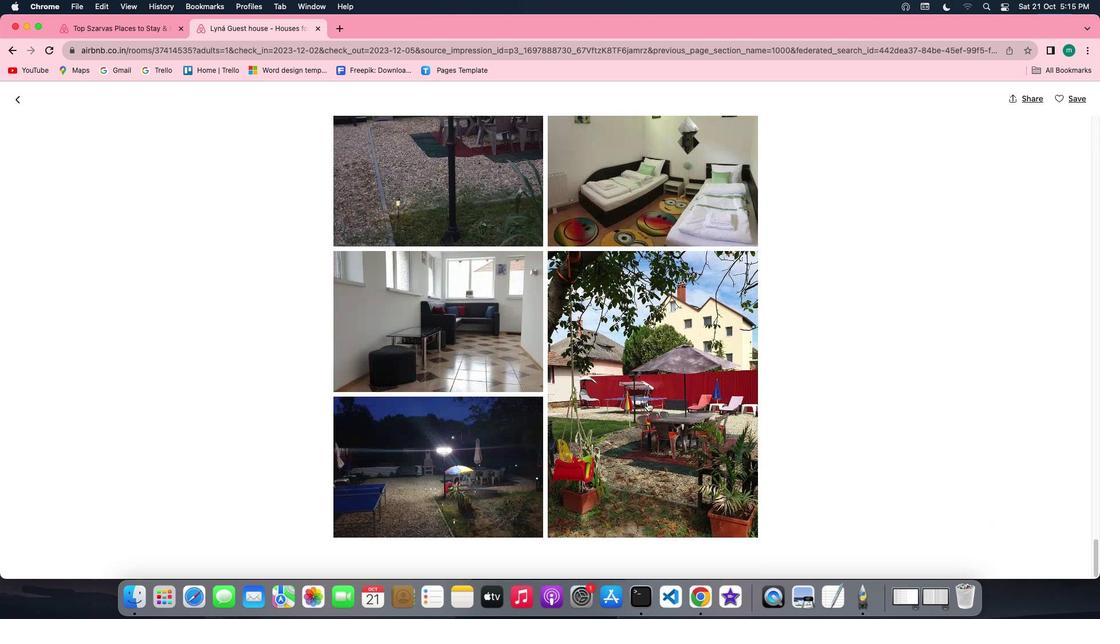 
Action: Mouse scrolled (640, 395) with delta (-6, -10)
Screenshot: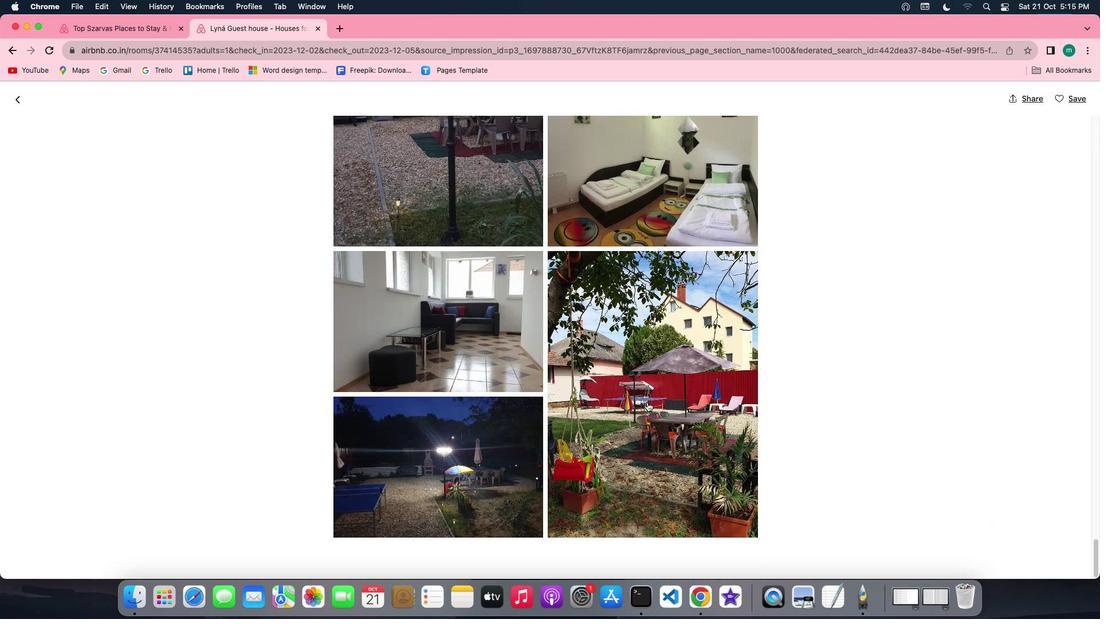 
Action: Mouse scrolled (640, 395) with delta (-6, -6)
Screenshot: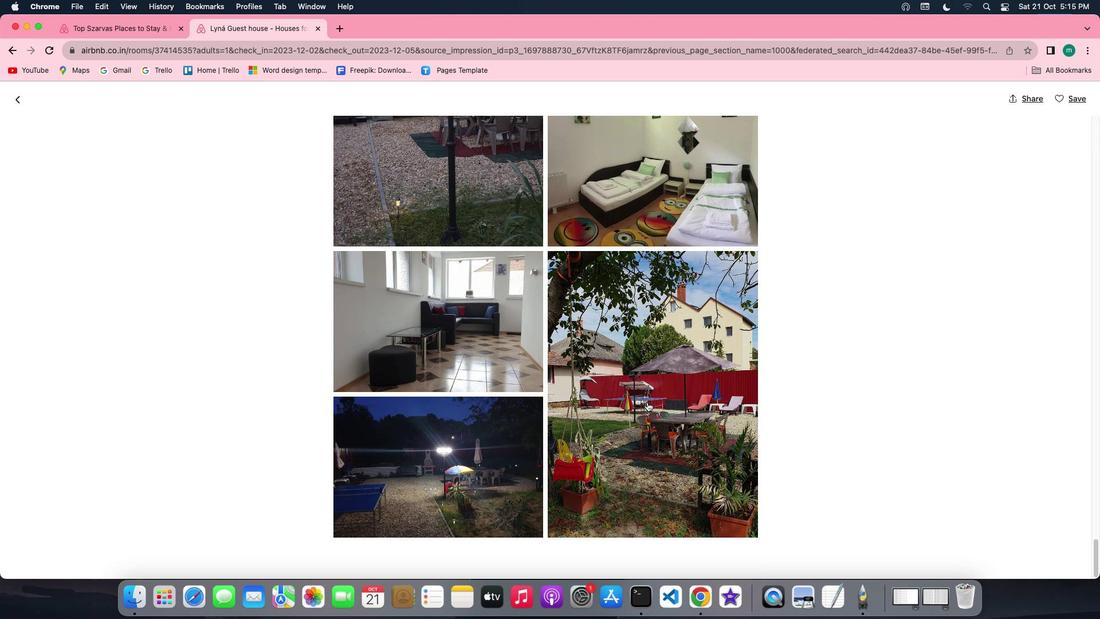 
Action: Mouse scrolled (640, 395) with delta (-6, -6)
Screenshot: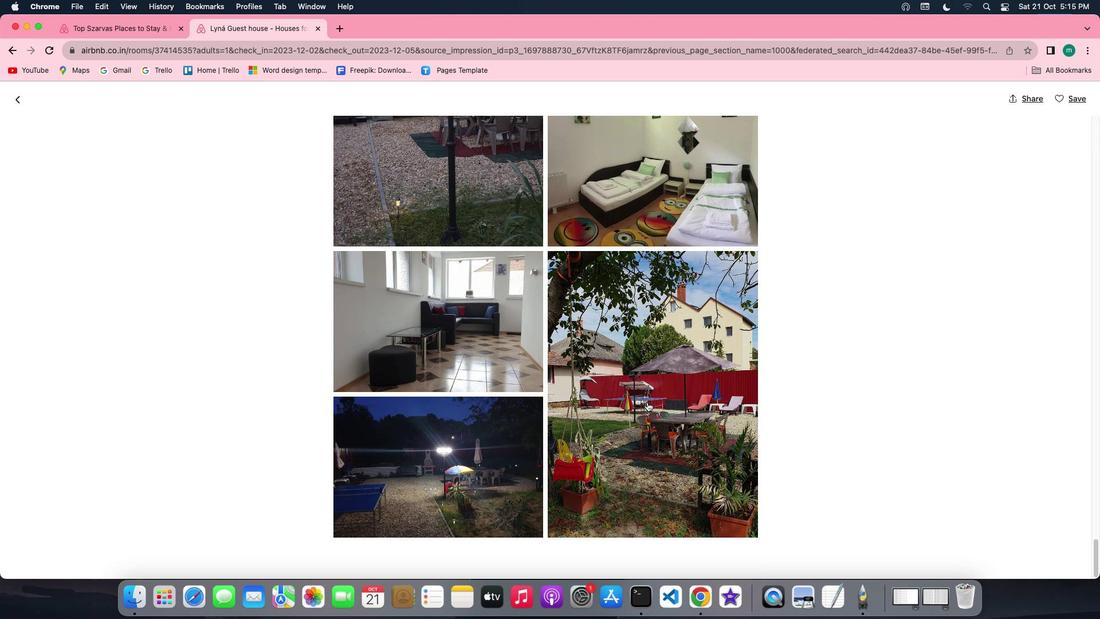 
Action: Mouse scrolled (640, 395) with delta (-6, -8)
Screenshot: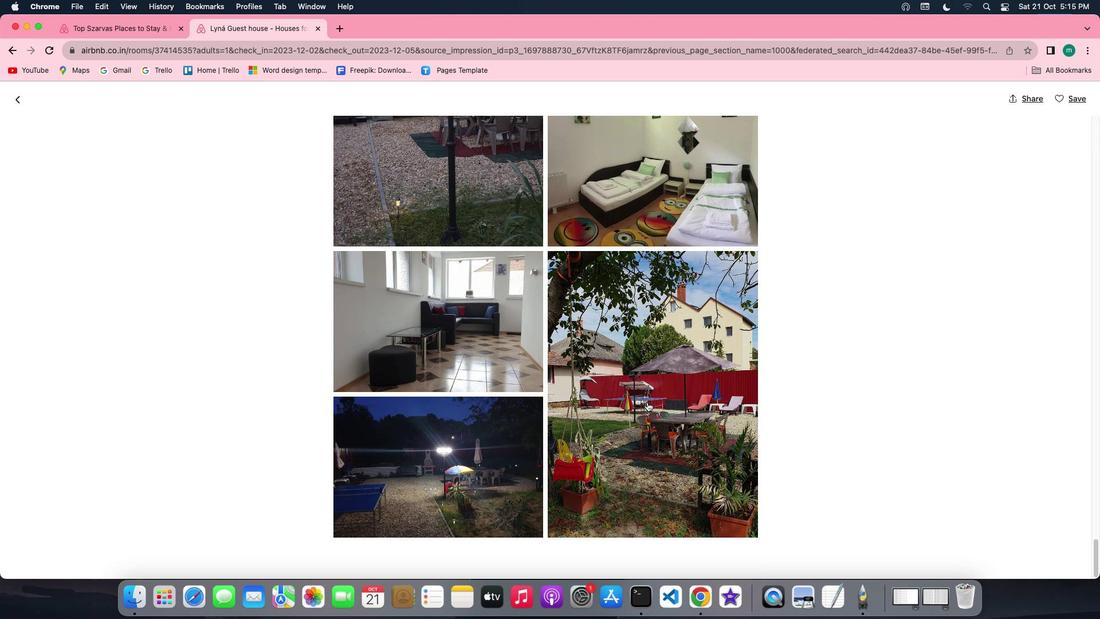 
Action: Mouse scrolled (640, 395) with delta (-6, -9)
Screenshot: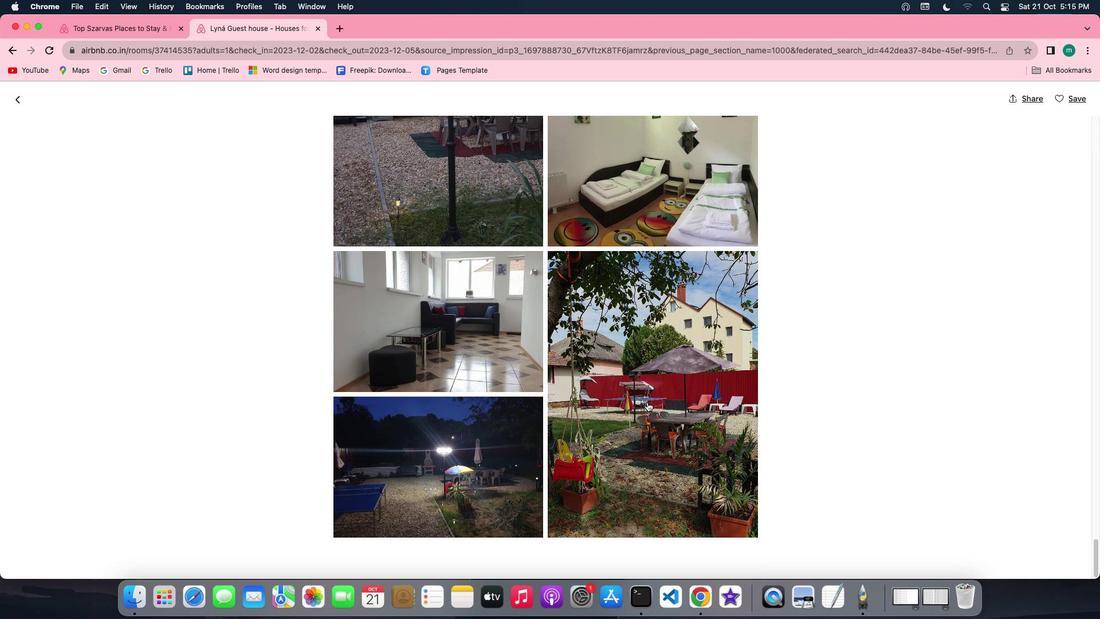 
Action: Mouse scrolled (640, 395) with delta (-6, -9)
Screenshot: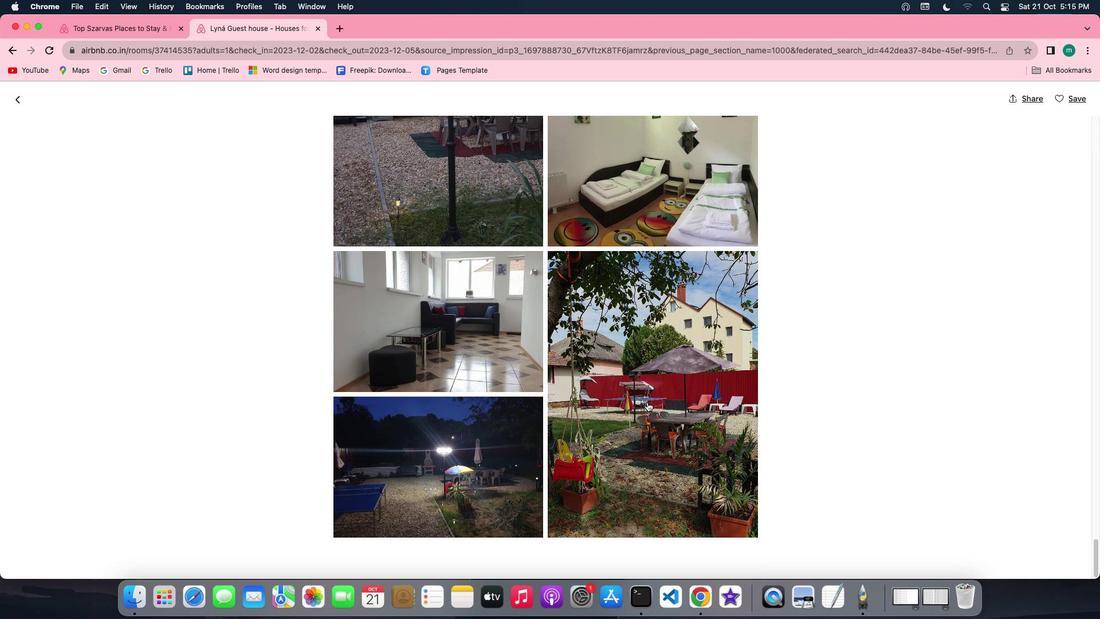 
Action: Mouse scrolled (640, 395) with delta (-6, -10)
Screenshot: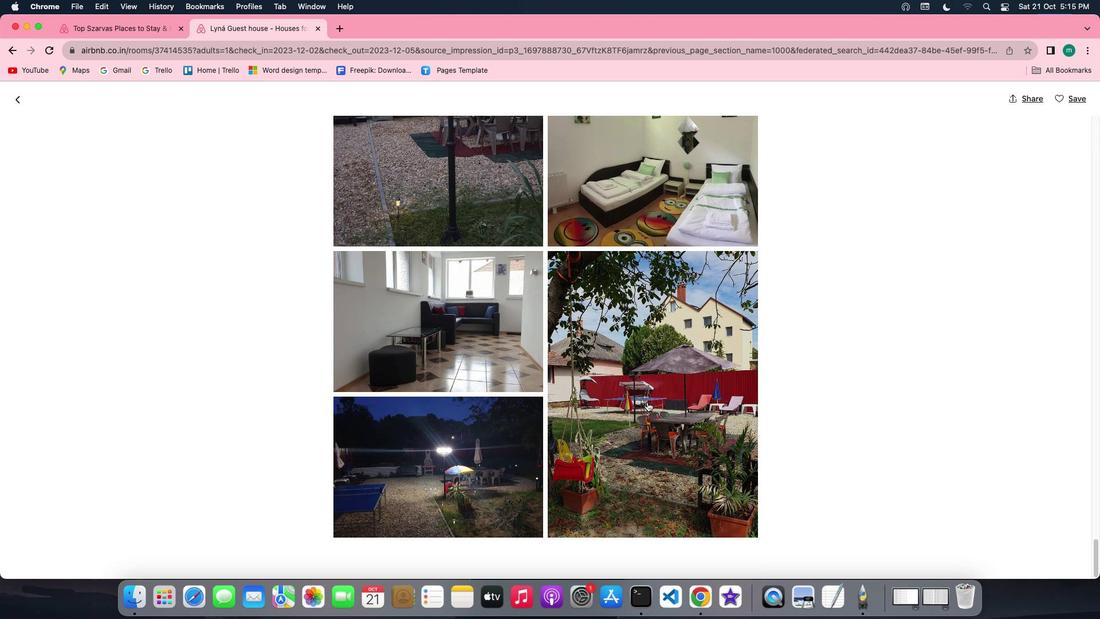 
Action: Mouse scrolled (640, 395) with delta (-6, -10)
Screenshot: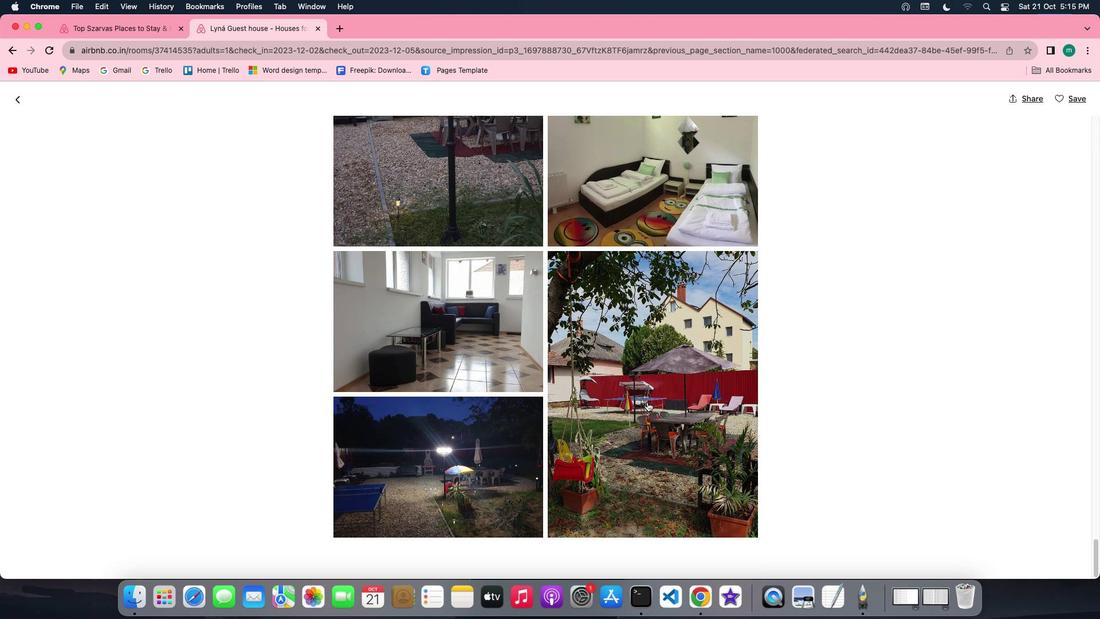 
Action: Mouse moved to (4, 82)
Screenshot: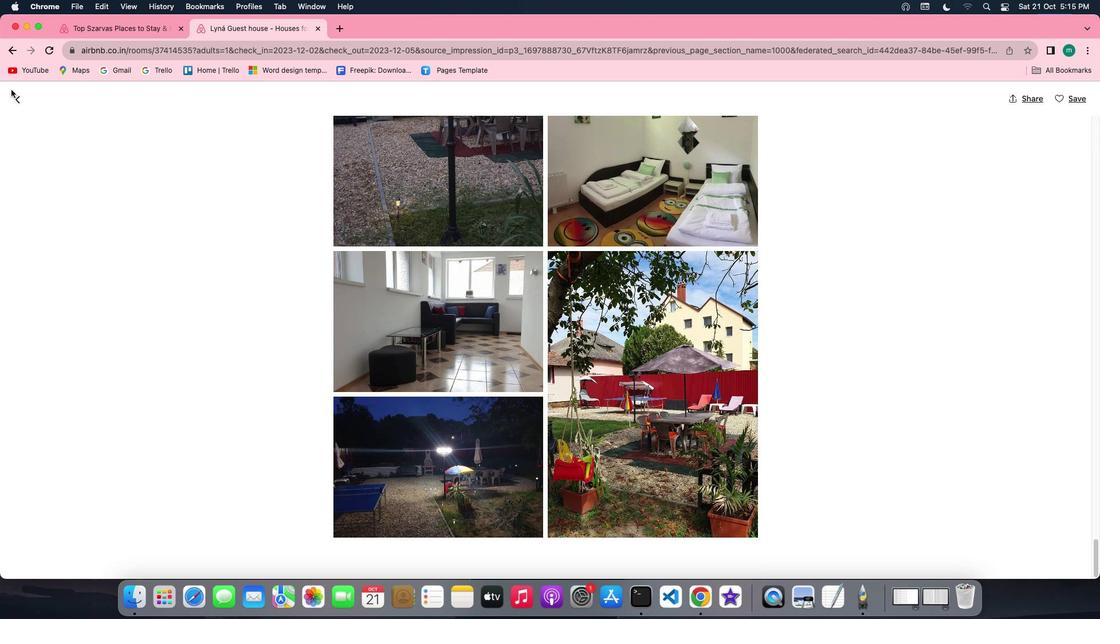 
Action: Mouse pressed left at (4, 82)
Screenshot: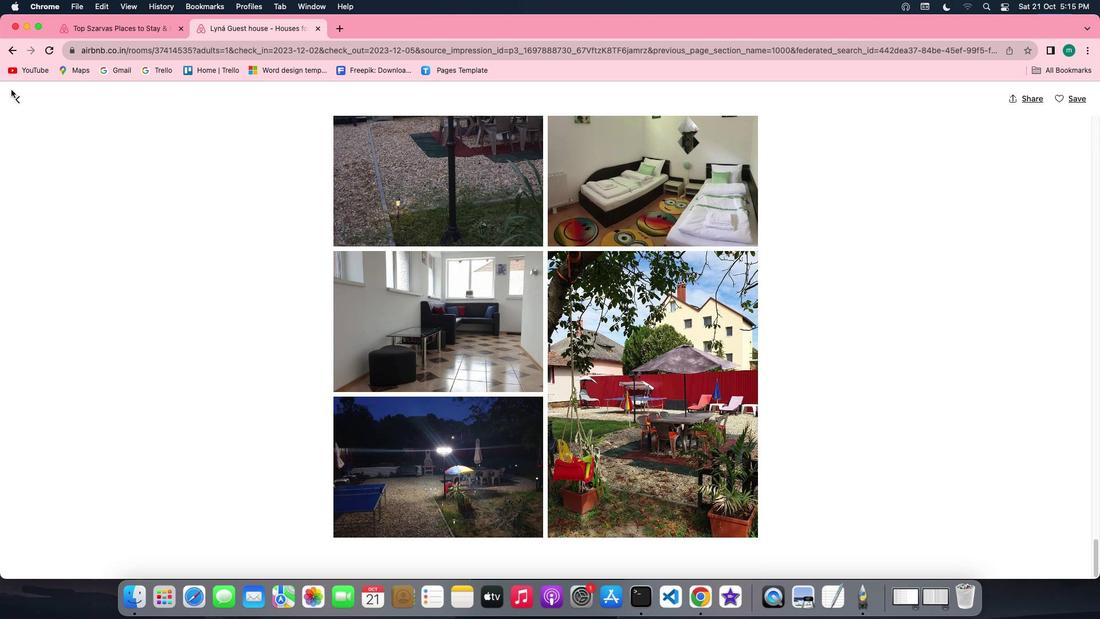 
Action: Mouse moved to (6, 89)
Screenshot: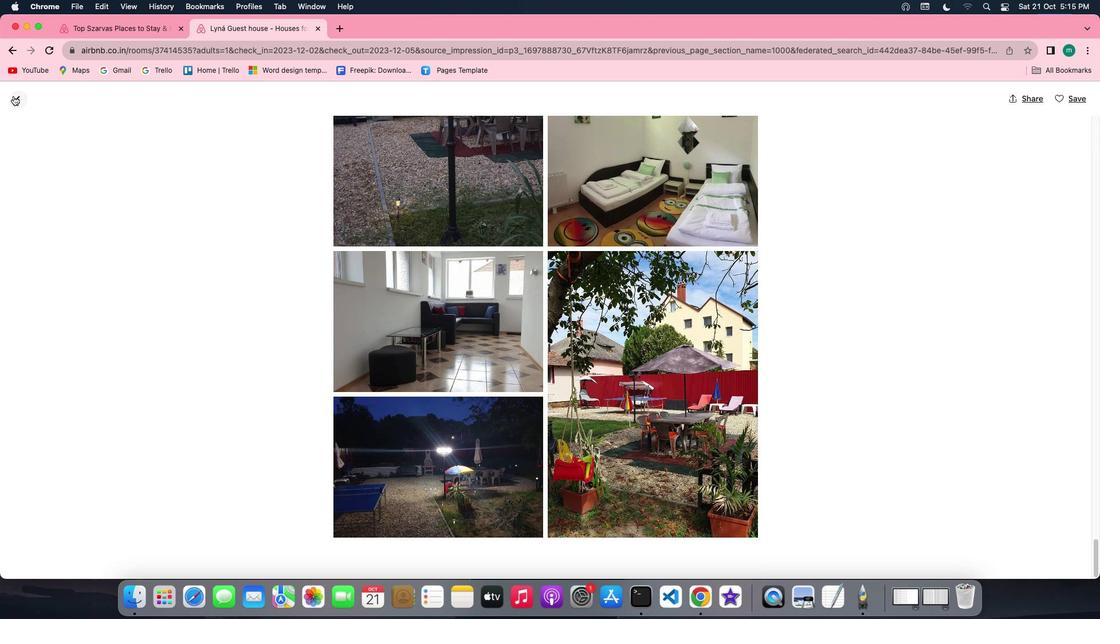
Action: Mouse pressed left at (6, 89)
Screenshot: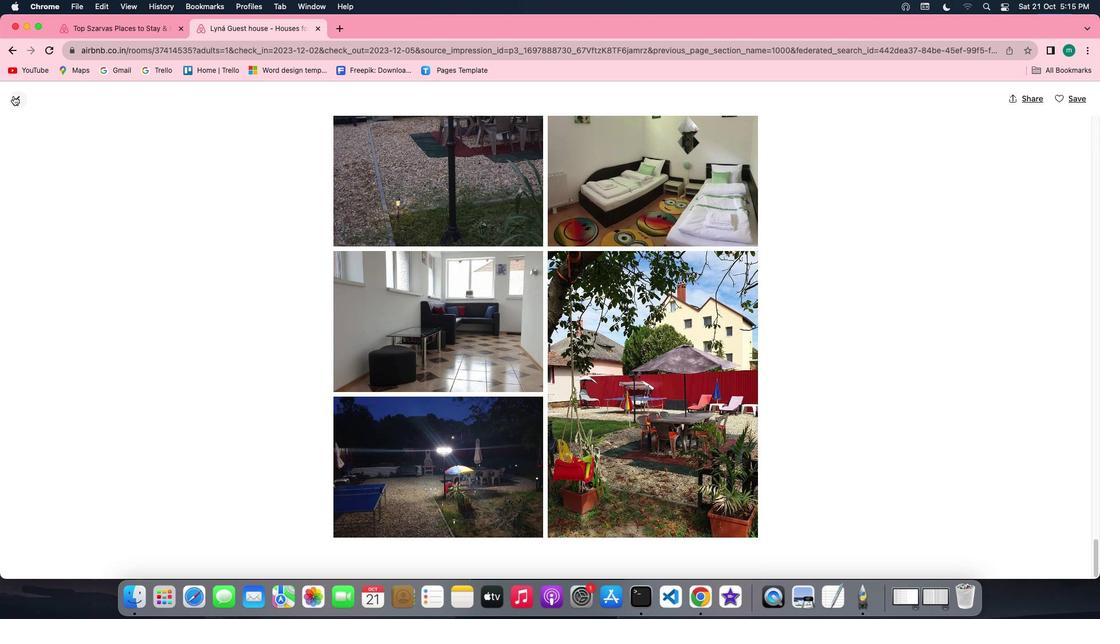 
Action: Mouse moved to (665, 372)
Screenshot: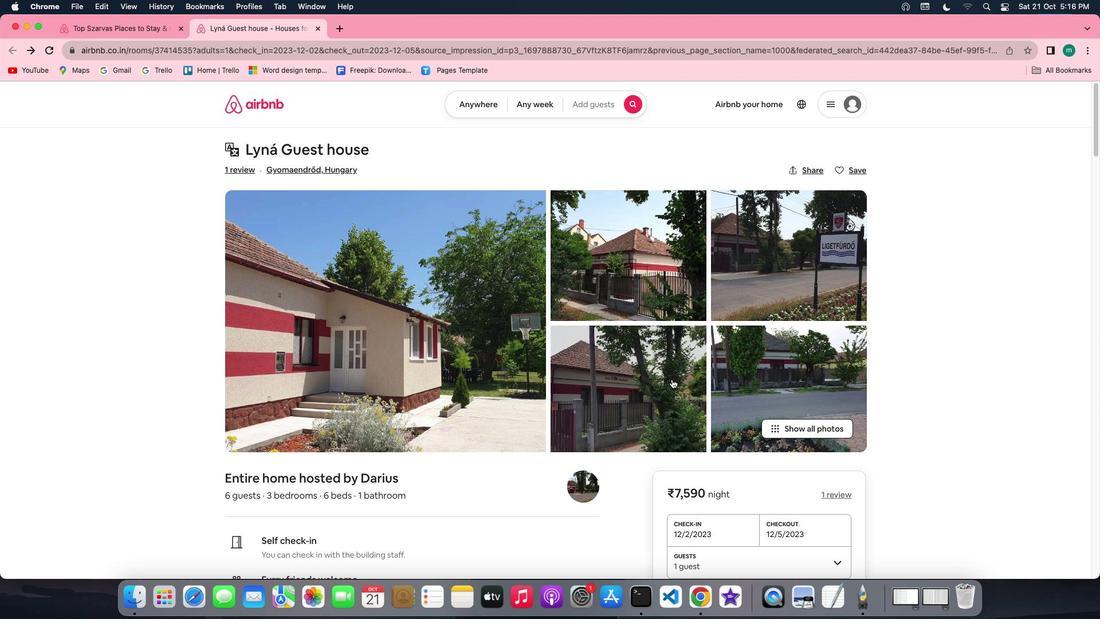 
Action: Mouse scrolled (665, 372) with delta (-6, -6)
Screenshot: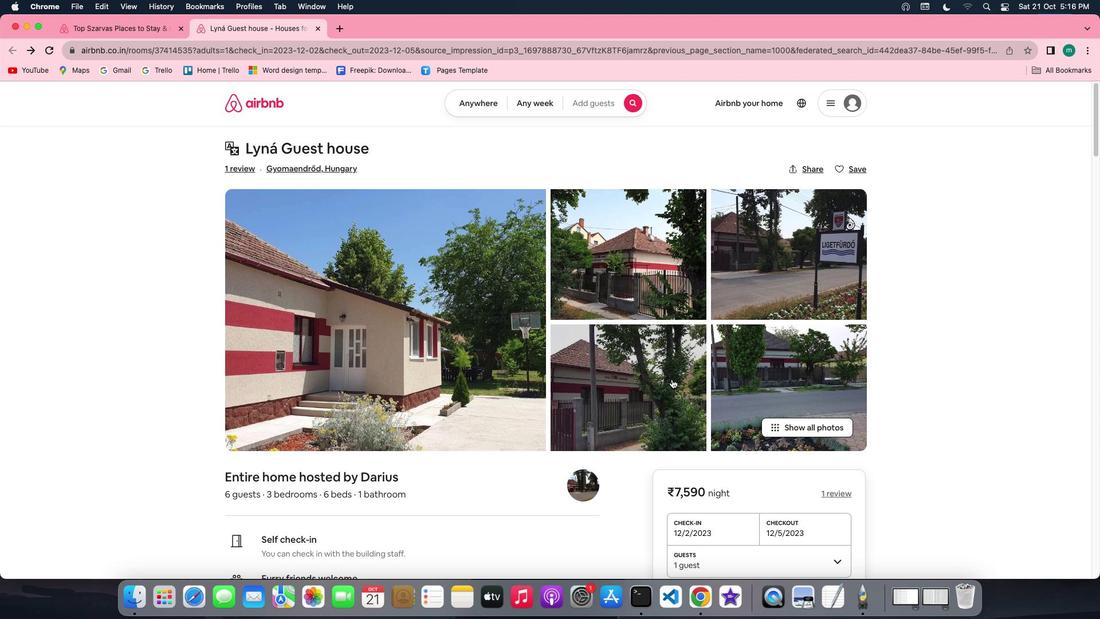
Action: Mouse scrolled (665, 372) with delta (-6, -6)
Screenshot: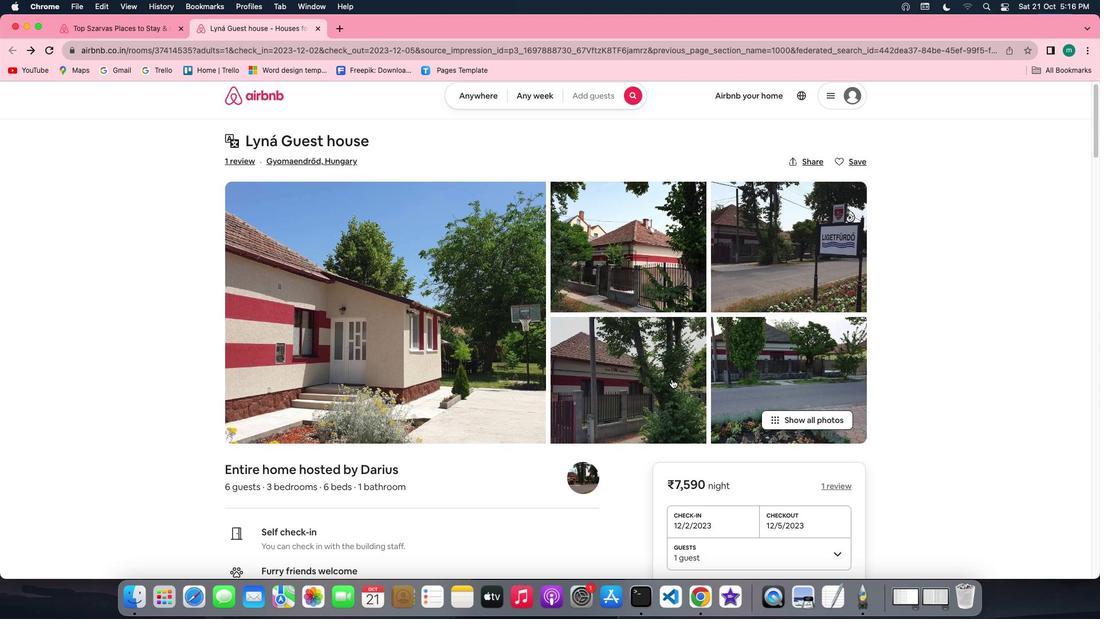 
Action: Mouse scrolled (665, 372) with delta (-6, -6)
Screenshot: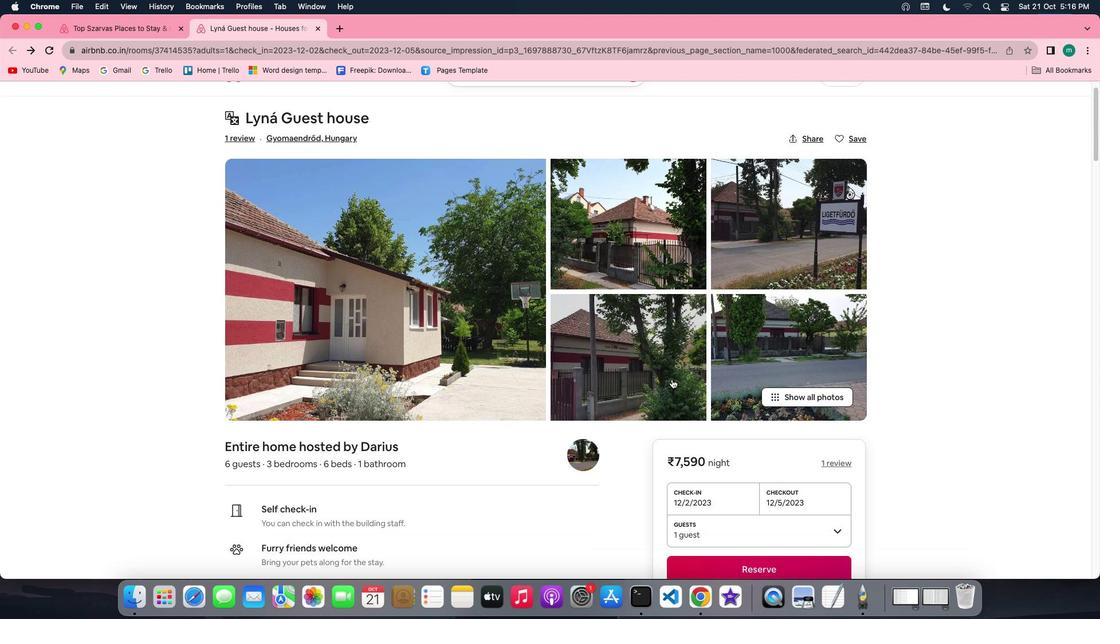 
Action: Mouse scrolled (665, 372) with delta (-6, -6)
Screenshot: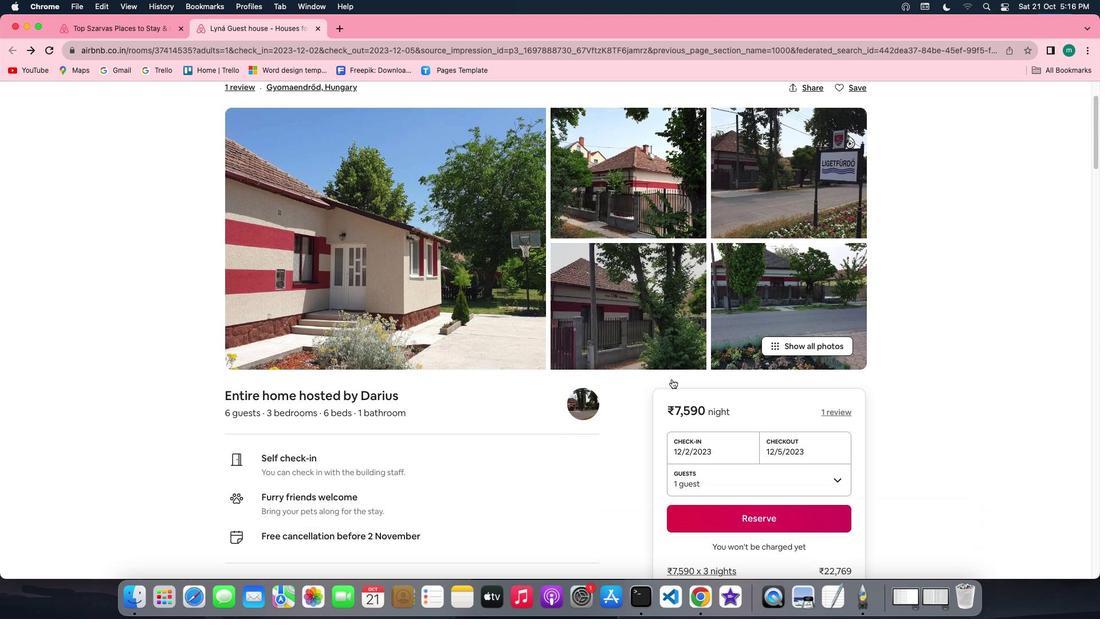 
Action: Mouse scrolled (665, 372) with delta (-6, -6)
Screenshot: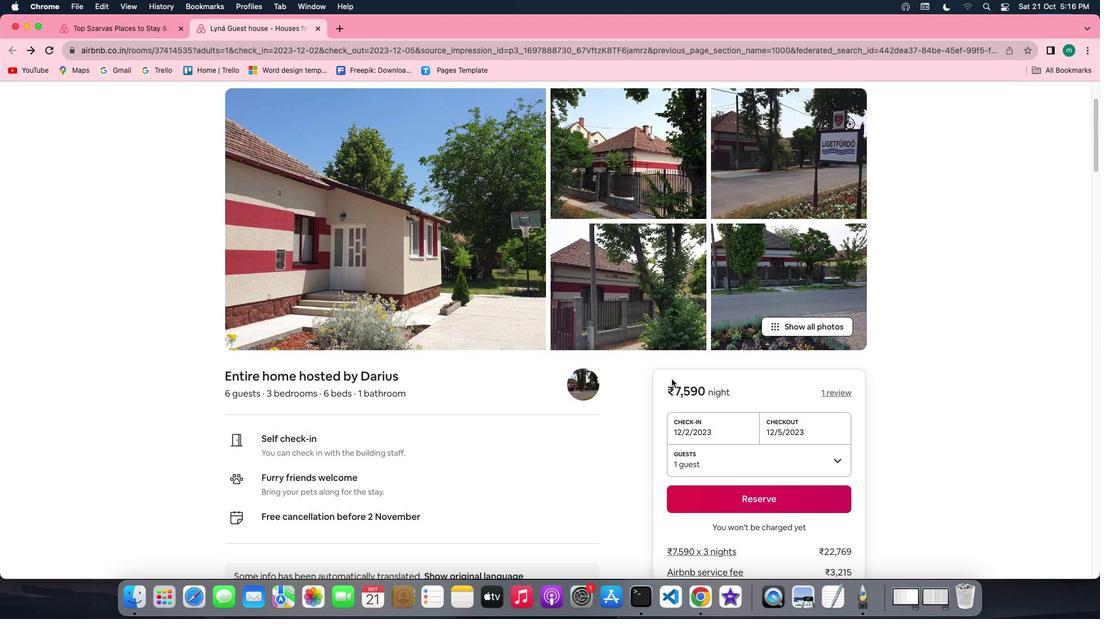
Action: Mouse scrolled (665, 372) with delta (-6, -6)
Screenshot: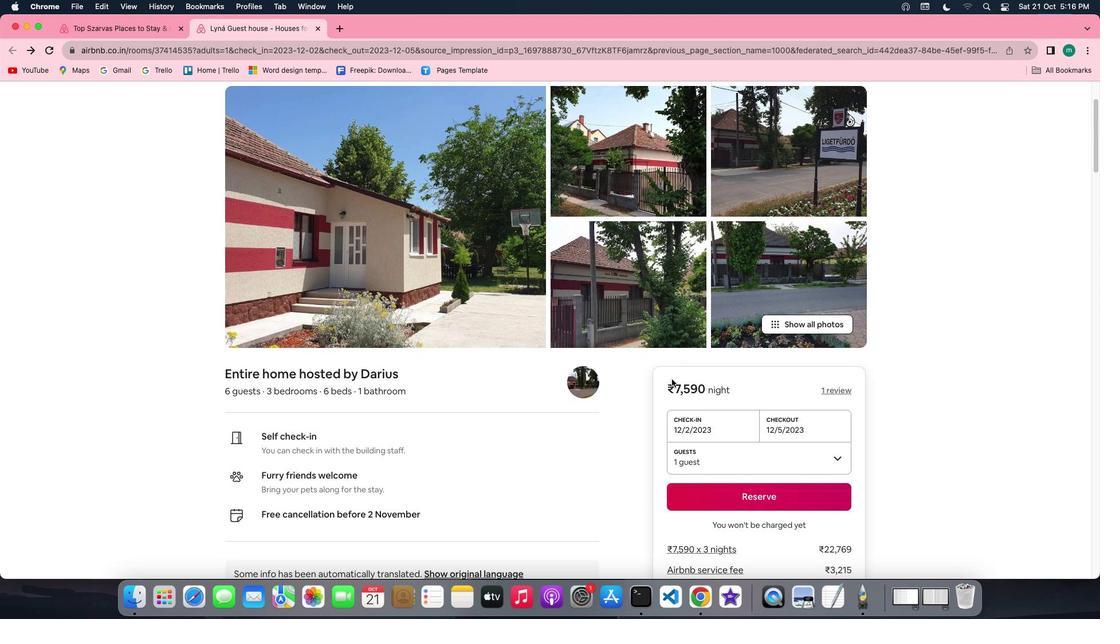 
Action: Mouse scrolled (665, 372) with delta (-6, -6)
Screenshot: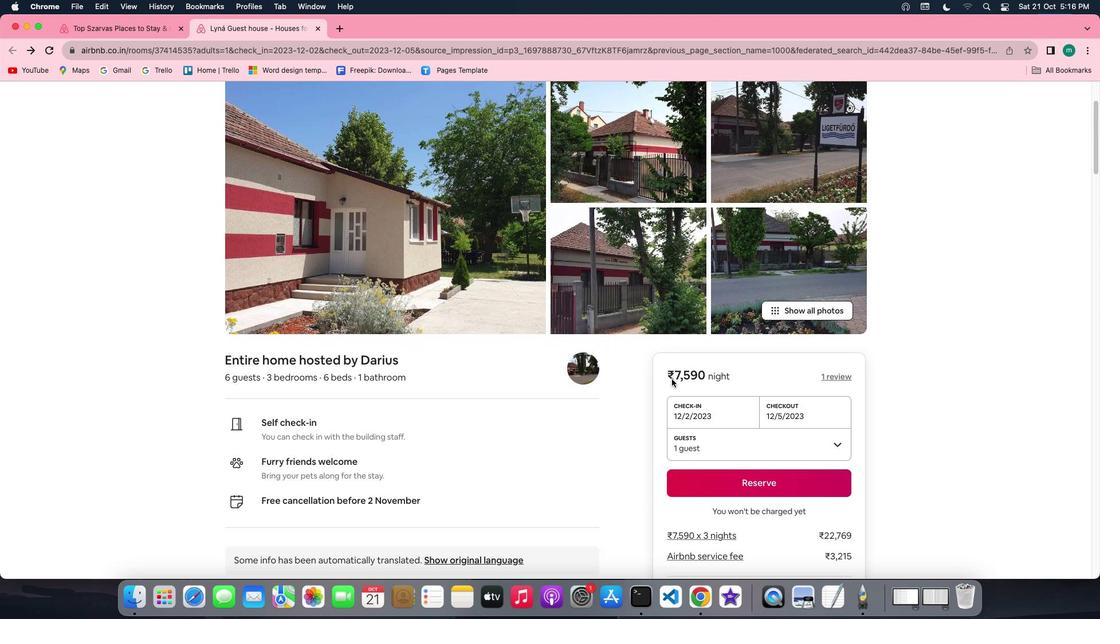 
Action: Mouse moved to (640, 358)
Screenshot: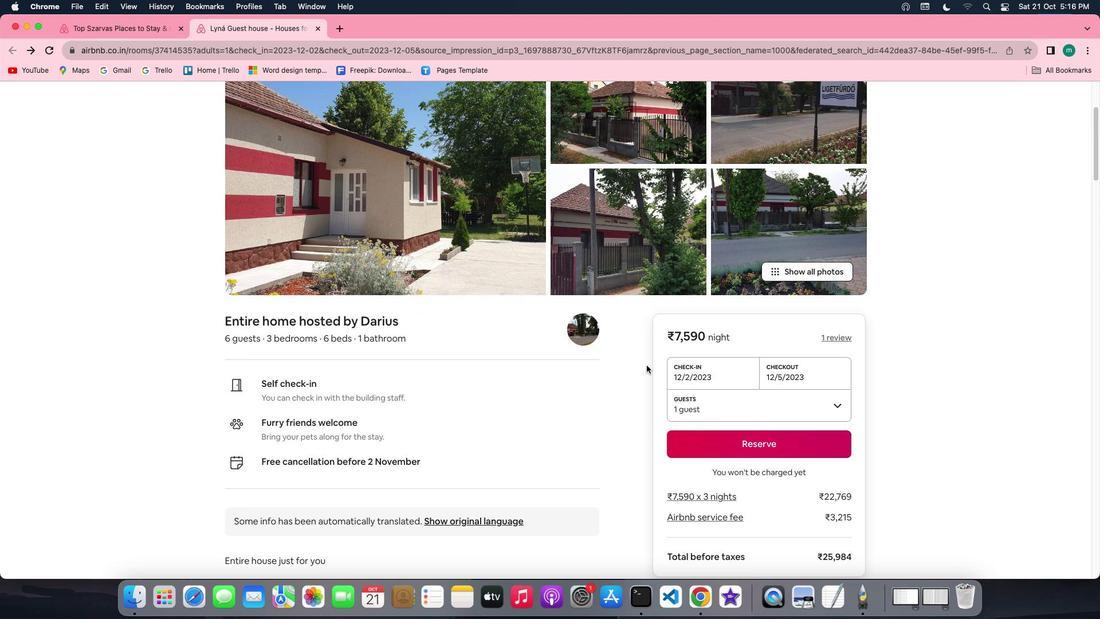
Action: Mouse scrolled (640, 358) with delta (-6, -6)
Screenshot: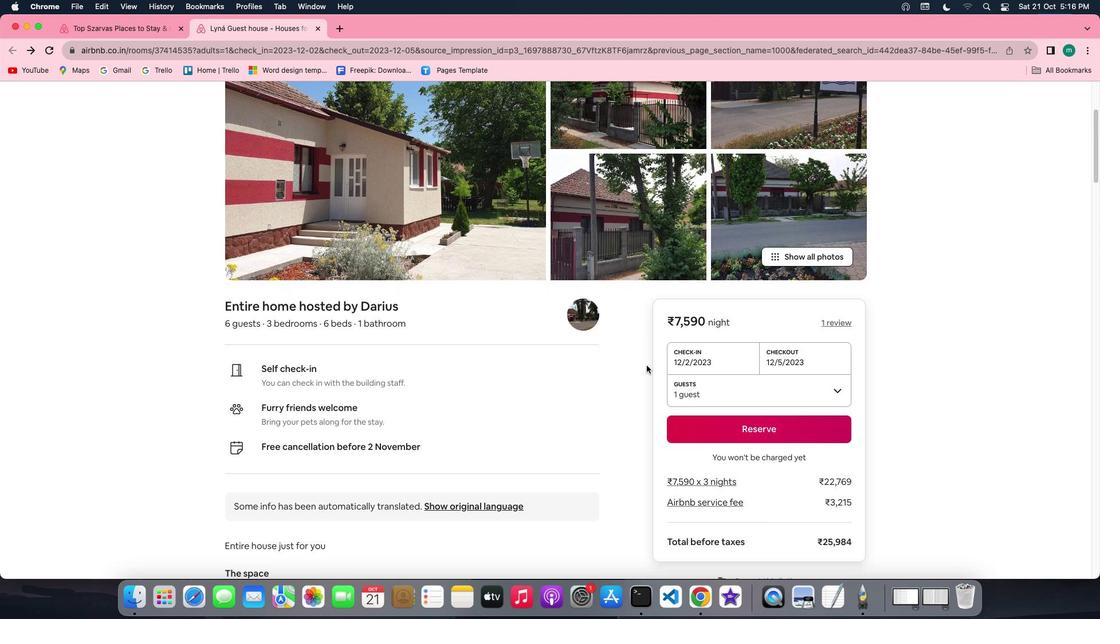 
Action: Mouse scrolled (640, 358) with delta (-6, -6)
Screenshot: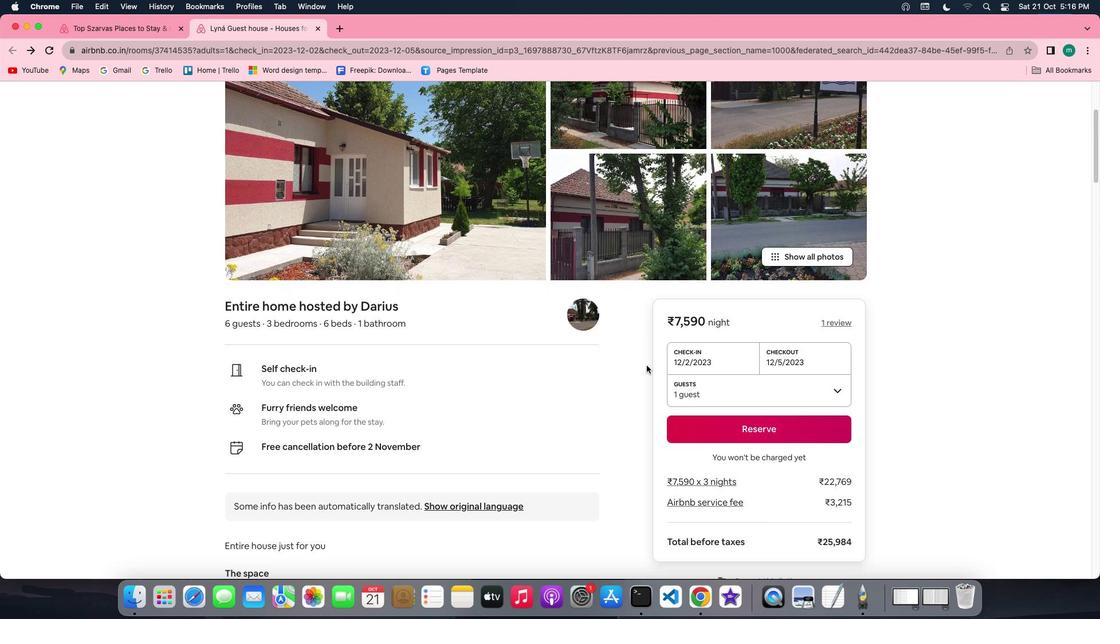 
Action: Mouse scrolled (640, 358) with delta (-6, -7)
Screenshot: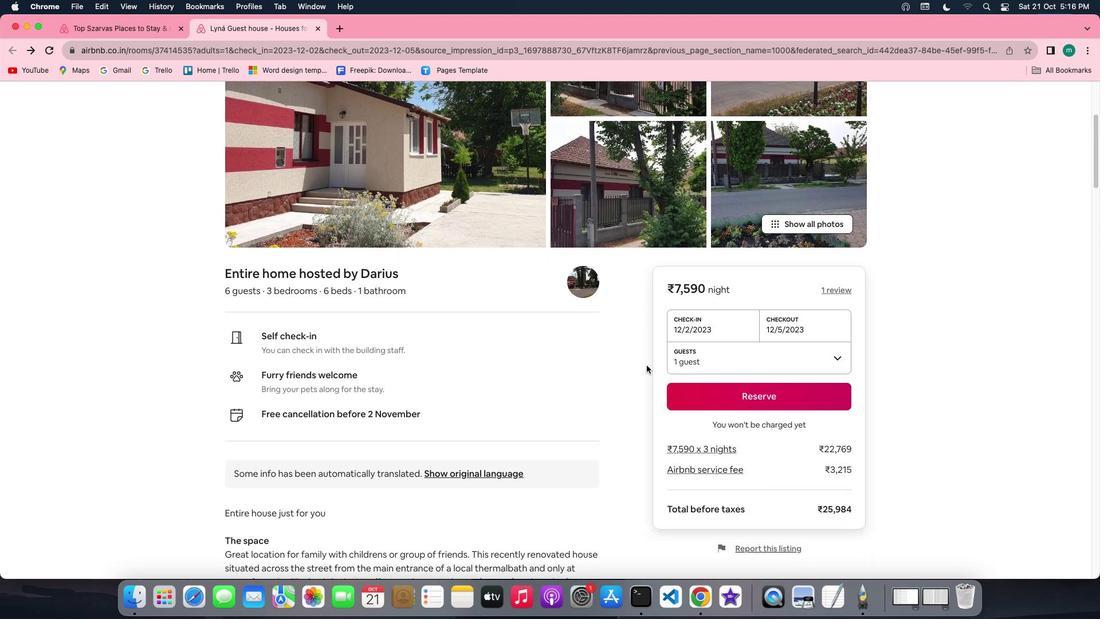 
Action: Mouse scrolled (640, 358) with delta (-6, -8)
Screenshot: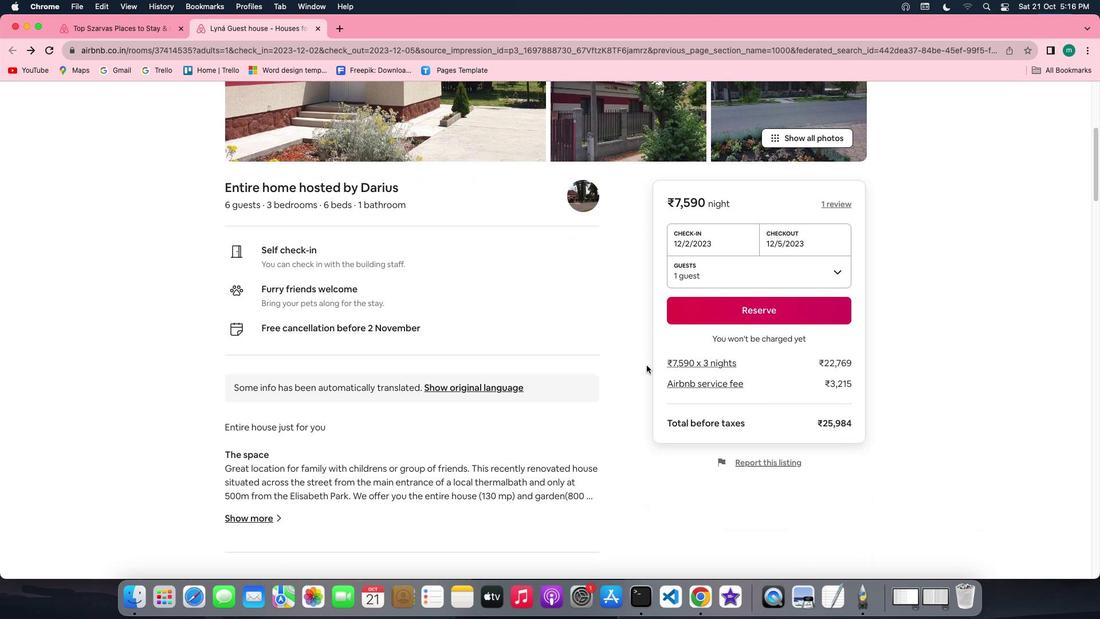 
Action: Mouse scrolled (640, 358) with delta (-6, -6)
Screenshot: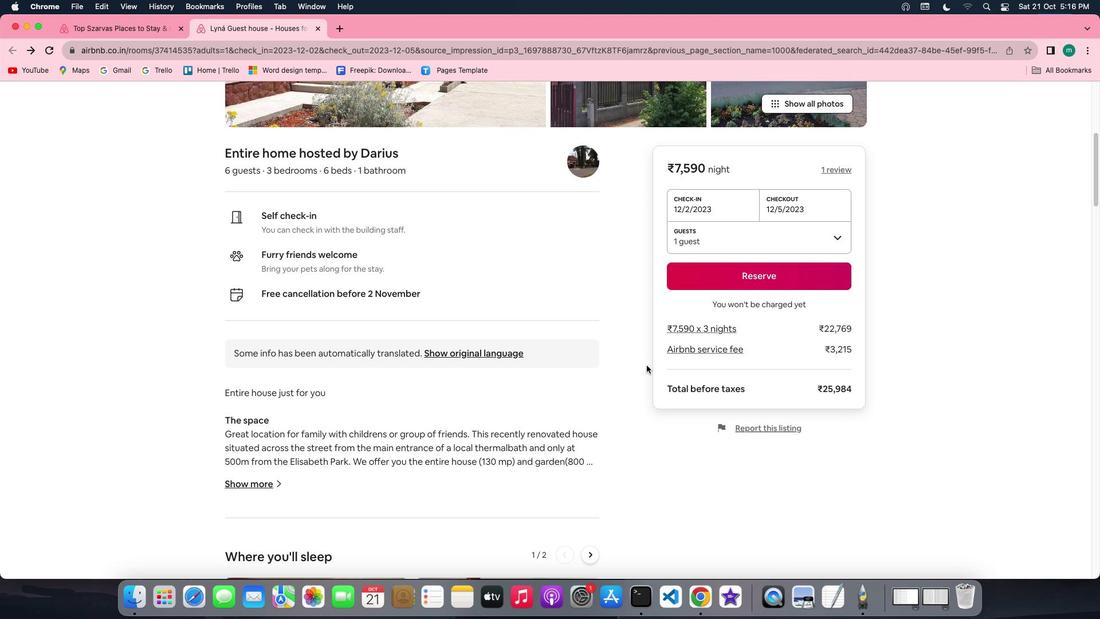 
Action: Mouse scrolled (640, 358) with delta (-6, -6)
Screenshot: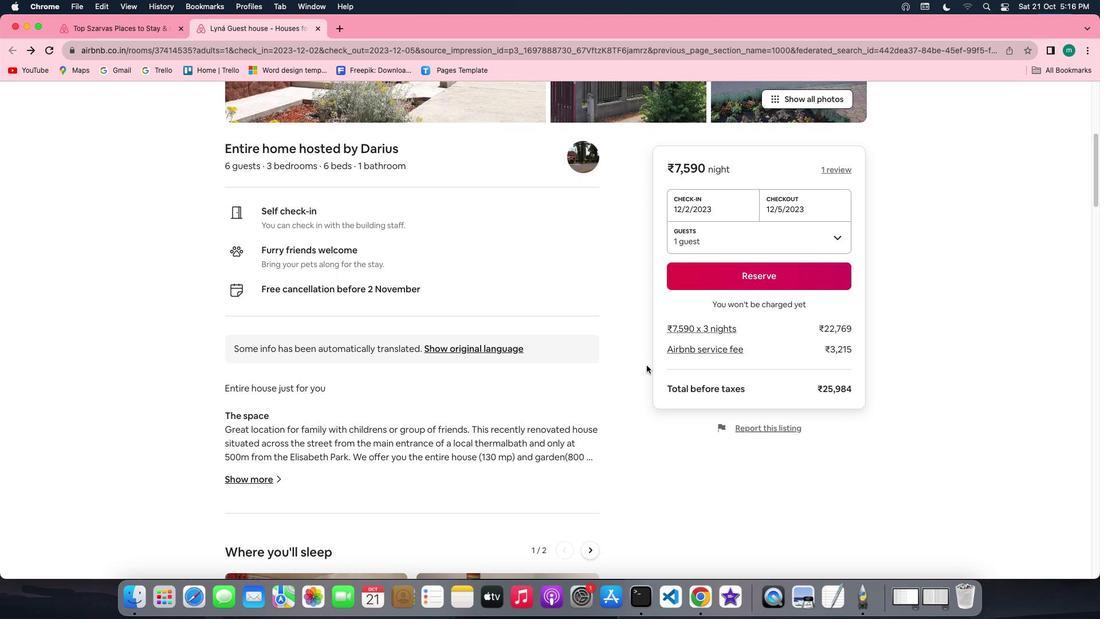 
Action: Mouse scrolled (640, 358) with delta (-6, -6)
Screenshot: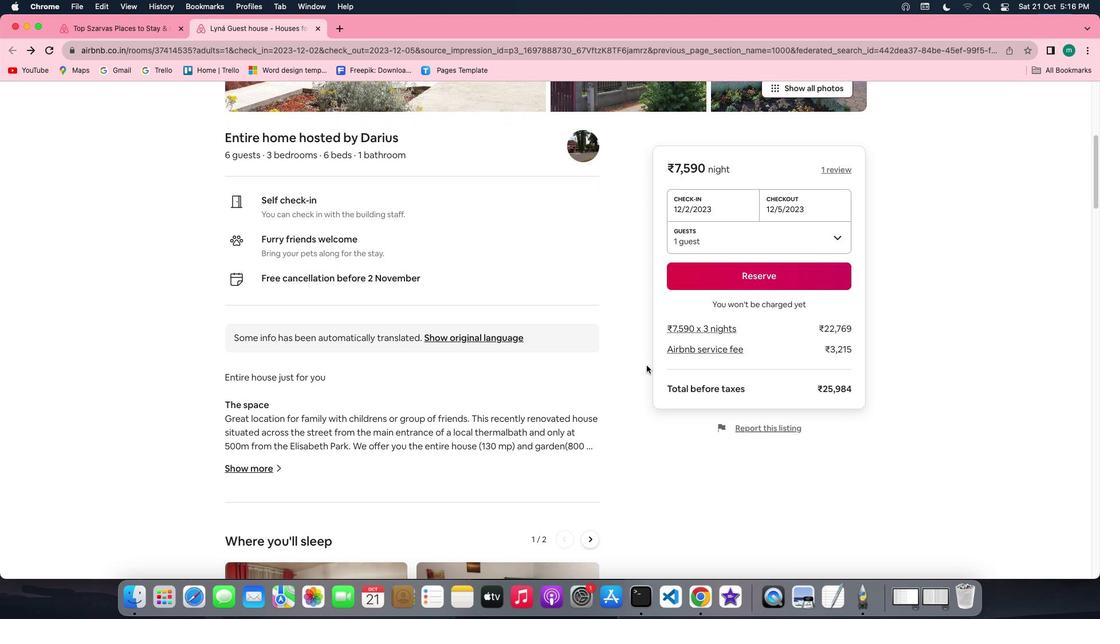 
Action: Mouse moved to (639, 358)
Screenshot: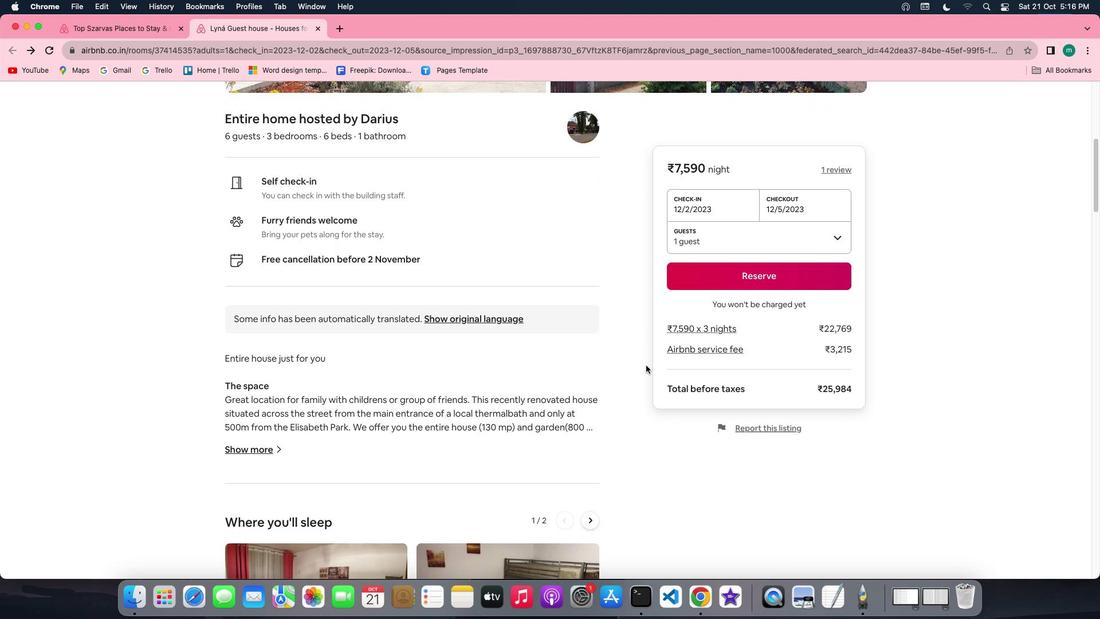 
Action: Mouse scrolled (639, 358) with delta (-6, -6)
Screenshot: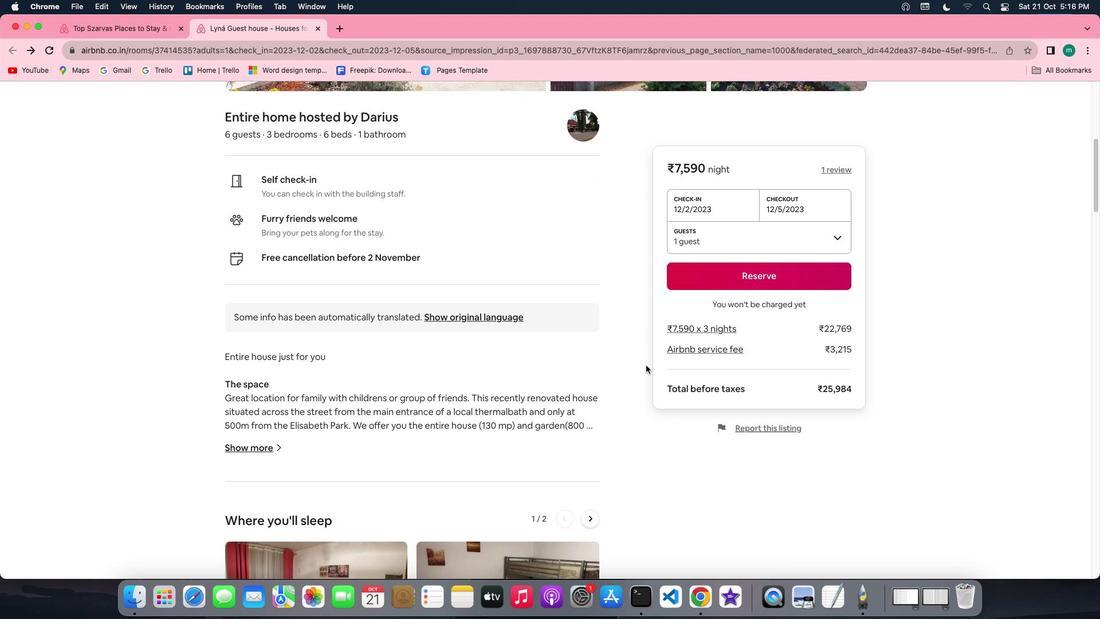 
Action: Mouse scrolled (639, 358) with delta (-6, -6)
Screenshot: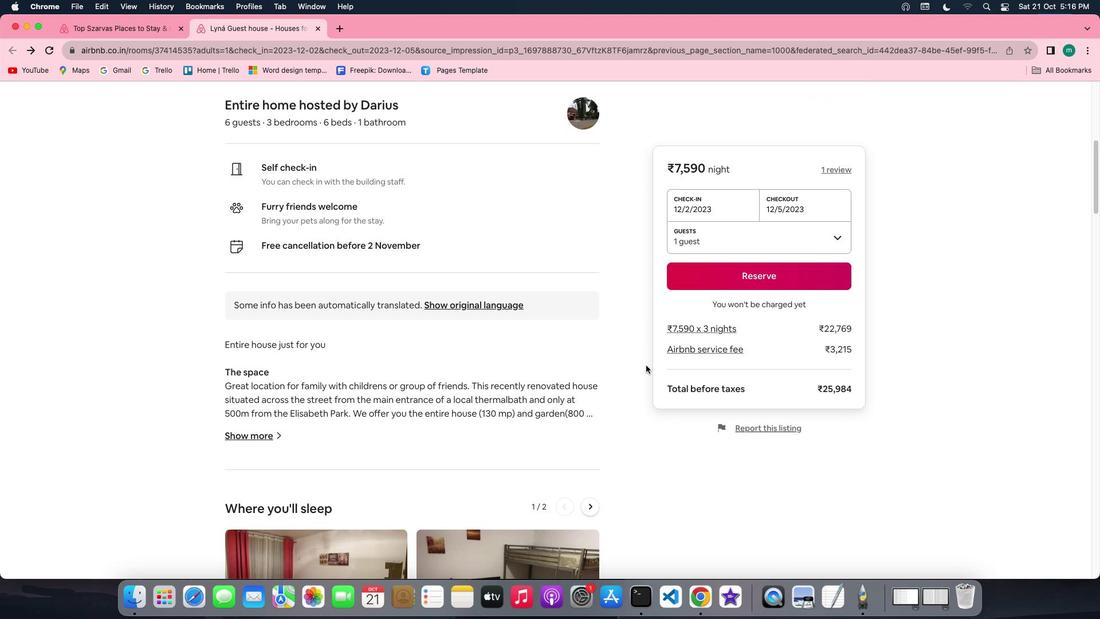 
Action: Mouse scrolled (639, 358) with delta (-6, -7)
Screenshot: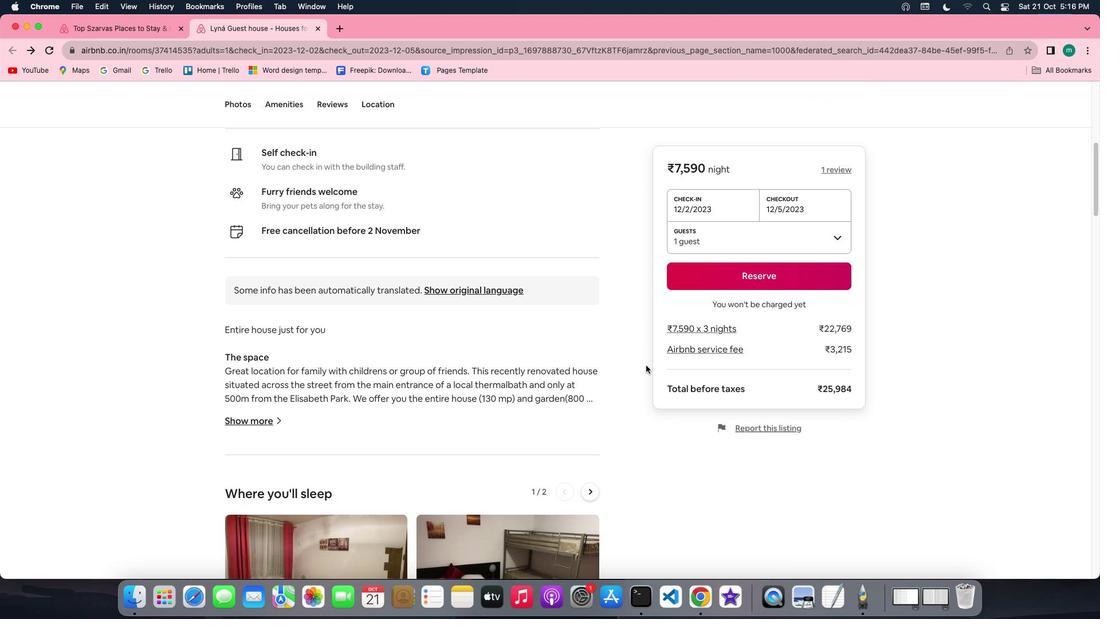 
Action: Mouse moved to (239, 363)
Screenshot: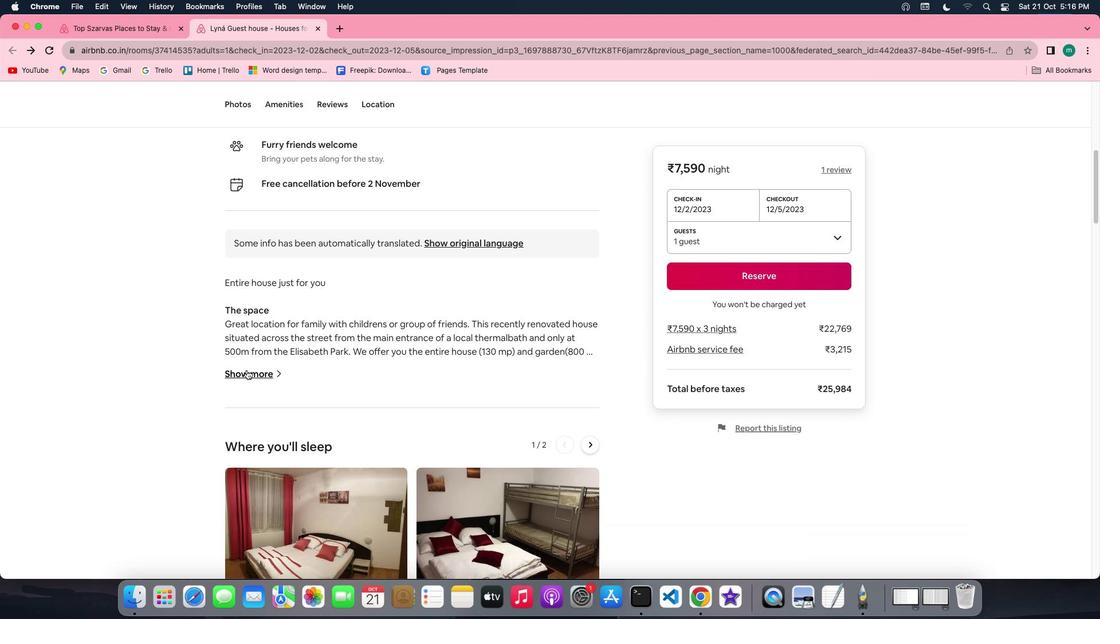 
Action: Mouse pressed left at (239, 363)
Screenshot: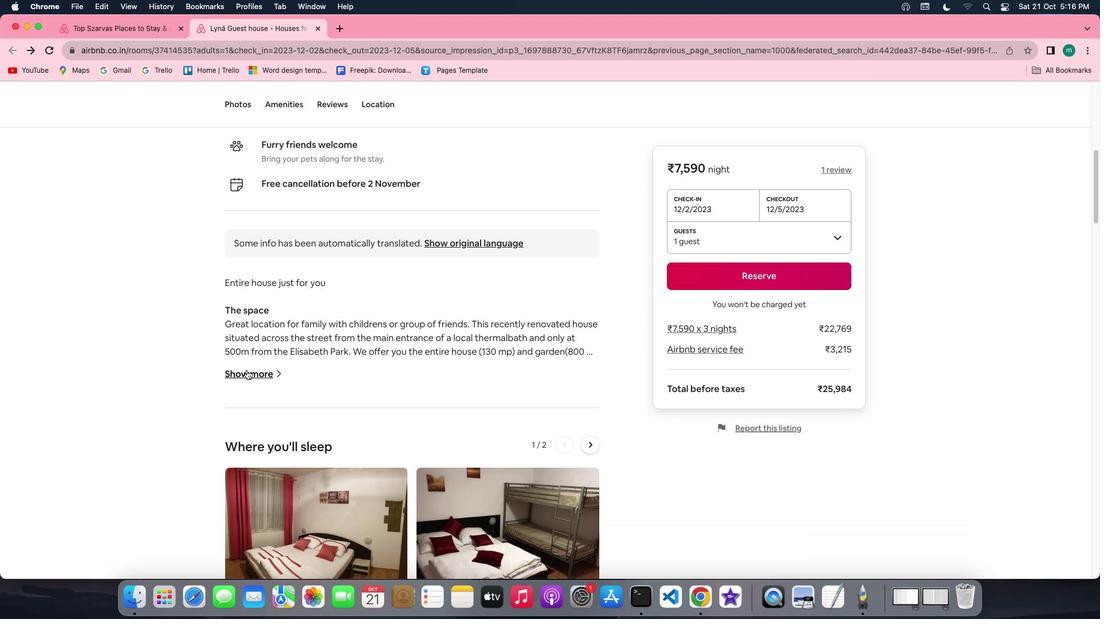
Action: Mouse moved to (493, 382)
Screenshot: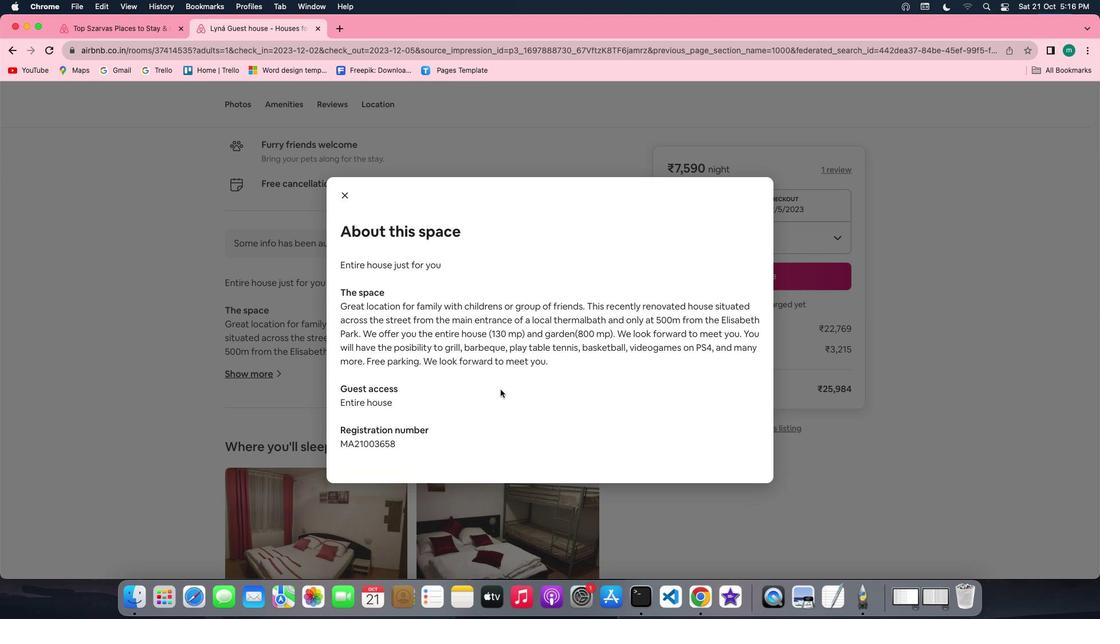 
Action: Mouse scrolled (493, 382) with delta (-6, -6)
Screenshot: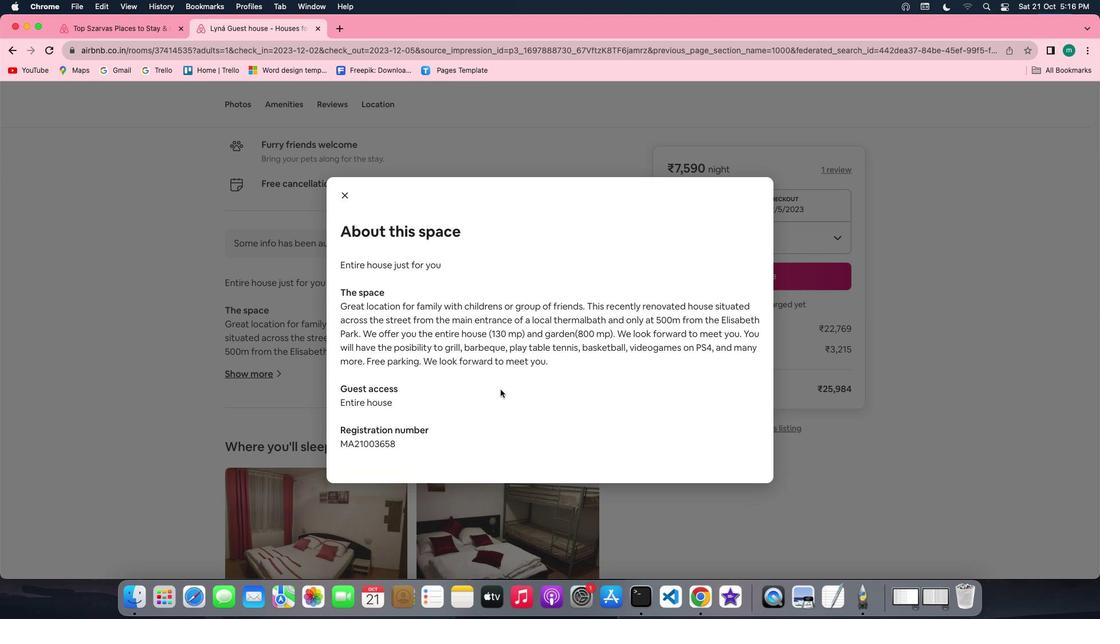 
Action: Mouse scrolled (493, 382) with delta (-6, -6)
Screenshot: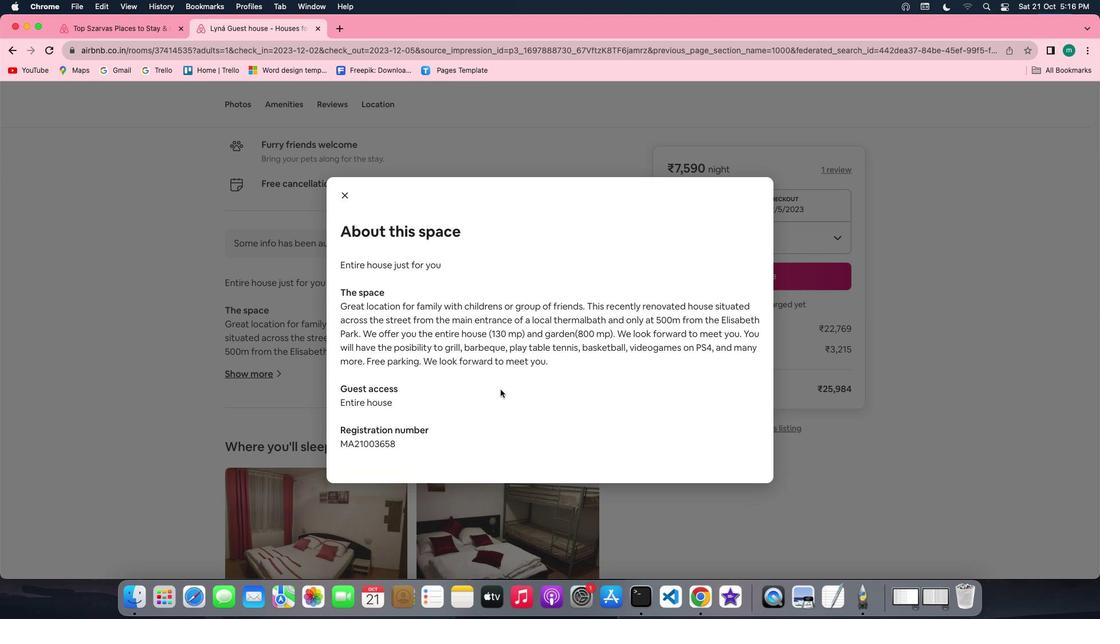 
Action: Mouse scrolled (493, 382) with delta (-6, -7)
Screenshot: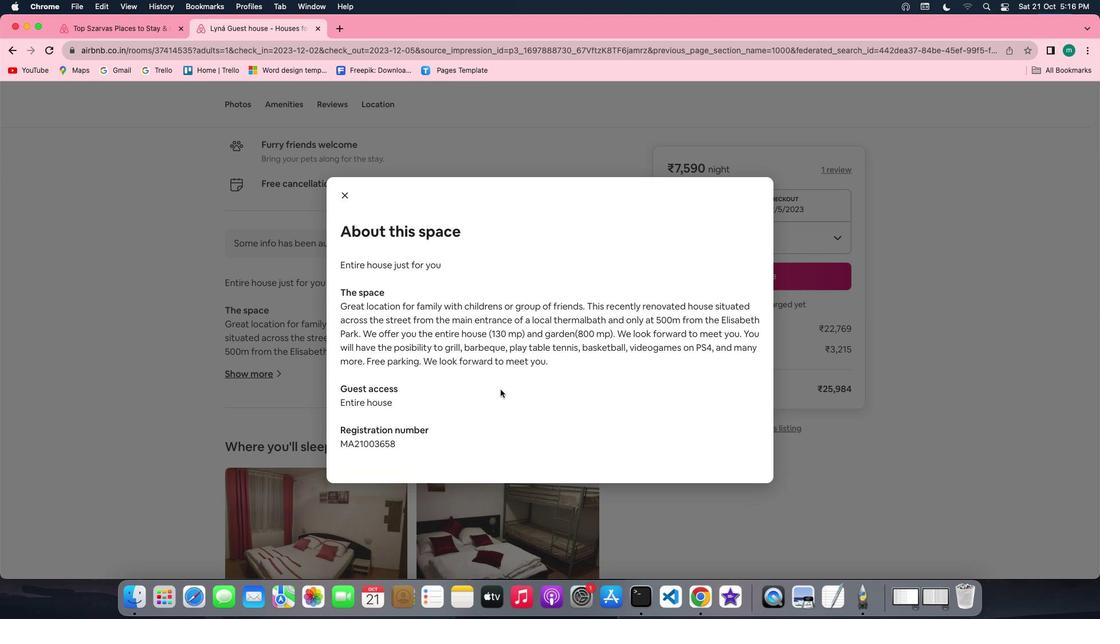 
Action: Mouse scrolled (493, 382) with delta (-6, -8)
Screenshot: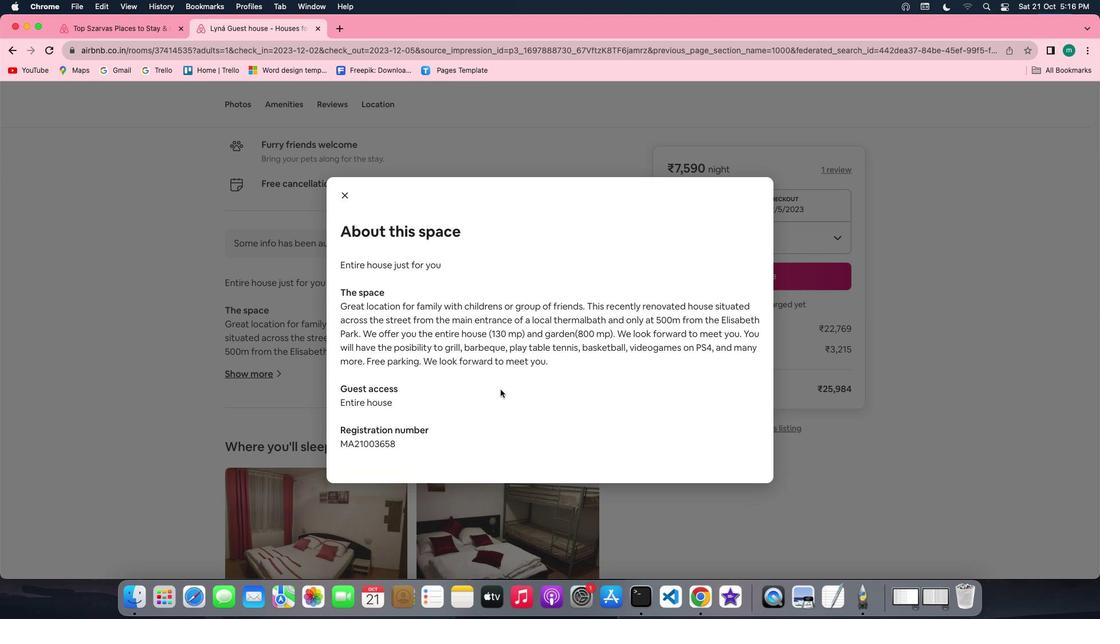 
Action: Mouse moved to (337, 187)
Screenshot: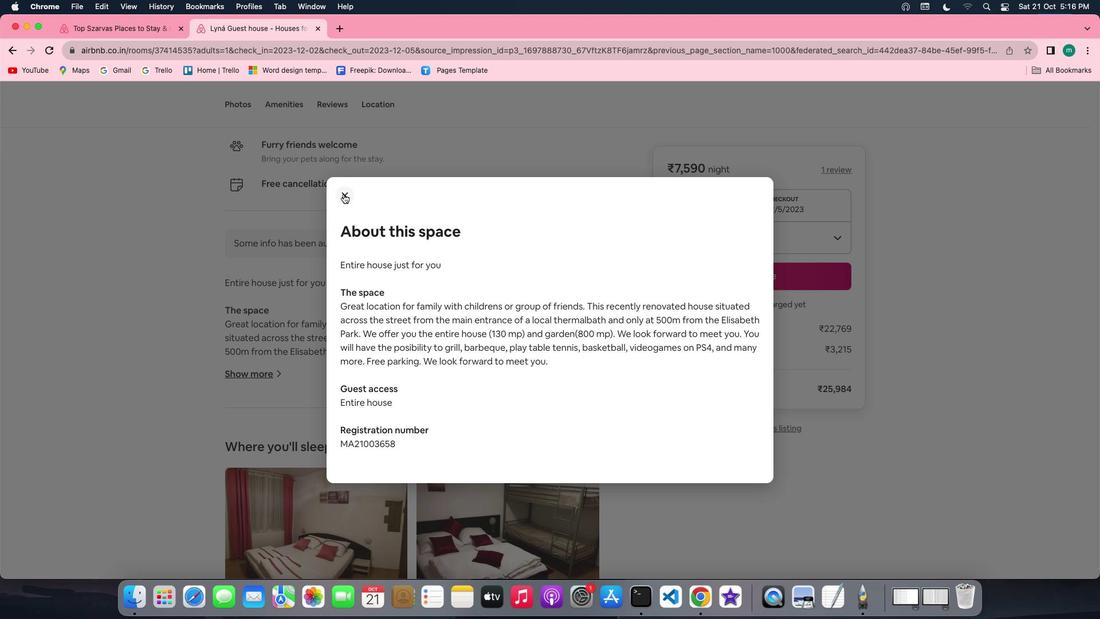 
Action: Mouse pressed left at (337, 187)
Screenshot: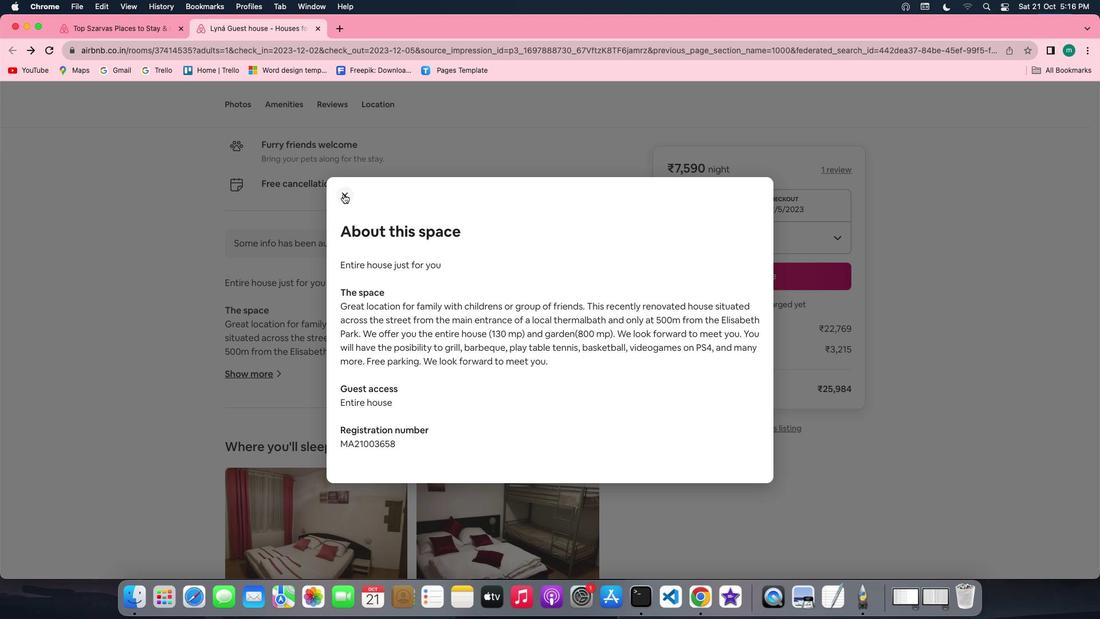 
Action: Mouse moved to (387, 316)
Screenshot: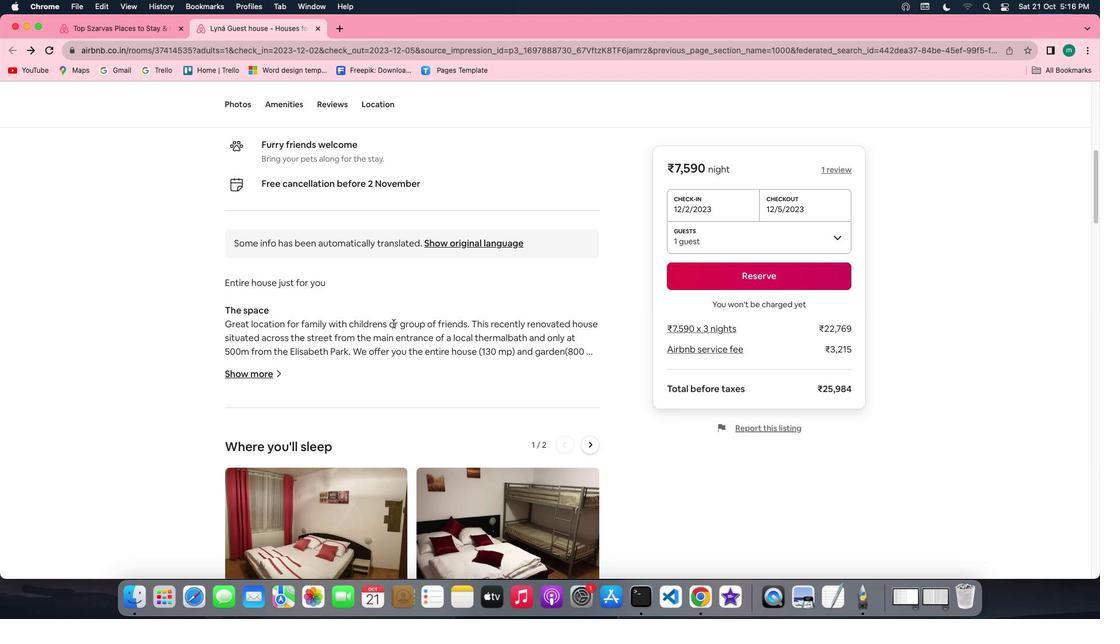 
Action: Mouse scrolled (387, 316) with delta (-6, -6)
Screenshot: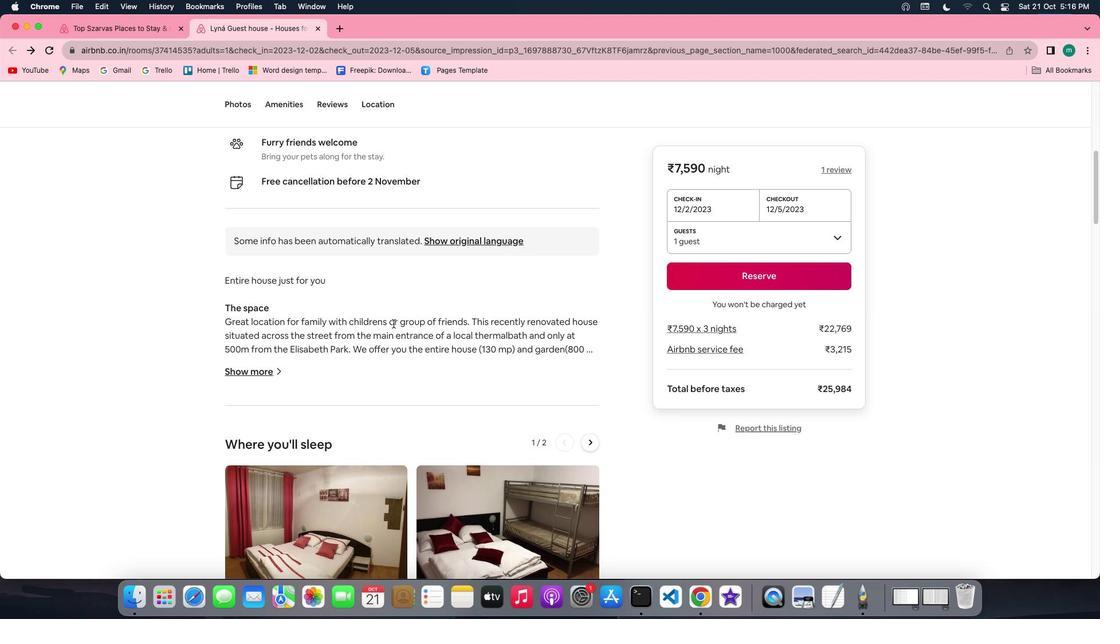 
Action: Mouse scrolled (387, 316) with delta (-6, -6)
Screenshot: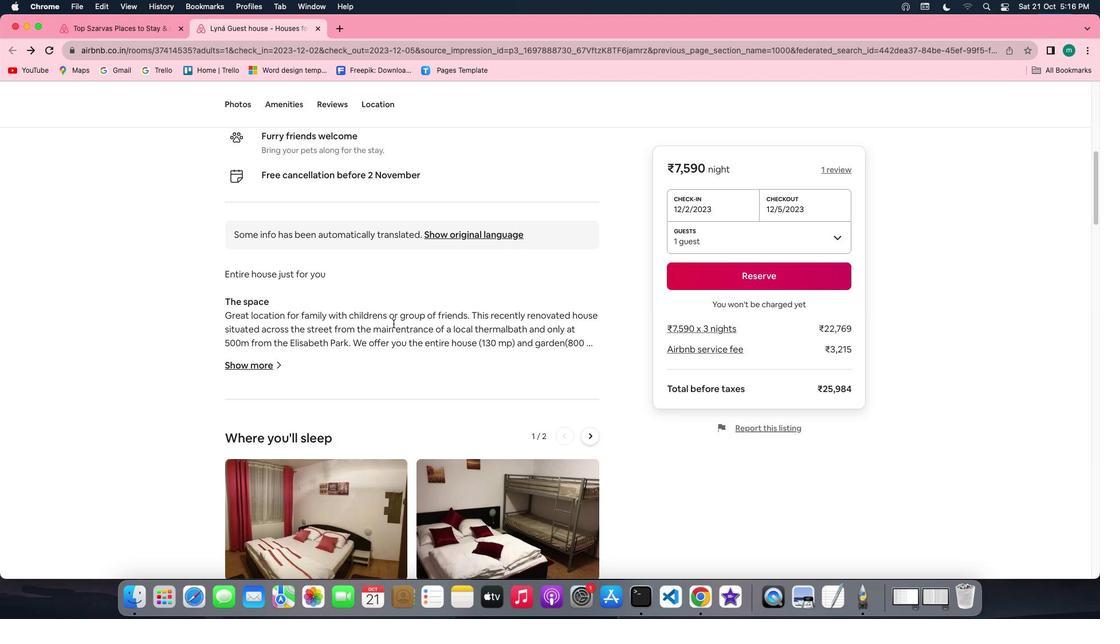 
Action: Mouse scrolled (387, 316) with delta (-6, -7)
Screenshot: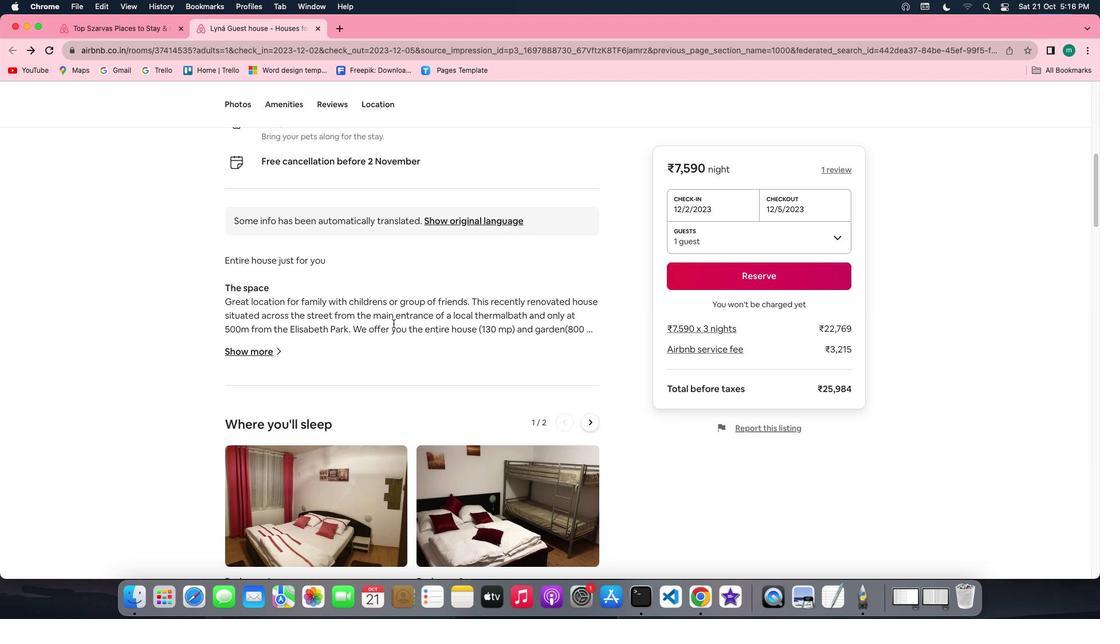 
Action: Mouse scrolled (387, 316) with delta (-6, -8)
Screenshot: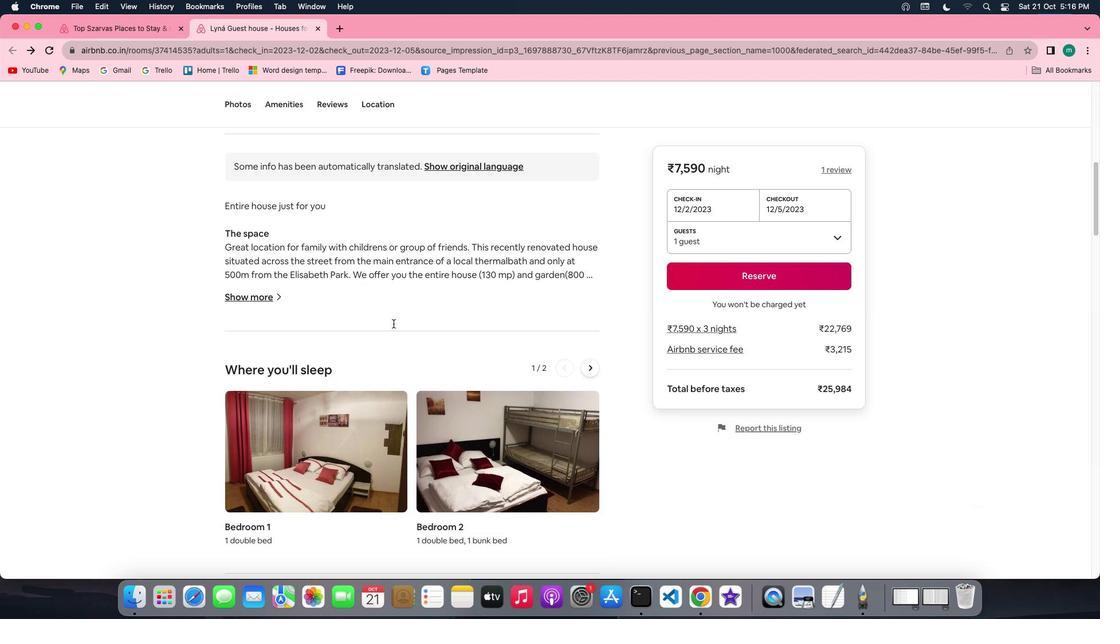 
Action: Mouse scrolled (387, 316) with delta (-6, -6)
Screenshot: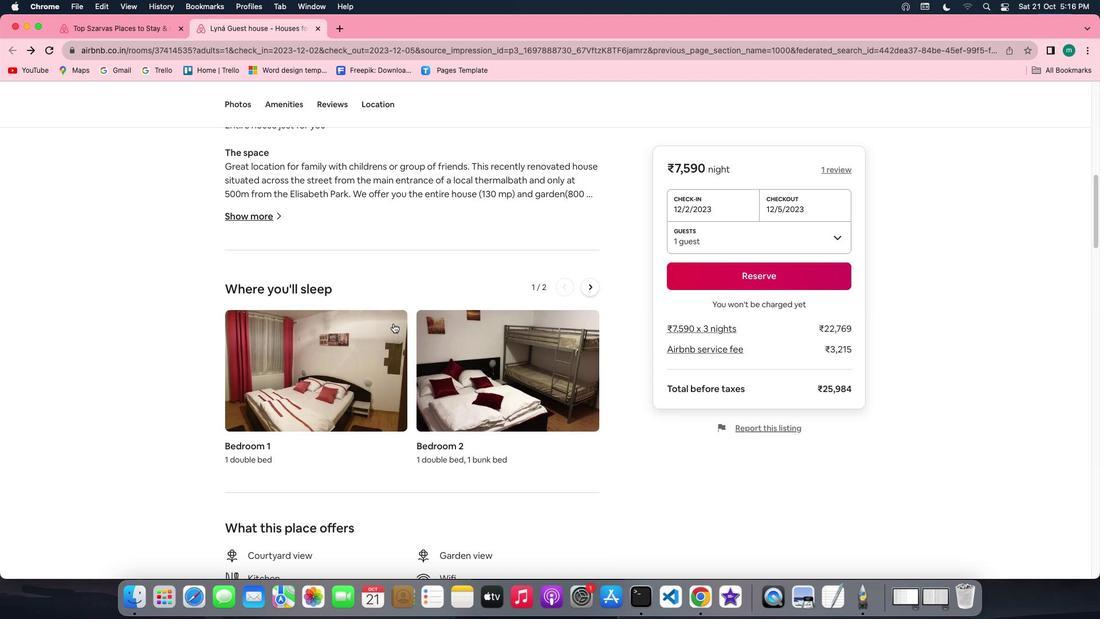
Action: Mouse scrolled (387, 316) with delta (-6, -6)
Screenshot: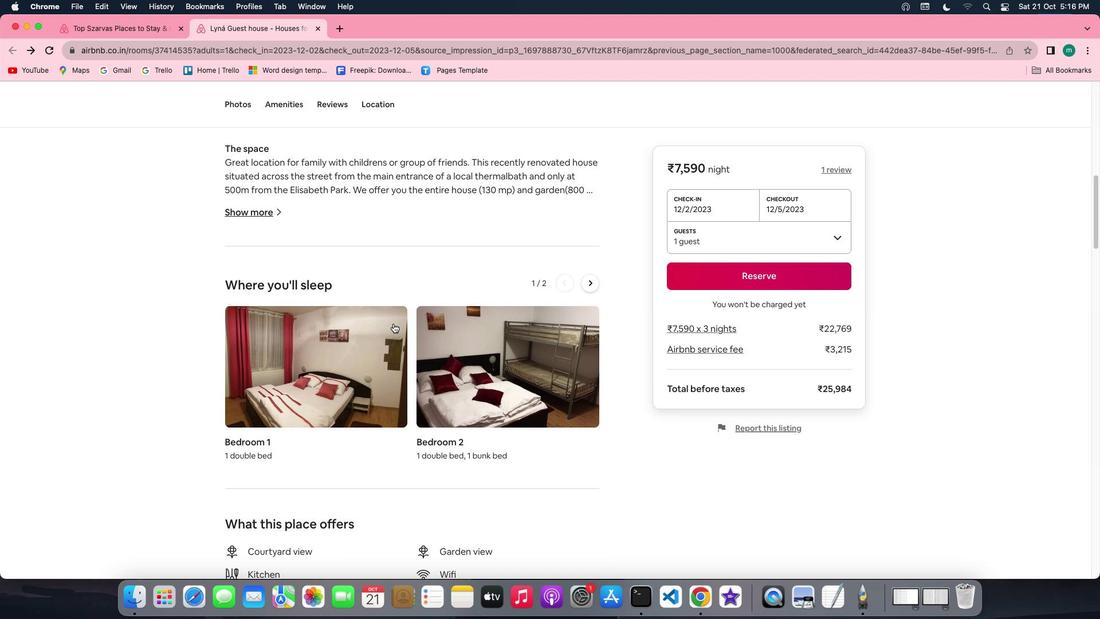 
Action: Mouse scrolled (387, 316) with delta (-6, -6)
Screenshot: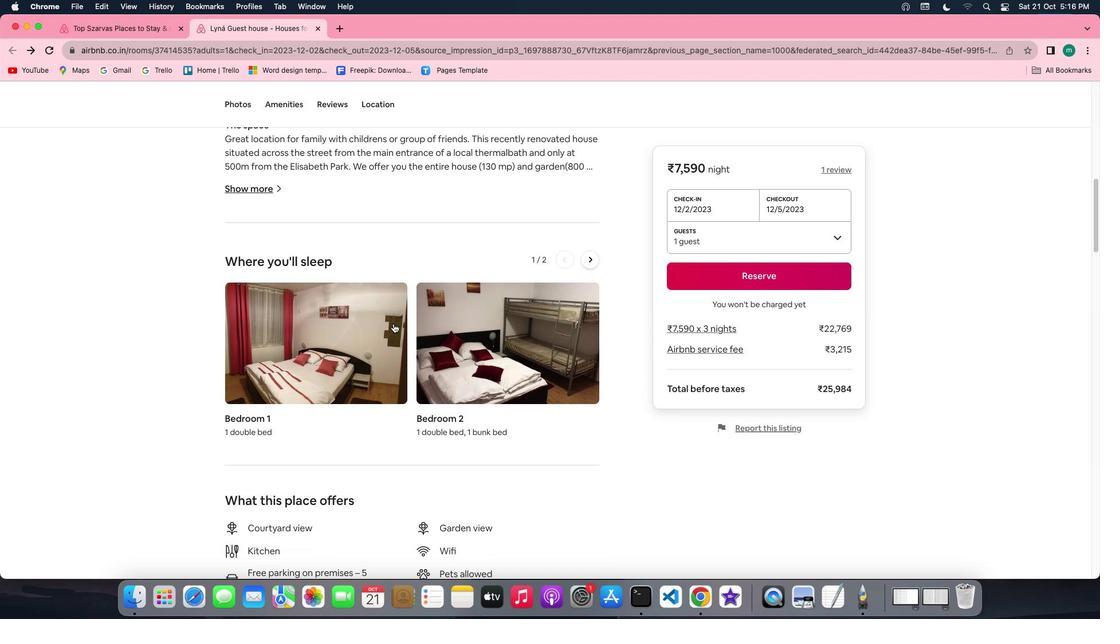 
Action: Mouse scrolled (387, 316) with delta (-6, -6)
Screenshot: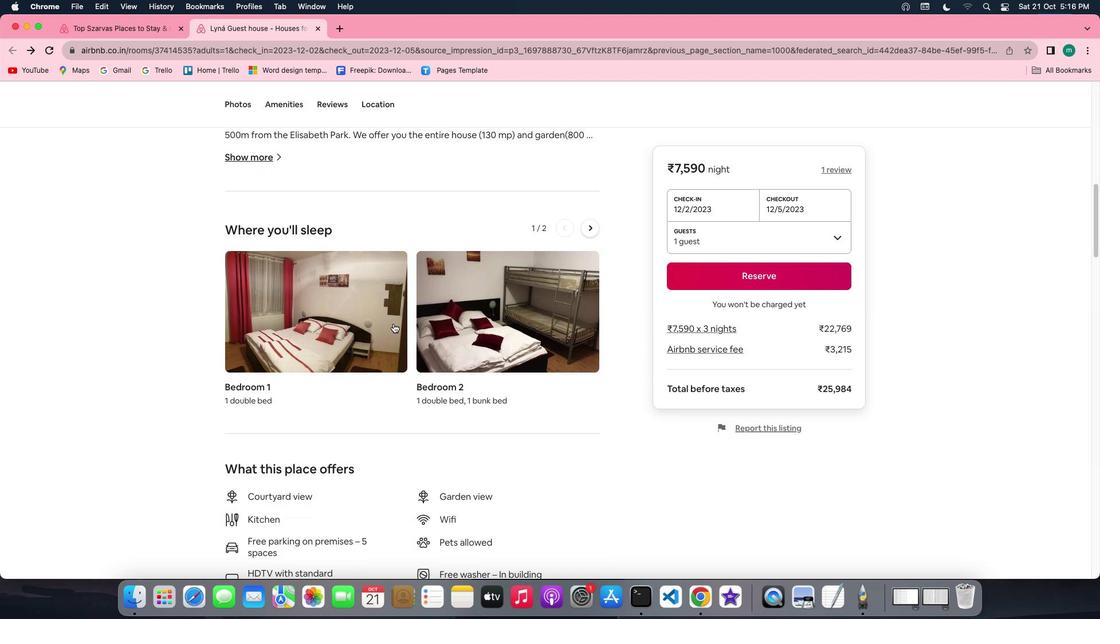 
Action: Mouse scrolled (387, 316) with delta (-6, -6)
Screenshot: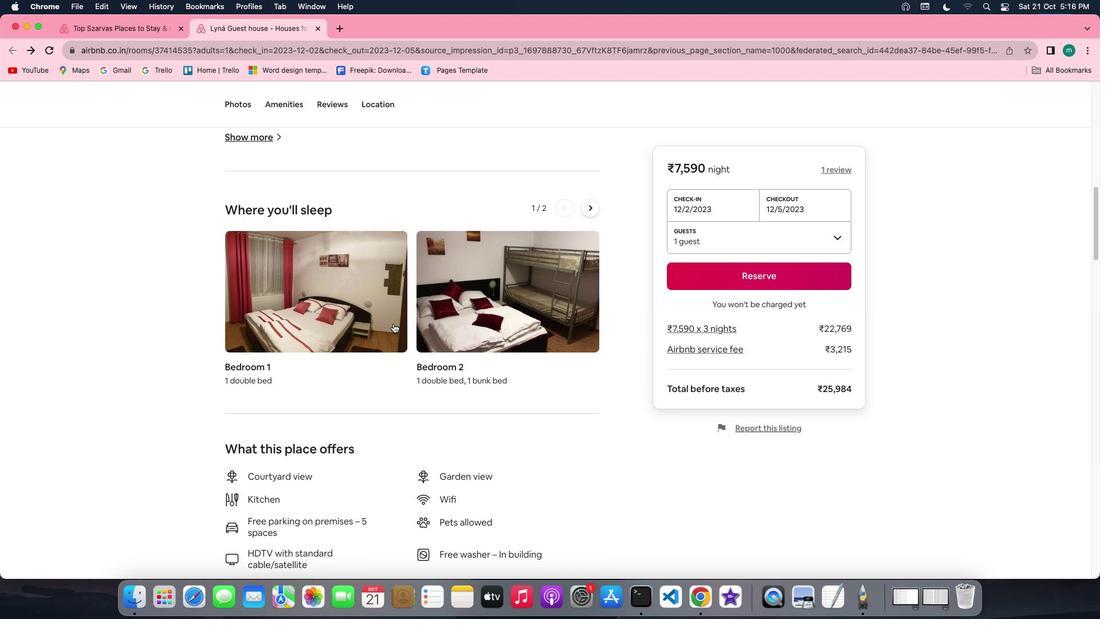 
Action: Mouse scrolled (387, 316) with delta (-6, -6)
Screenshot: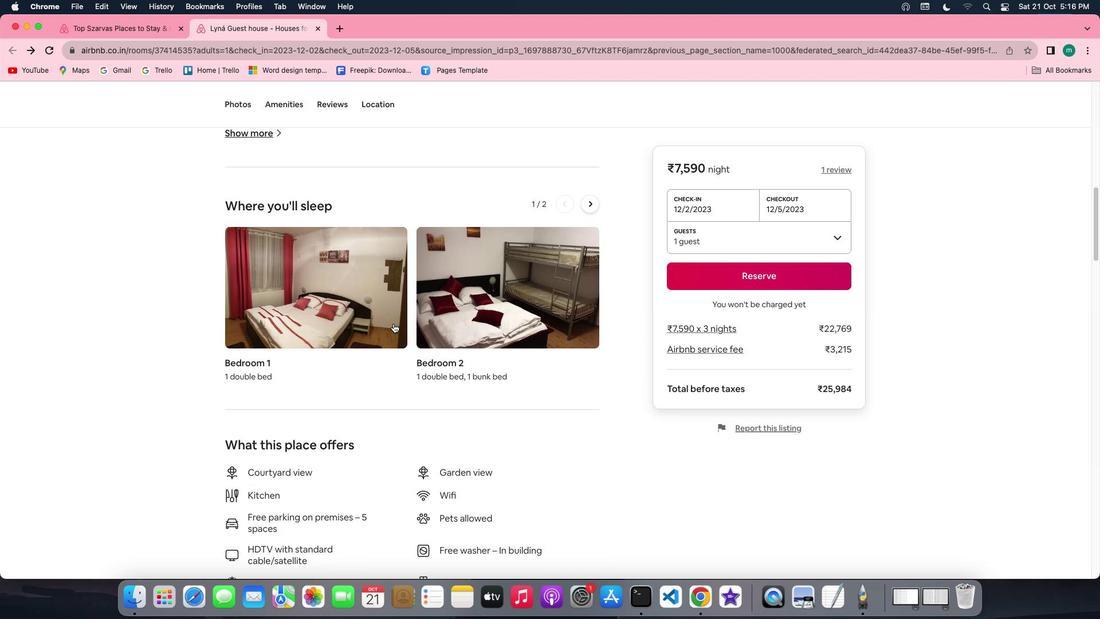 
Action: Mouse scrolled (387, 316) with delta (-6, -7)
Screenshot: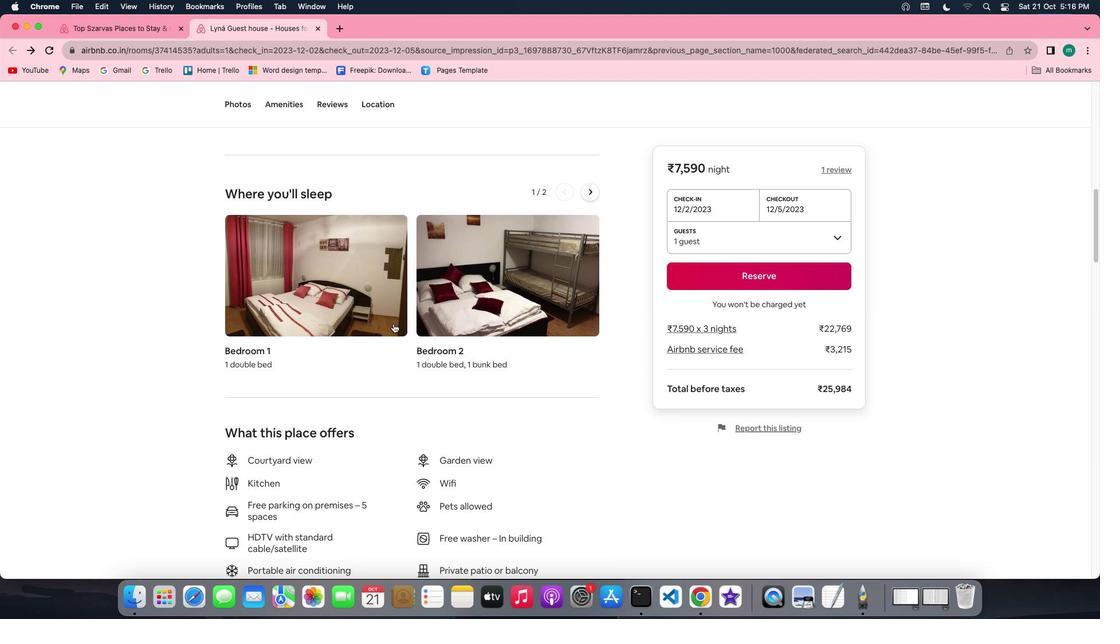 
Action: Mouse scrolled (387, 316) with delta (-6, -8)
Screenshot: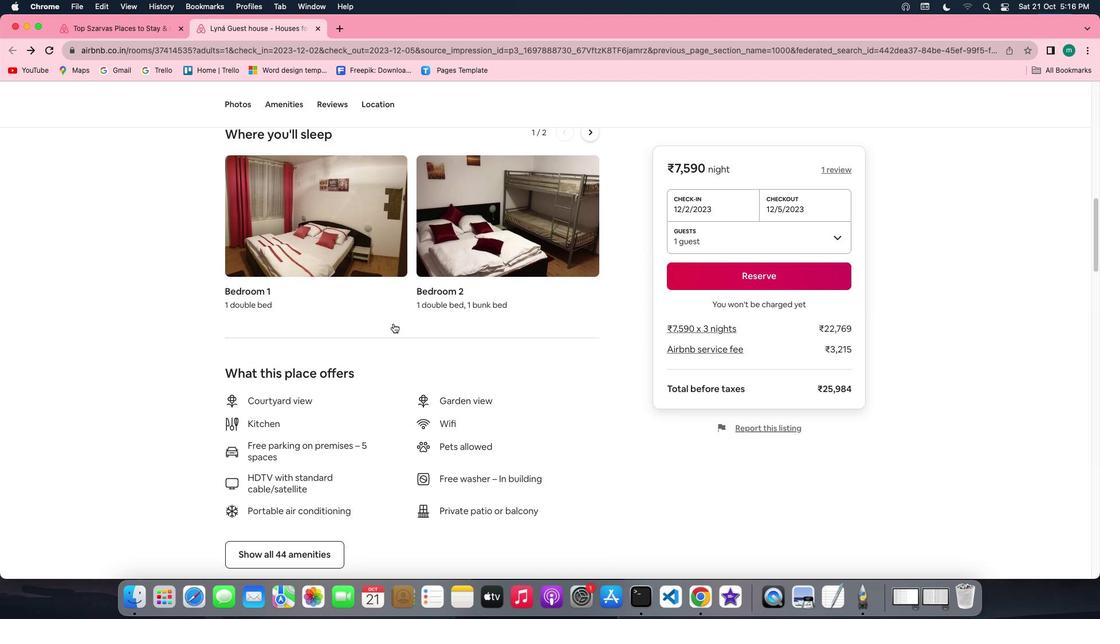 
Action: Mouse scrolled (387, 316) with delta (-6, -5)
Screenshot: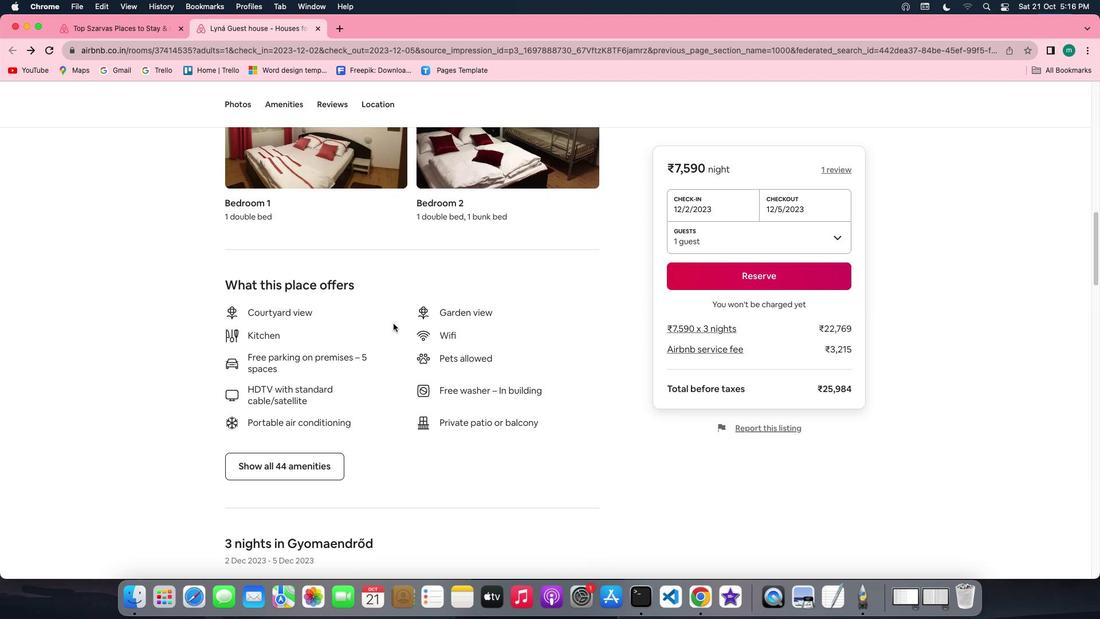 
Action: Mouse scrolled (387, 316) with delta (-6, -5)
Screenshot: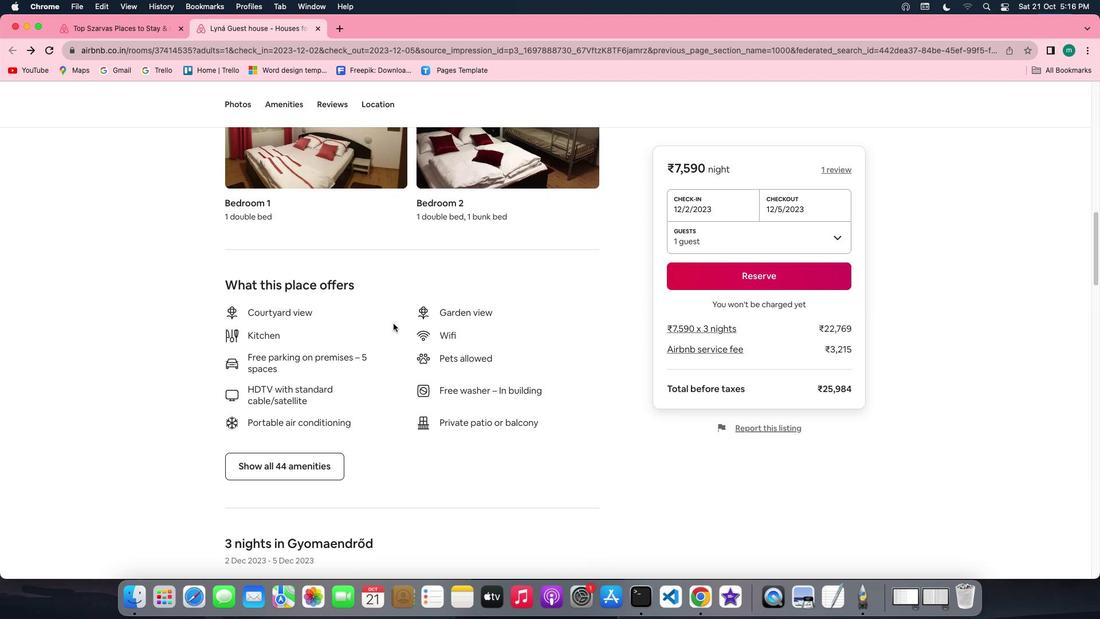 
Action: Mouse scrolled (387, 316) with delta (-6, -5)
Screenshot: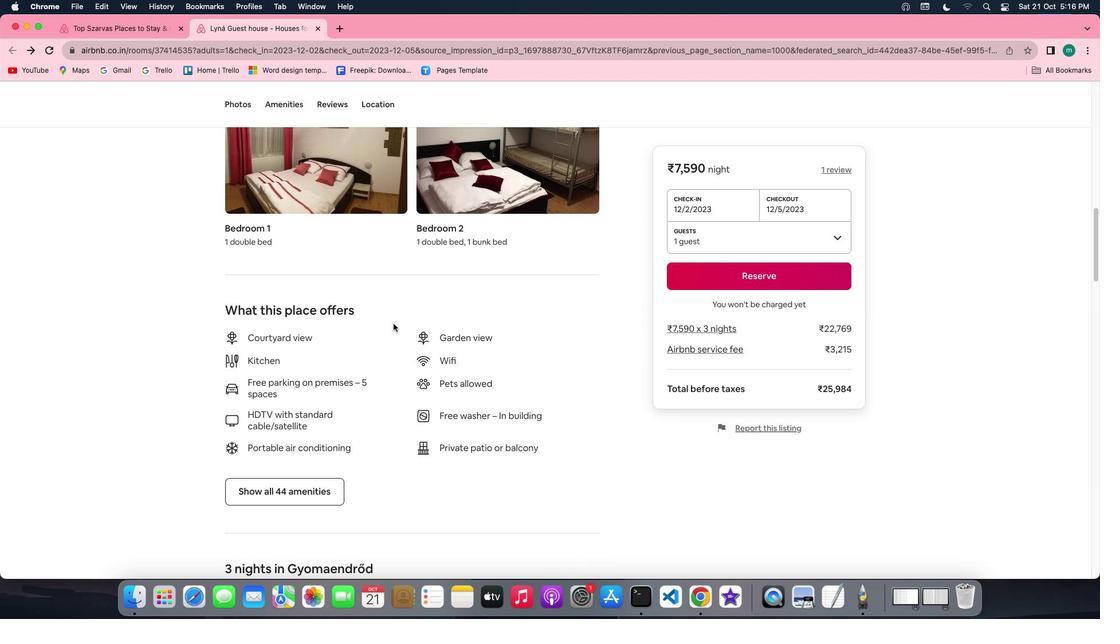 
Action: Mouse scrolled (387, 316) with delta (-6, -4)
Screenshot: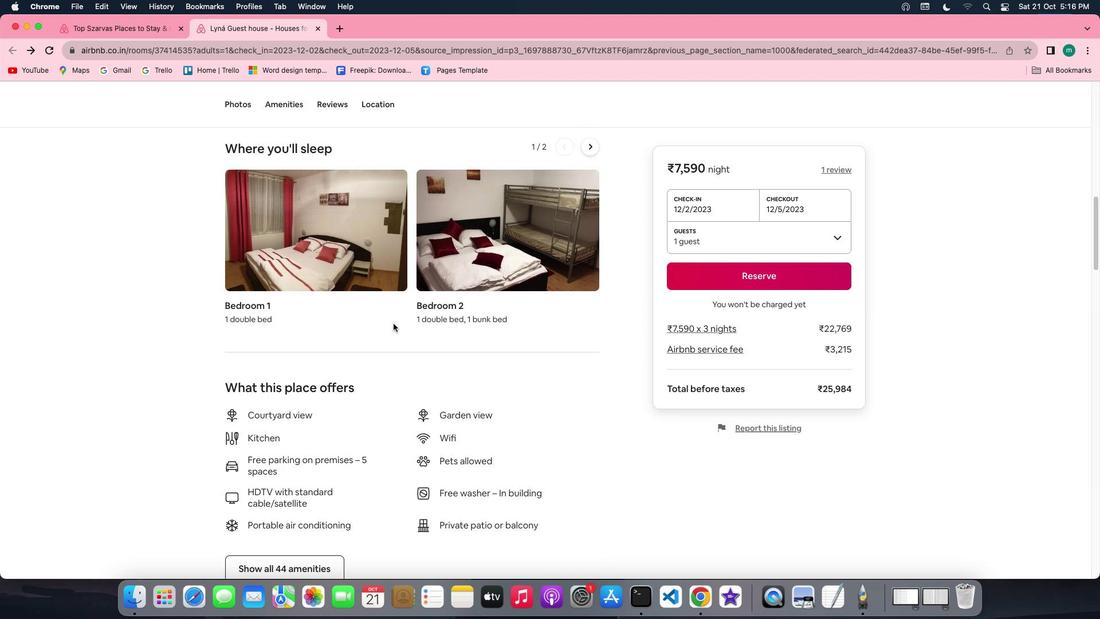 
Action: Mouse moved to (581, 186)
Screenshot: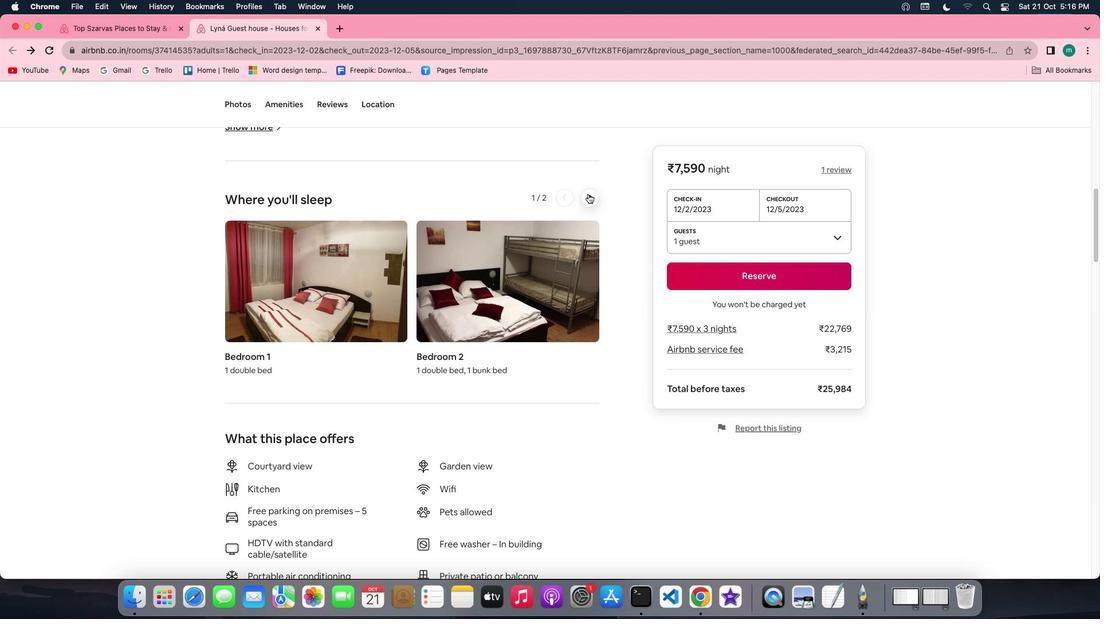 
Action: Mouse pressed left at (581, 186)
Screenshot: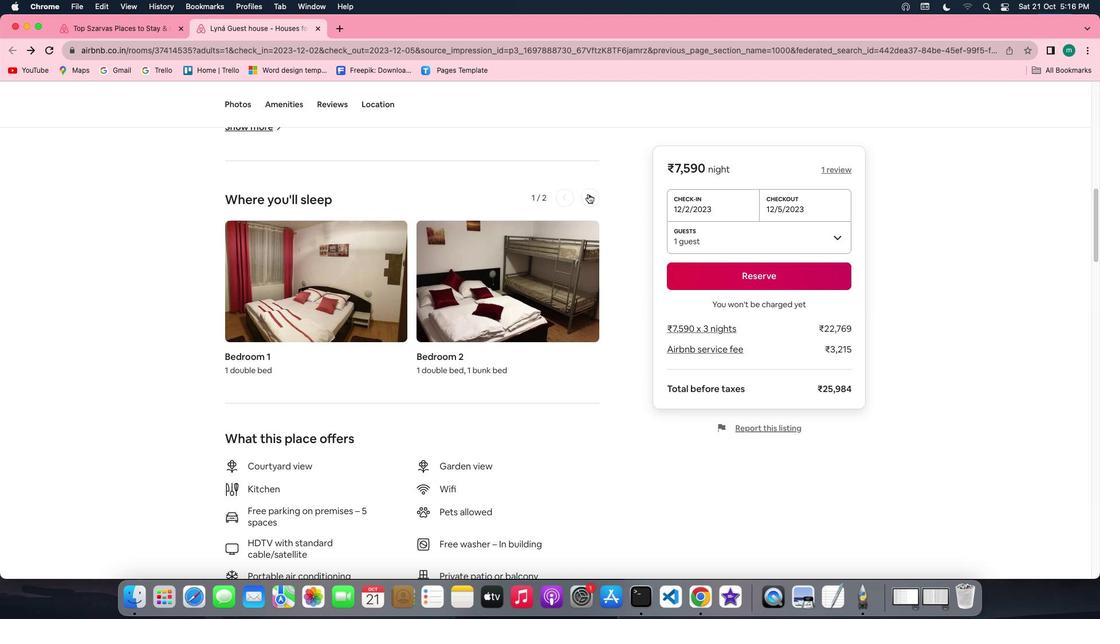 
Action: Mouse moved to (466, 306)
Screenshot: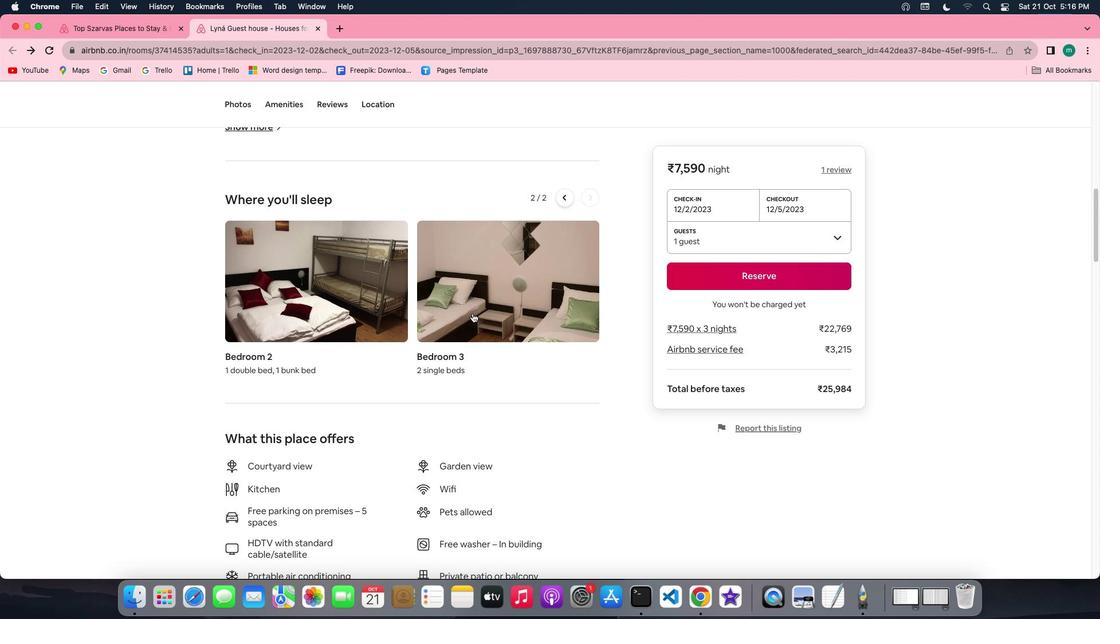 
Action: Mouse scrolled (466, 306) with delta (-6, -6)
Screenshot: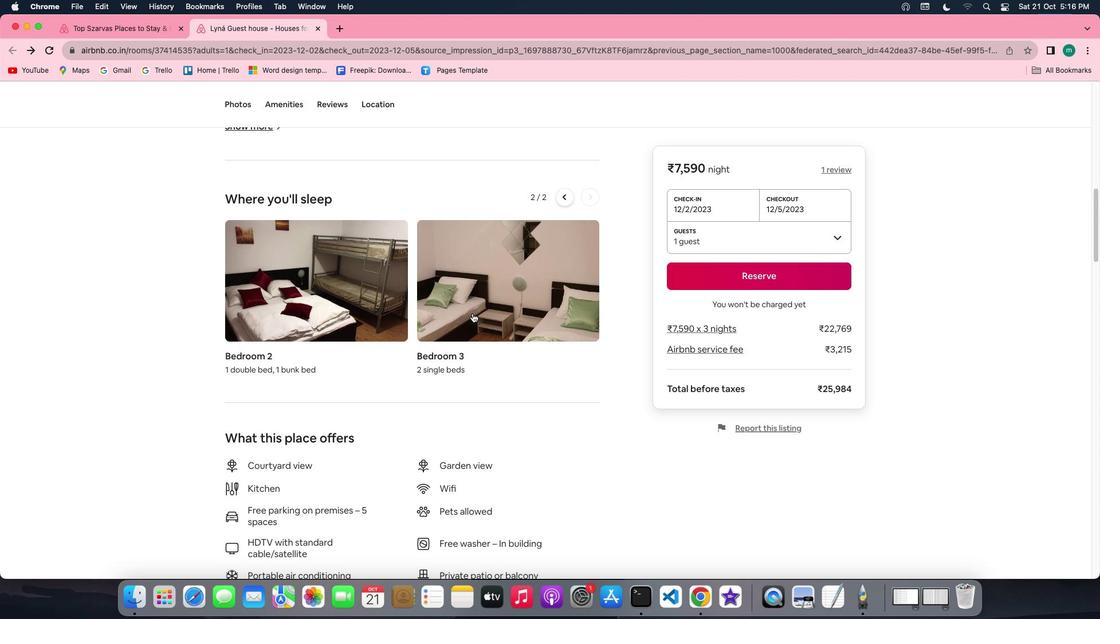 
Action: Mouse scrolled (466, 306) with delta (-6, -6)
